 Task: Play online Dominion game.
Action: Mouse moved to (402, 440)
Screenshot: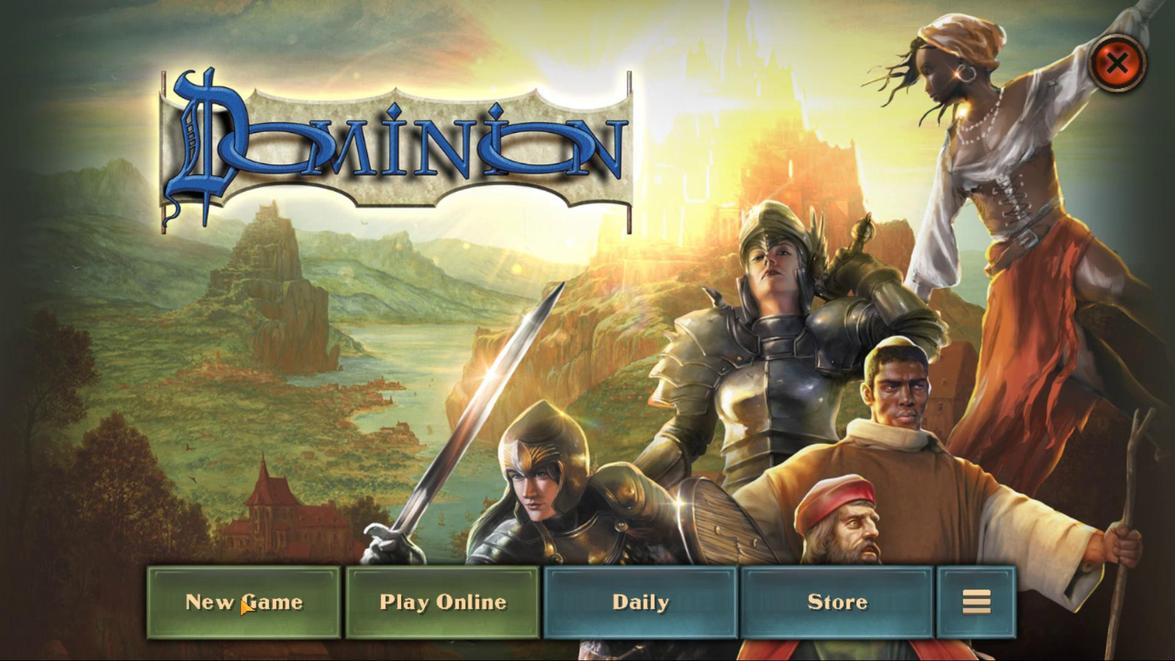 
Action: Mouse pressed left at (402, 440)
Screenshot: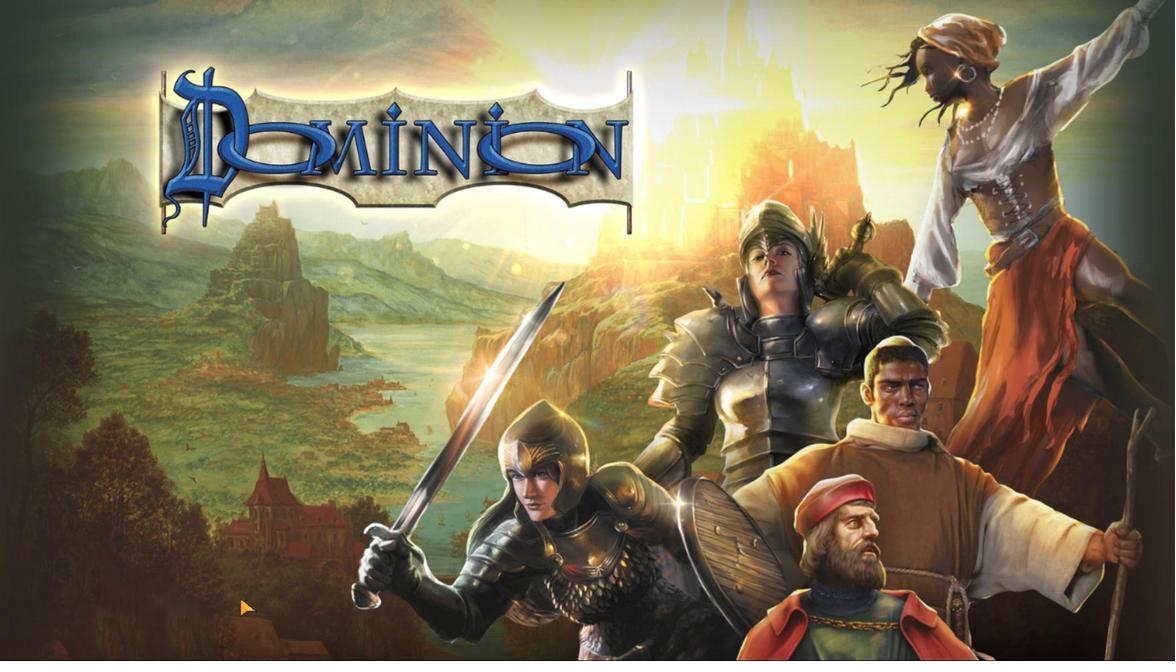 
Action: Mouse moved to (581, 431)
Screenshot: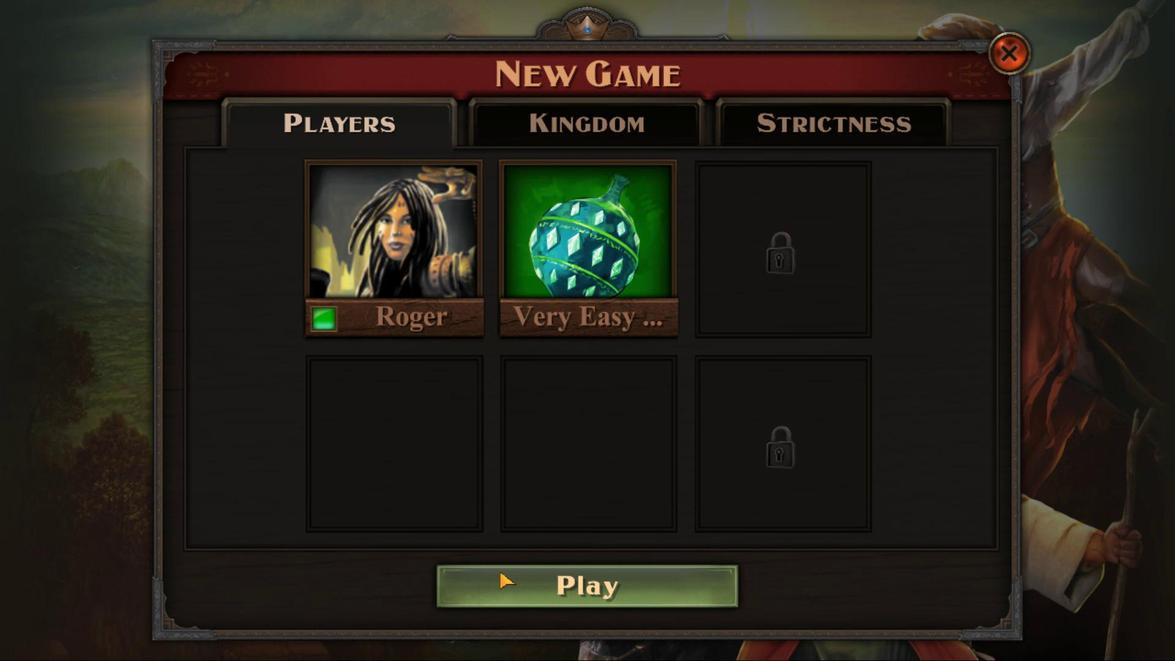 
Action: Mouse pressed left at (581, 431)
Screenshot: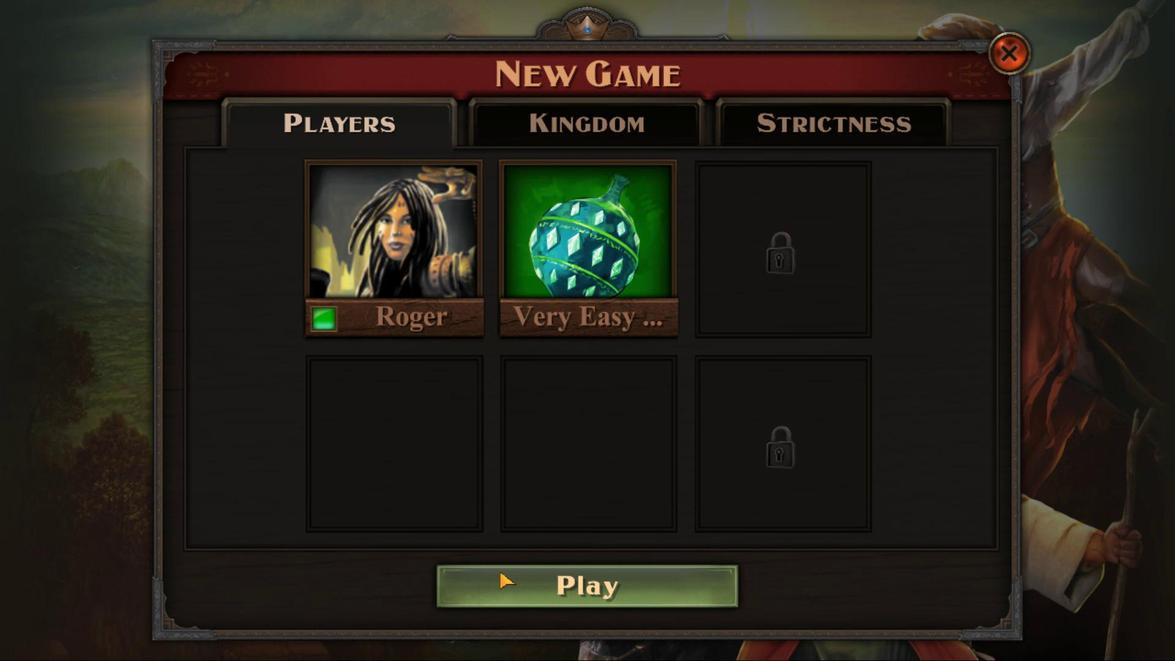 
Action: Mouse moved to (638, 418)
Screenshot: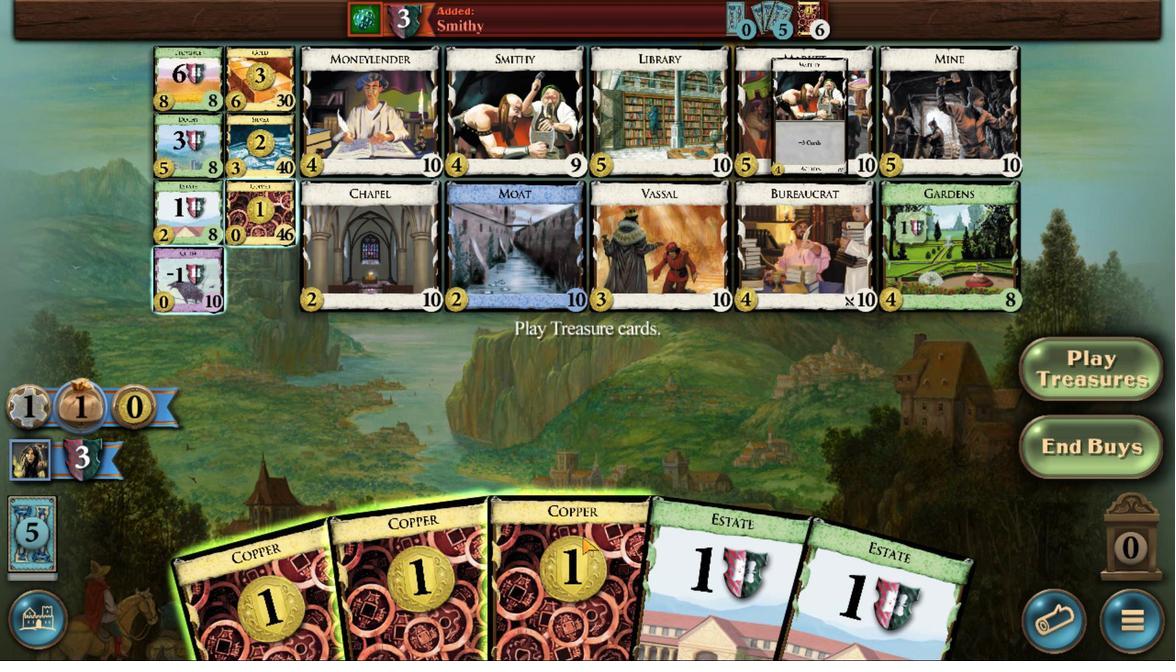 
Action: Mouse pressed left at (638, 418)
Screenshot: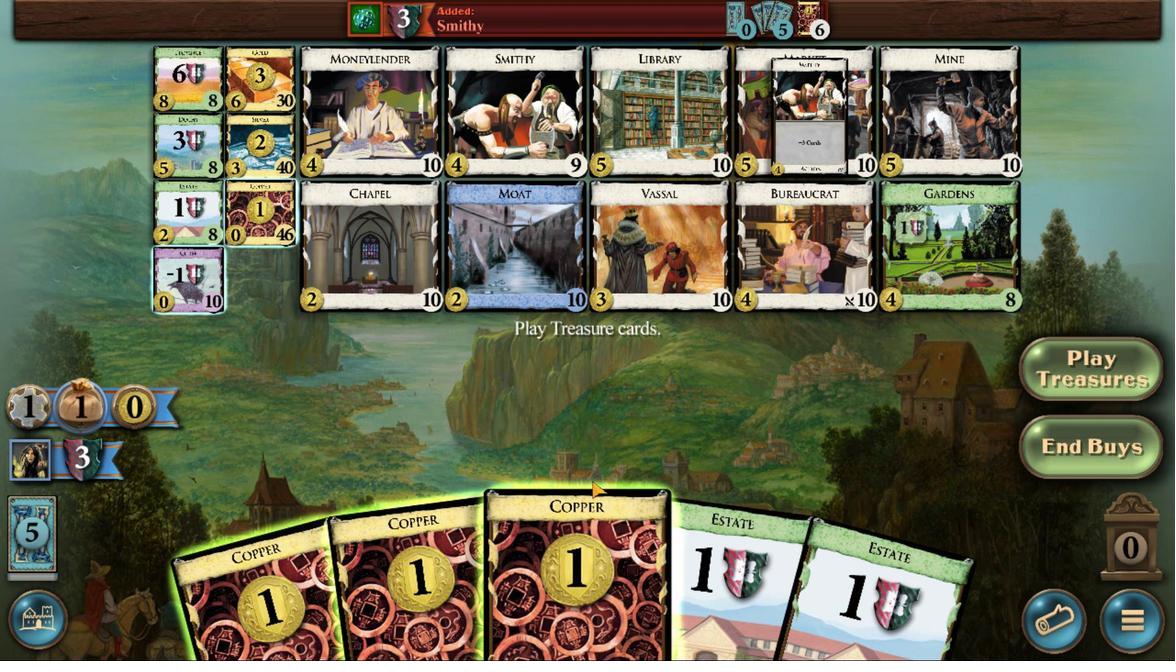 
Action: Mouse moved to (565, 424)
Screenshot: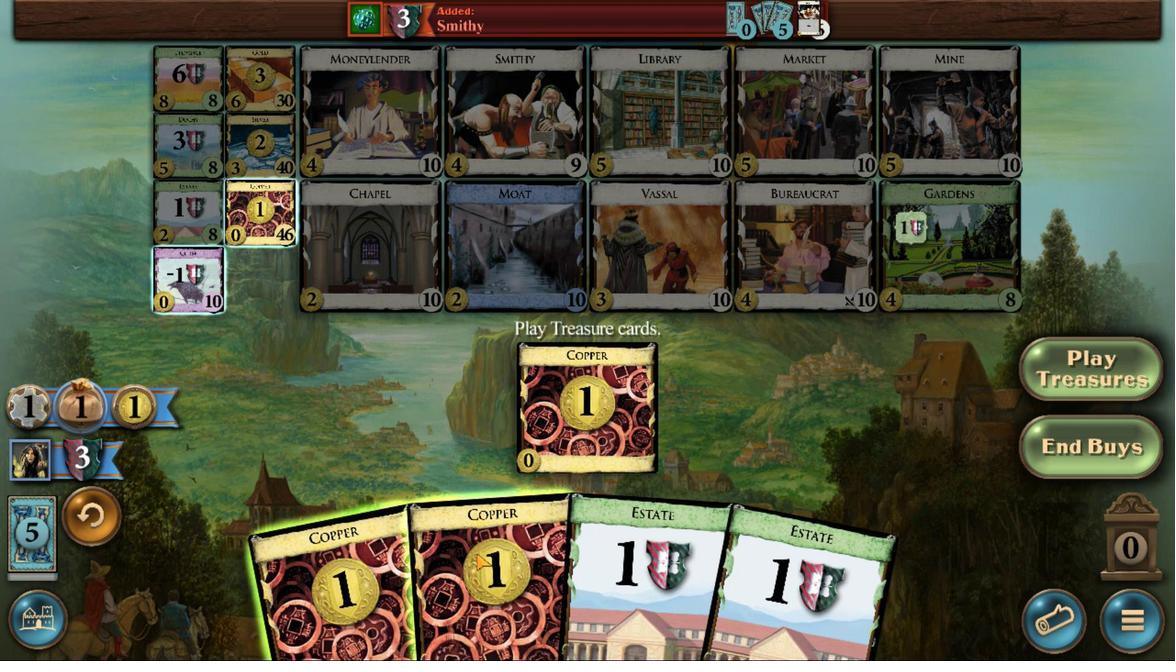 
Action: Mouse pressed left at (565, 424)
Screenshot: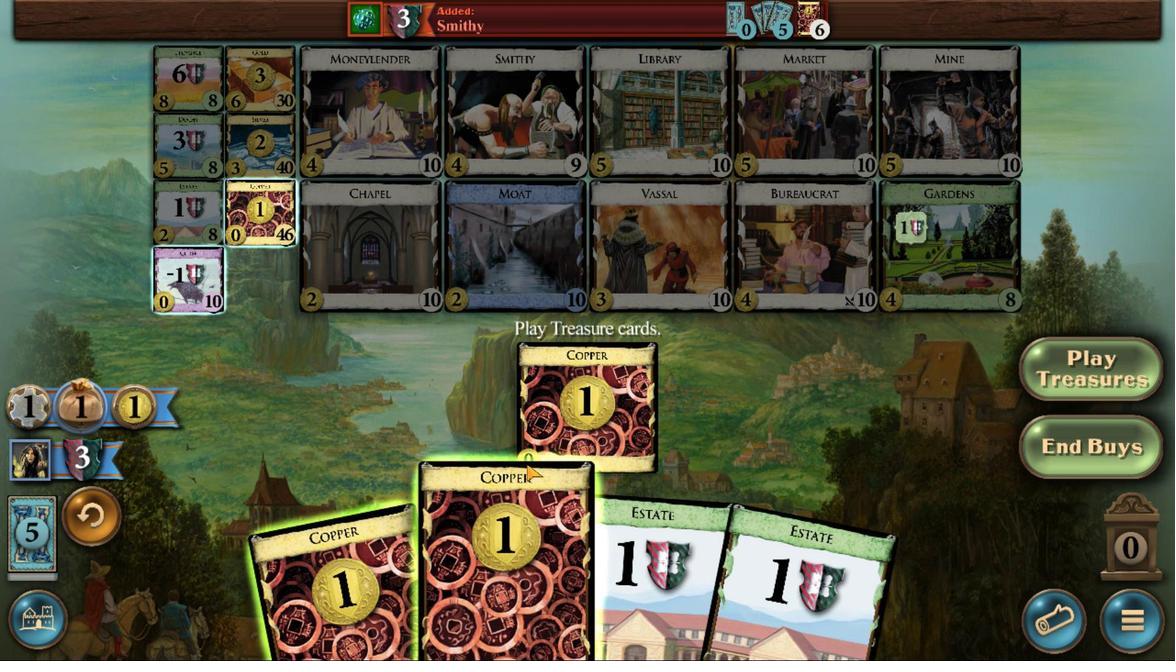 
Action: Mouse moved to (542, 429)
Screenshot: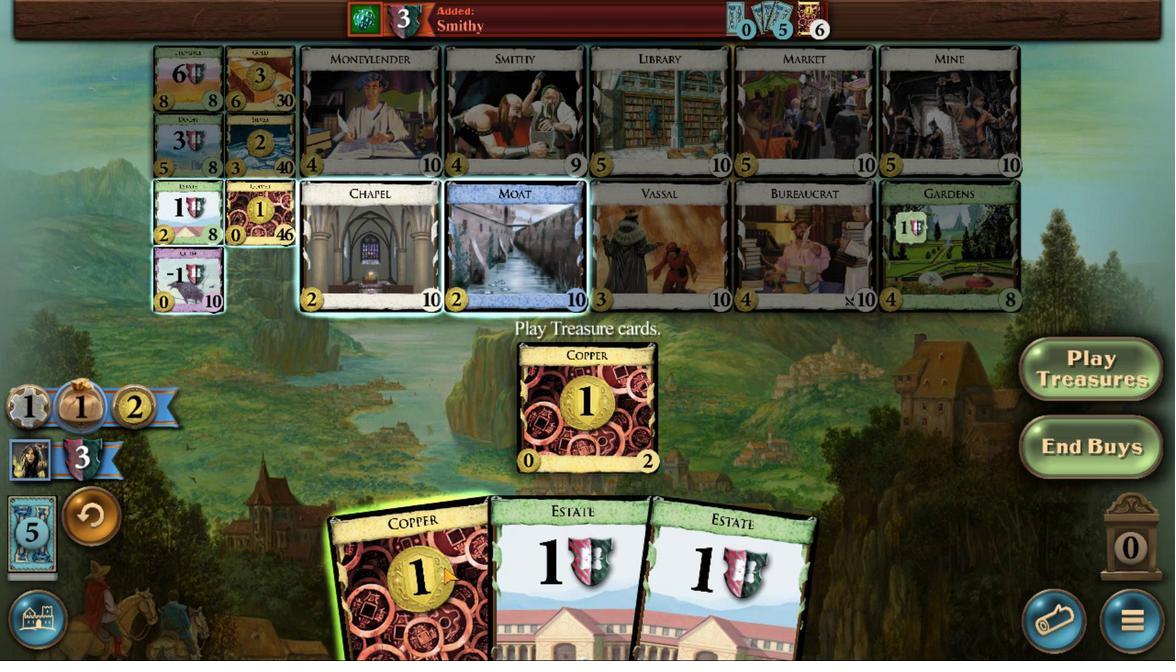 
Action: Mouse pressed left at (542, 429)
Screenshot: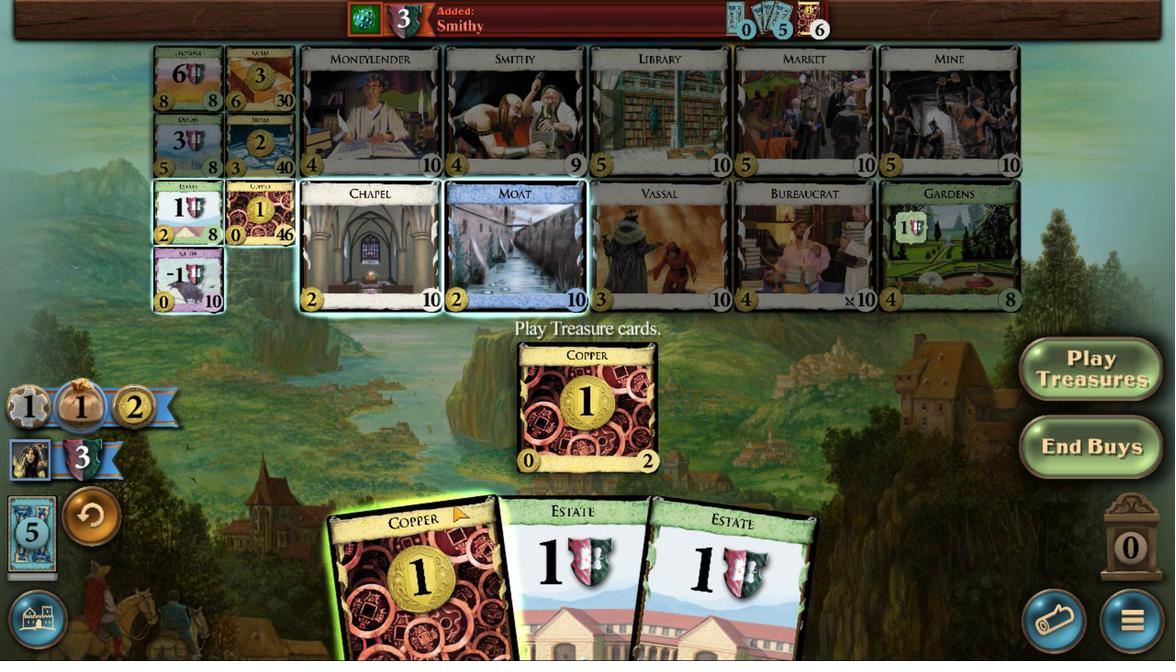 
Action: Mouse moved to (419, 274)
Screenshot: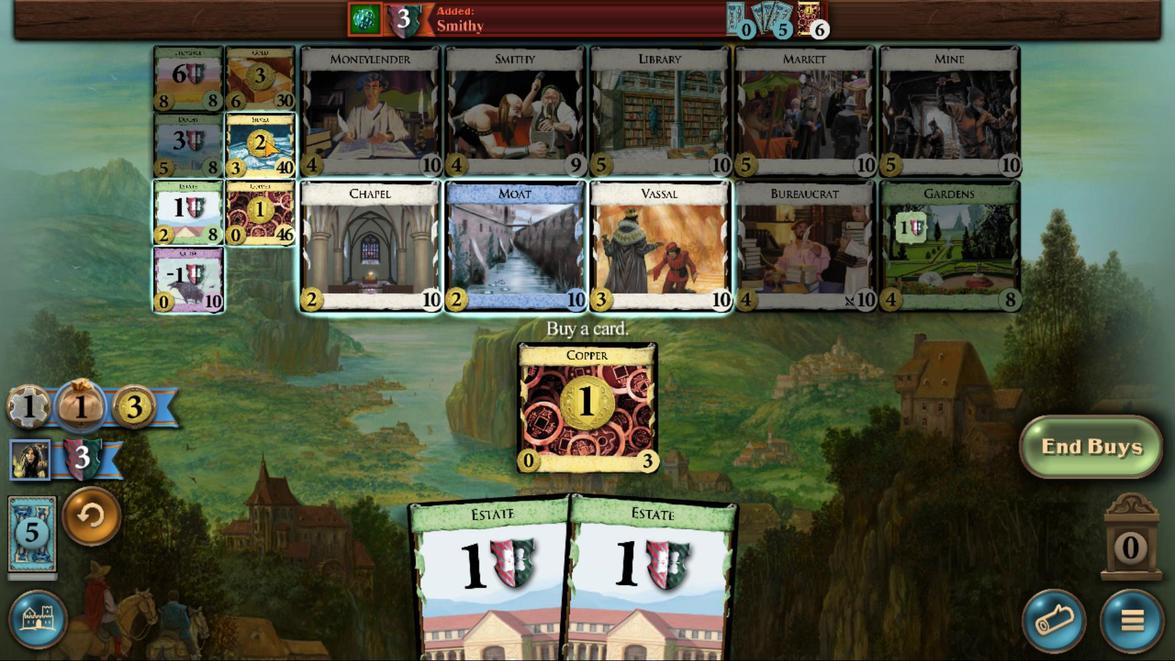 
Action: Mouse pressed left at (419, 274)
Screenshot: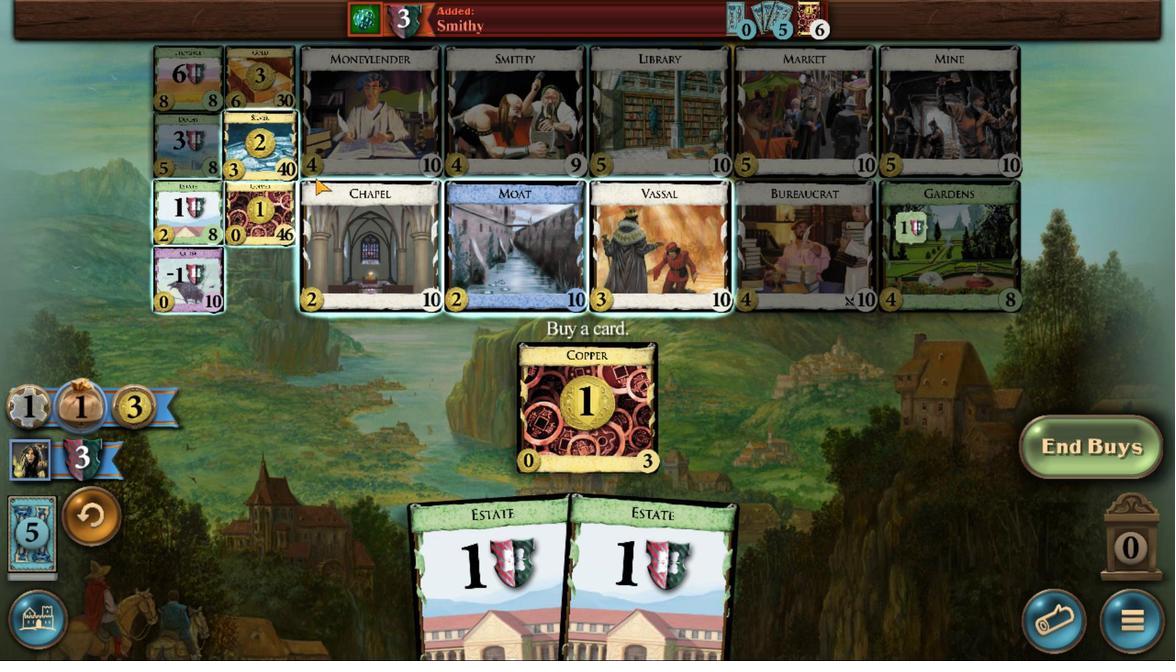 
Action: Mouse moved to (627, 424)
Screenshot: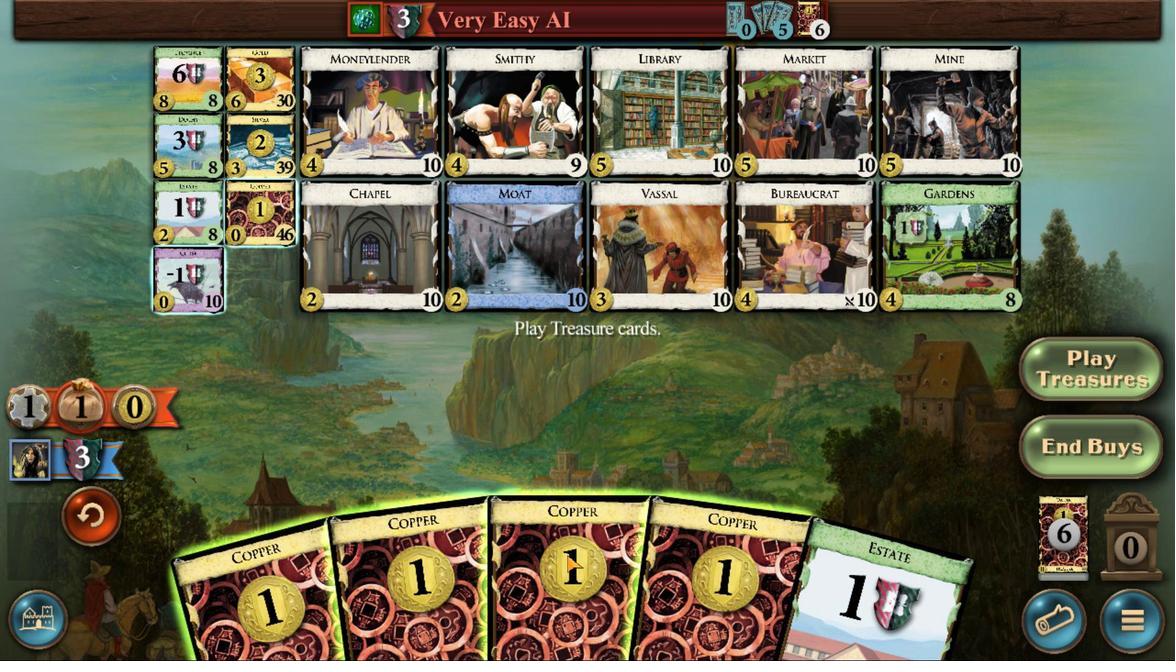 
Action: Mouse pressed left at (627, 424)
Screenshot: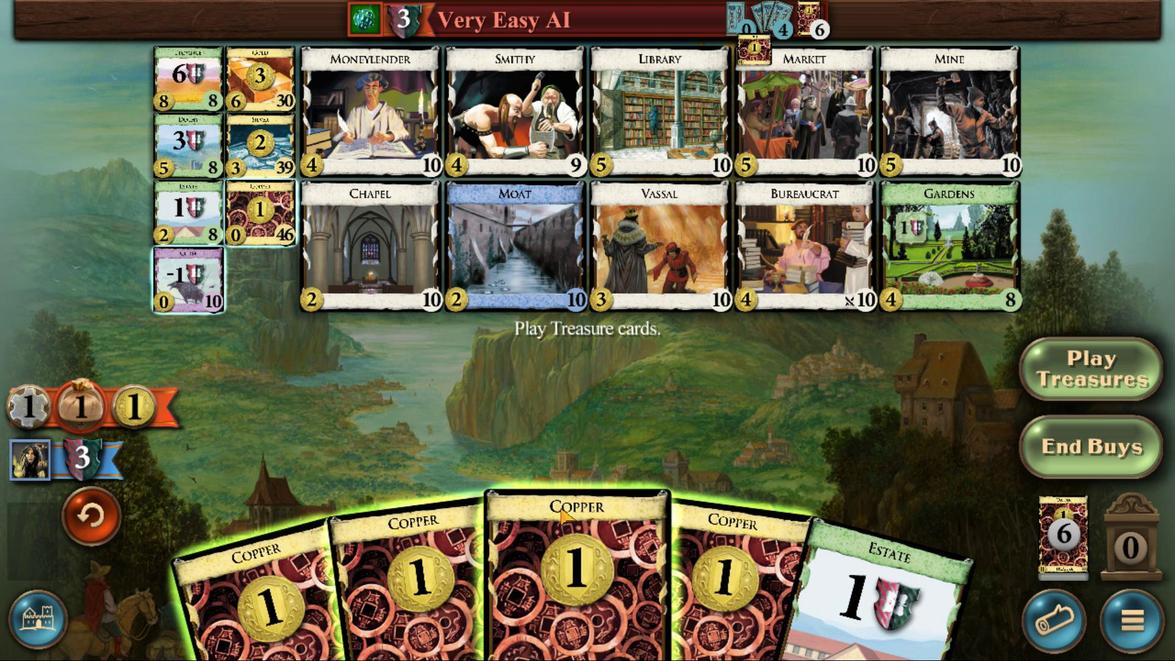 
Action: Mouse moved to (614, 367)
Screenshot: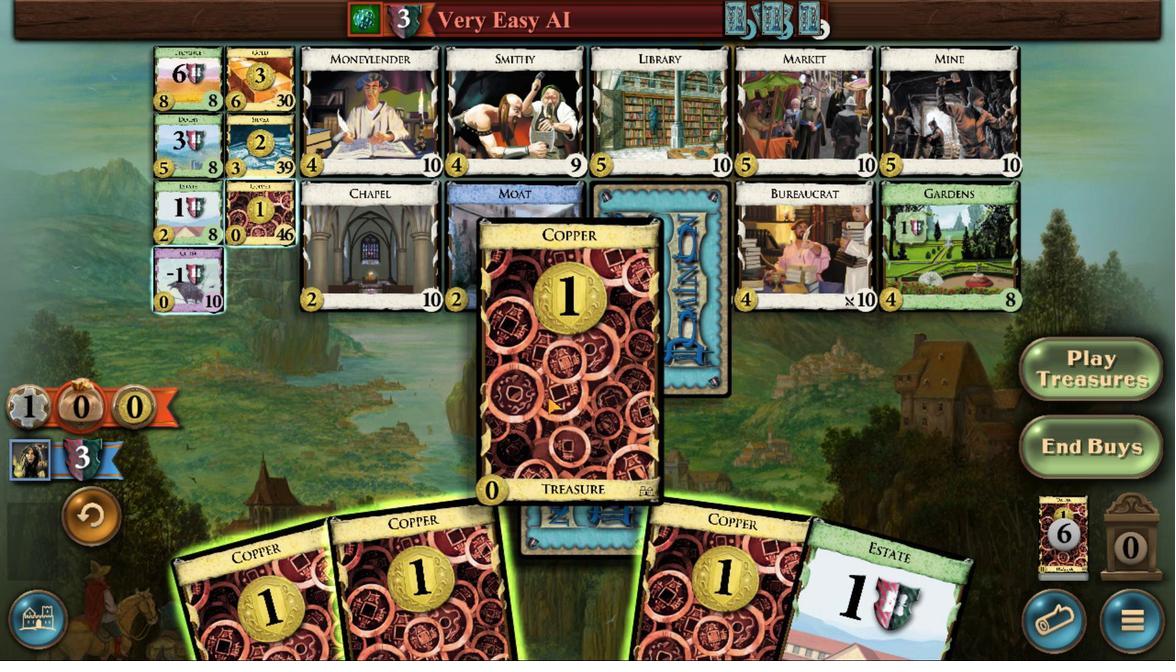
Action: Mouse pressed left at (614, 367)
Screenshot: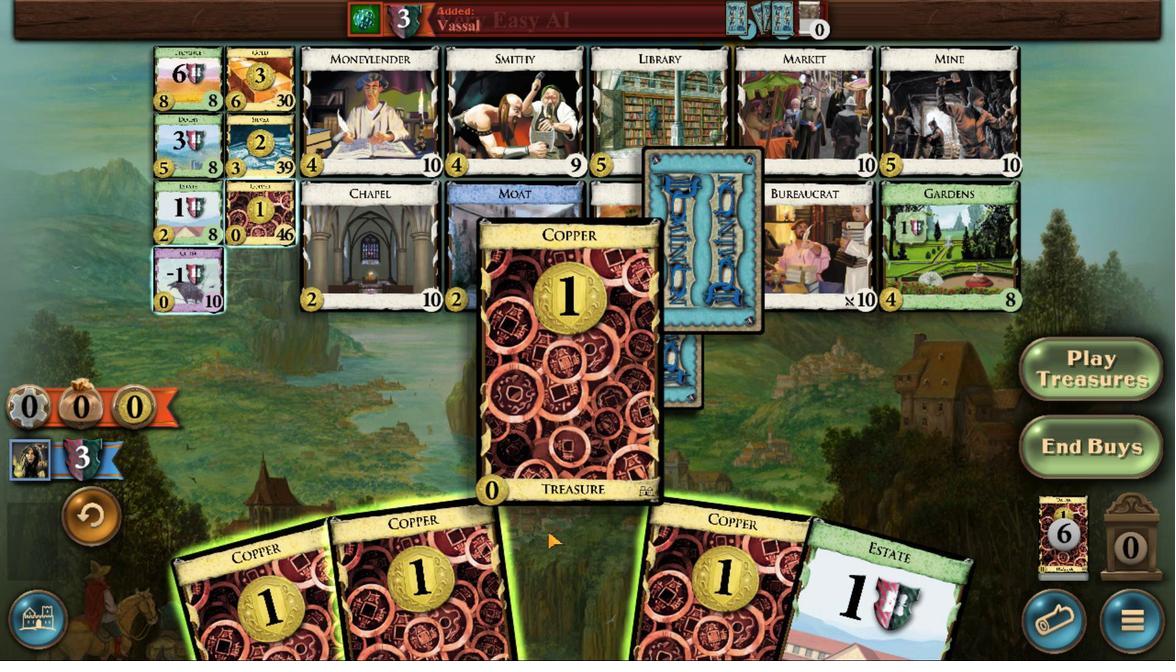 
Action: Mouse moved to (480, 353)
Screenshot: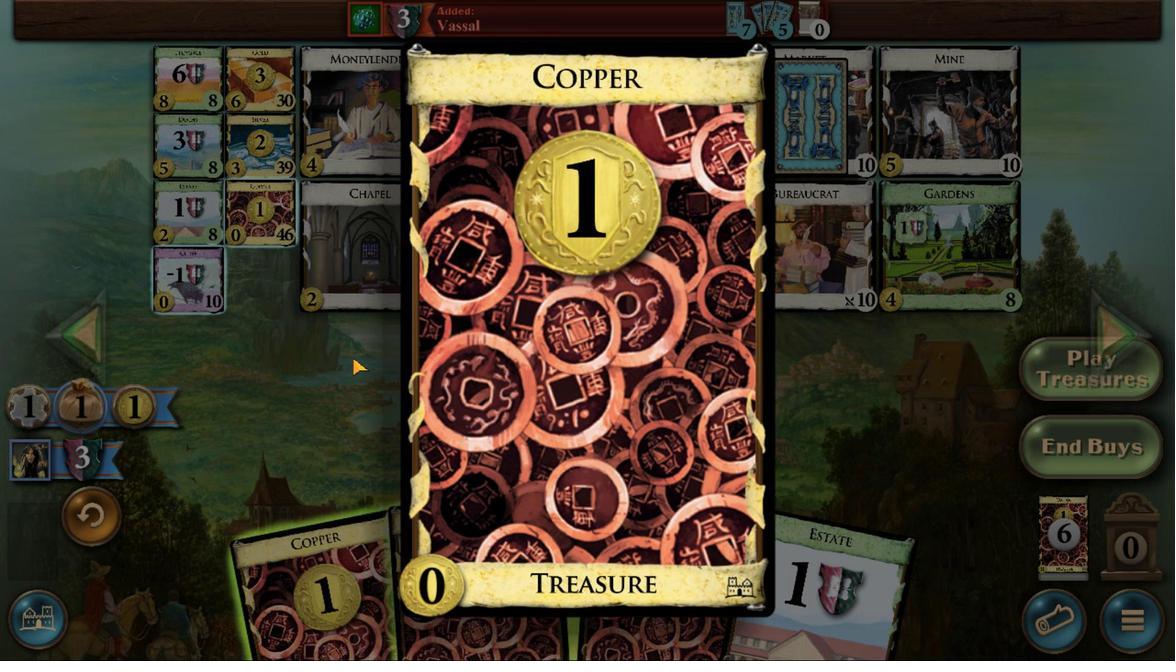 
Action: Mouse pressed left at (480, 353)
Screenshot: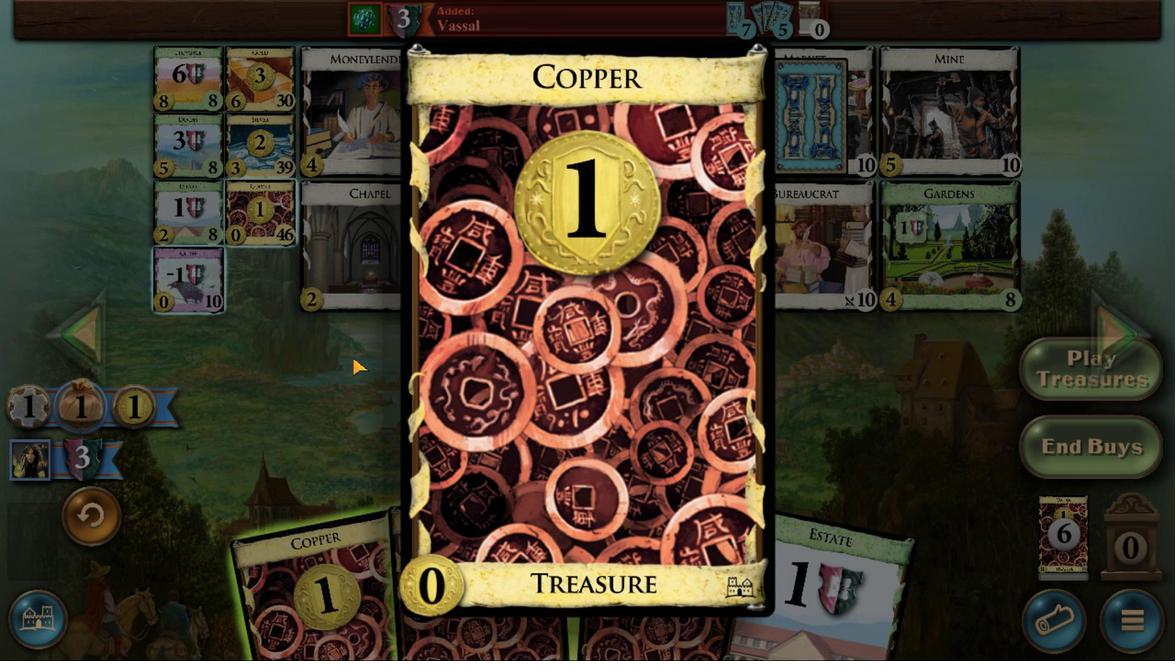 
Action: Mouse moved to (668, 421)
Screenshot: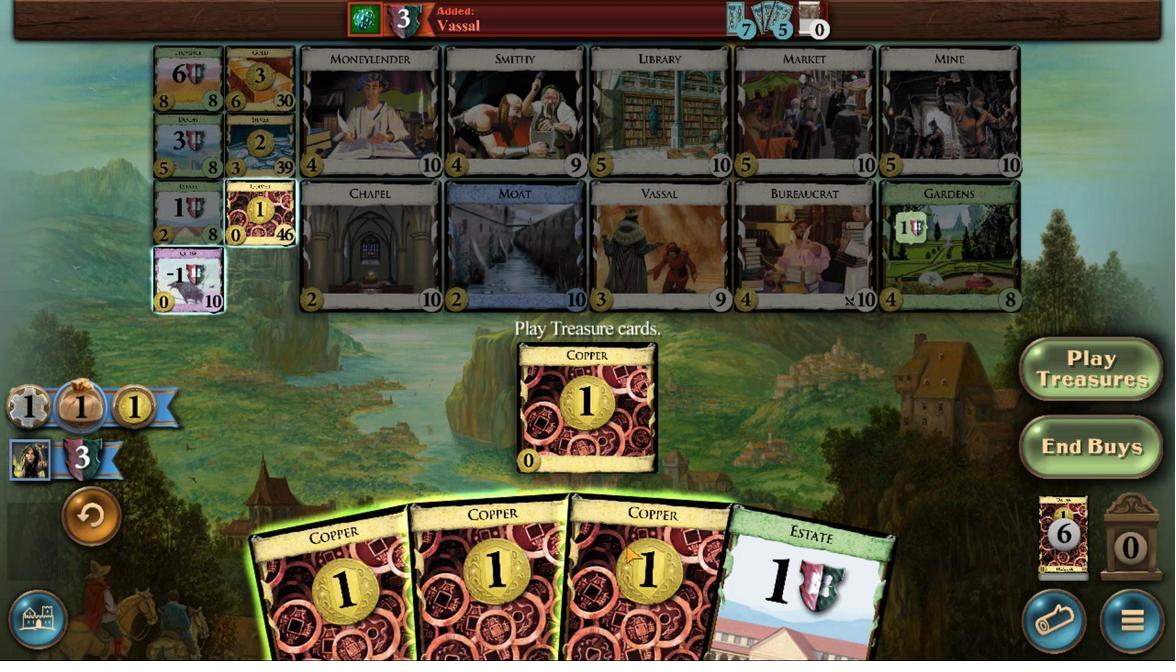 
Action: Mouse pressed left at (668, 421)
Screenshot: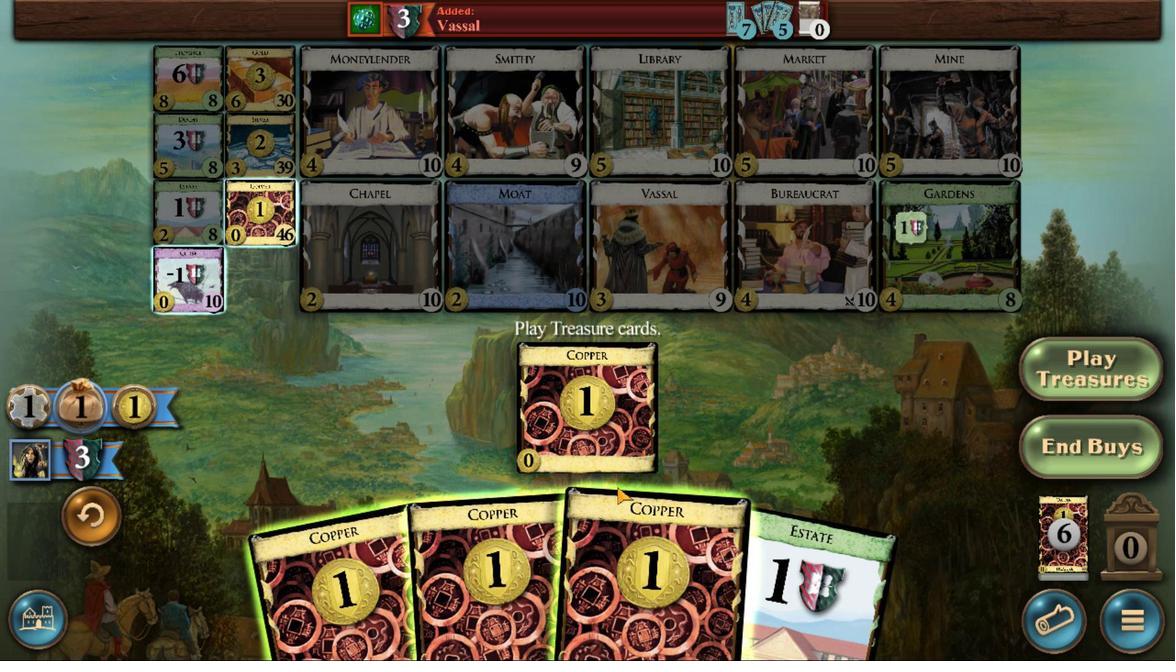 
Action: Mouse moved to (629, 421)
Screenshot: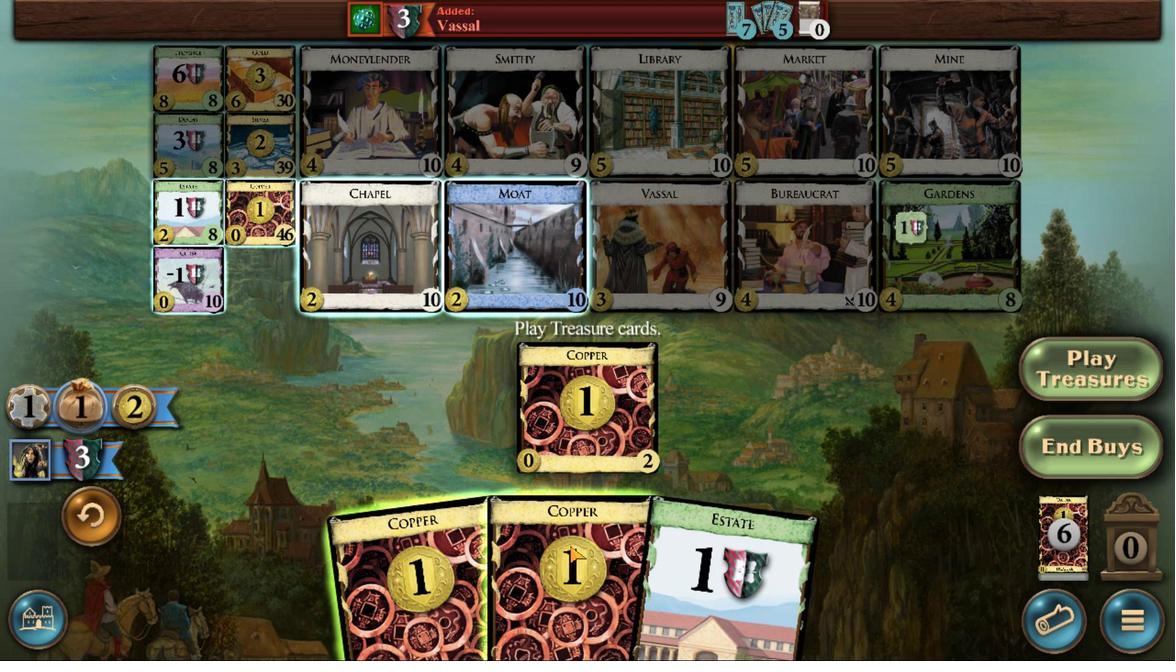 
Action: Mouse pressed left at (629, 421)
Screenshot: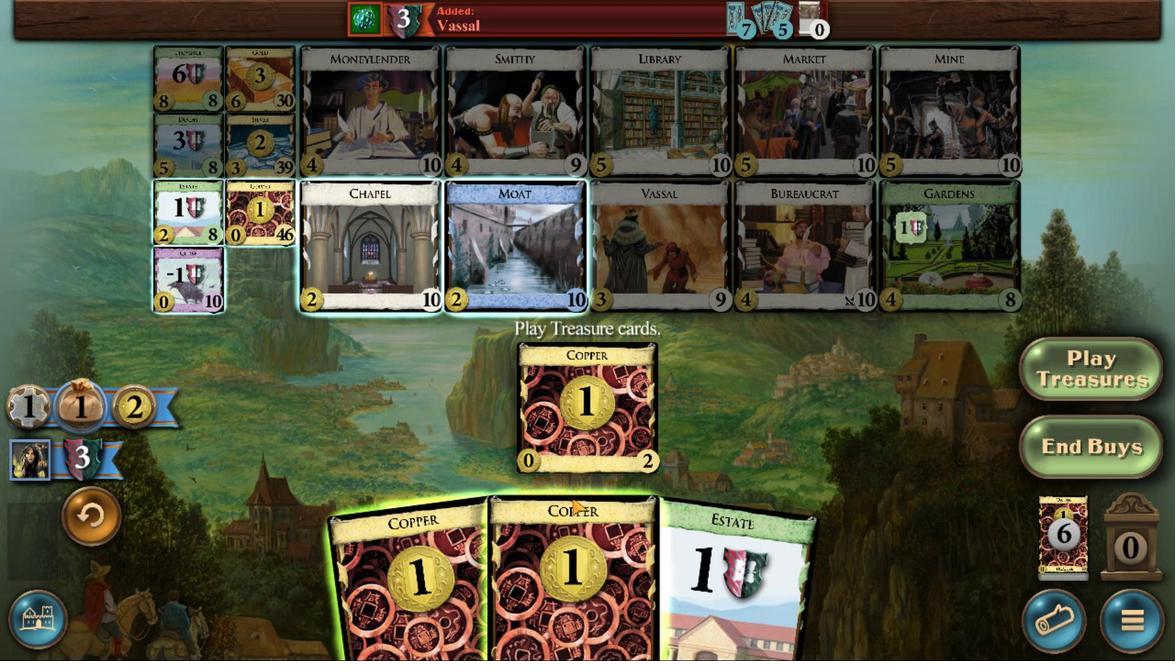 
Action: Mouse moved to (596, 434)
Screenshot: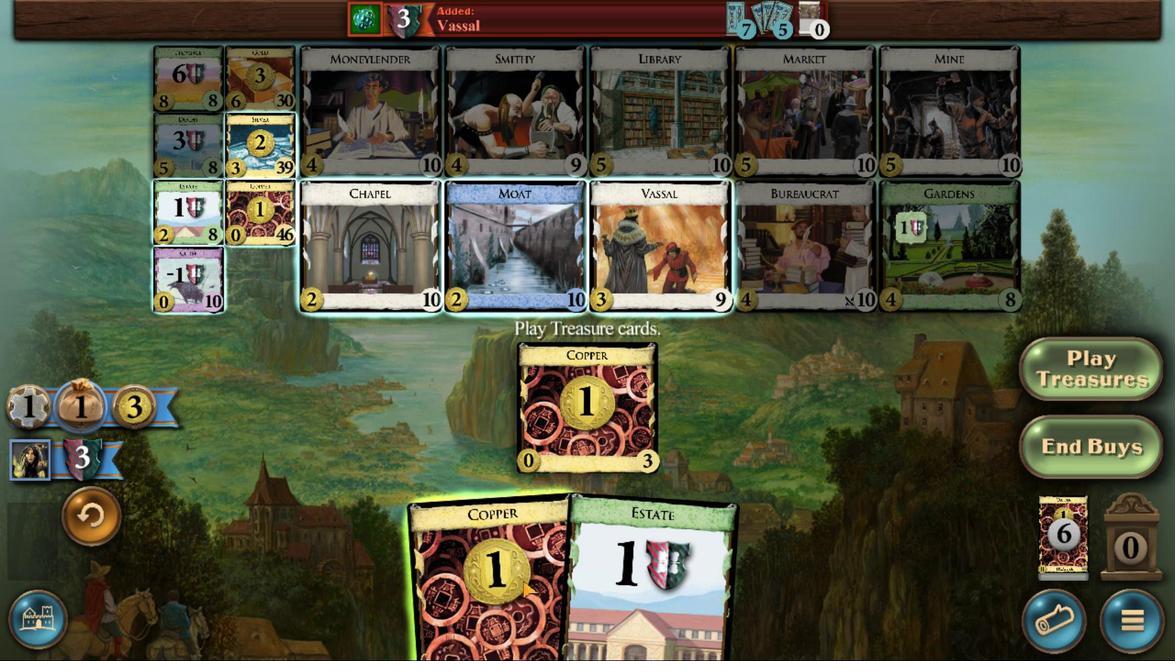 
Action: Mouse pressed left at (596, 434)
Screenshot: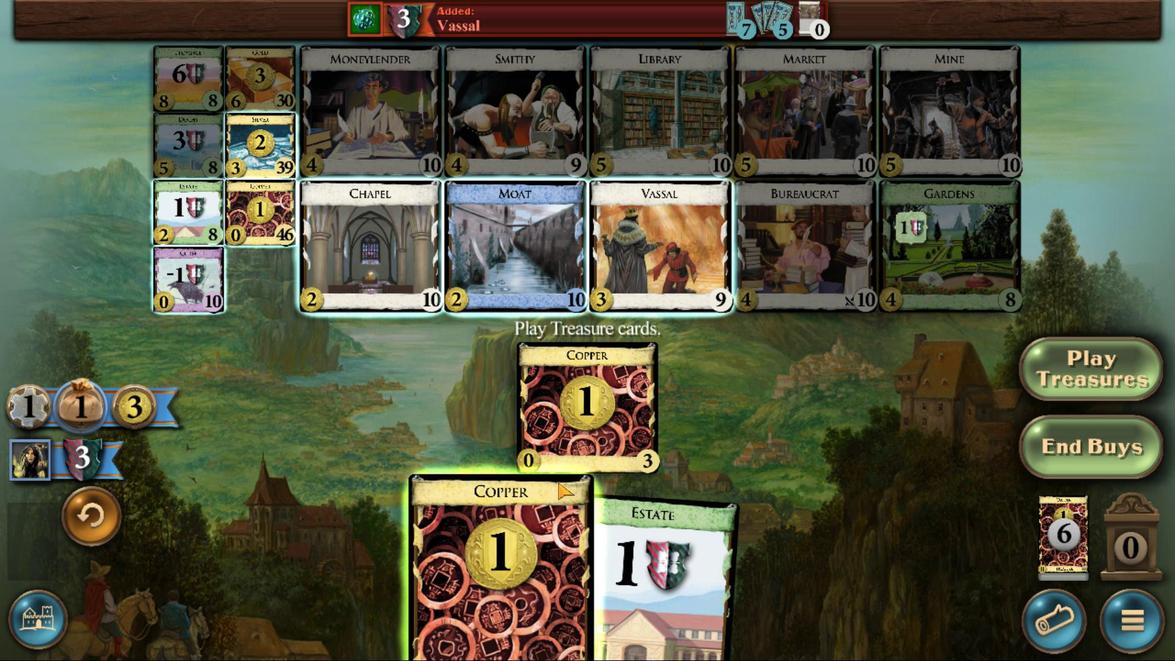 
Action: Mouse moved to (593, 273)
Screenshot: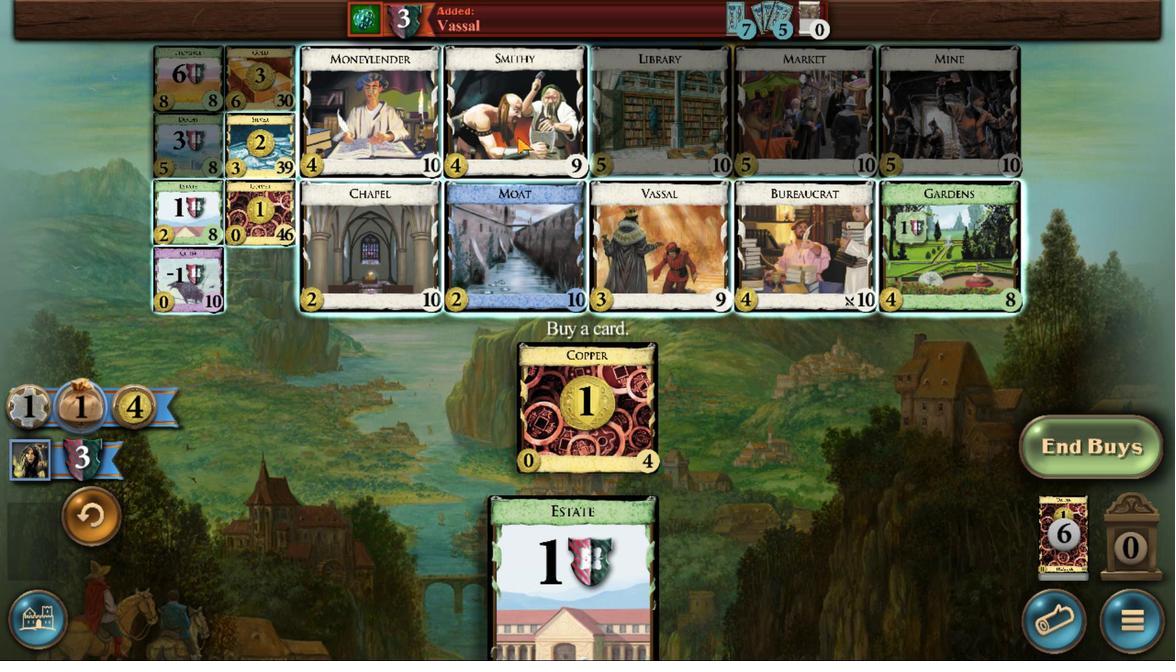 
Action: Mouse pressed left at (593, 273)
Screenshot: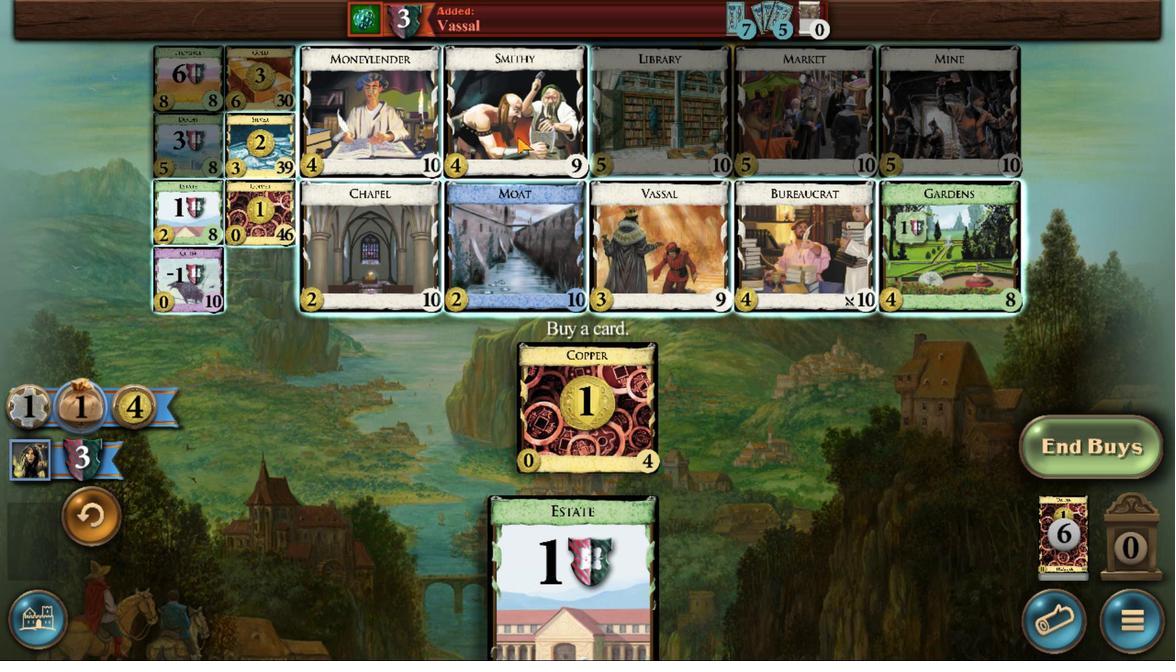 
Action: Mouse moved to (707, 421)
Screenshot: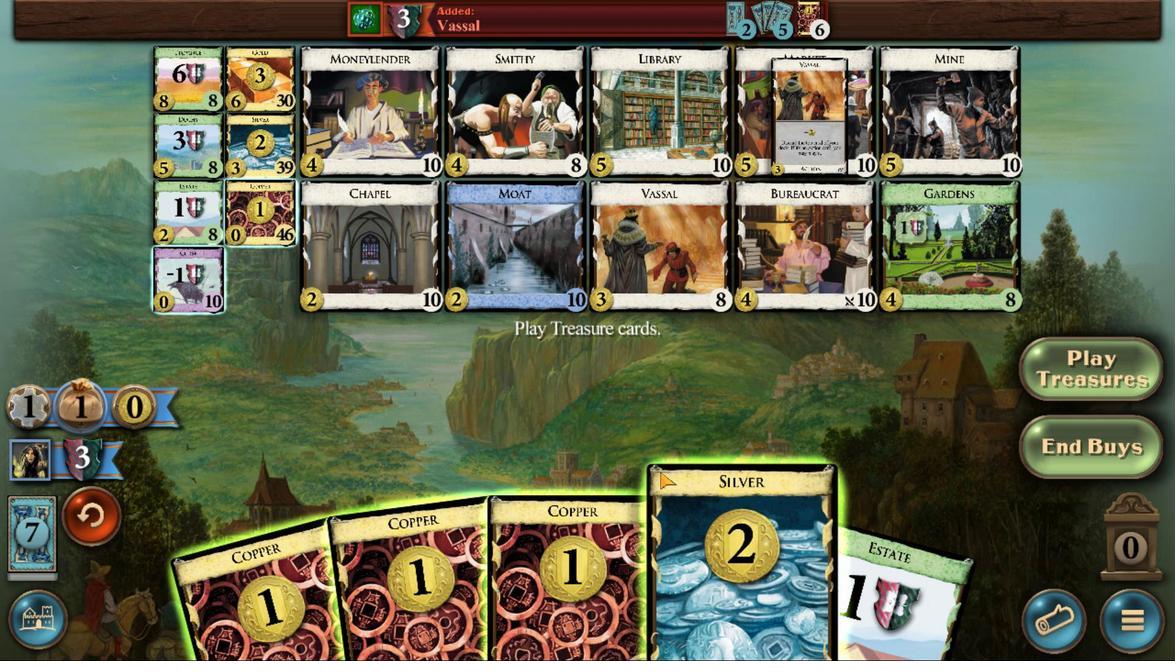 
Action: Mouse pressed left at (707, 421)
Screenshot: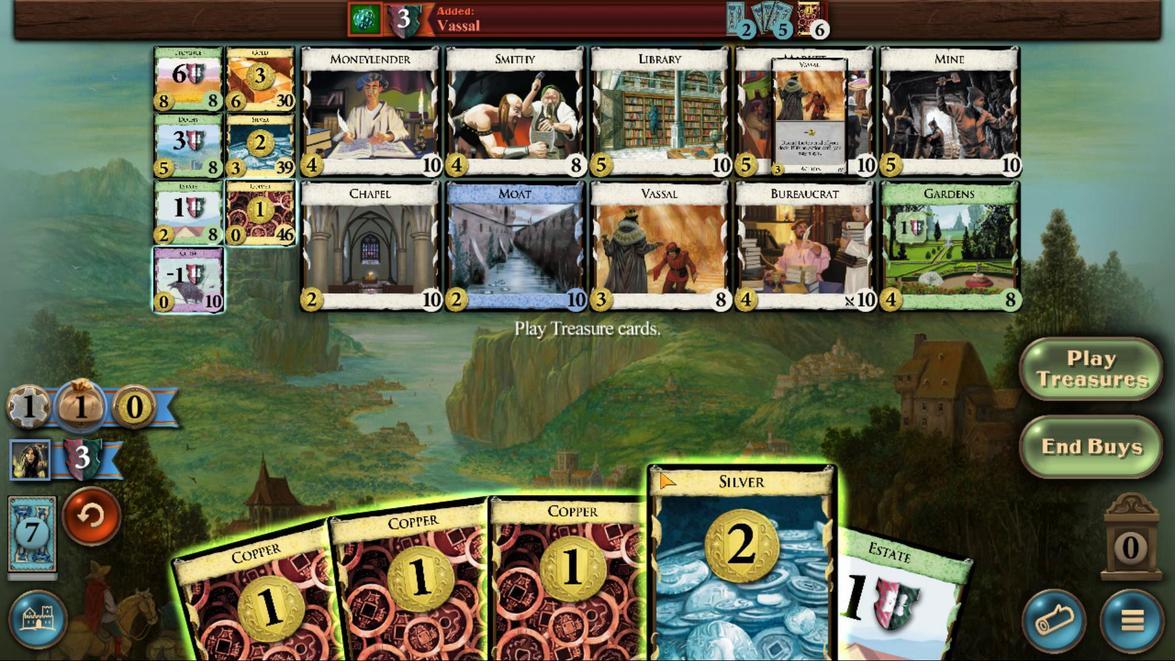 
Action: Mouse moved to (686, 424)
Screenshot: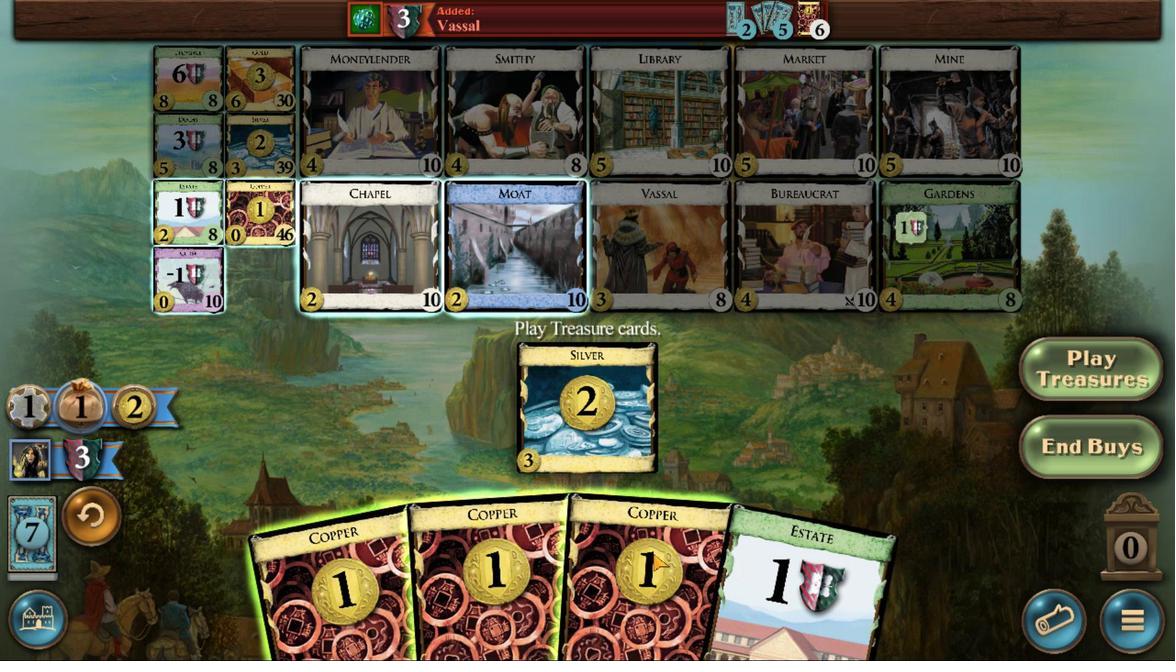 
Action: Mouse pressed left at (686, 424)
Screenshot: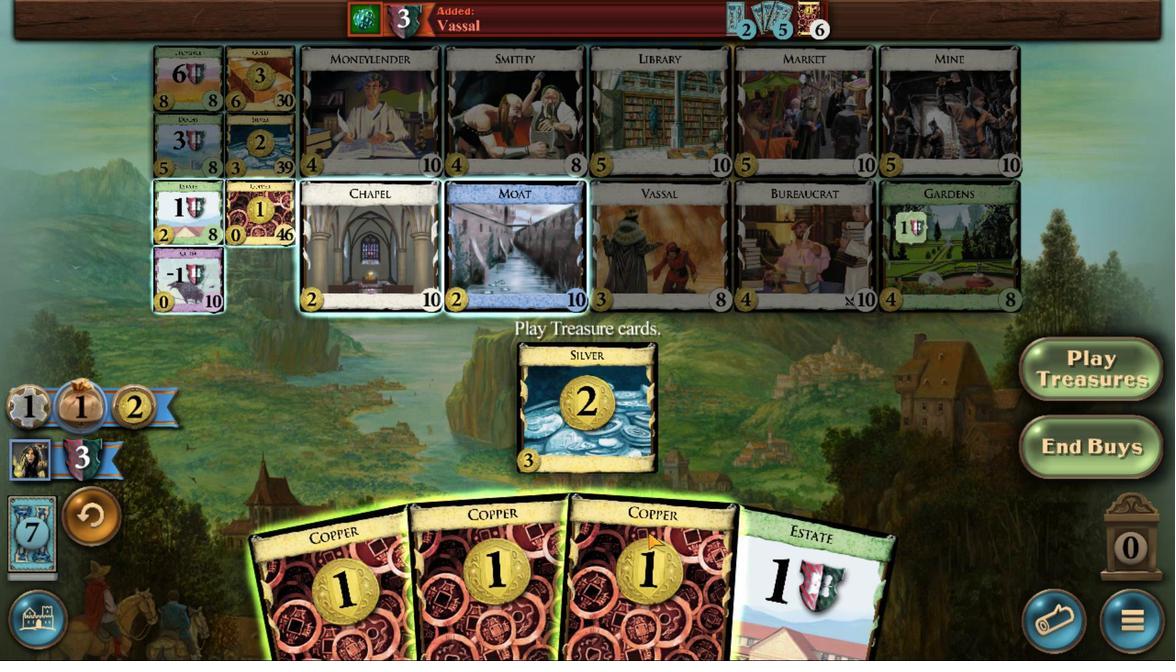 
Action: Mouse moved to (644, 423)
Screenshot: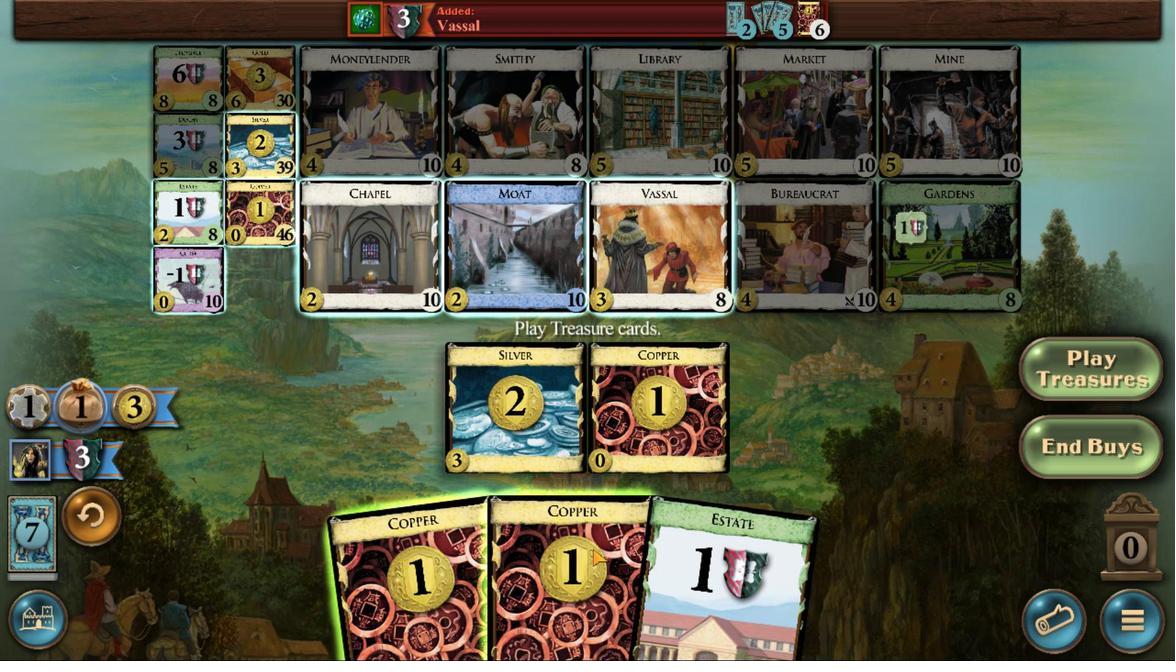 
Action: Mouse pressed left at (644, 423)
Screenshot: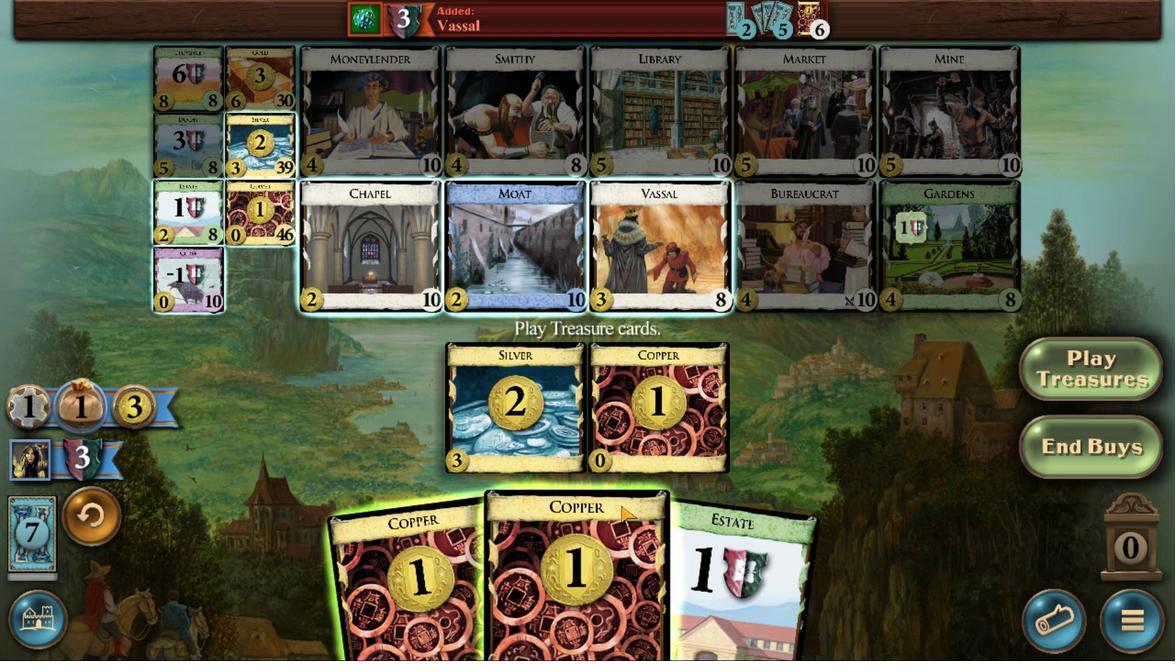
Action: Mouse moved to (608, 421)
Screenshot: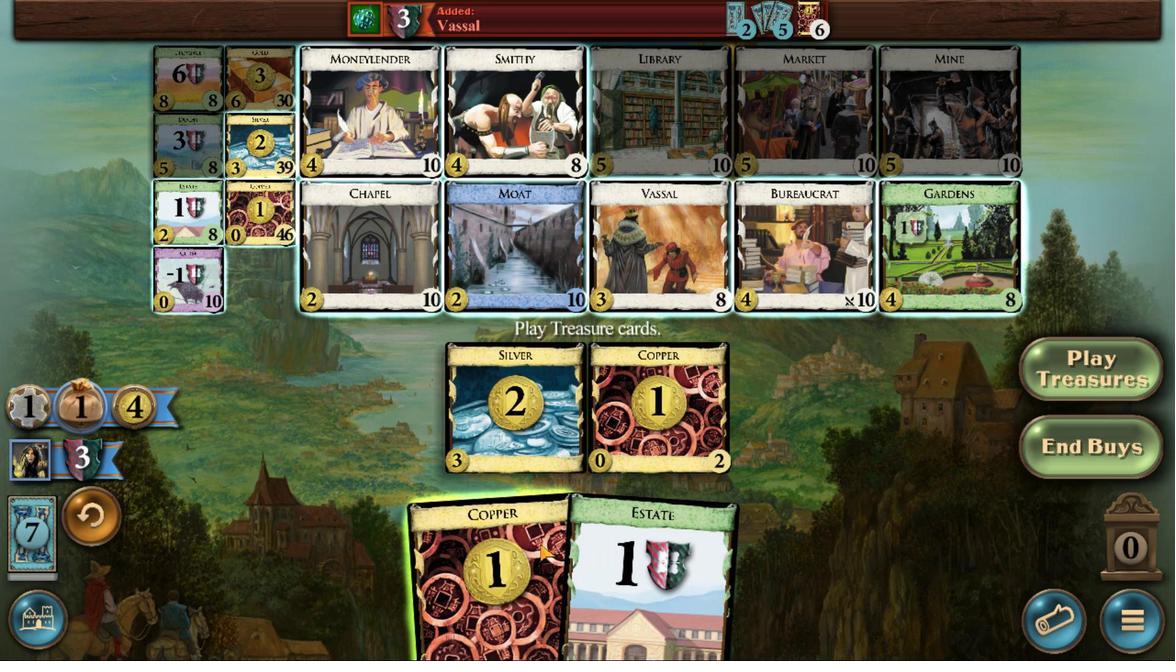 
Action: Mouse pressed left at (608, 421)
Screenshot: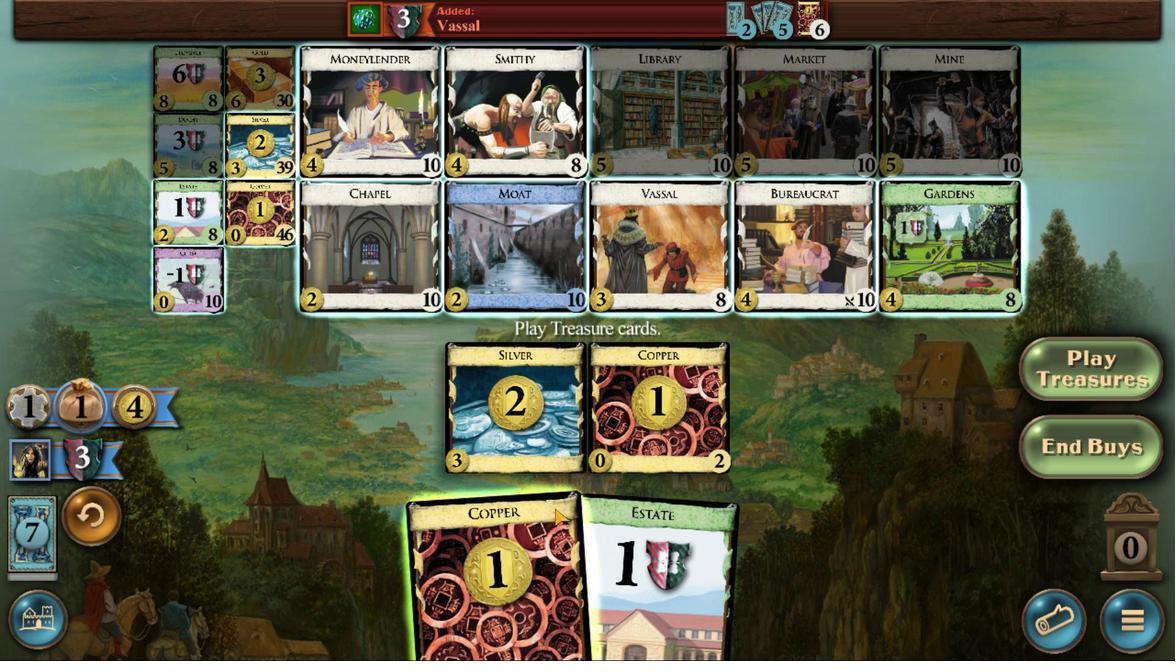 
Action: Mouse moved to (367, 271)
Screenshot: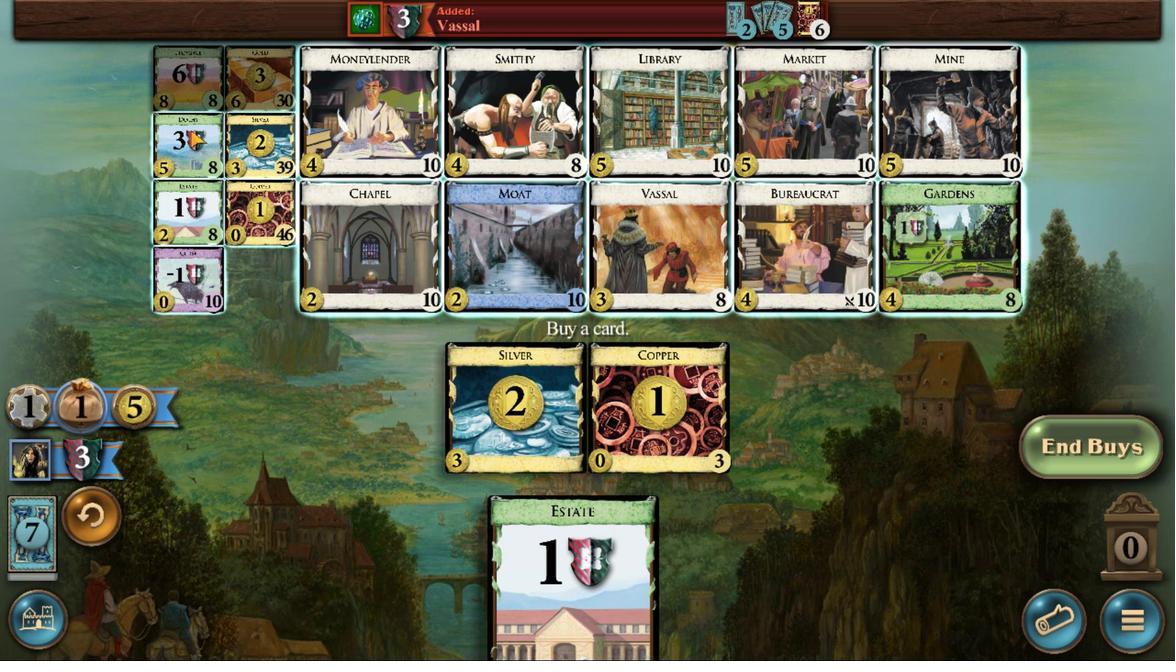 
Action: Mouse pressed left at (367, 271)
Screenshot: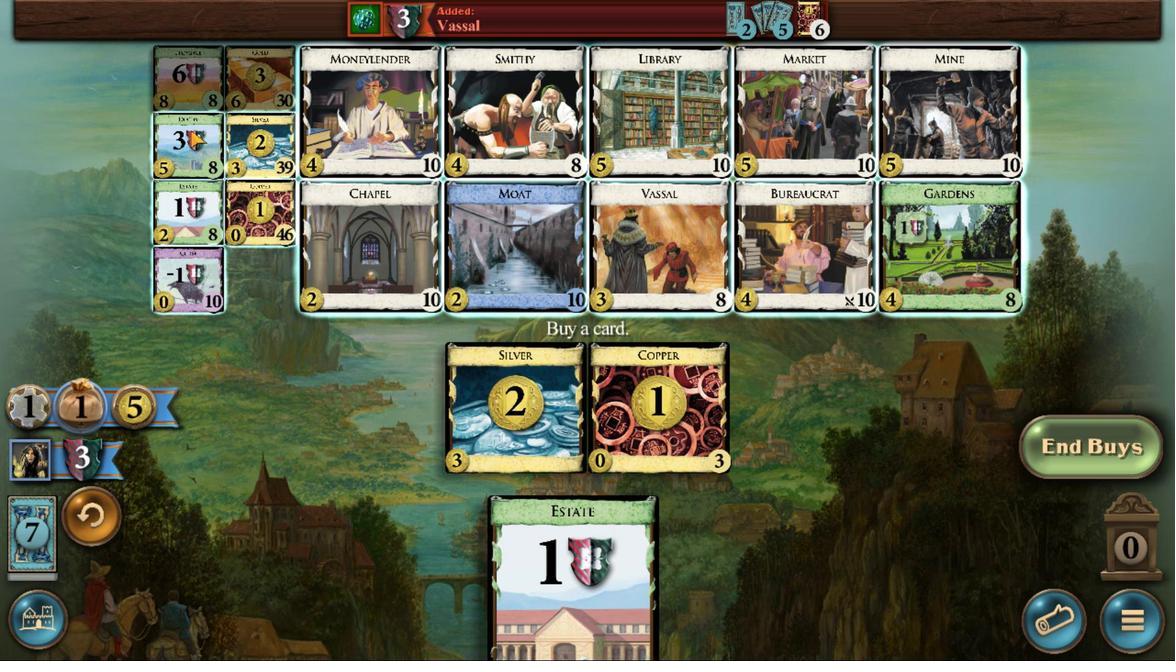
Action: Mouse moved to (401, 434)
Screenshot: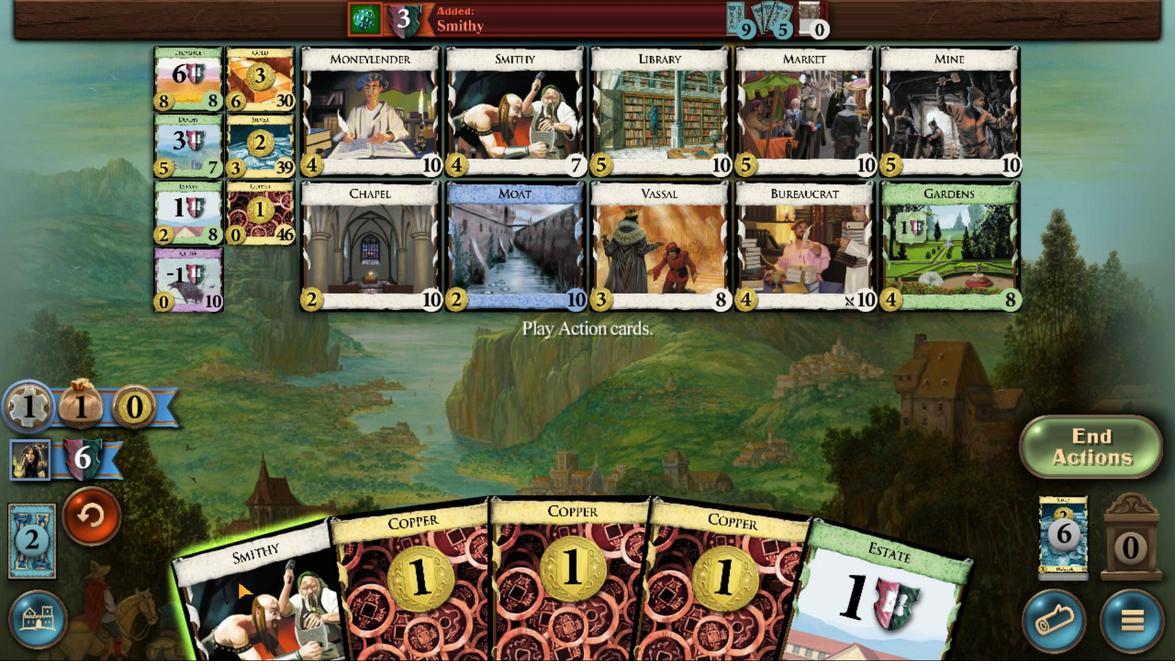 
Action: Mouse pressed left at (401, 434)
Screenshot: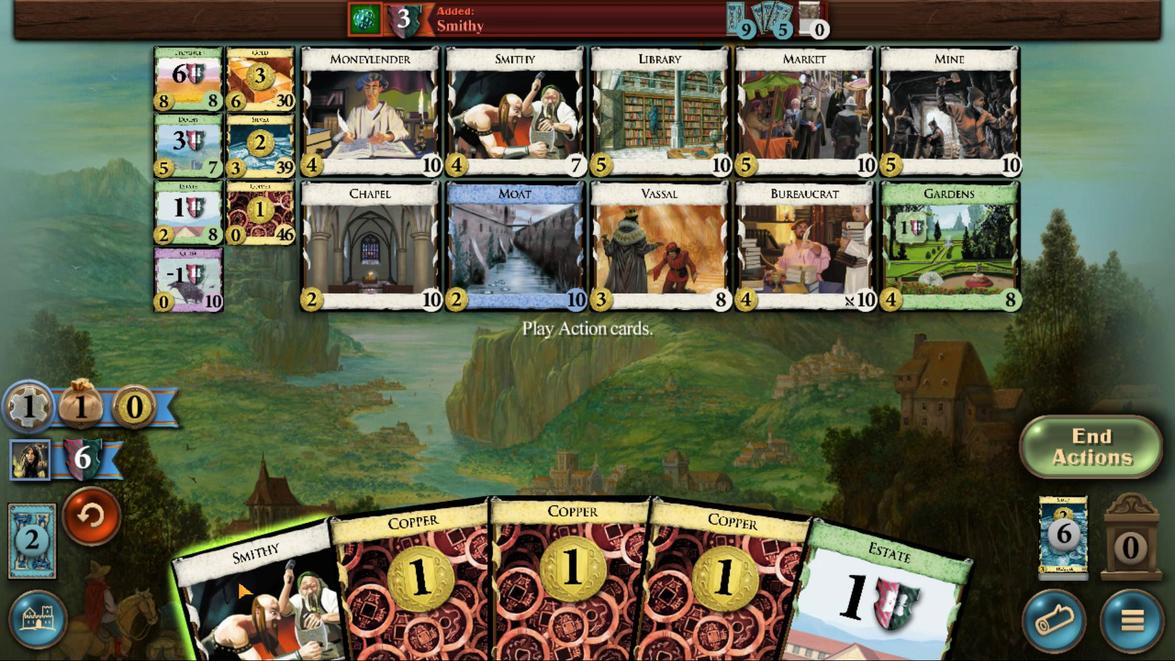 
Action: Mouse moved to (616, 359)
Screenshot: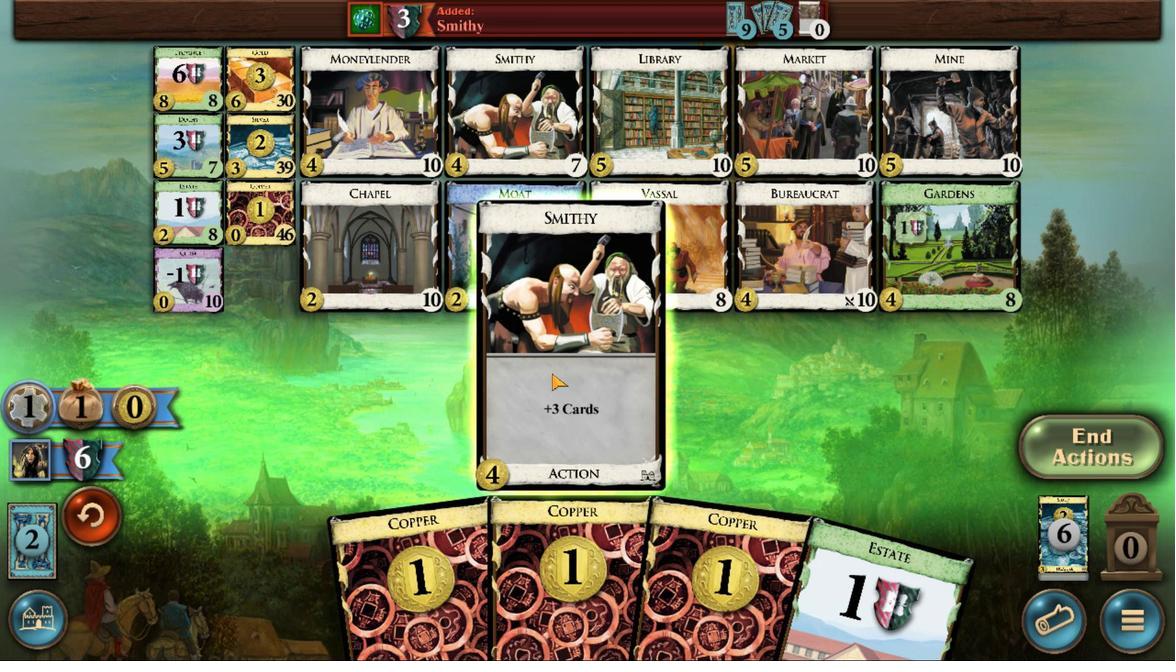 
Action: Mouse pressed left at (616, 359)
Screenshot: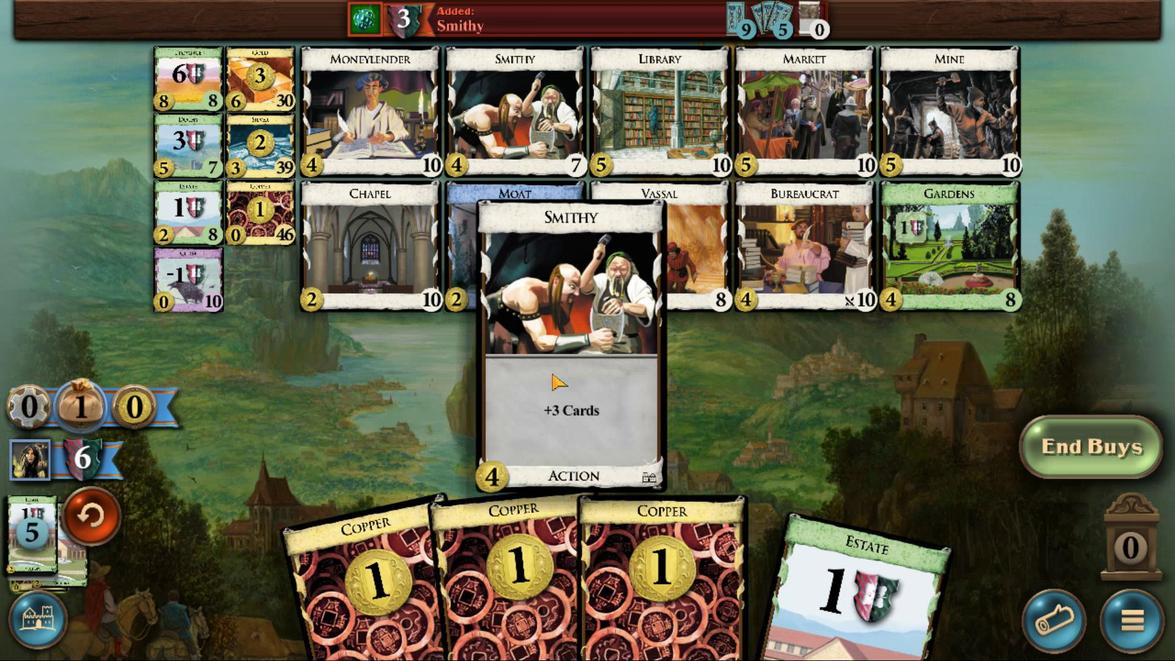 
Action: Mouse moved to (486, 376)
Screenshot: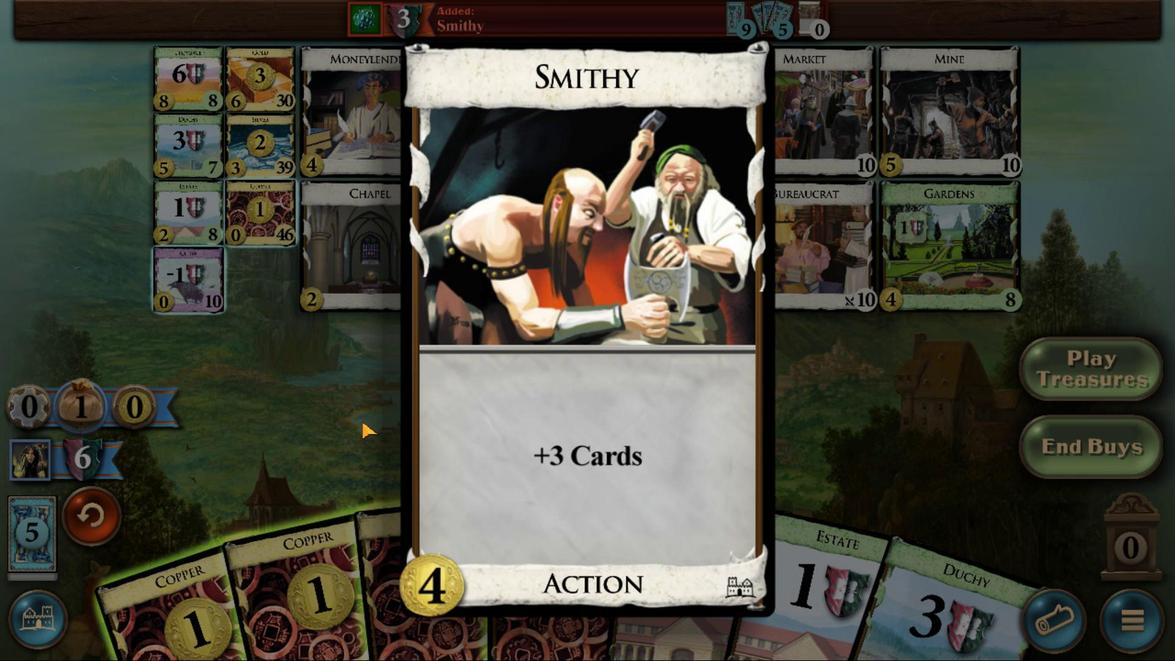 
Action: Mouse pressed left at (486, 376)
Screenshot: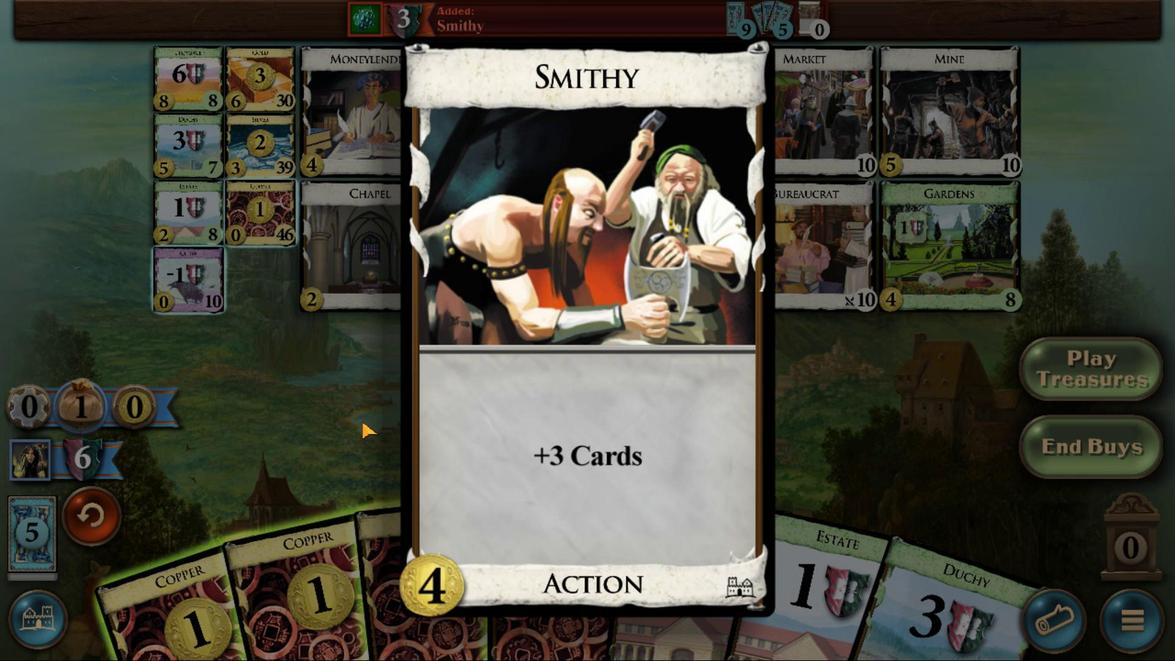 
Action: Mouse moved to (357, 431)
Screenshot: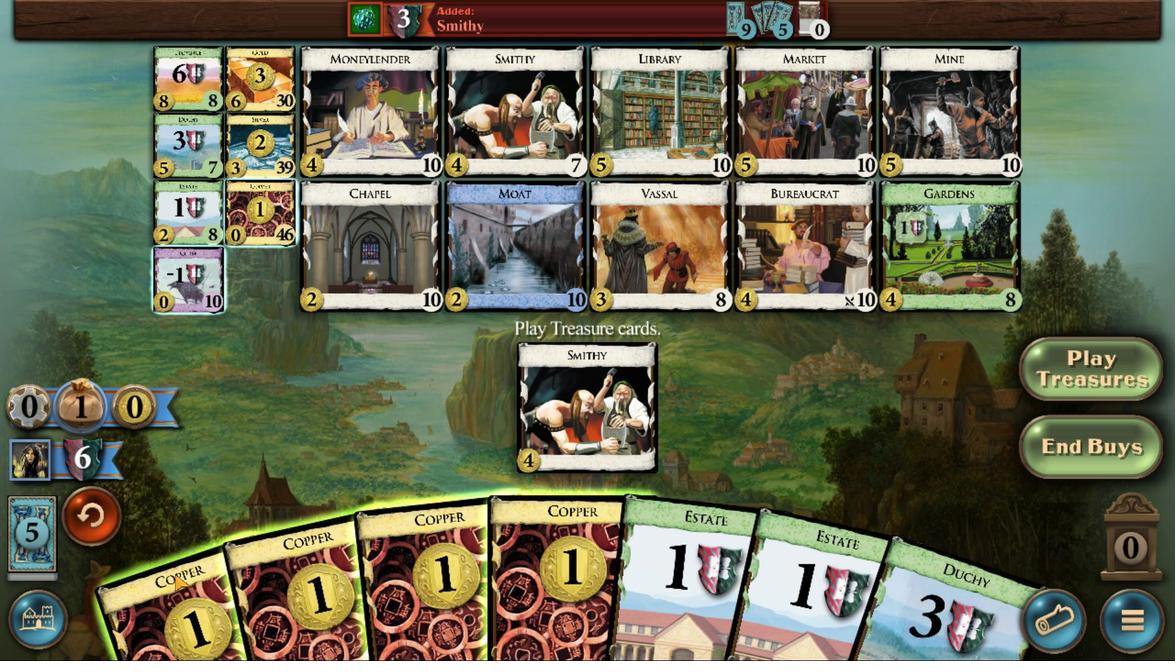 
Action: Mouse pressed left at (357, 431)
Screenshot: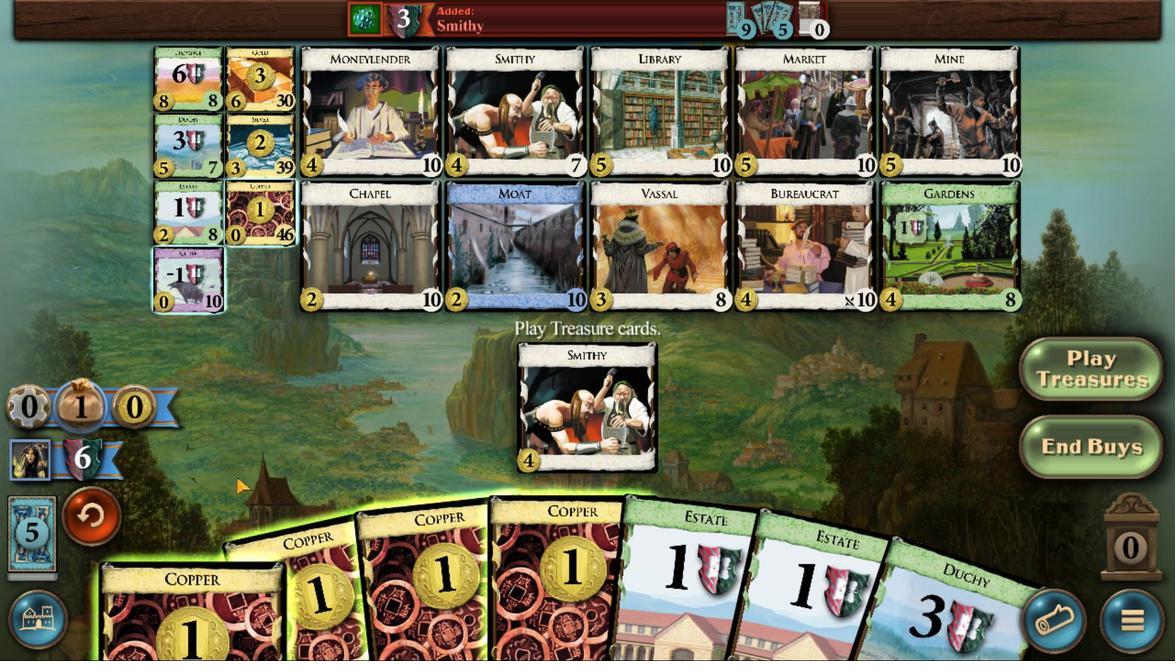 
Action: Mouse moved to (395, 428)
Screenshot: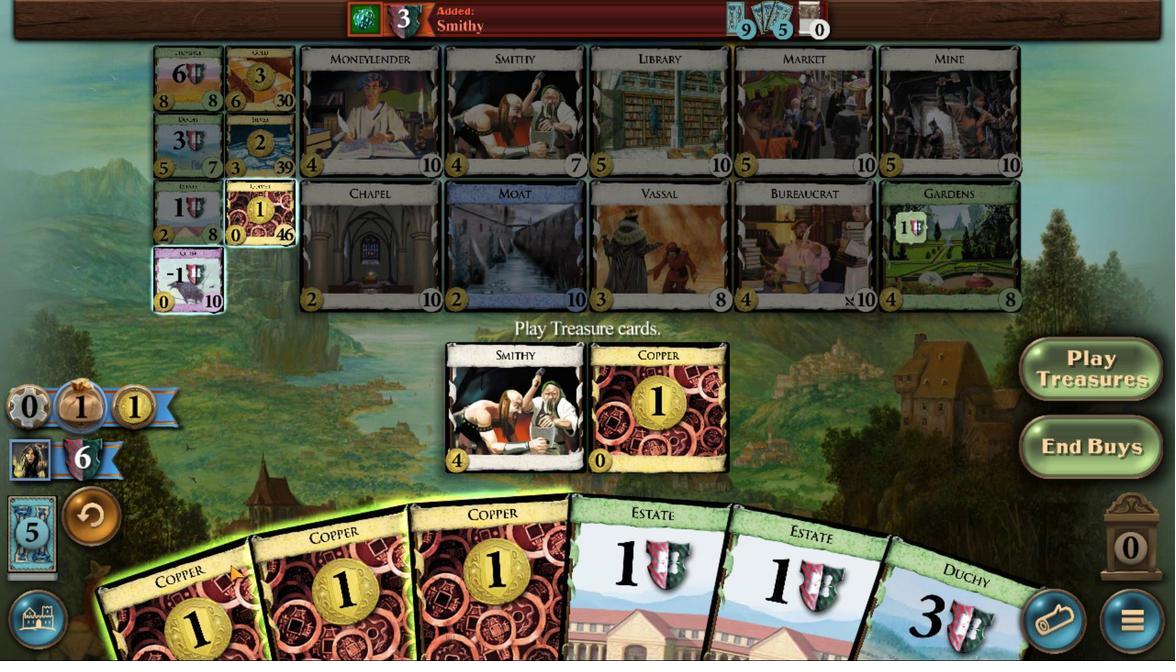 
Action: Mouse pressed left at (395, 428)
Screenshot: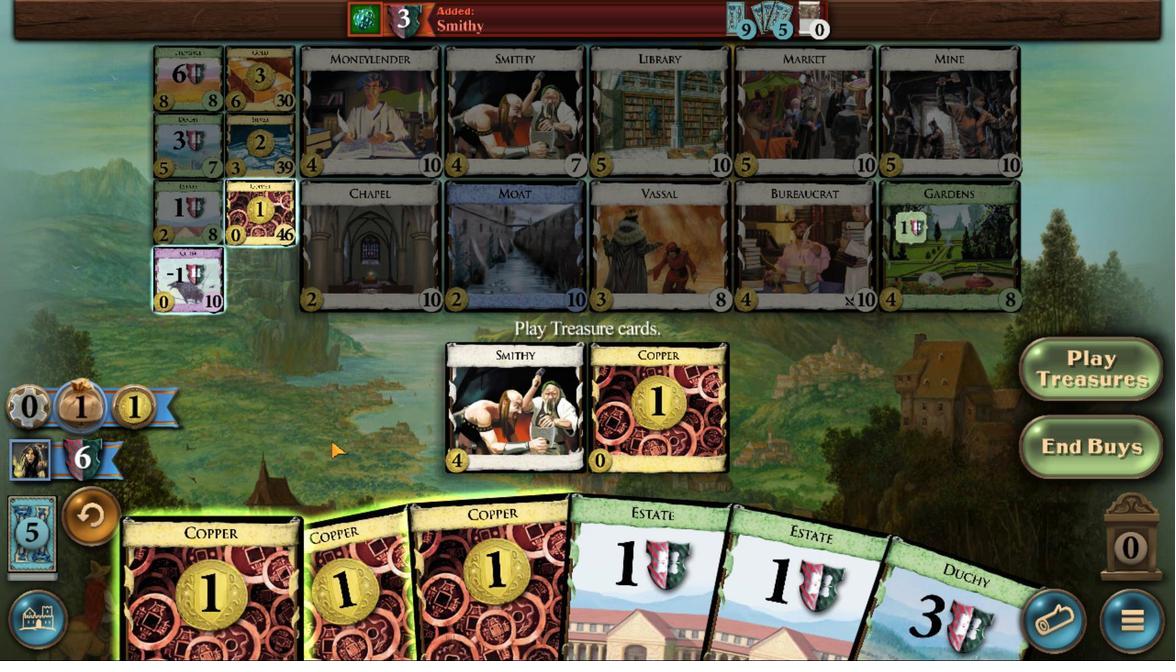 
Action: Mouse moved to (451, 429)
Screenshot: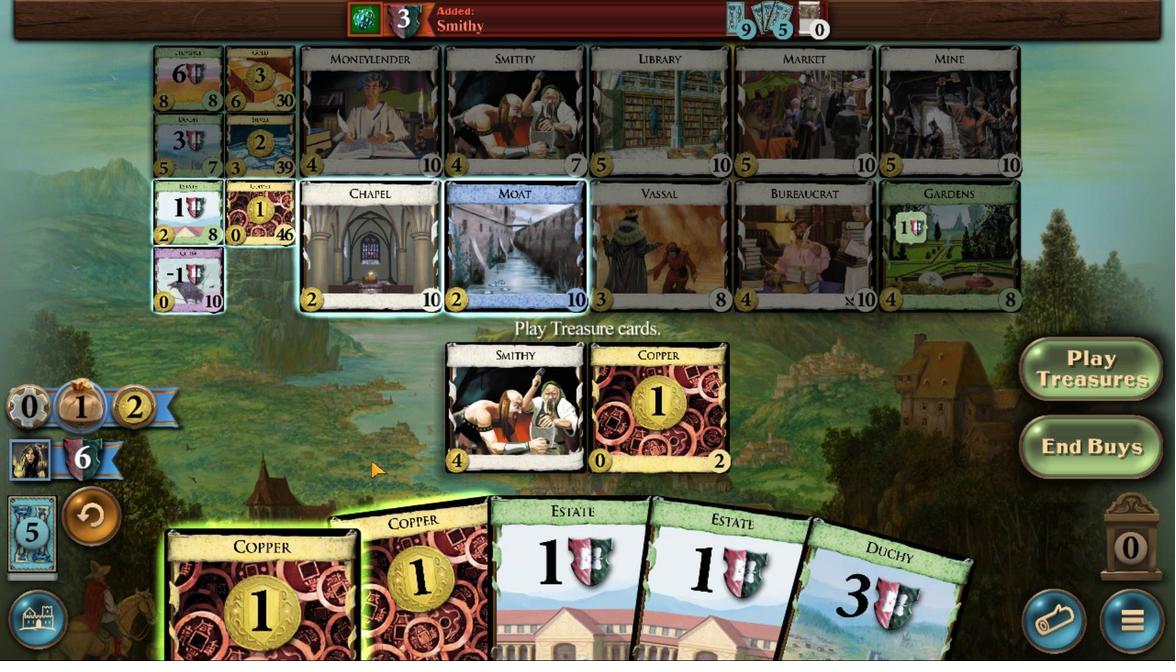 
Action: Mouse pressed left at (451, 429)
Screenshot: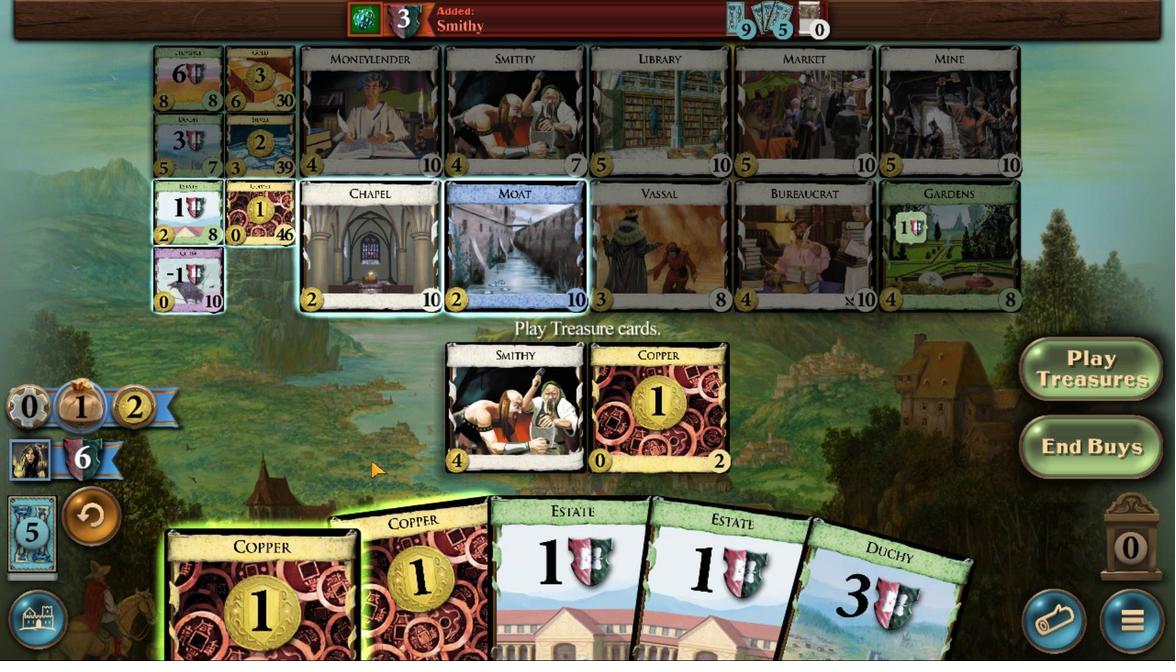 
Action: Mouse moved to (470, 423)
Screenshot: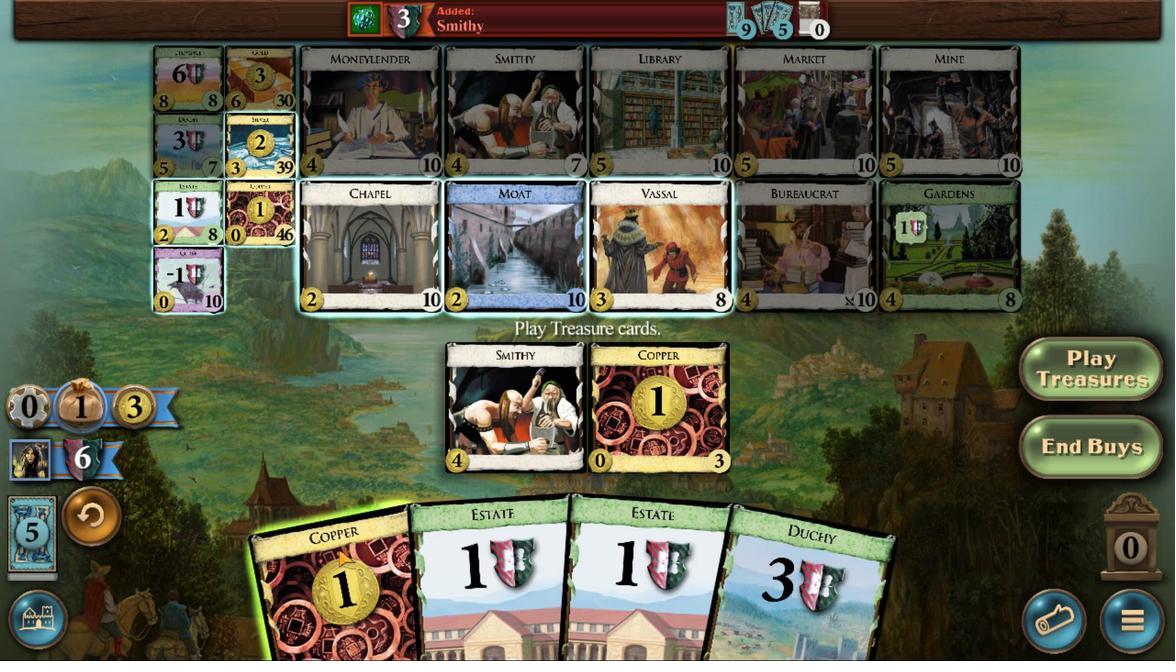 
Action: Mouse pressed left at (470, 423)
Screenshot: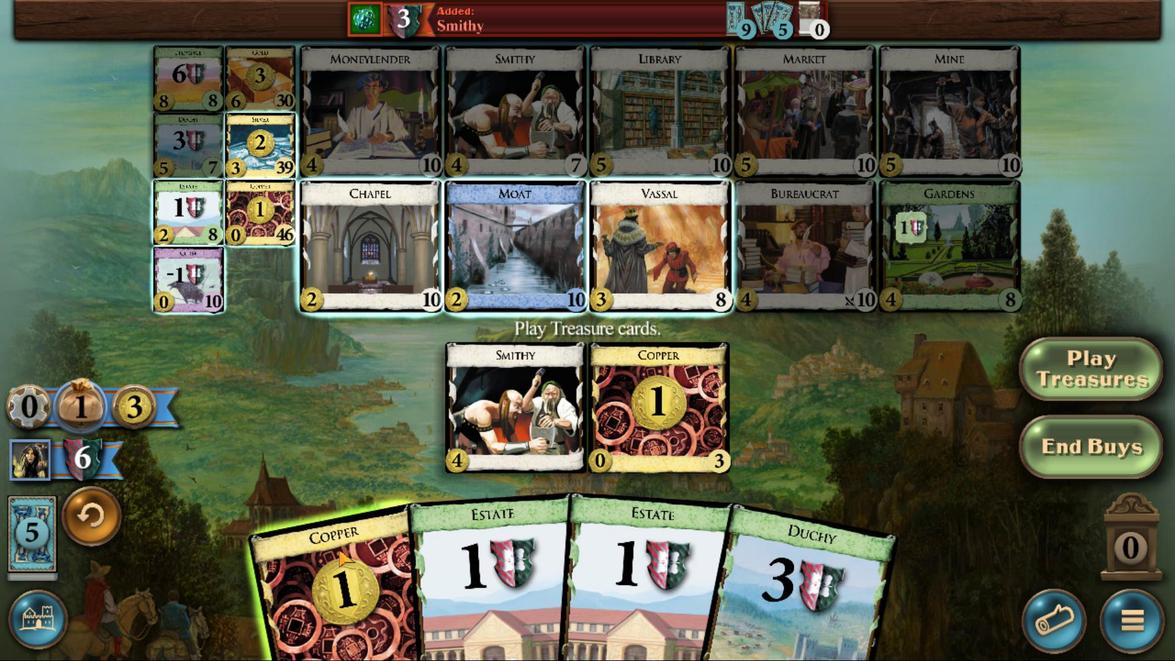 
Action: Mouse moved to (509, 262)
Screenshot: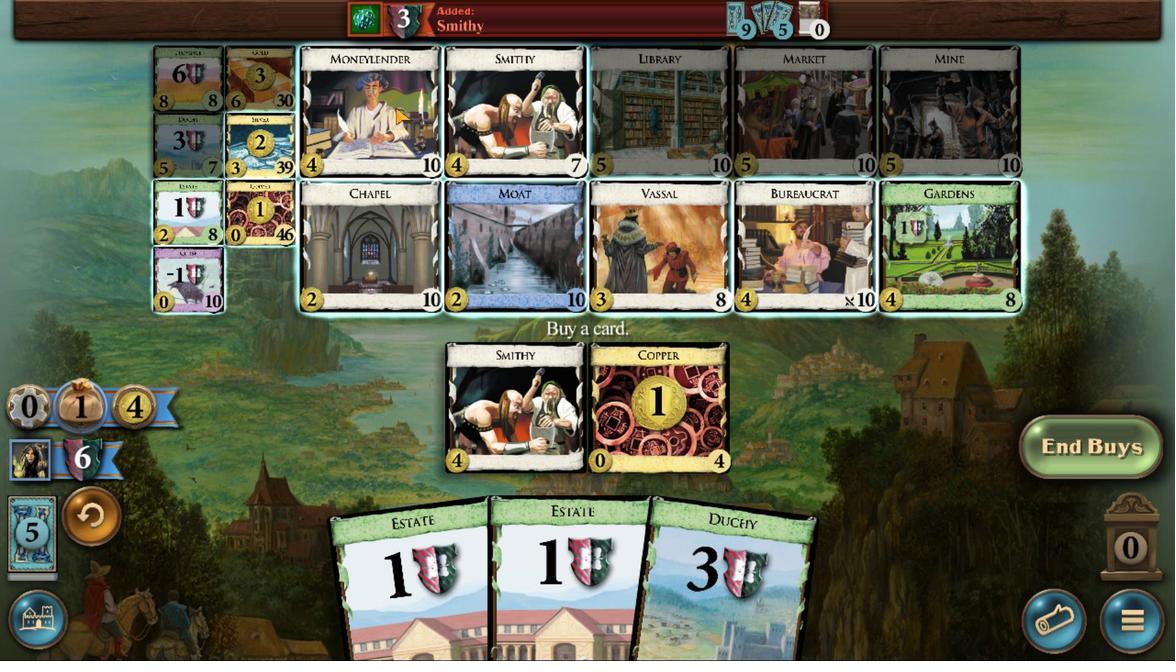 
Action: Mouse pressed left at (509, 262)
Screenshot: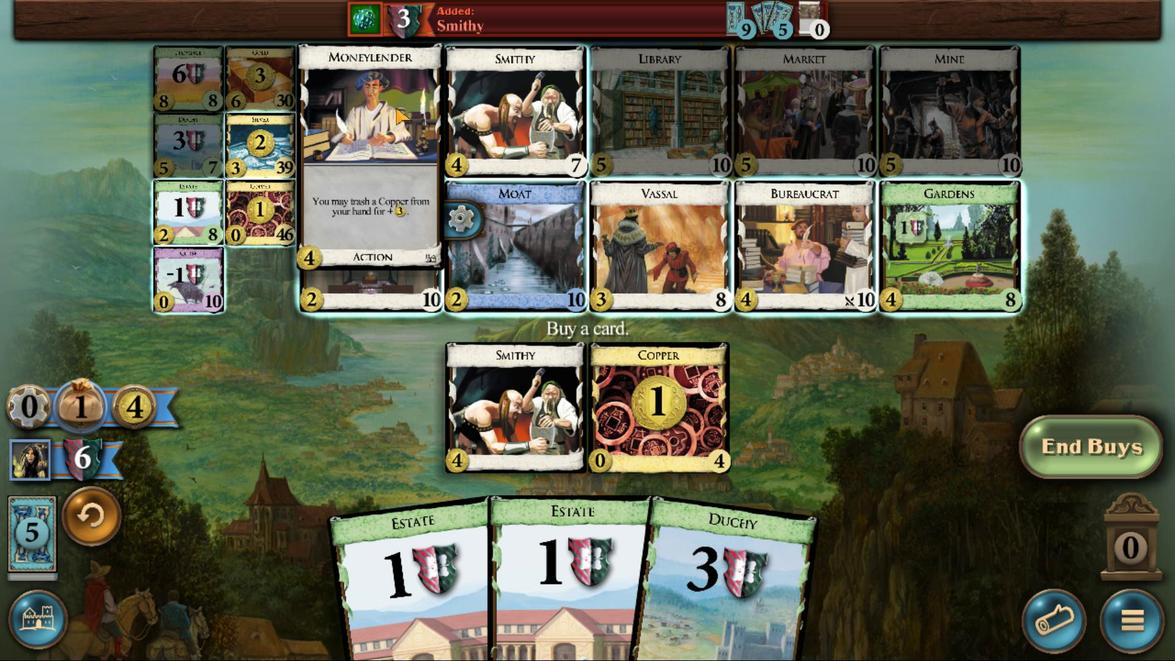 
Action: Mouse moved to (453, 383)
Screenshot: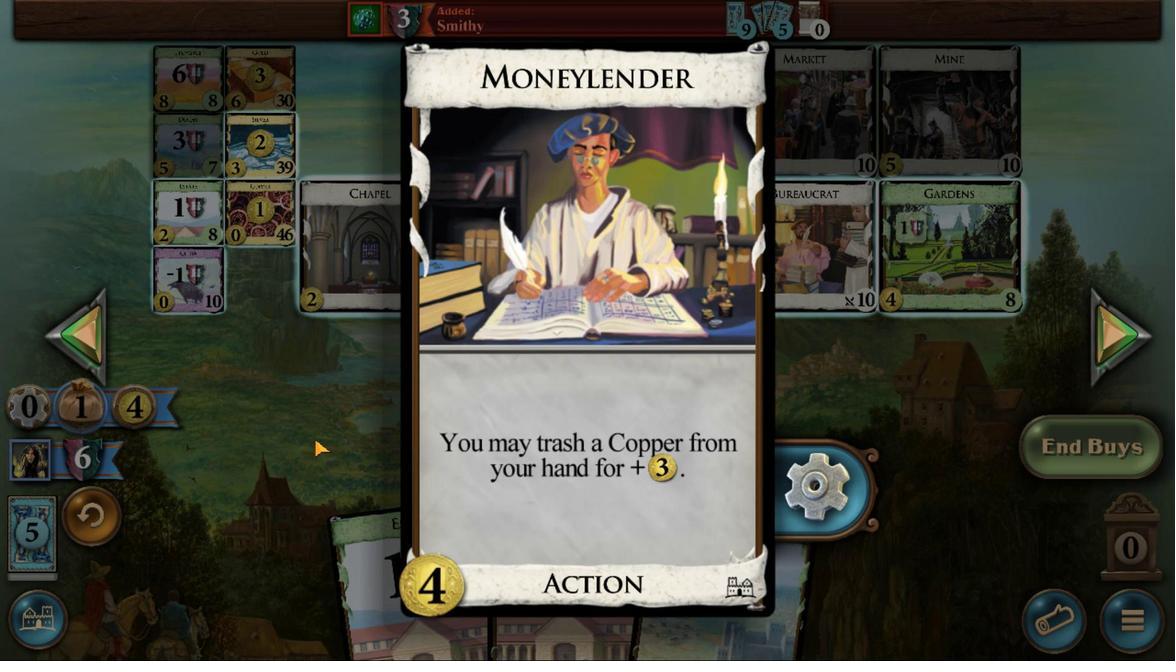 
Action: Mouse pressed left at (453, 383)
Screenshot: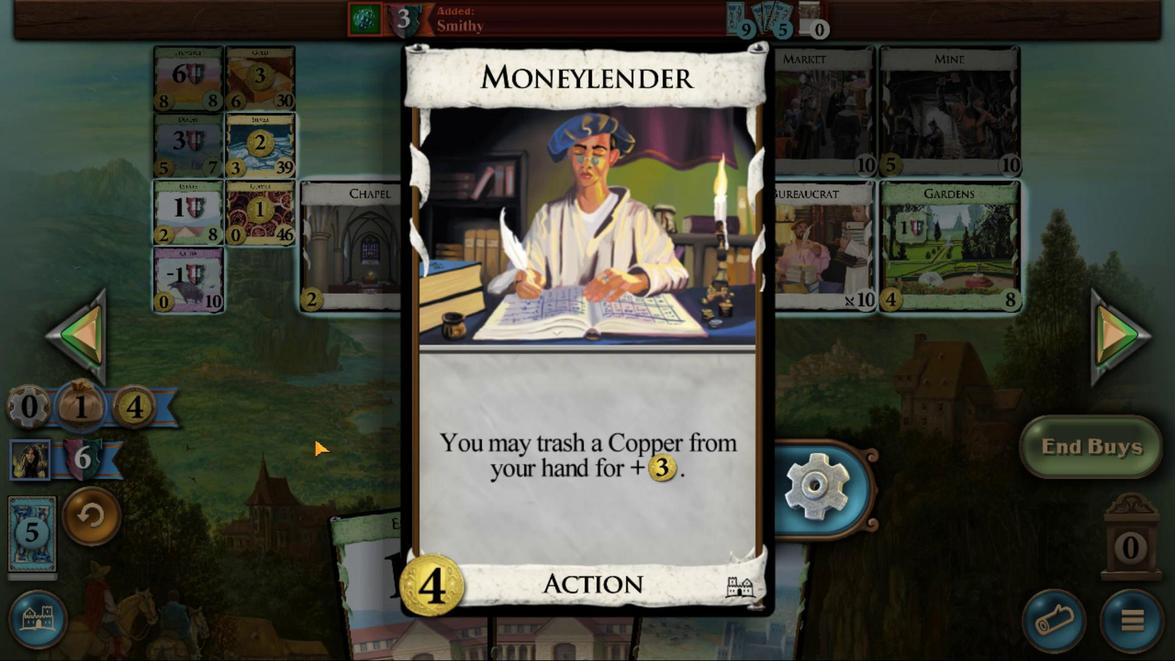 
Action: Mouse moved to (494, 265)
Screenshot: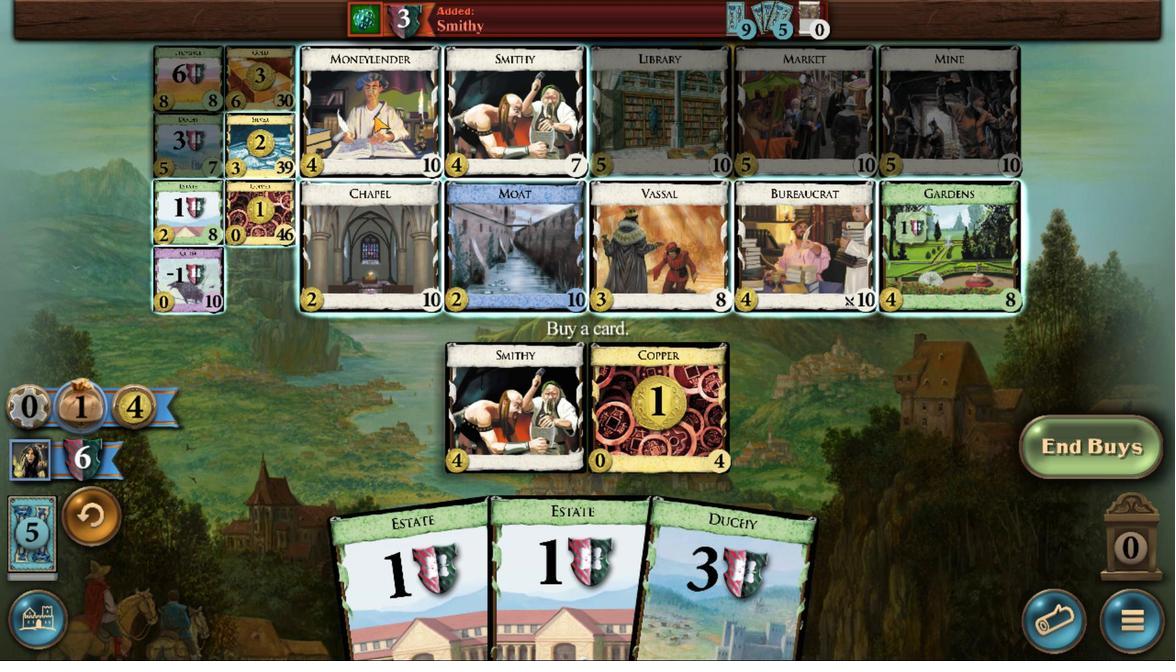
Action: Mouse pressed left at (494, 265)
Screenshot: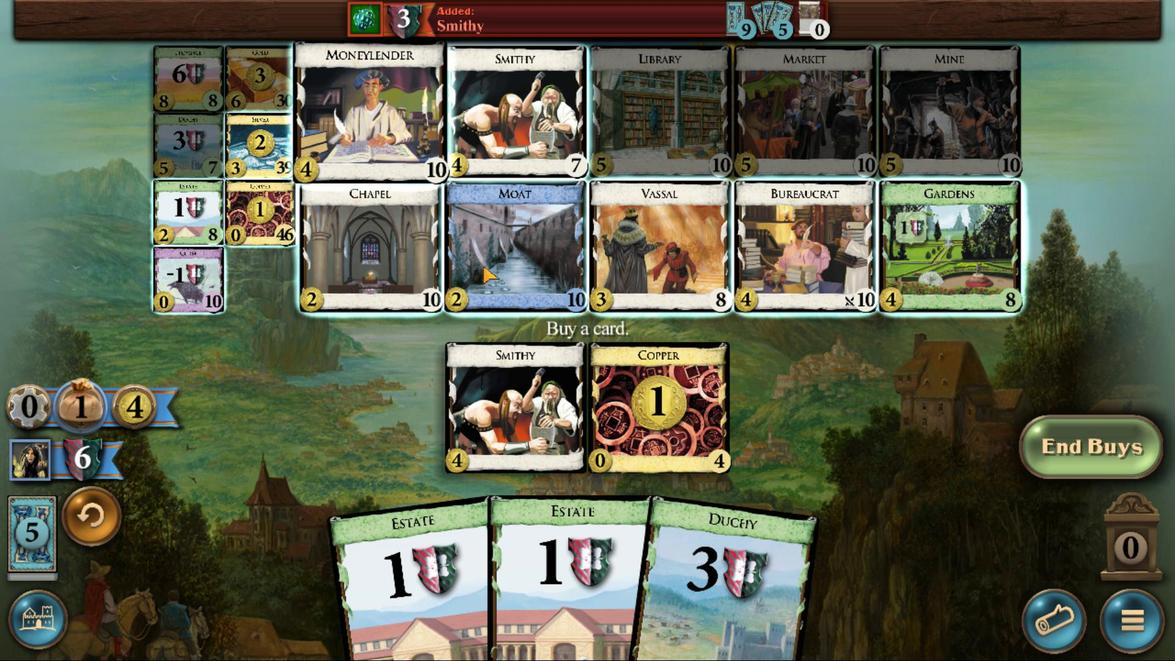 
Action: Mouse moved to (734, 439)
Screenshot: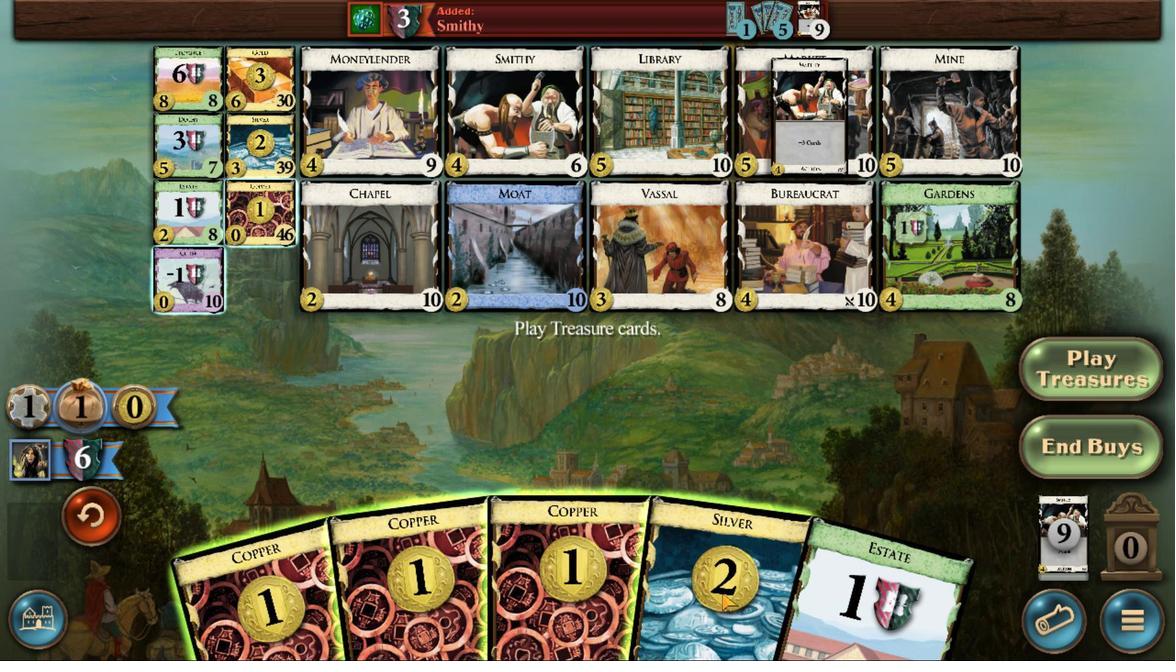 
Action: Mouse pressed left at (734, 439)
Screenshot: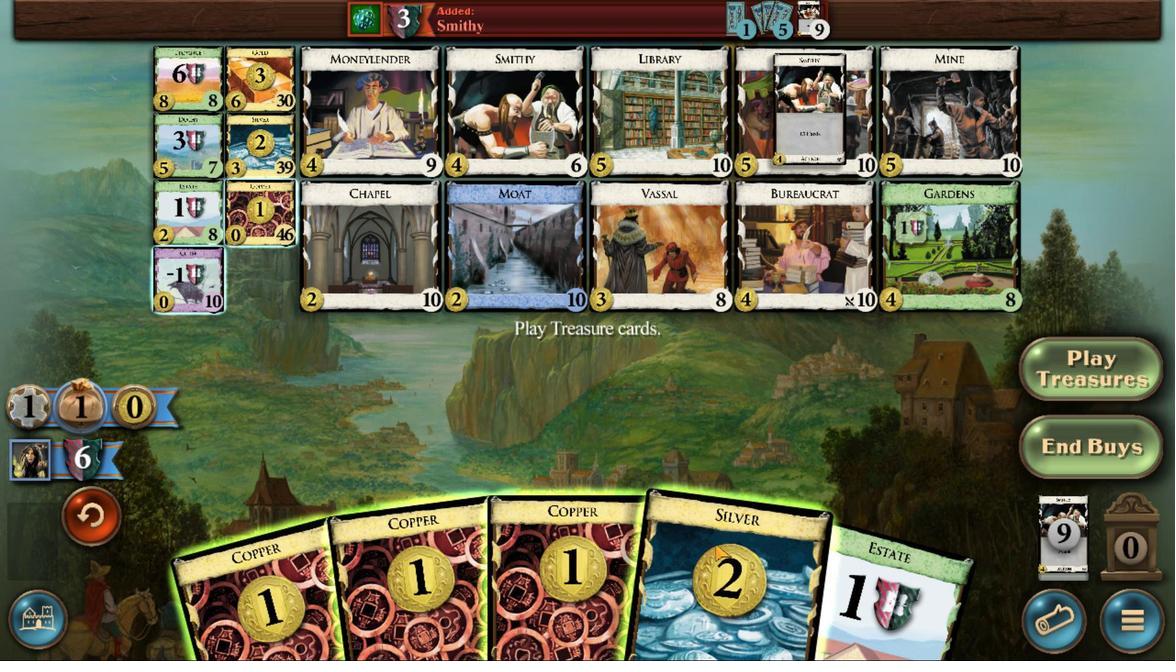 
Action: Mouse moved to (690, 424)
Screenshot: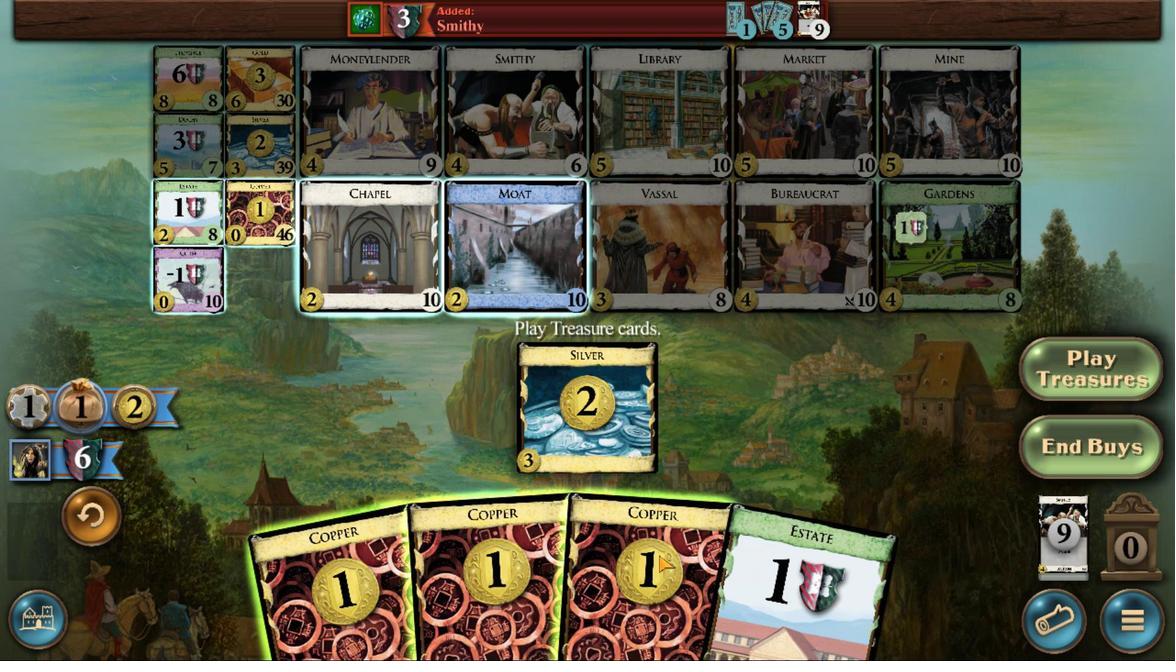 
Action: Mouse pressed left at (690, 424)
Screenshot: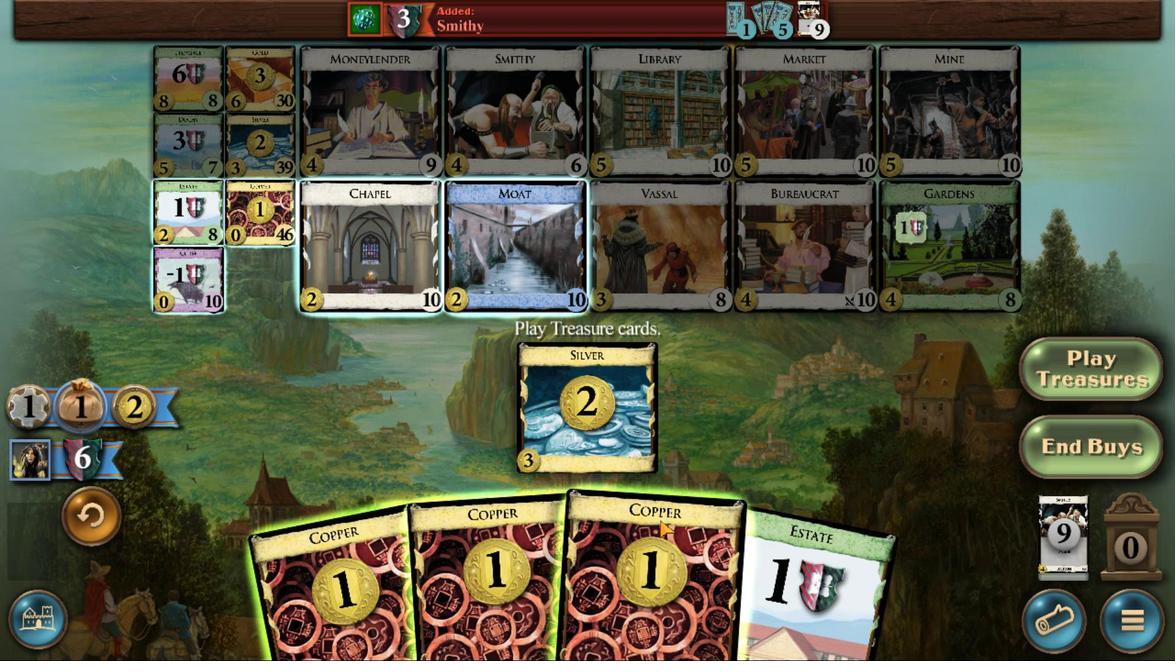 
Action: Mouse moved to (643, 417)
Screenshot: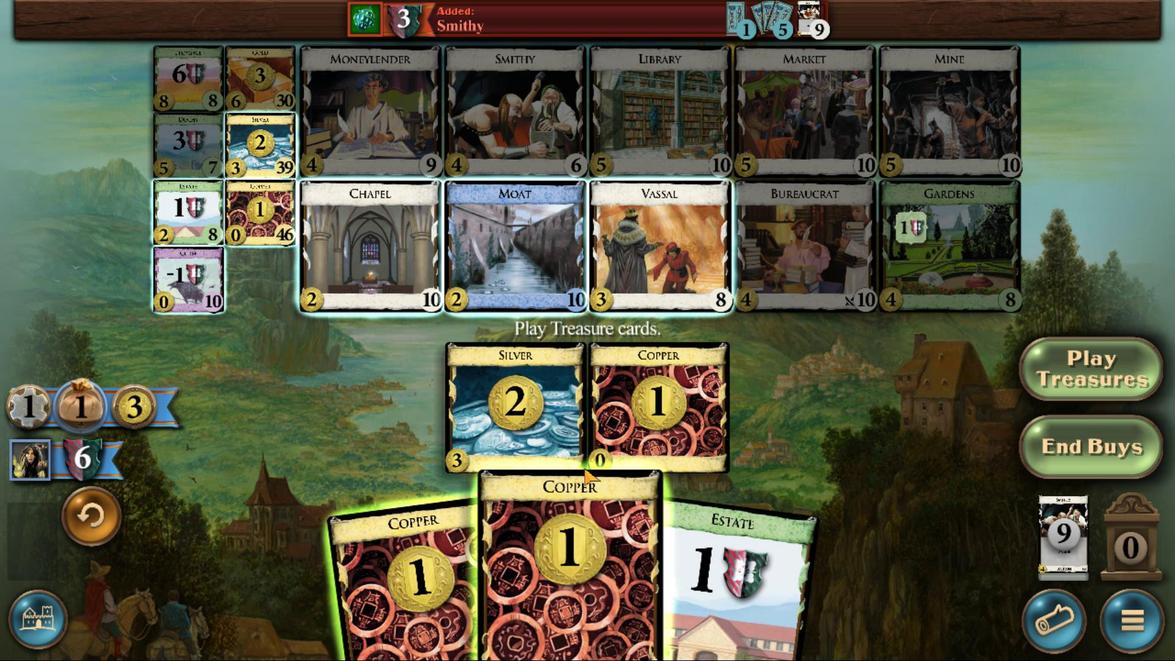 
Action: Mouse pressed left at (643, 417)
Screenshot: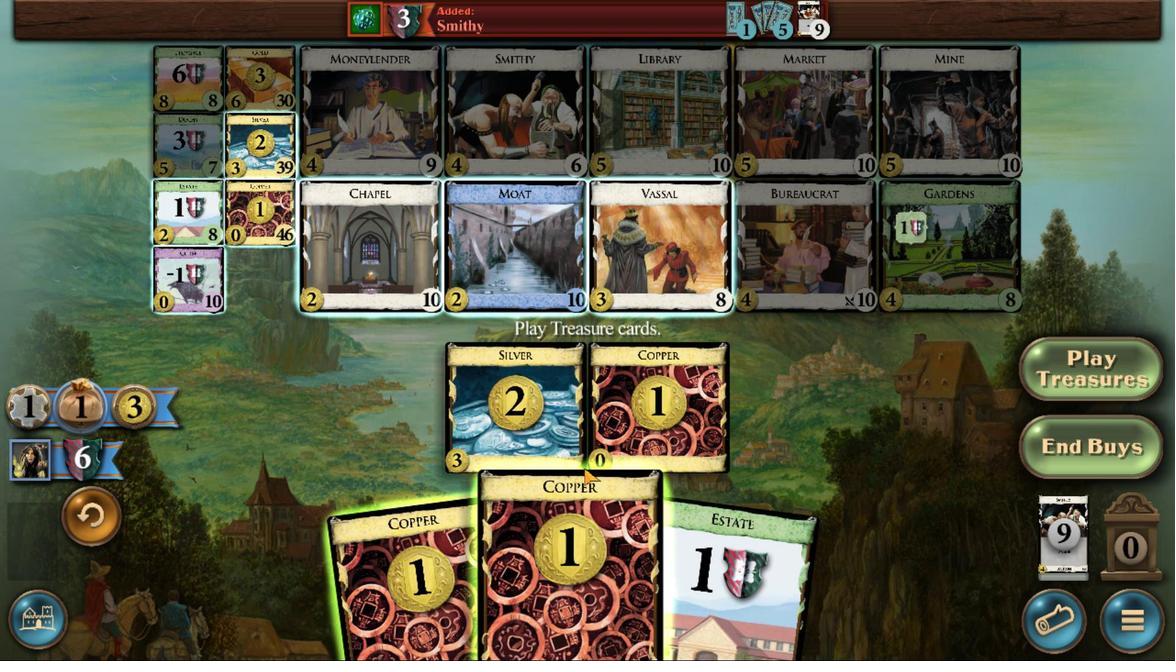 
Action: Mouse moved to (613, 408)
Screenshot: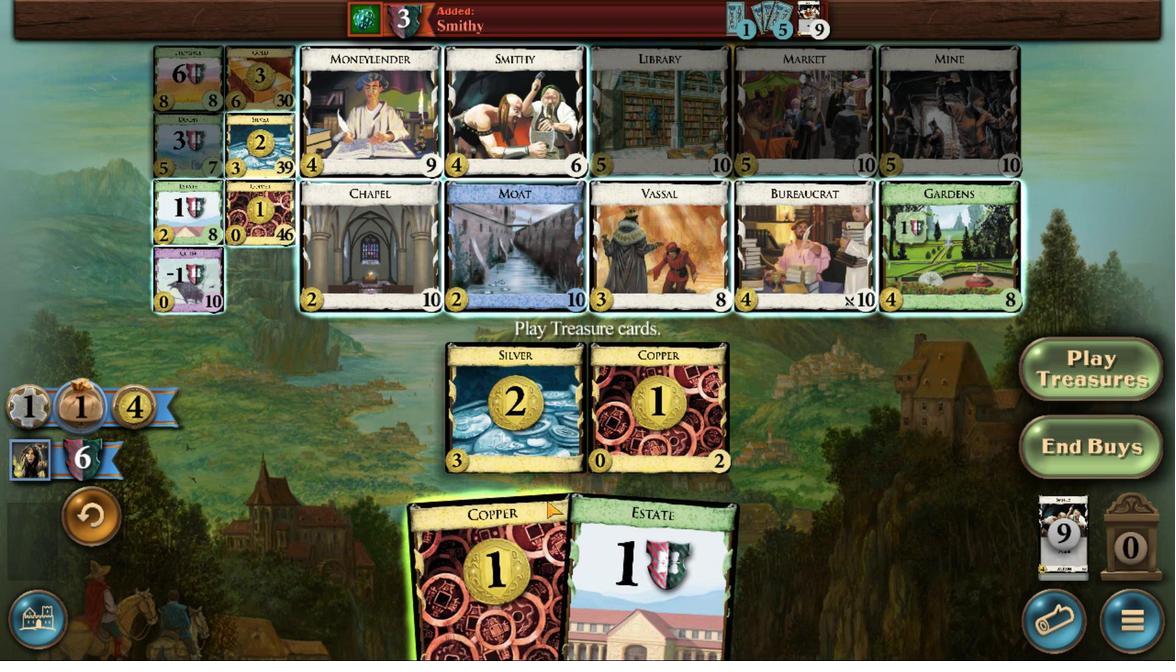 
Action: Mouse pressed left at (613, 408)
Screenshot: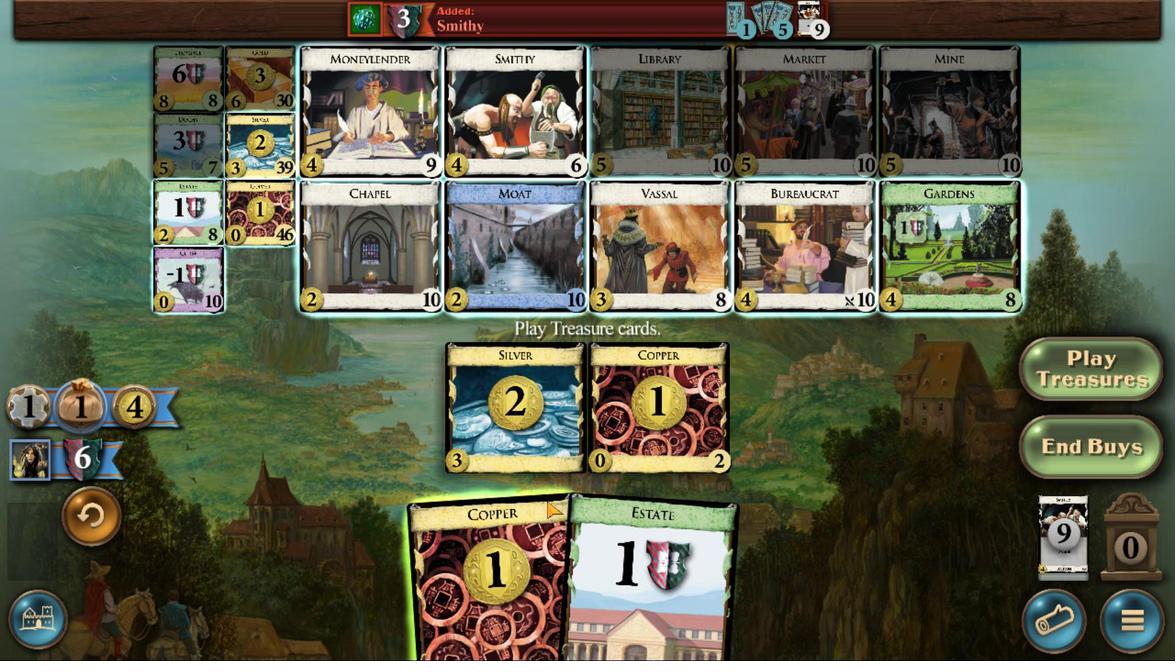 
Action: Mouse moved to (371, 272)
Screenshot: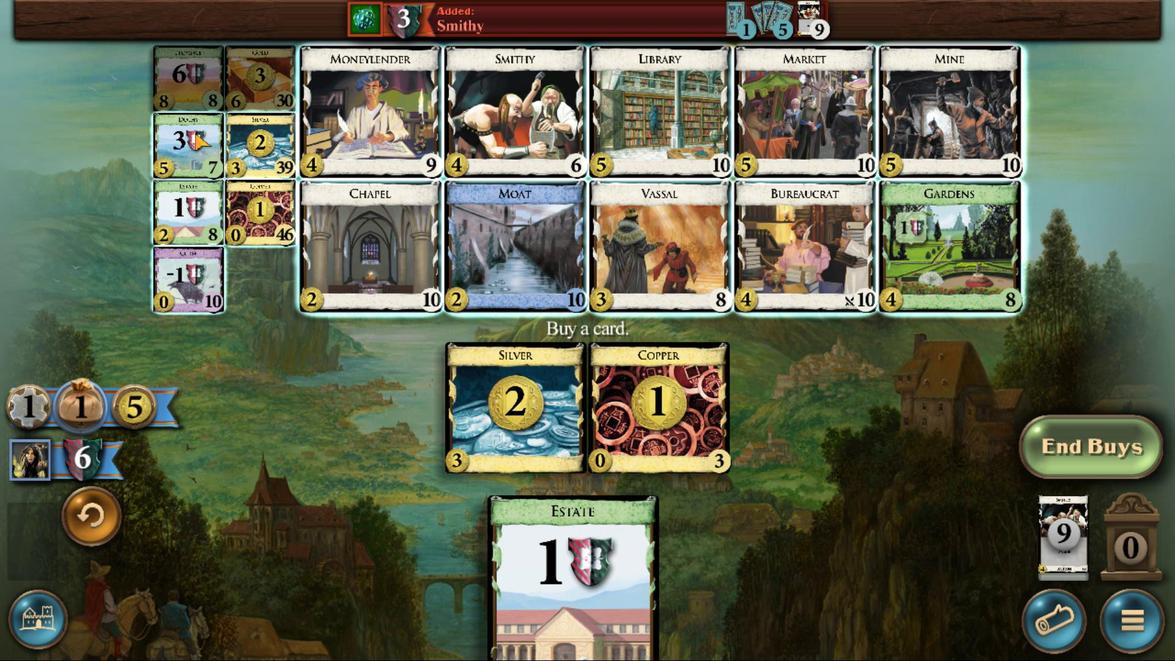 
Action: Mouse pressed left at (371, 272)
Screenshot: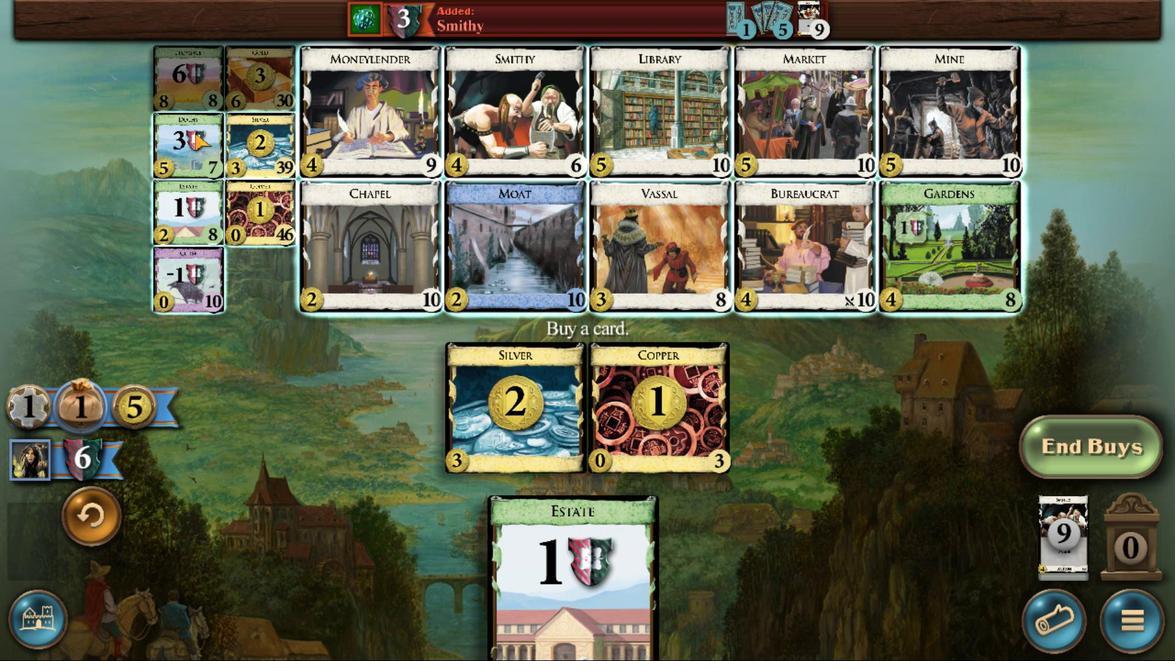 
Action: Mouse moved to (655, 426)
Screenshot: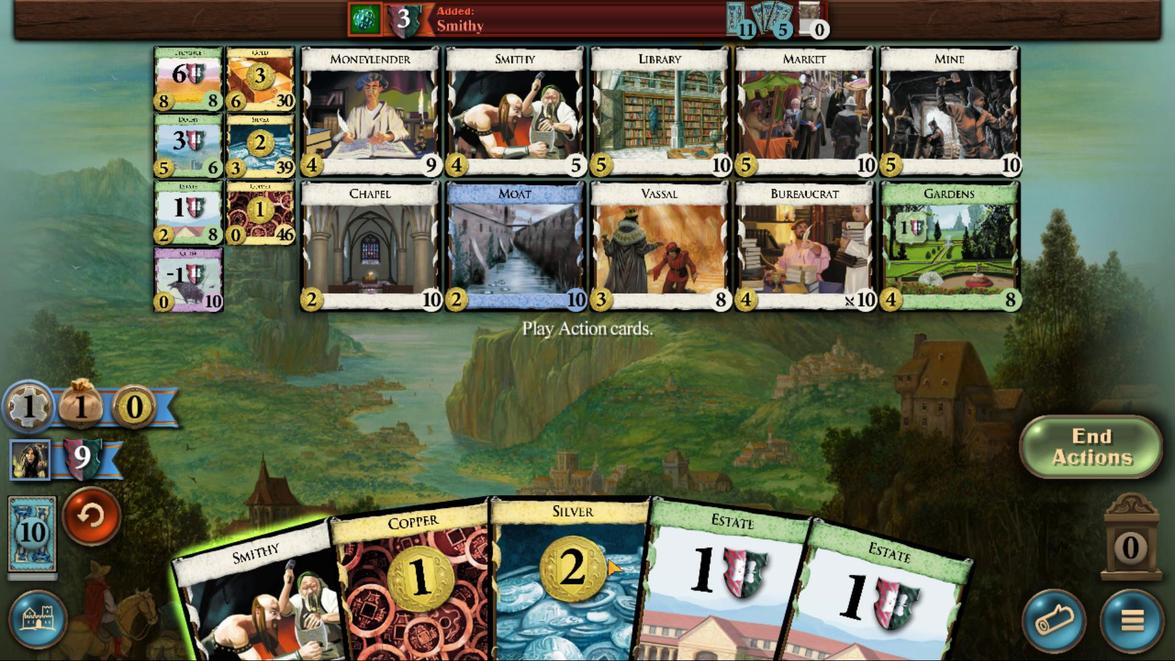 
Action: Mouse pressed left at (655, 426)
Screenshot: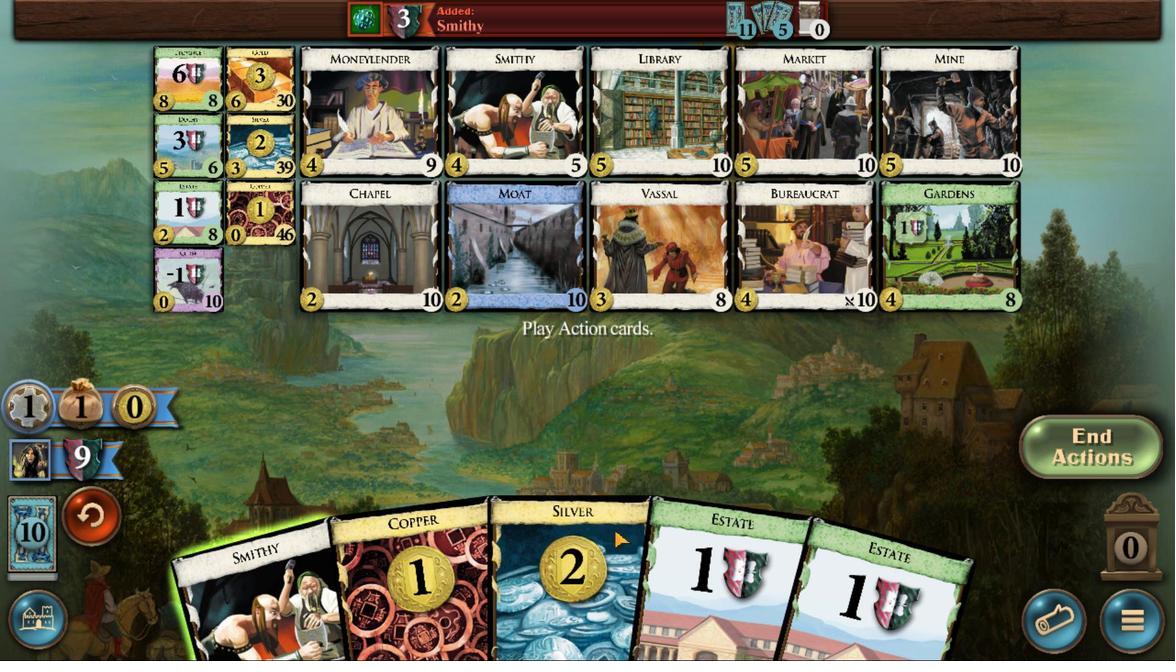 
Action: Mouse moved to (427, 423)
Screenshot: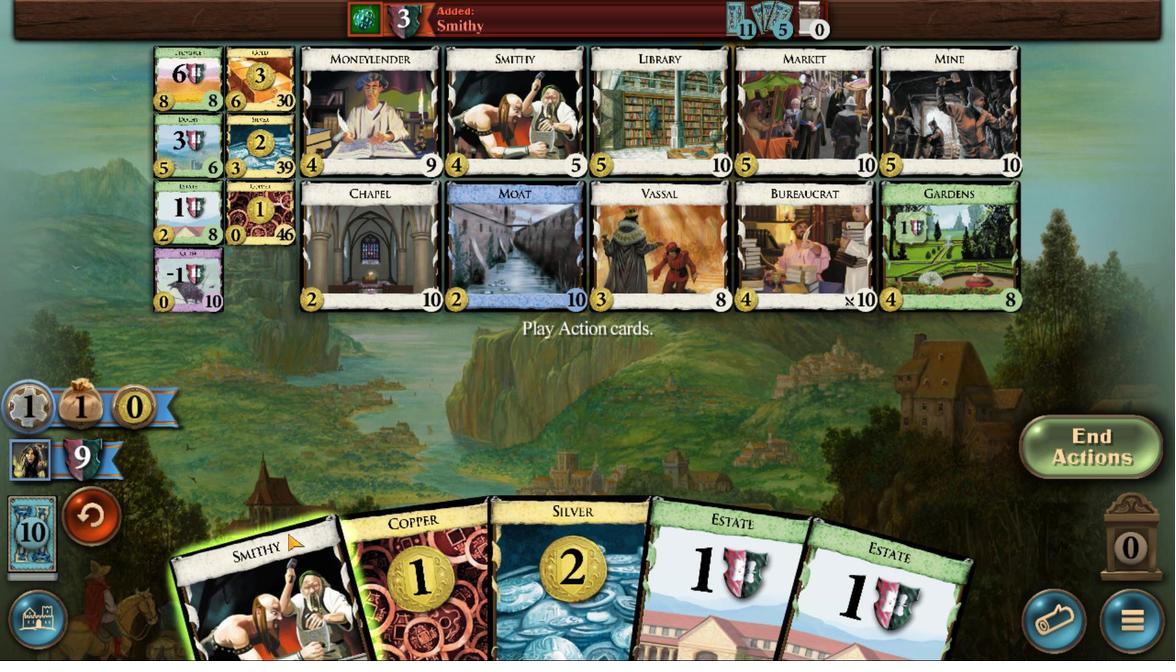 
Action: Mouse pressed left at (427, 423)
Screenshot: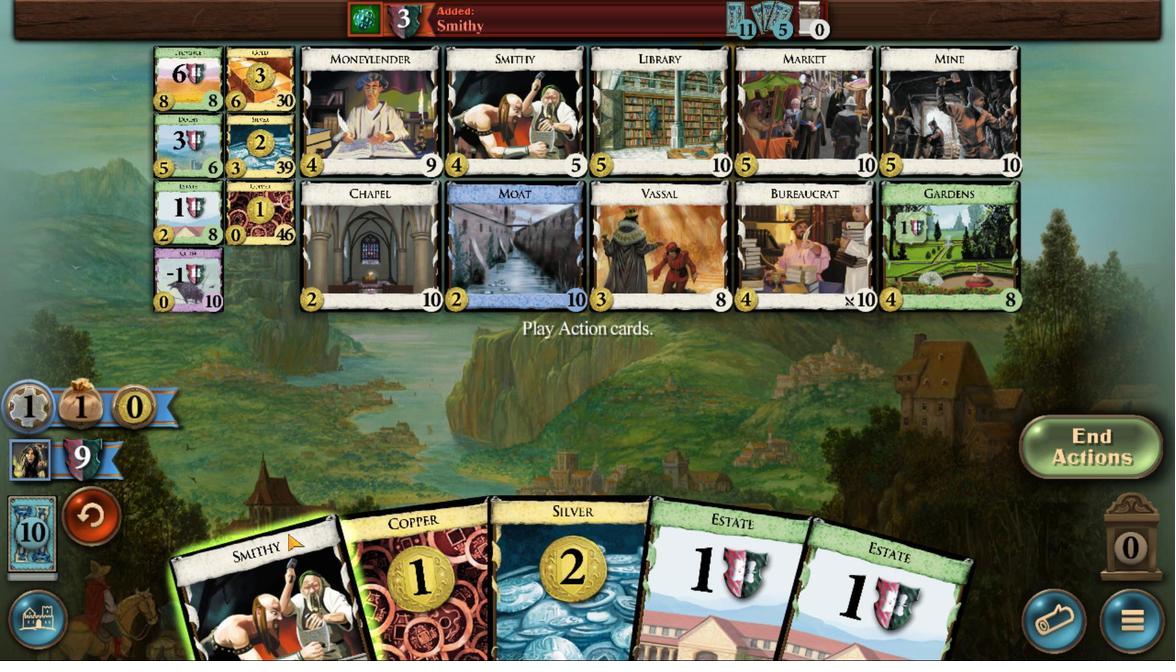 
Action: Mouse moved to (522, 426)
Screenshot: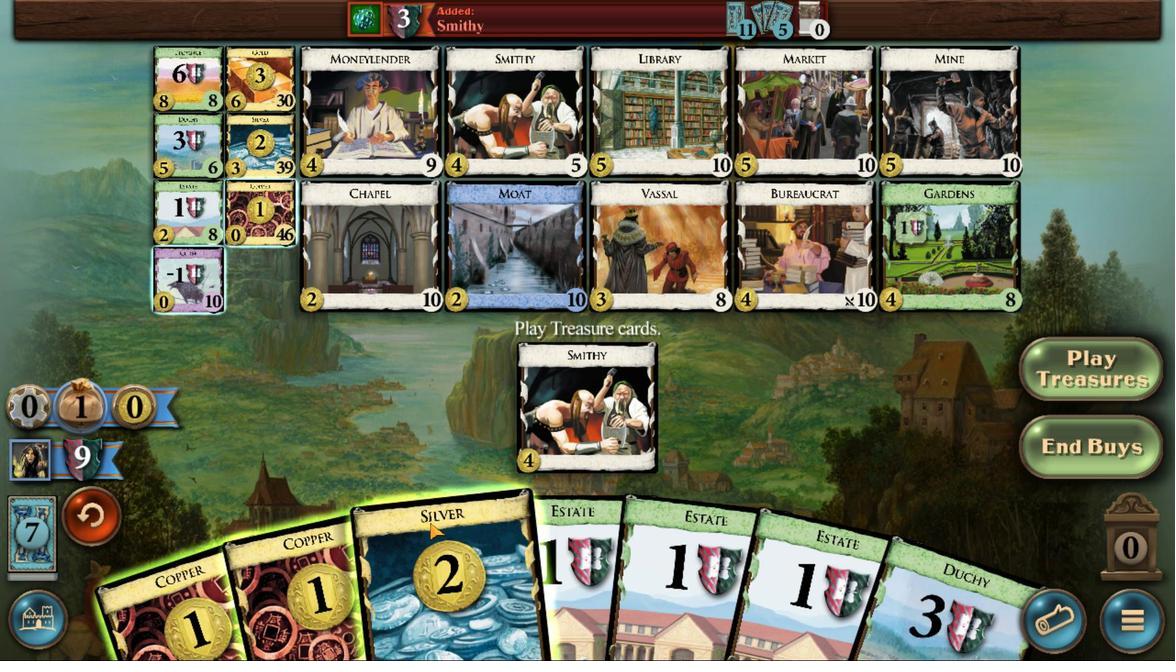 
Action: Mouse pressed left at (522, 426)
Screenshot: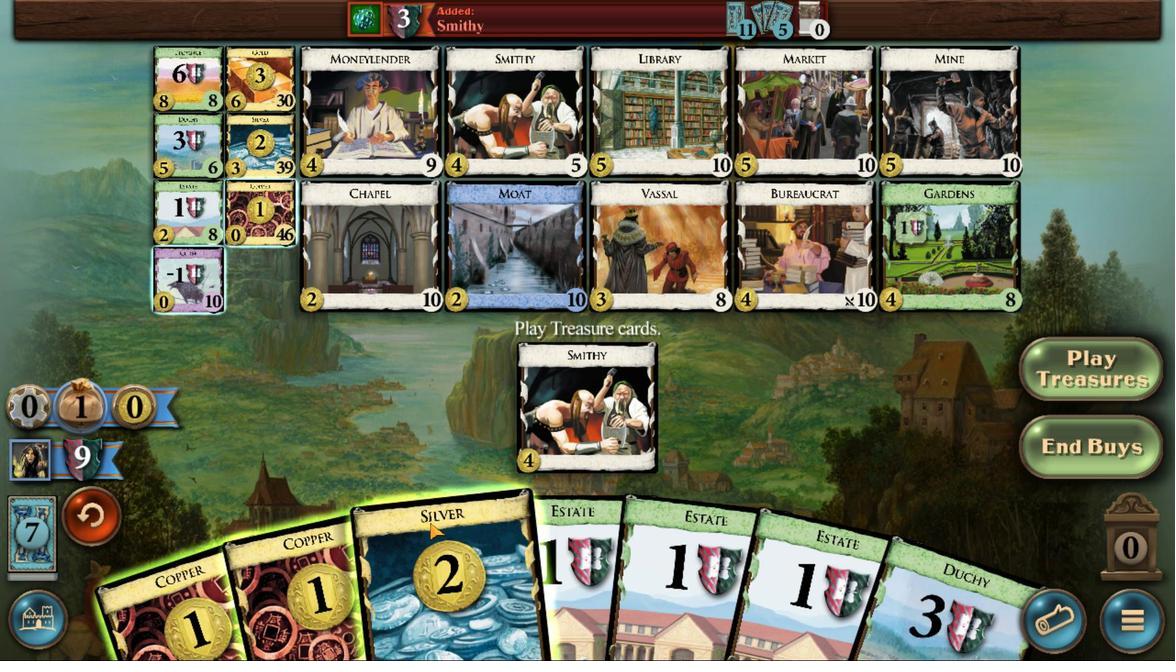 
Action: Mouse moved to (465, 418)
Screenshot: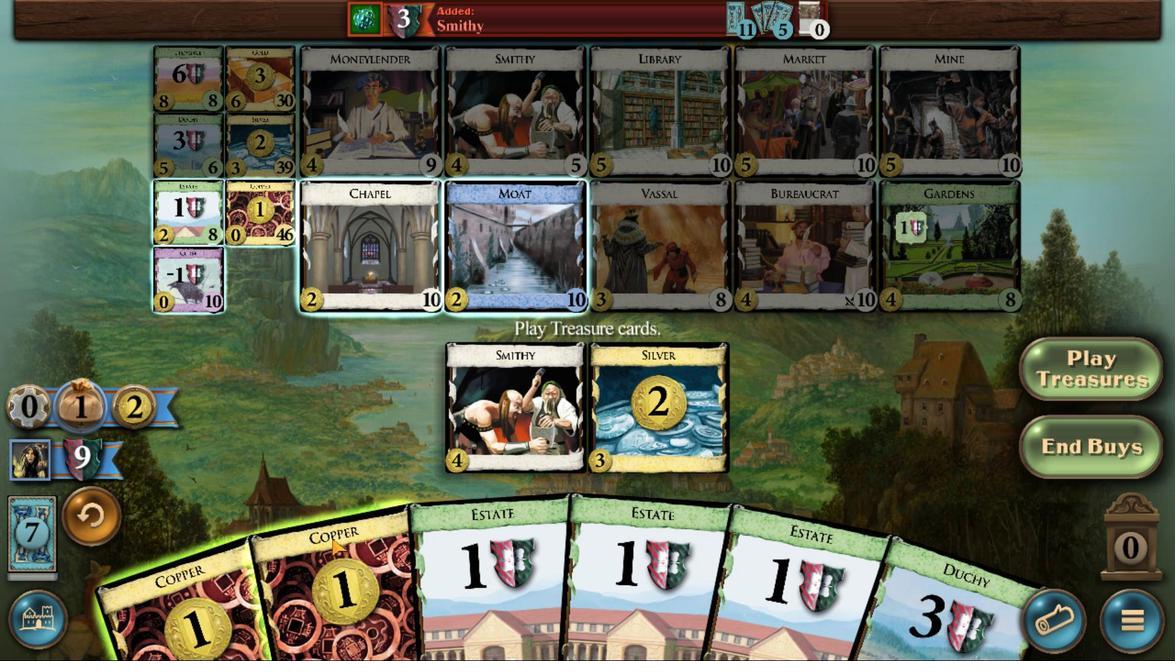 
Action: Mouse pressed left at (465, 418)
Screenshot: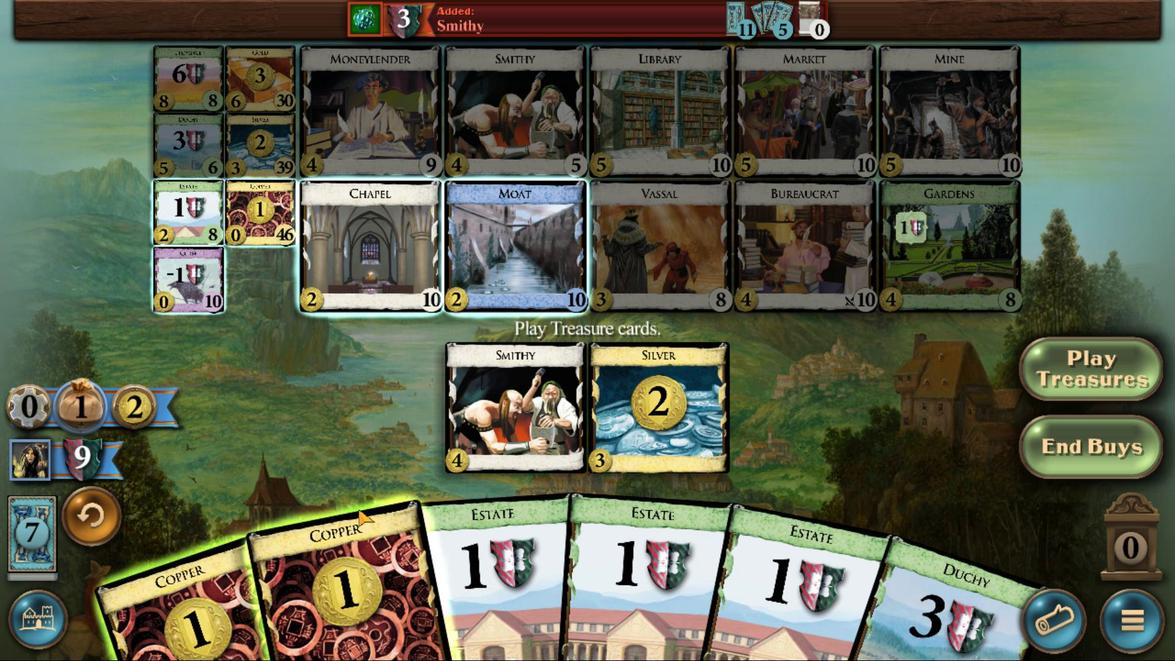 
Action: Mouse moved to (412, 267)
Screenshot: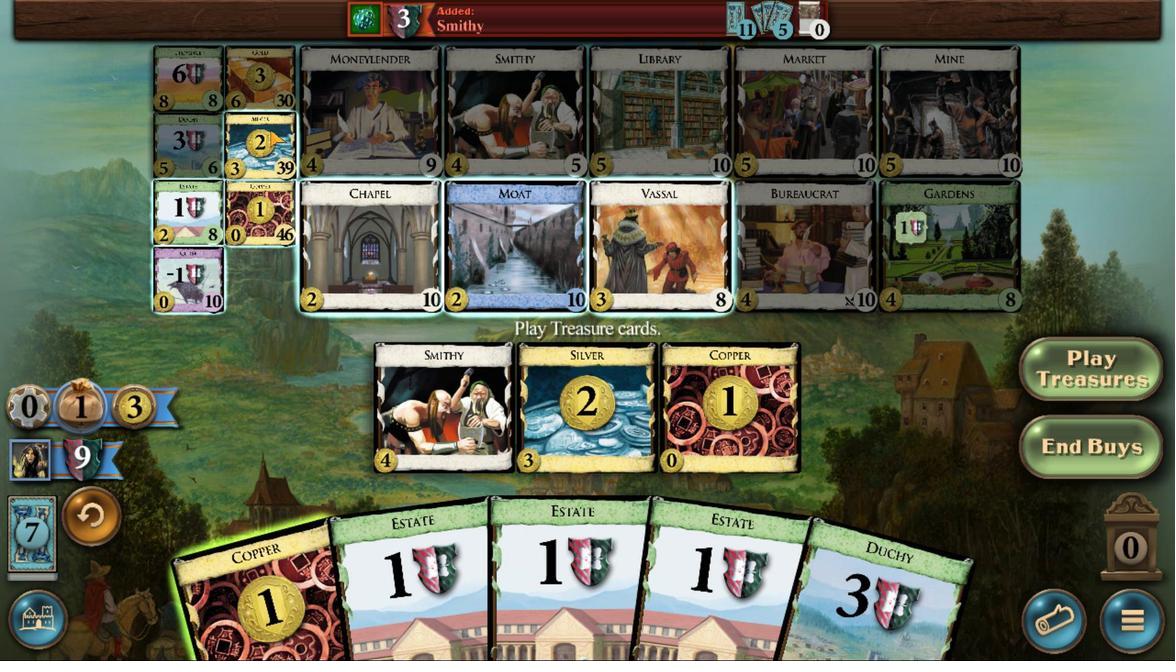 
Action: Mouse pressed left at (412, 267)
Screenshot: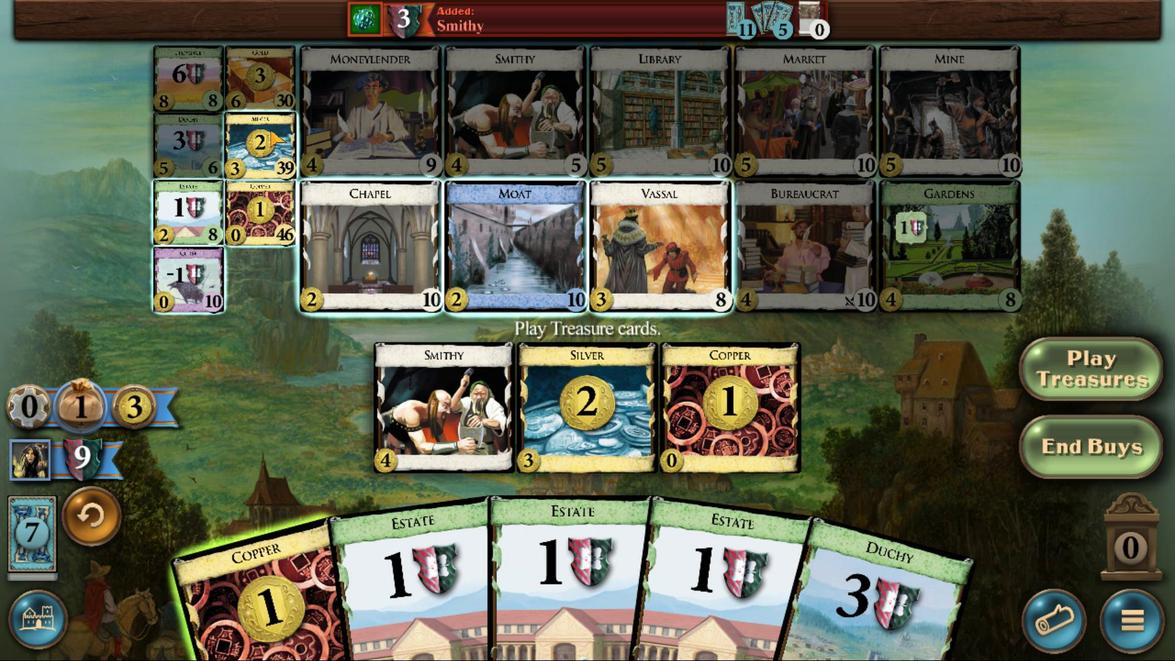
Action: Mouse moved to (424, 424)
Screenshot: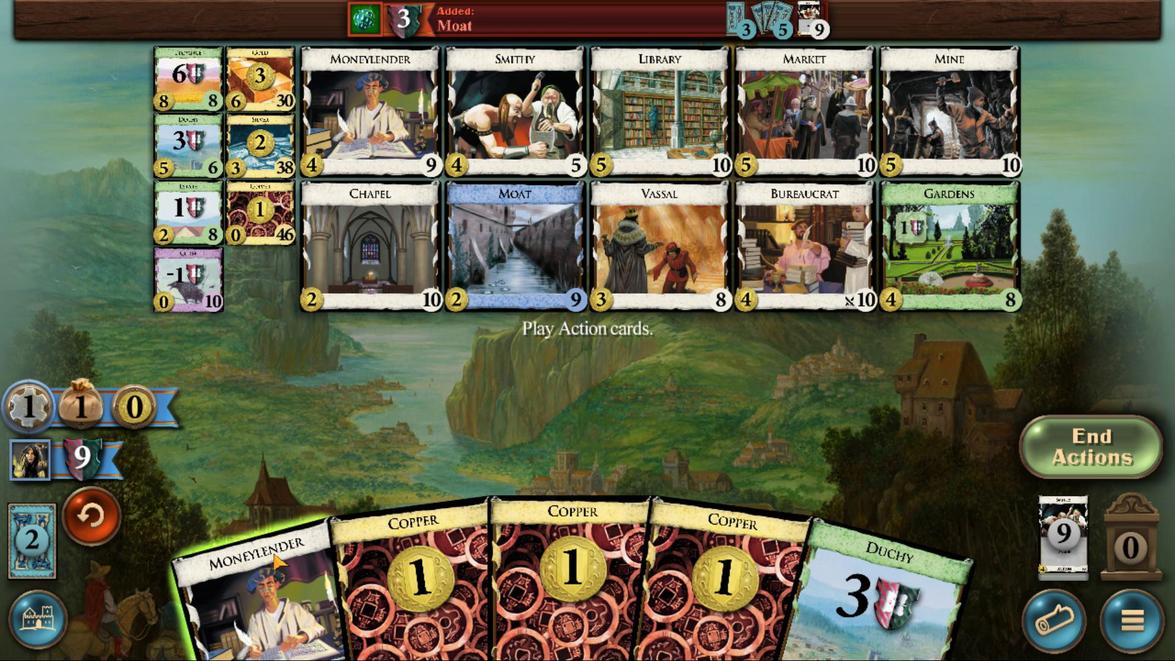 
Action: Mouse pressed left at (424, 424)
Screenshot: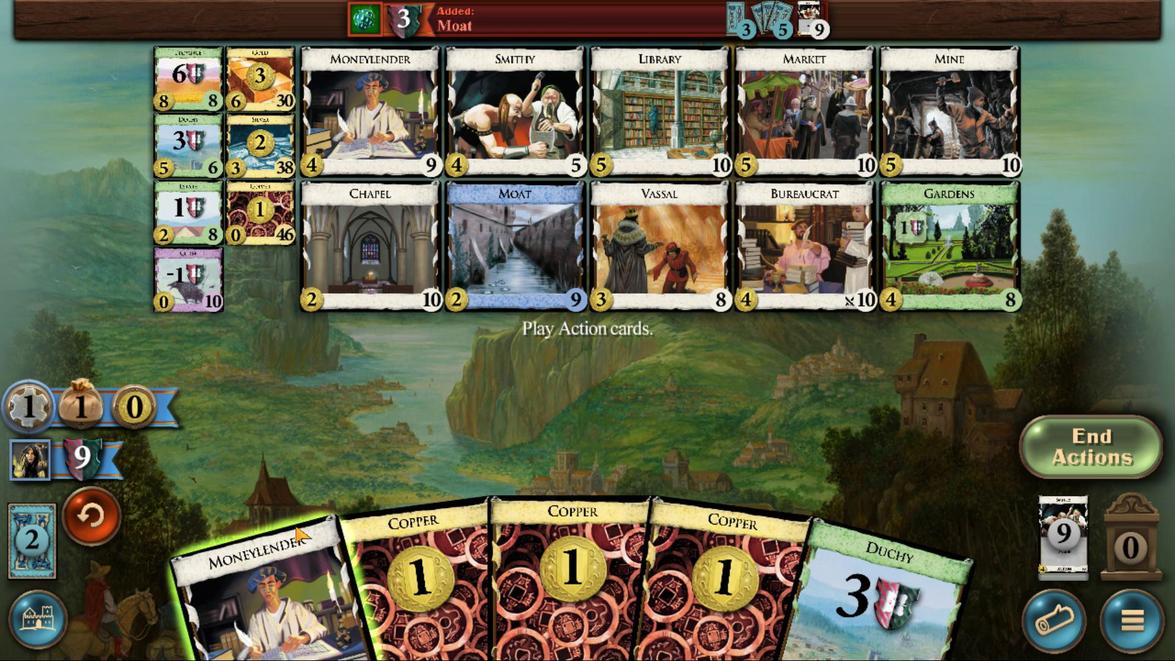 
Action: Mouse moved to (649, 412)
Screenshot: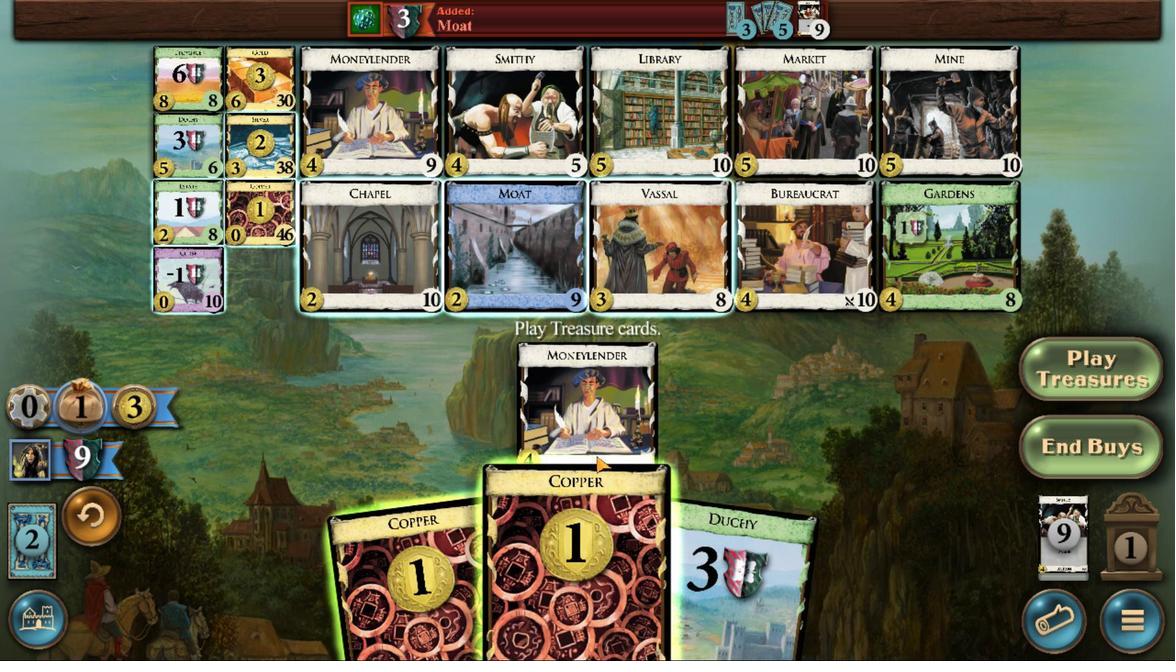 
Action: Mouse pressed left at (649, 412)
Screenshot: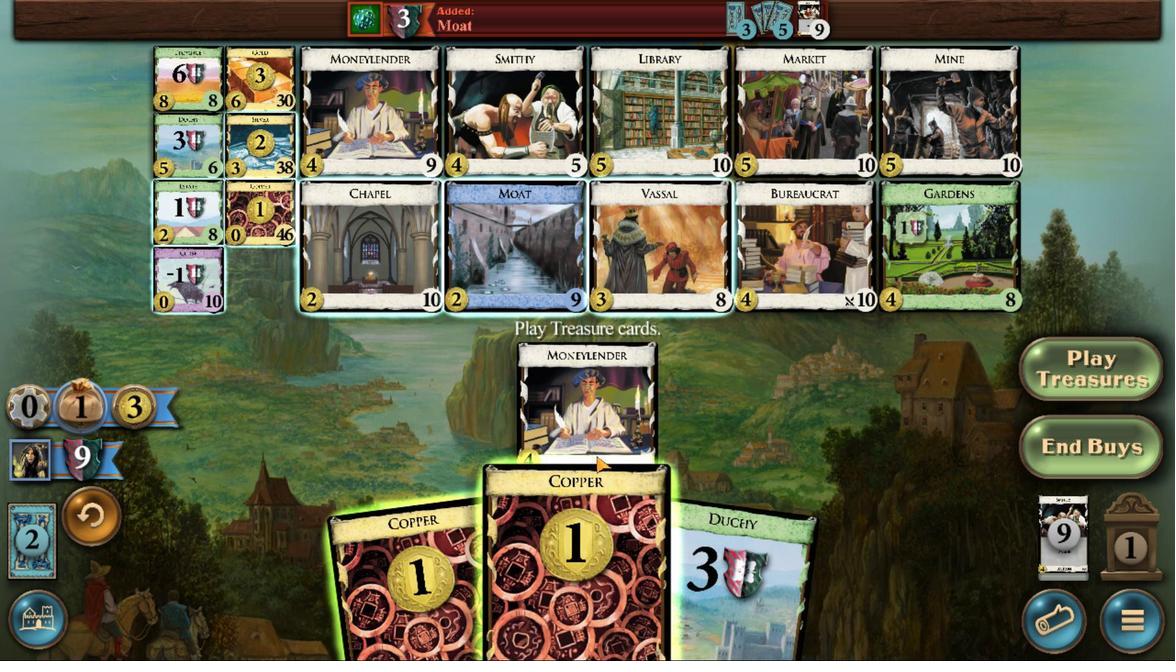 
Action: Mouse moved to (576, 413)
Screenshot: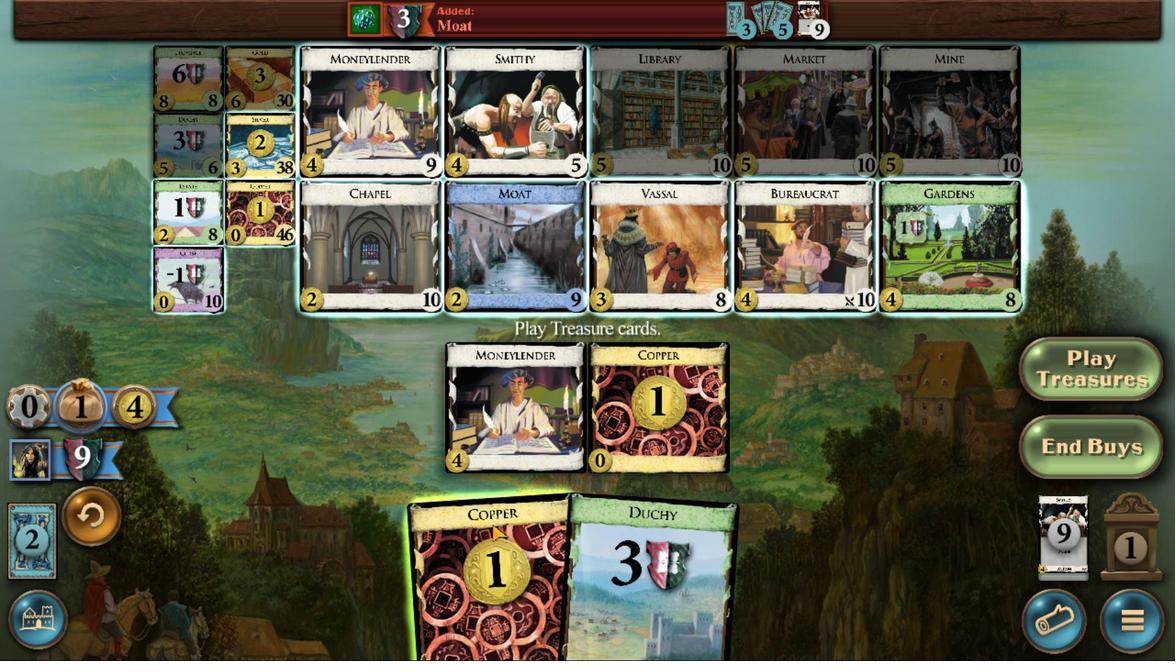 
Action: Mouse pressed left at (576, 413)
Screenshot: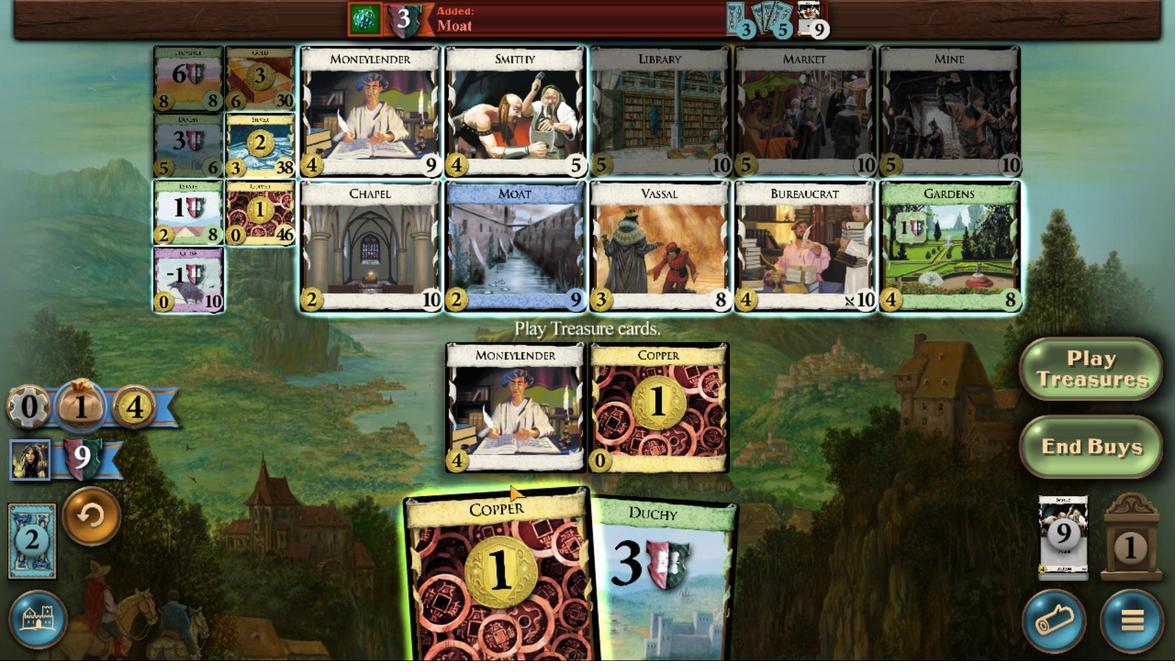 
Action: Mouse moved to (369, 270)
Screenshot: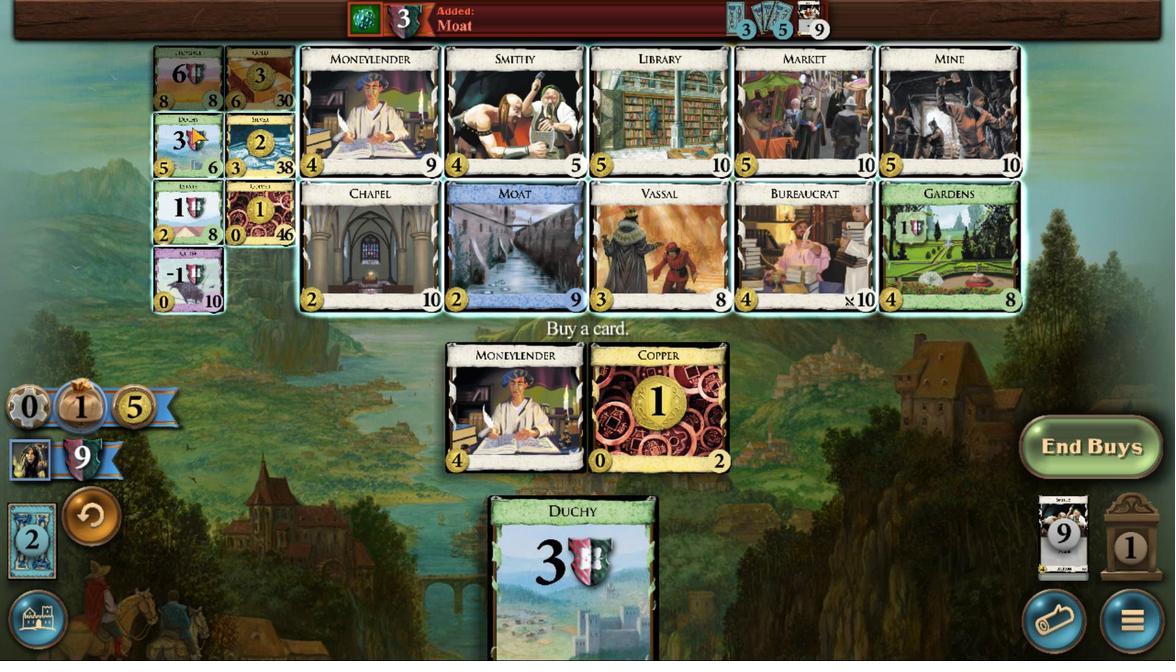 
Action: Mouse pressed left at (369, 270)
Screenshot: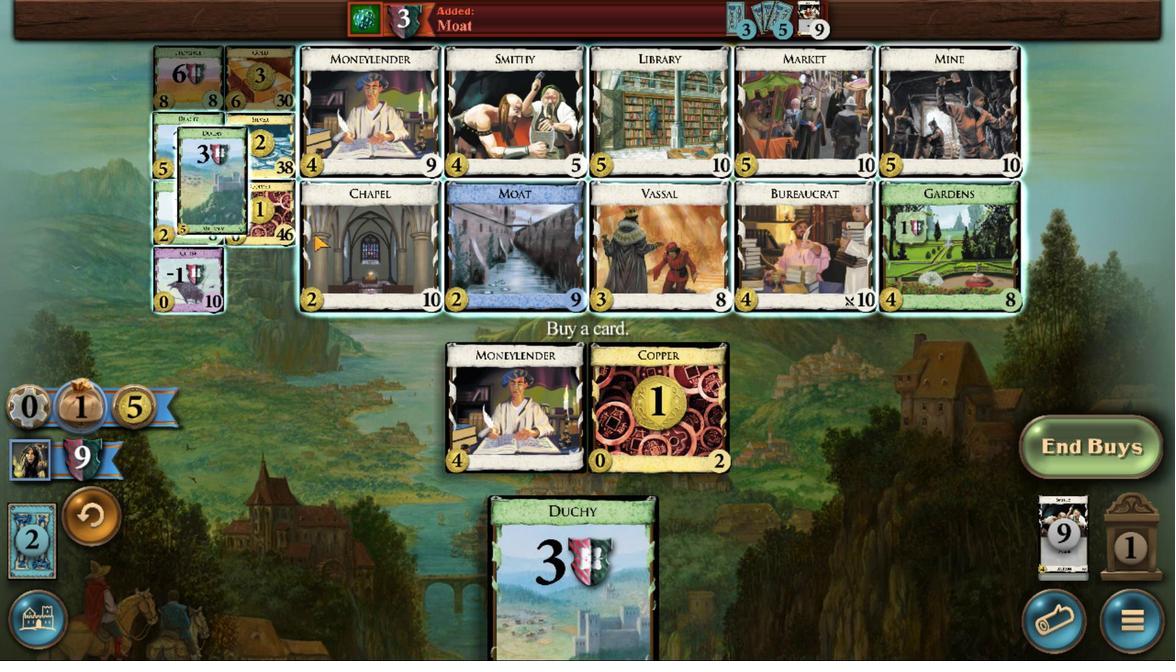 
Action: Mouse moved to (415, 424)
Screenshot: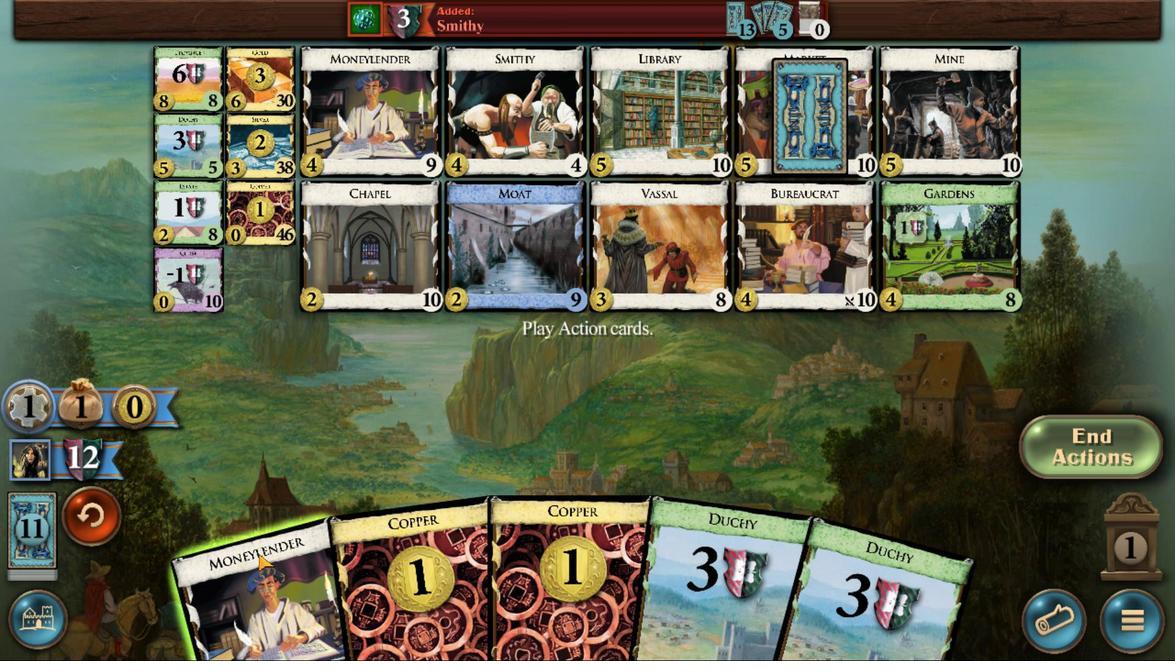 
Action: Mouse pressed left at (415, 424)
Screenshot: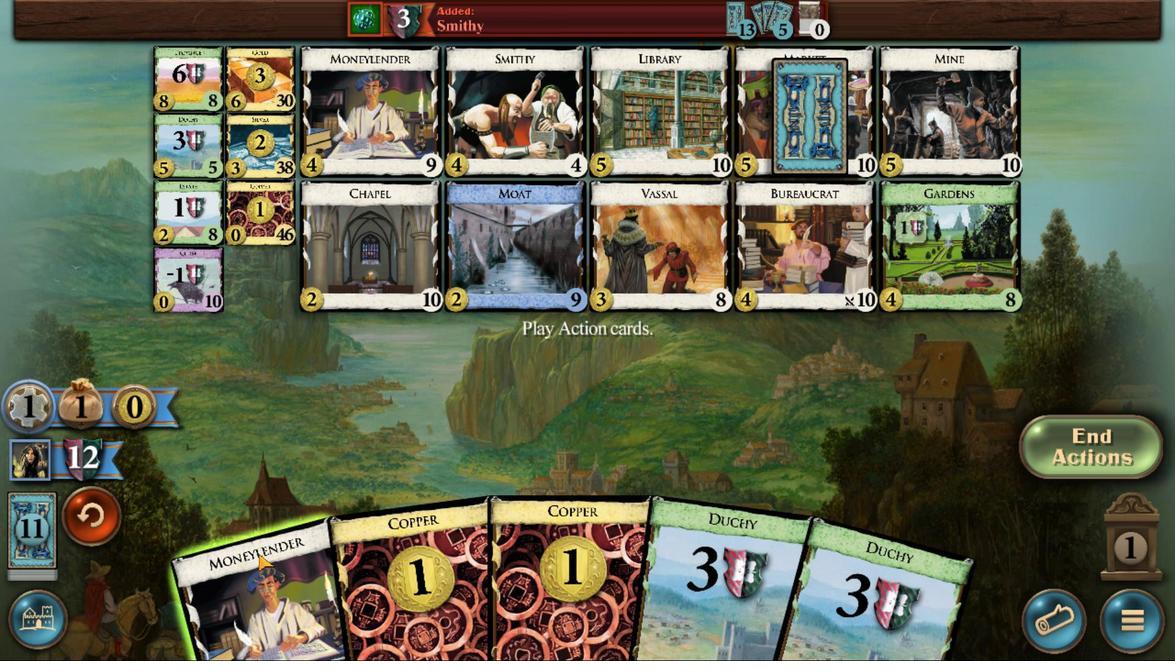 
Action: Mouse moved to (516, 410)
Screenshot: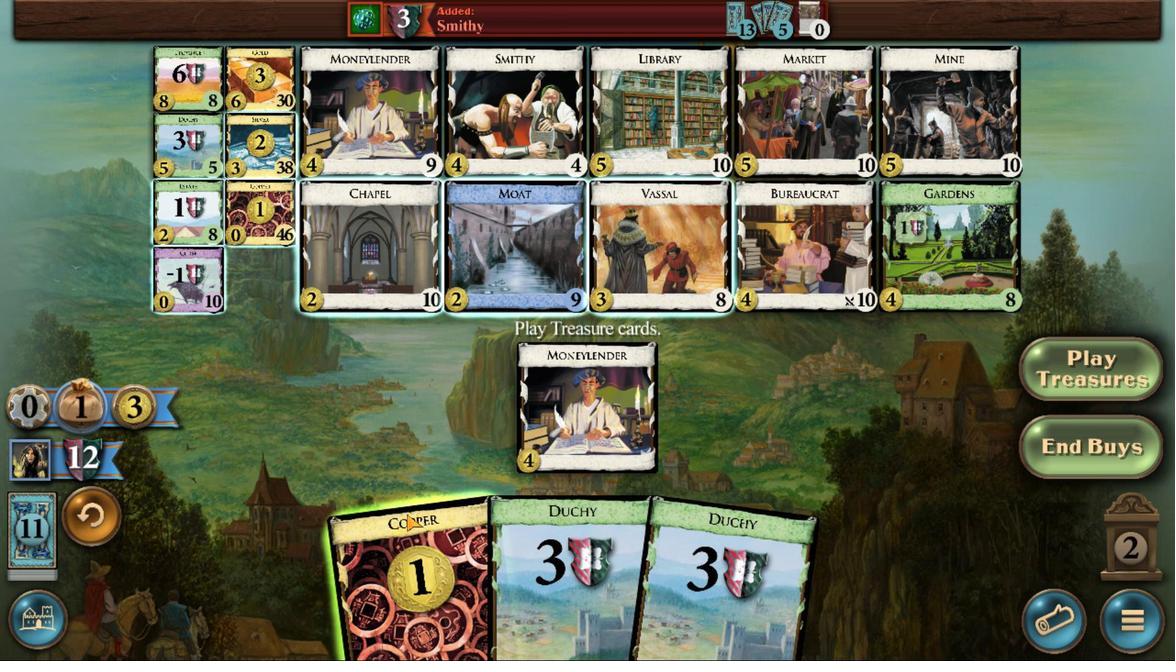 
Action: Mouse pressed left at (516, 410)
Screenshot: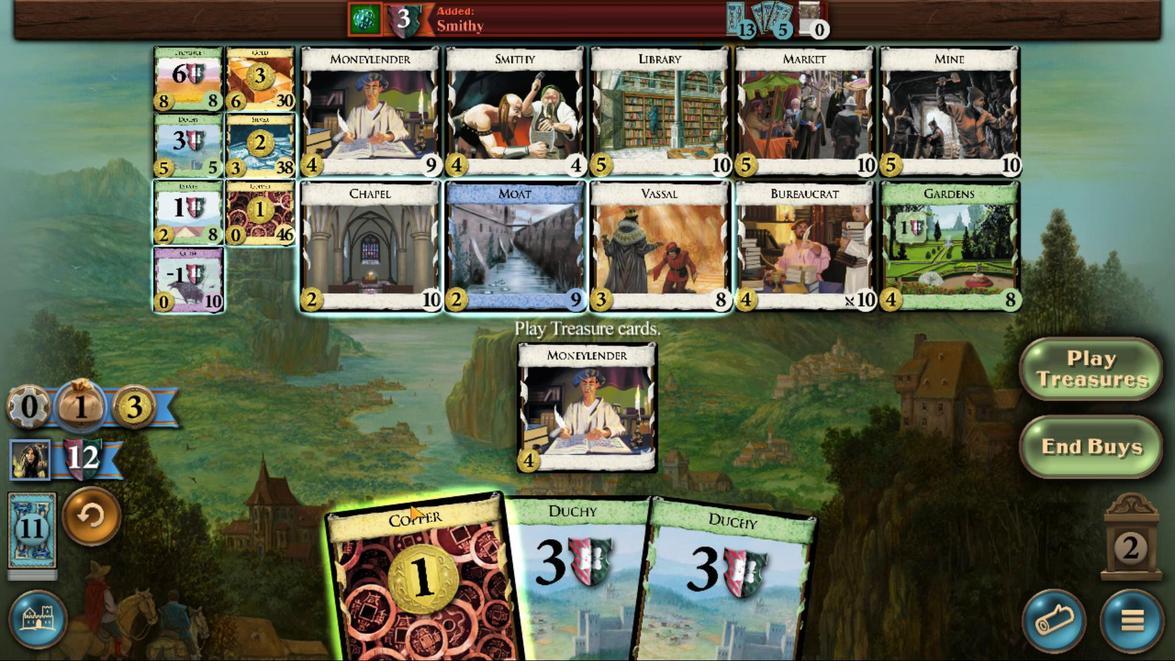 
Action: Mouse moved to (486, 247)
Screenshot: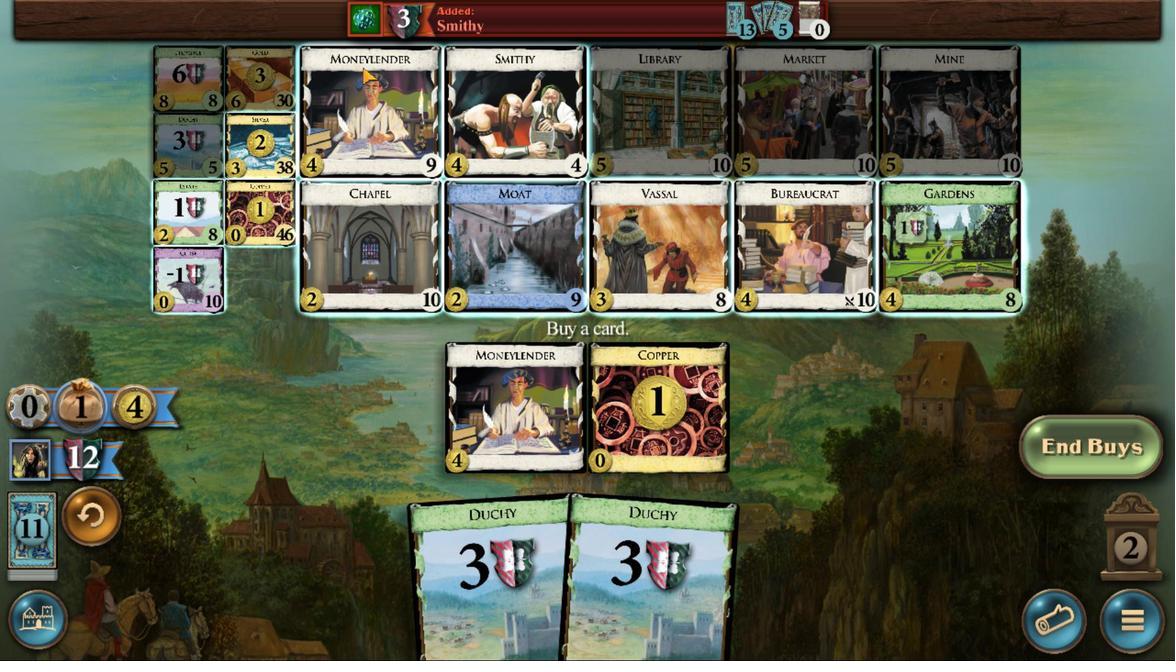 
Action: Mouse pressed left at (486, 247)
Screenshot: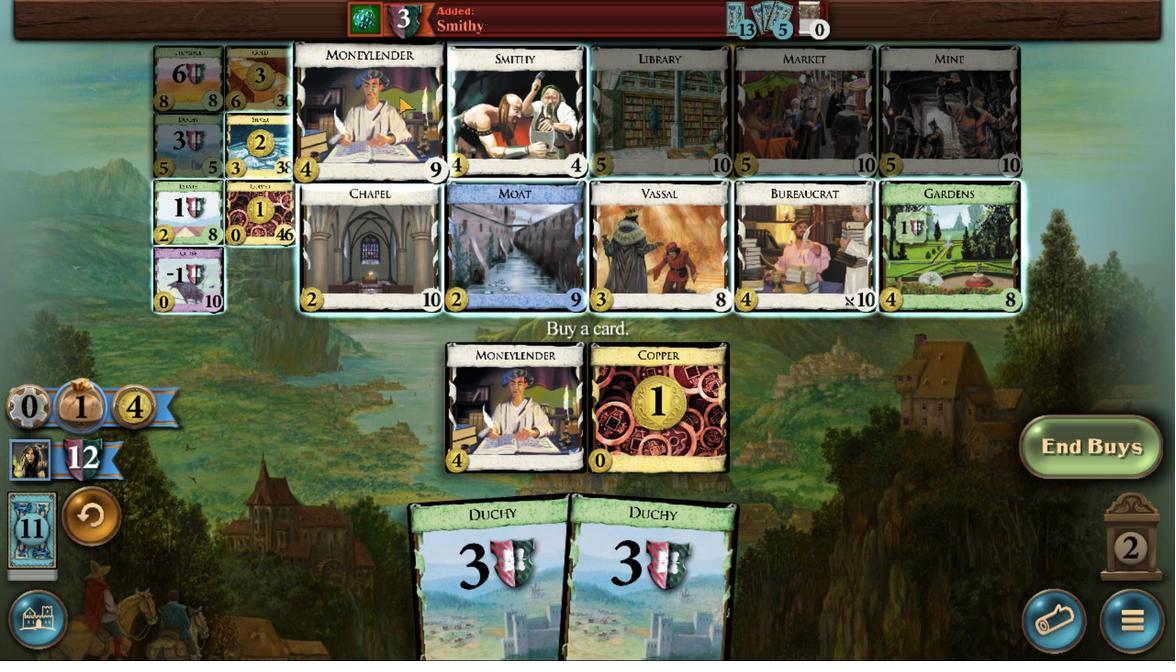 
Action: Mouse moved to (627, 408)
Screenshot: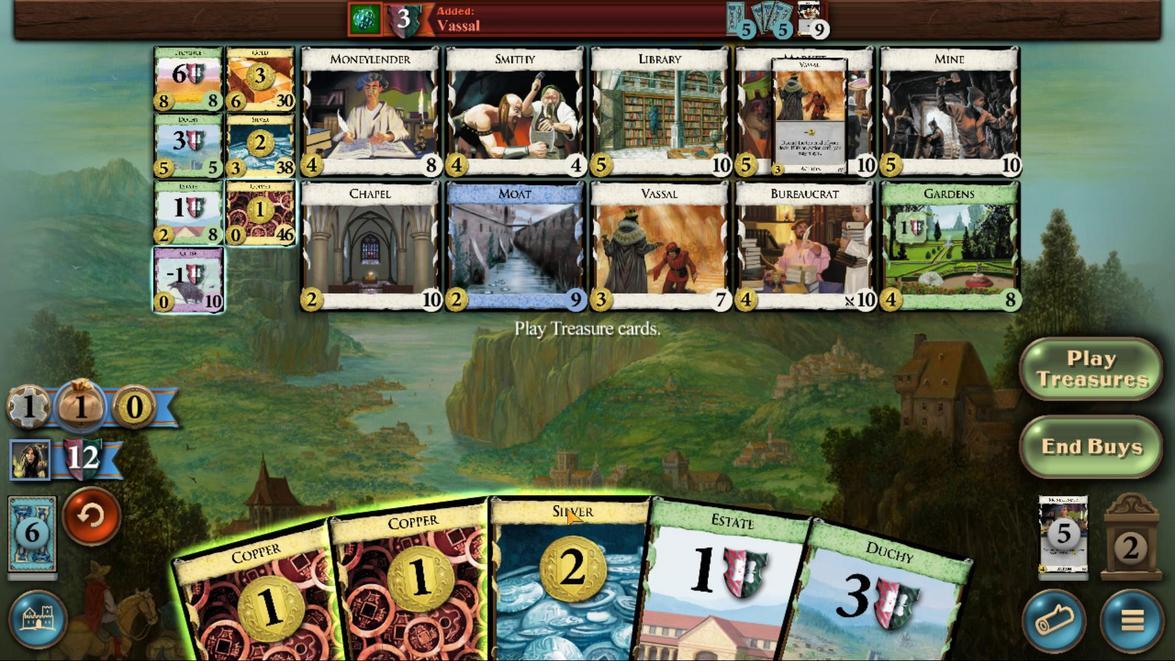 
Action: Mouse pressed left at (627, 408)
Screenshot: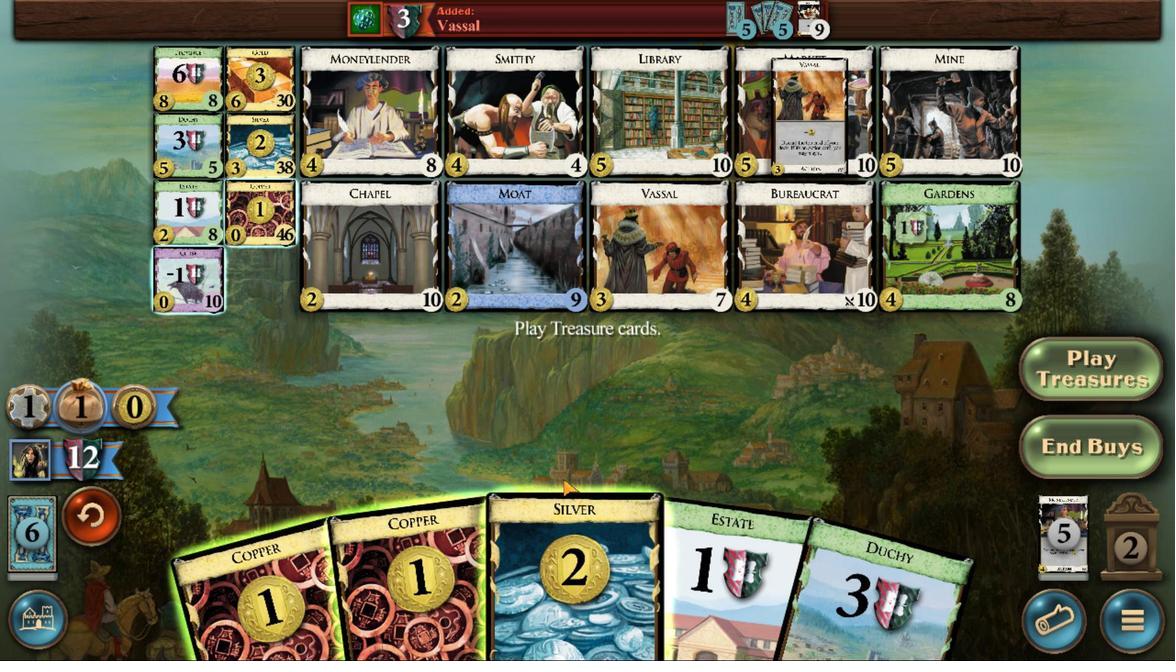 
Action: Mouse moved to (566, 408)
Screenshot: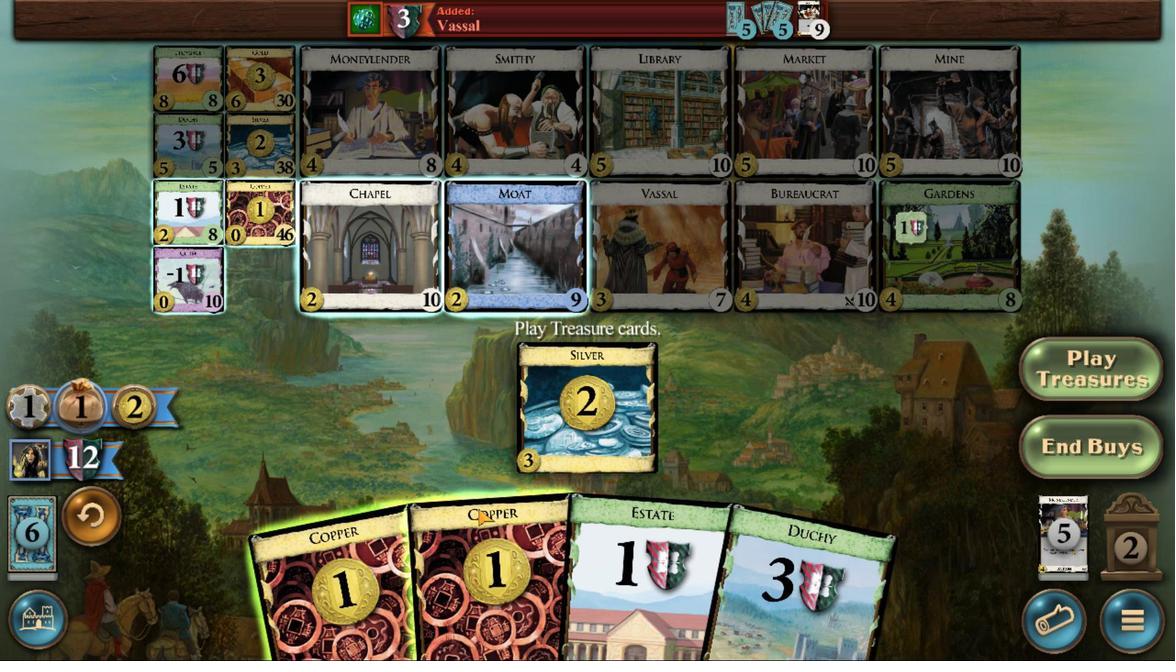 
Action: Mouse pressed left at (566, 408)
Screenshot: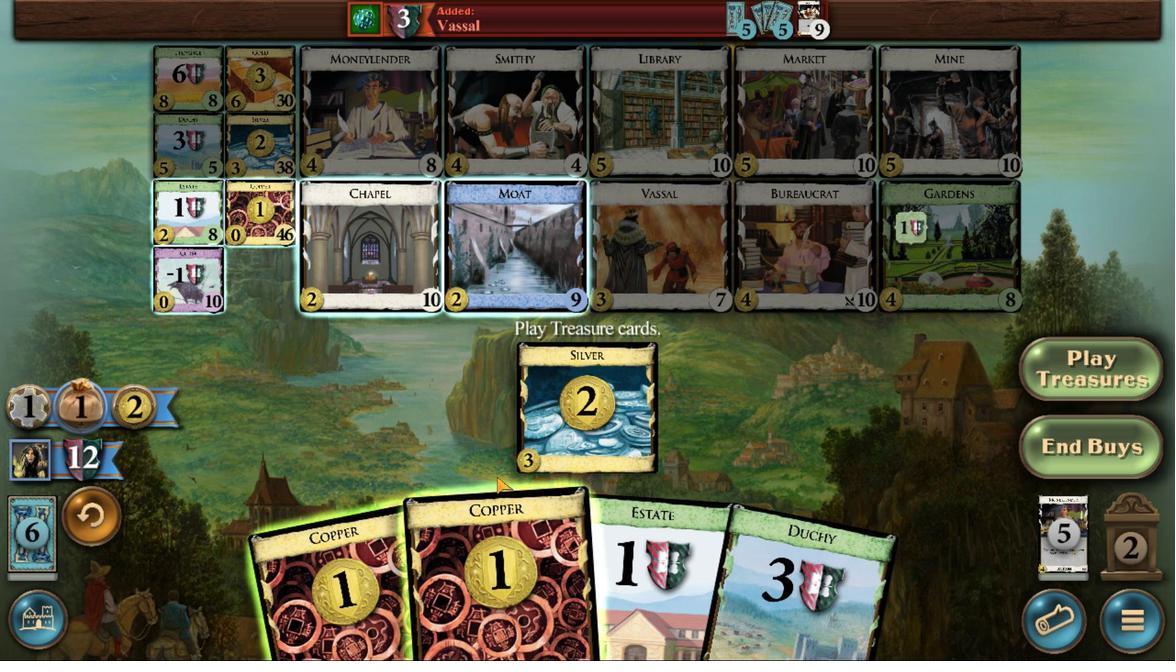 
Action: Mouse moved to (517, 411)
Screenshot: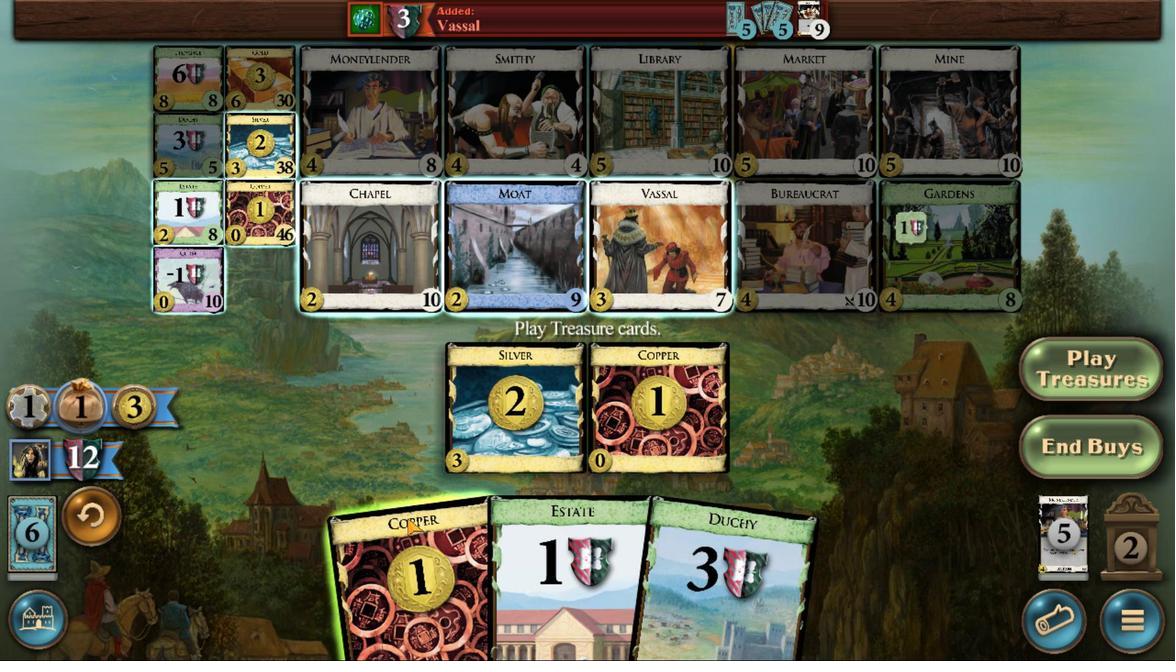 
Action: Mouse pressed left at (517, 411)
Screenshot: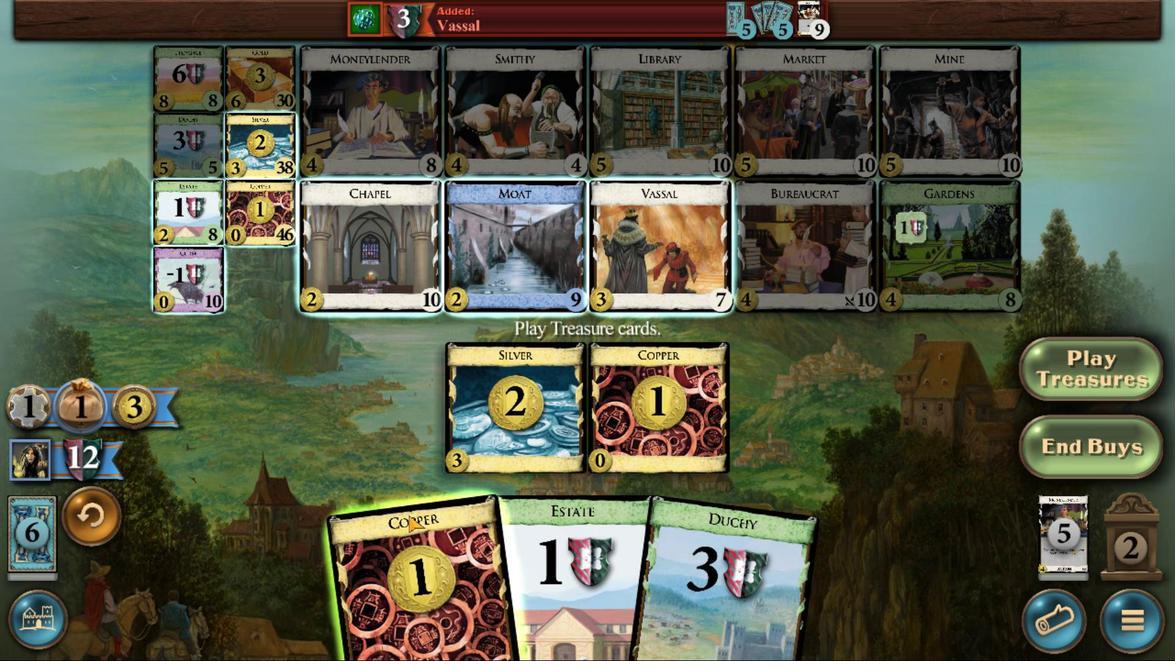 
Action: Mouse moved to (491, 241)
Screenshot: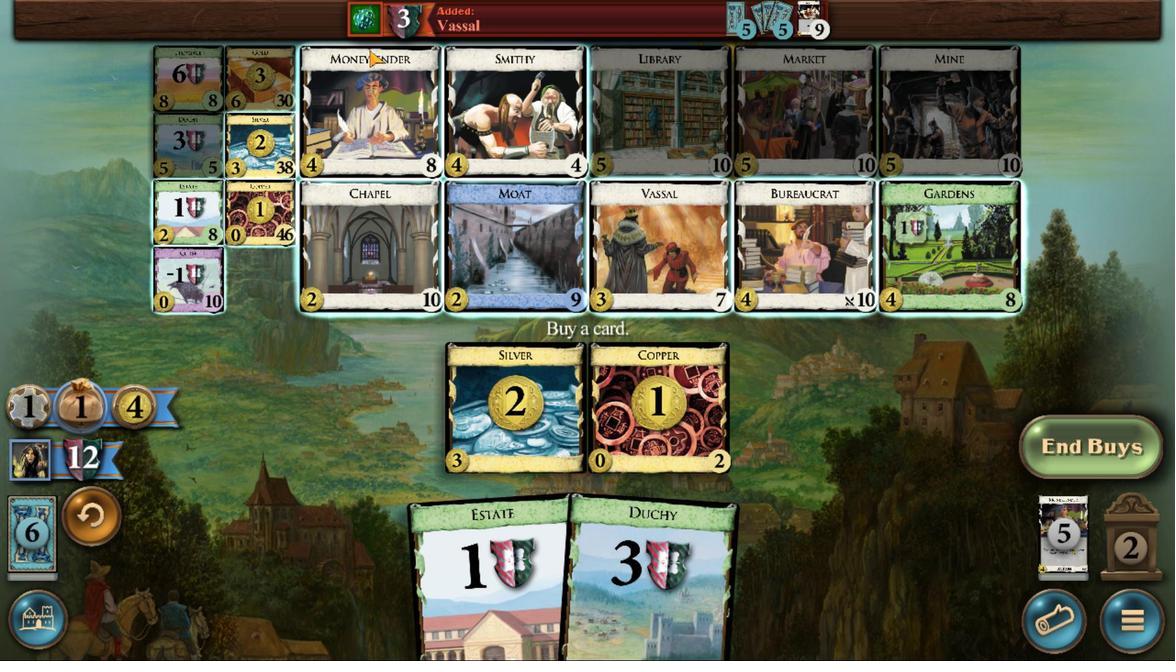 
Action: Mouse pressed left at (491, 241)
Screenshot: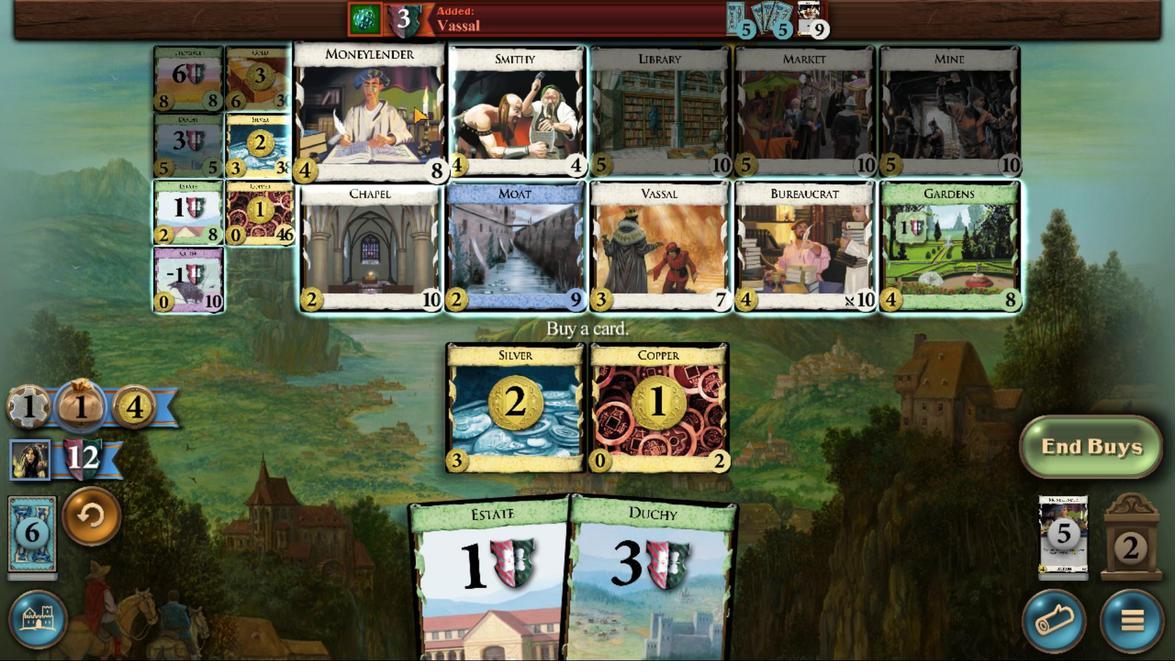 
Action: Mouse moved to (402, 424)
Screenshot: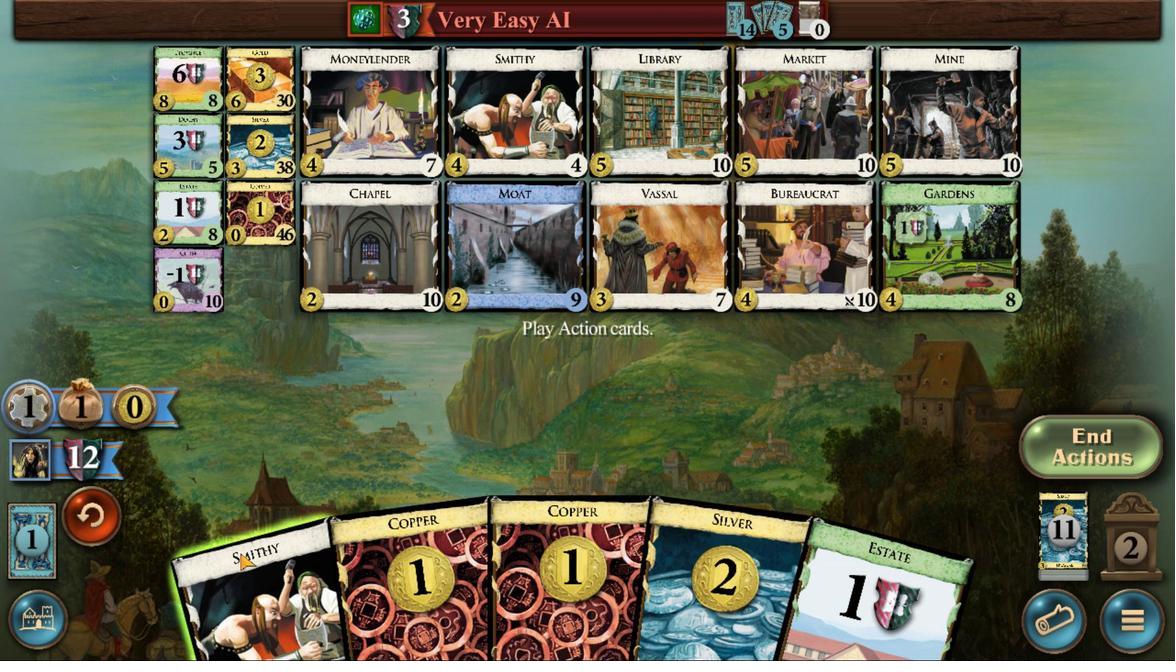 
Action: Mouse pressed left at (402, 424)
Screenshot: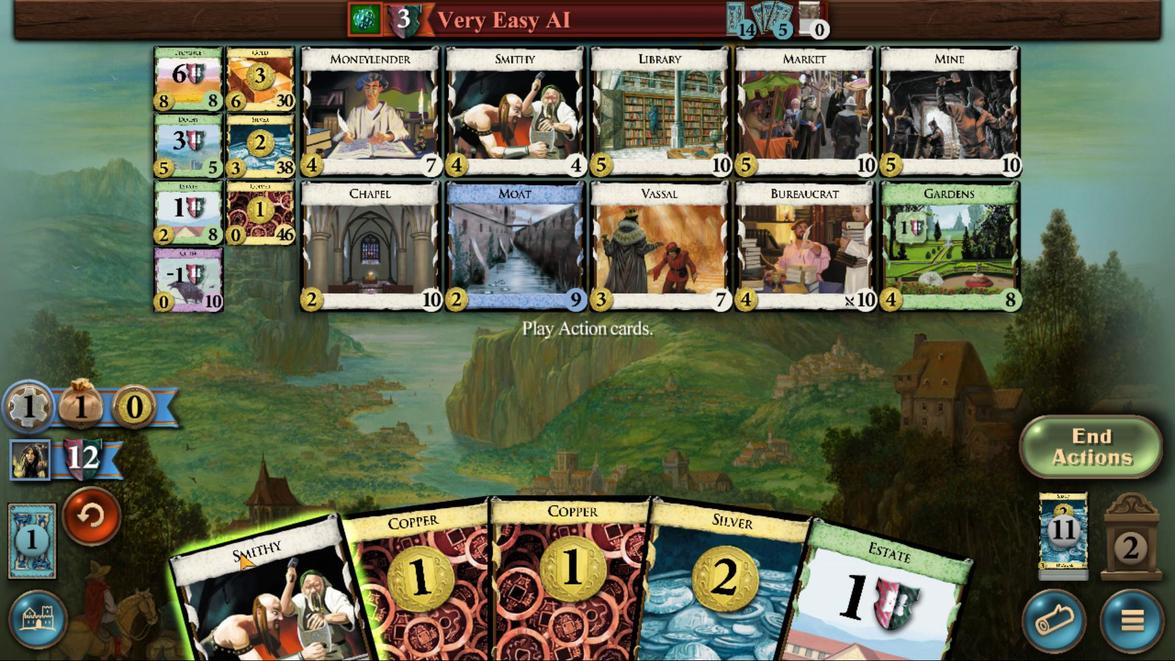 
Action: Mouse moved to (592, 408)
Screenshot: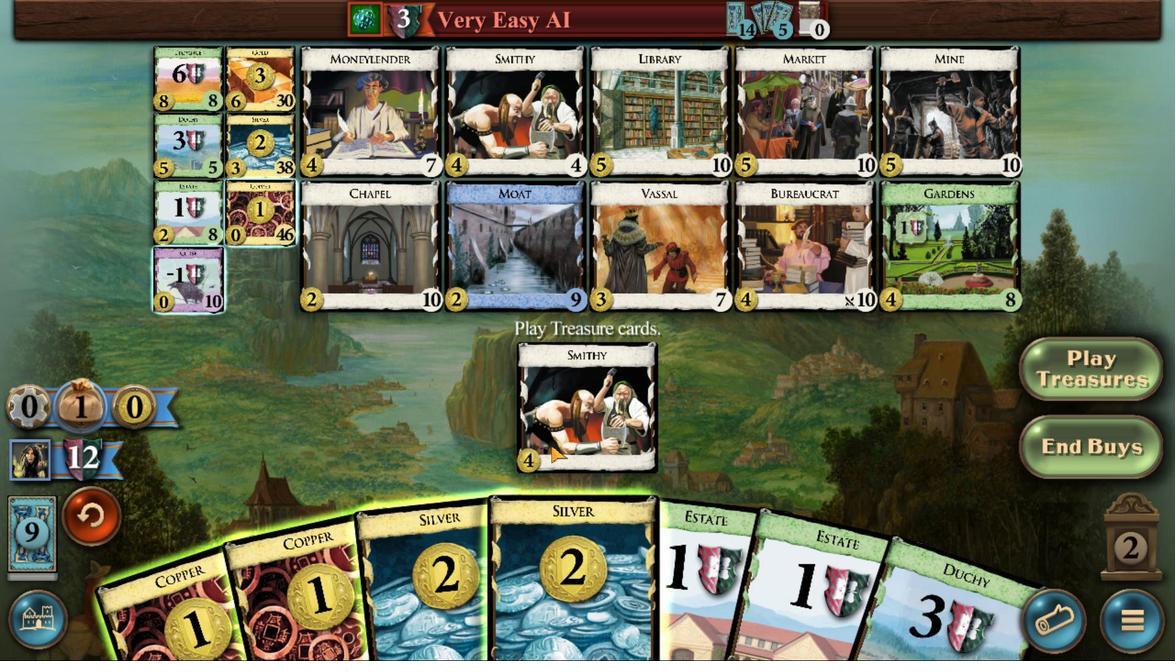 
Action: Mouse pressed left at (592, 408)
Screenshot: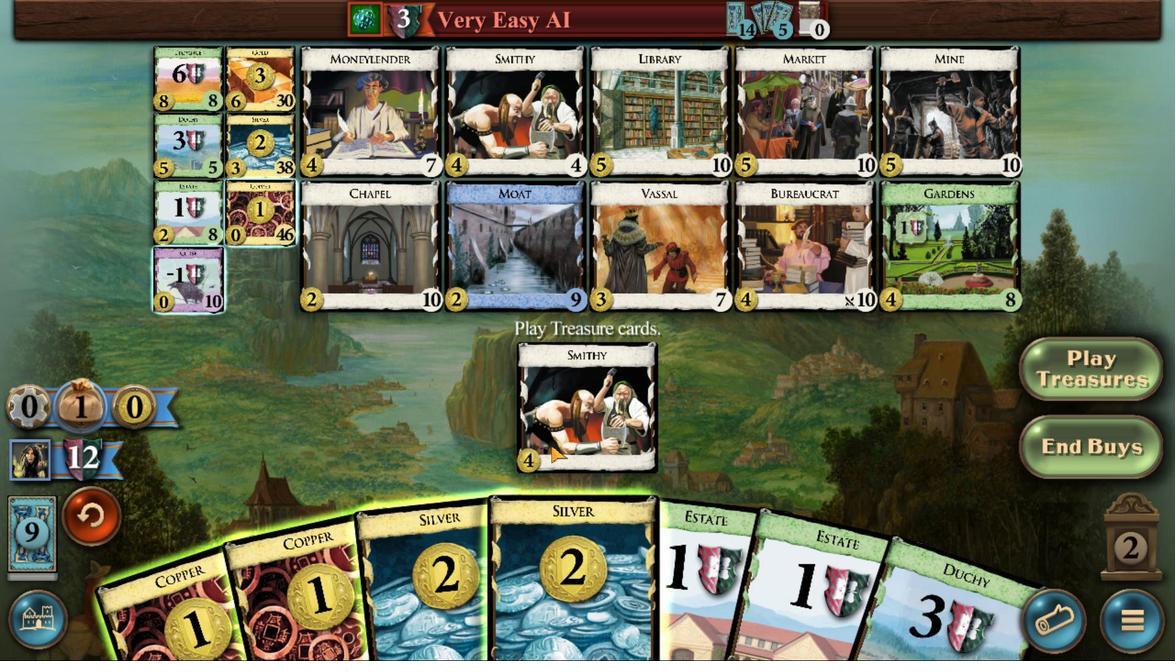 
Action: Mouse moved to (565, 418)
Screenshot: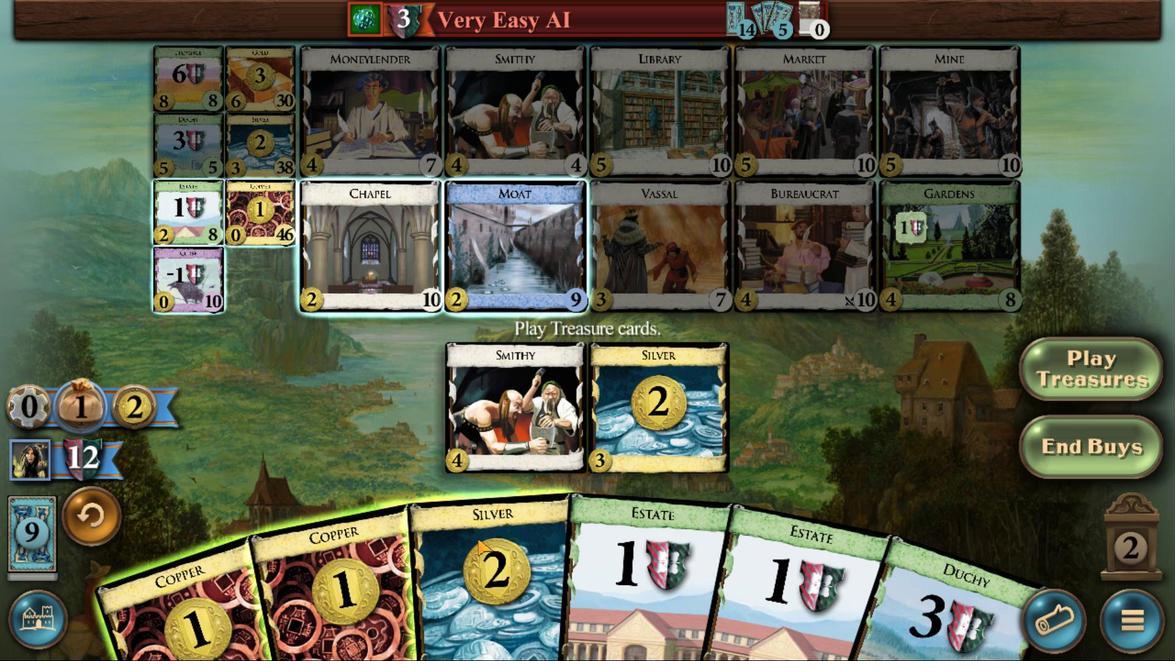 
Action: Mouse pressed left at (565, 418)
Screenshot: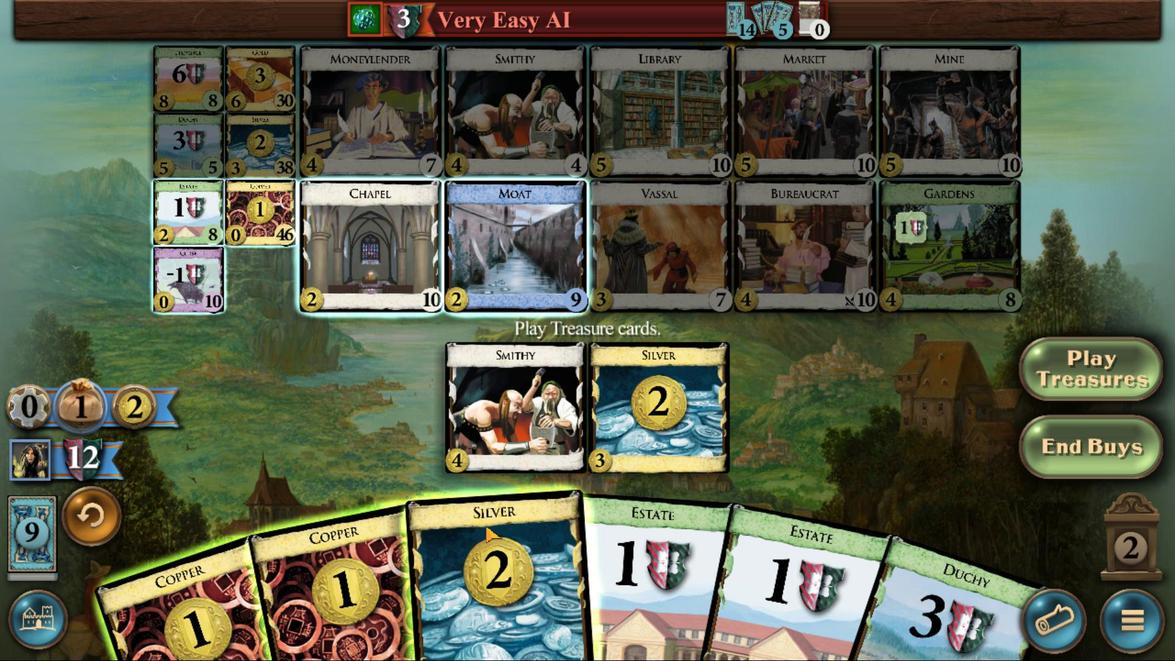 
Action: Mouse moved to (534, 415)
Screenshot: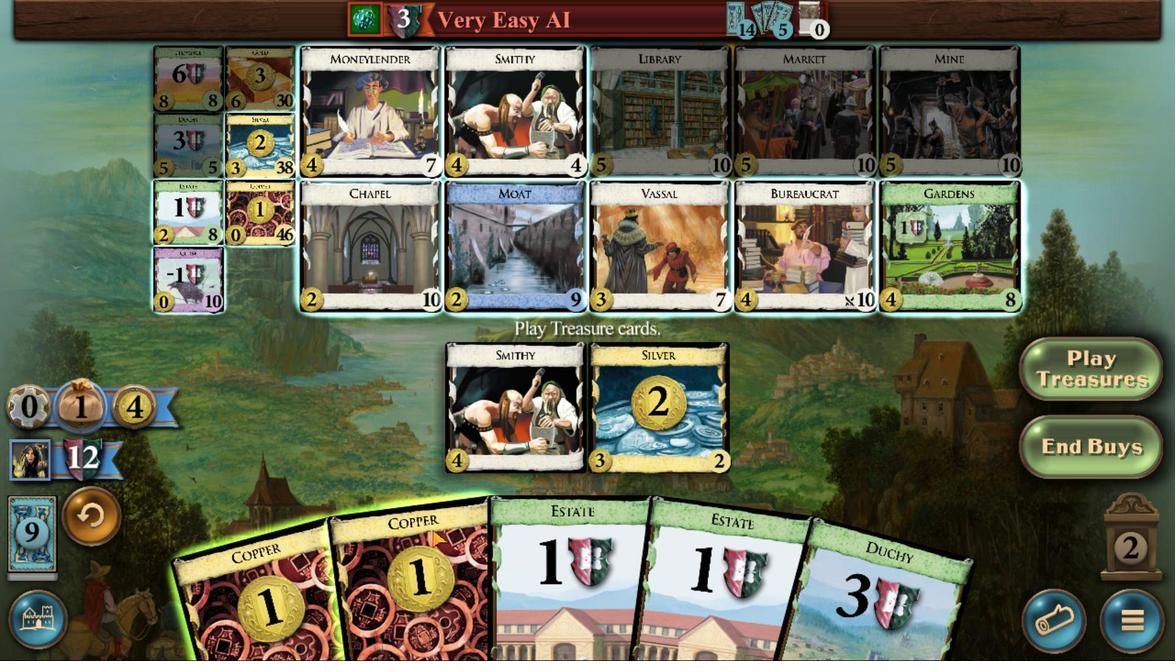 
Action: Mouse pressed left at (534, 415)
Screenshot: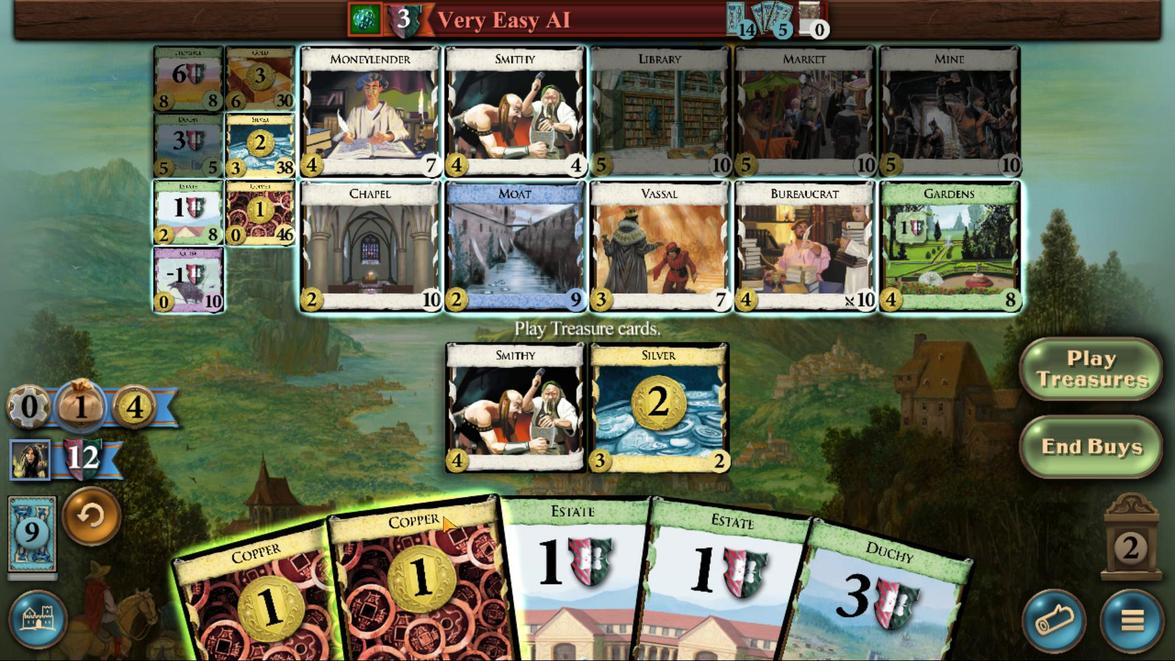 
Action: Mouse moved to (494, 416)
Screenshot: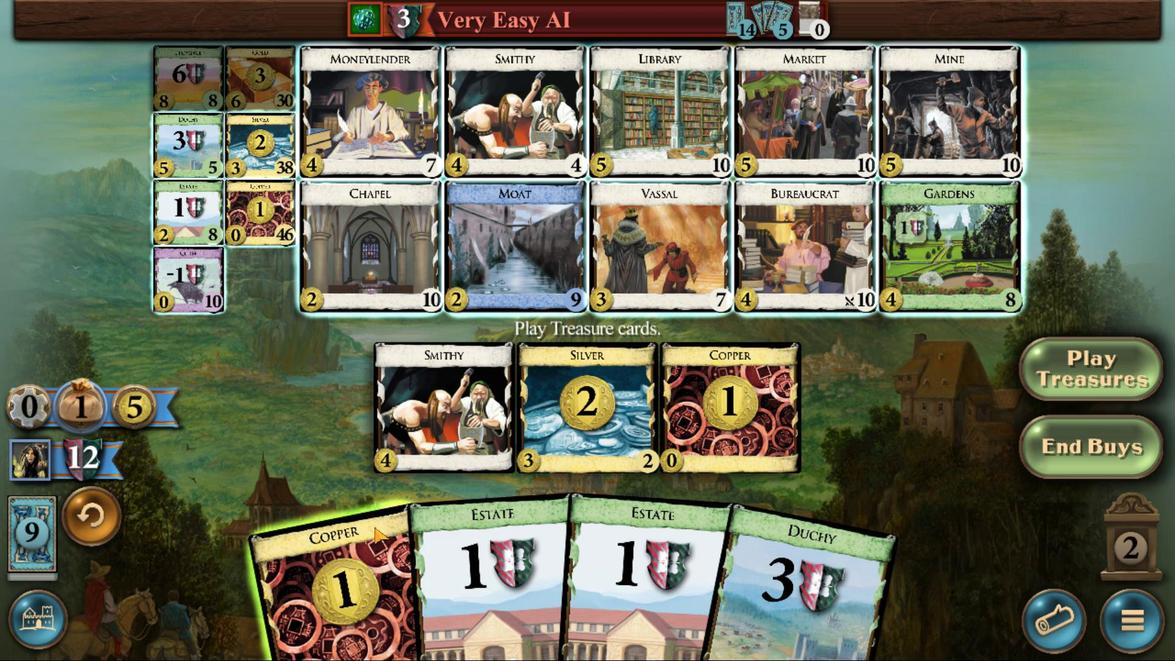 
Action: Mouse pressed left at (494, 416)
Screenshot: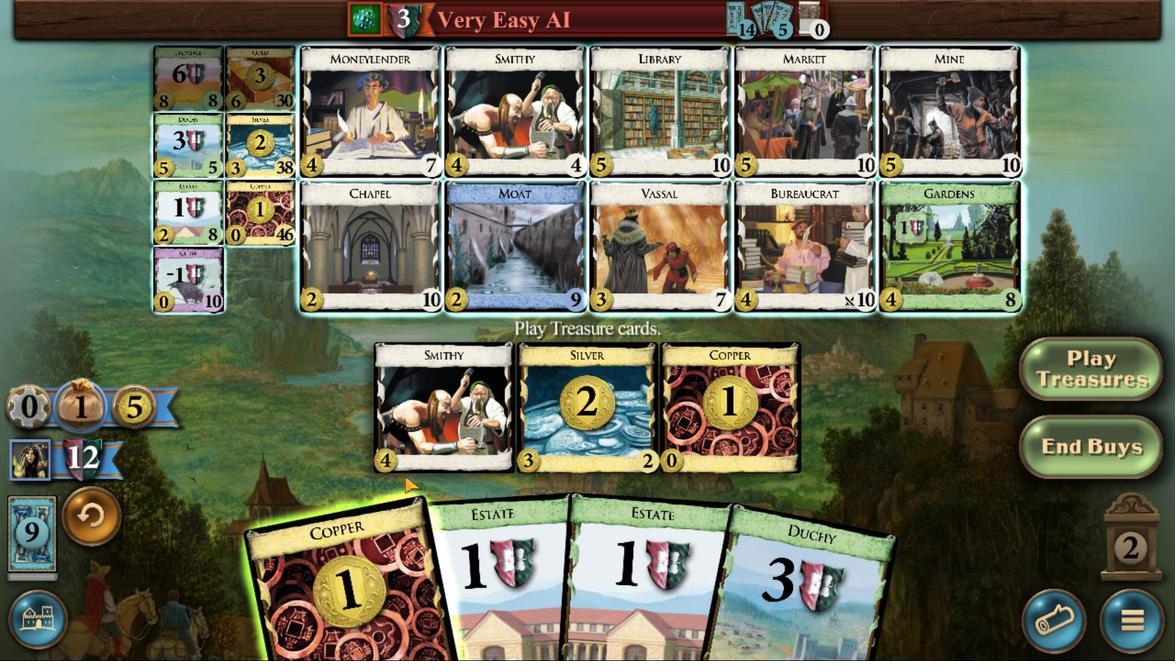 
Action: Mouse moved to (421, 250)
Screenshot: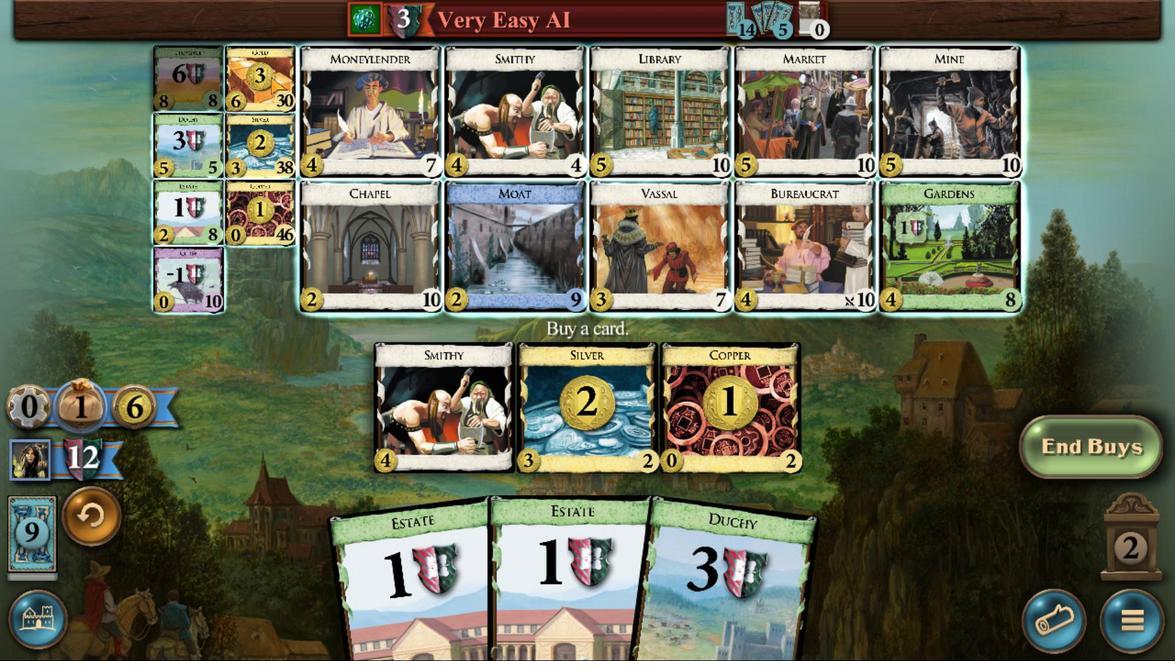 
Action: Mouse pressed left at (421, 250)
Screenshot: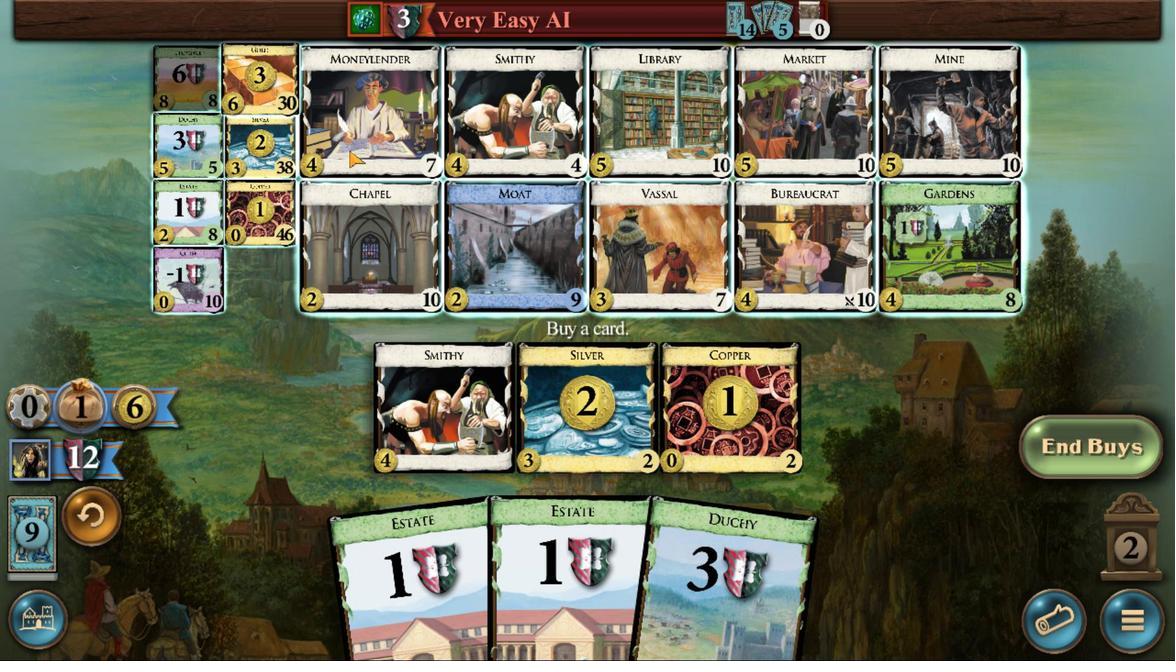 
Action: Mouse moved to (604, 407)
Screenshot: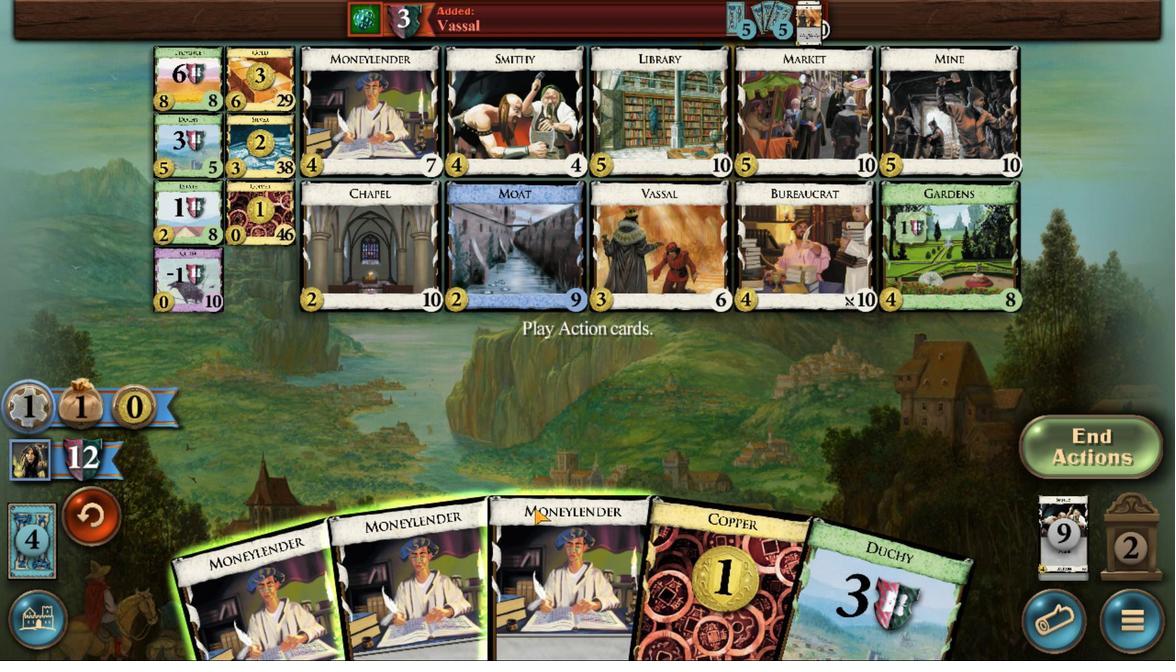 
Action: Mouse pressed left at (604, 407)
Screenshot: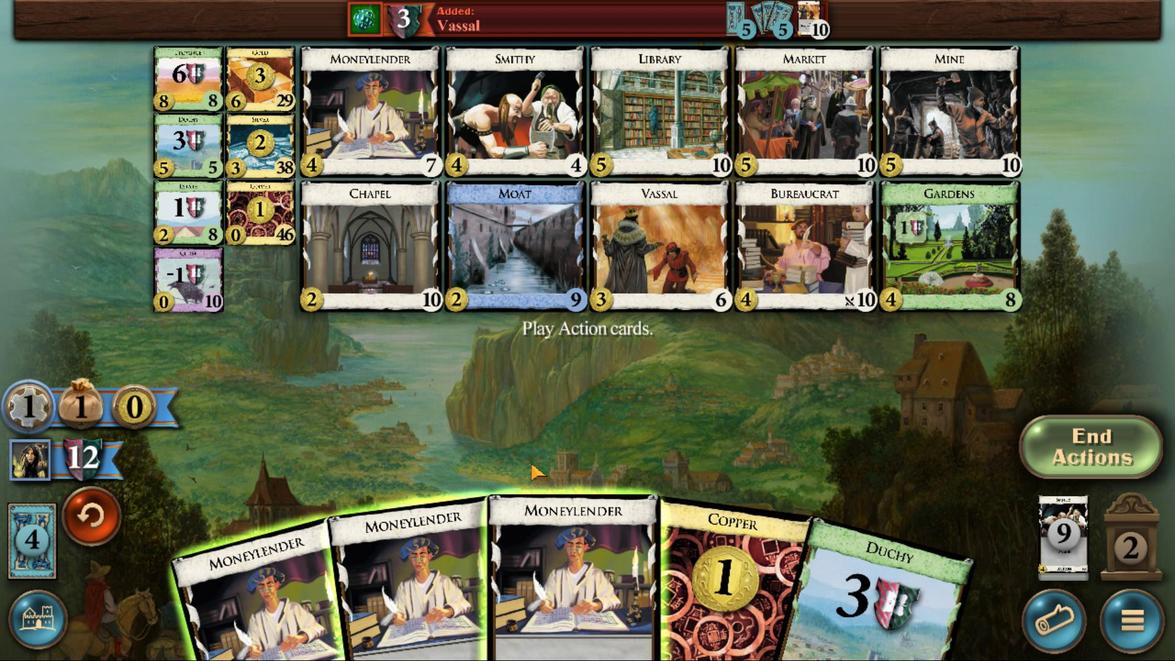 
Action: Mouse moved to (423, 276)
Screenshot: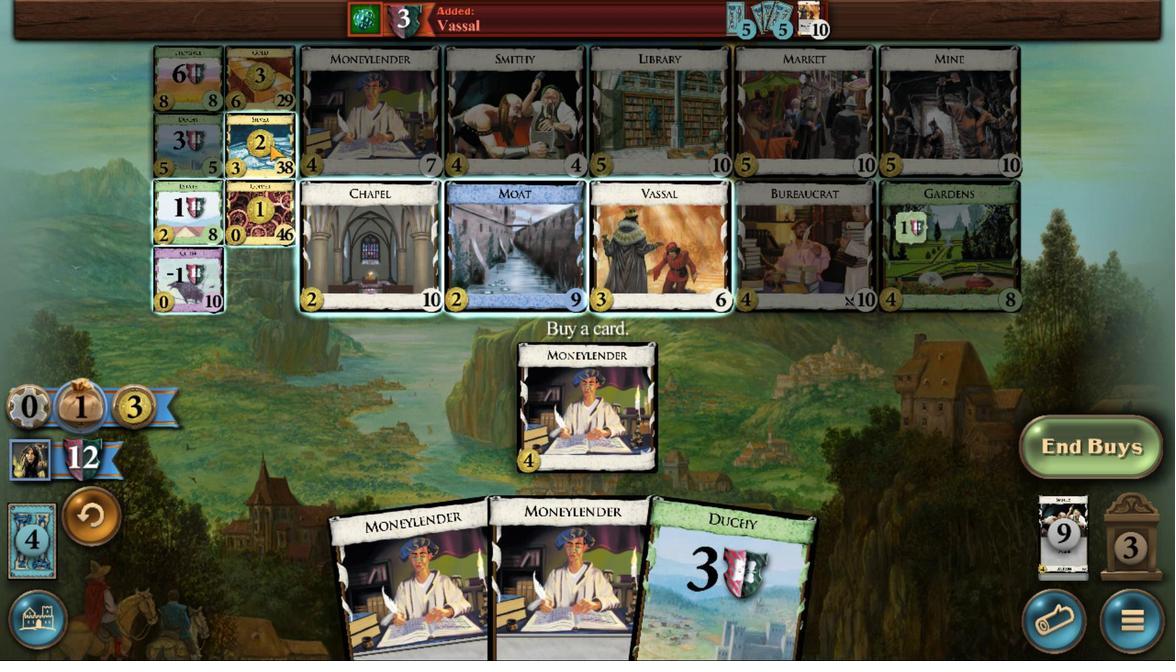 
Action: Mouse pressed left at (423, 276)
Screenshot: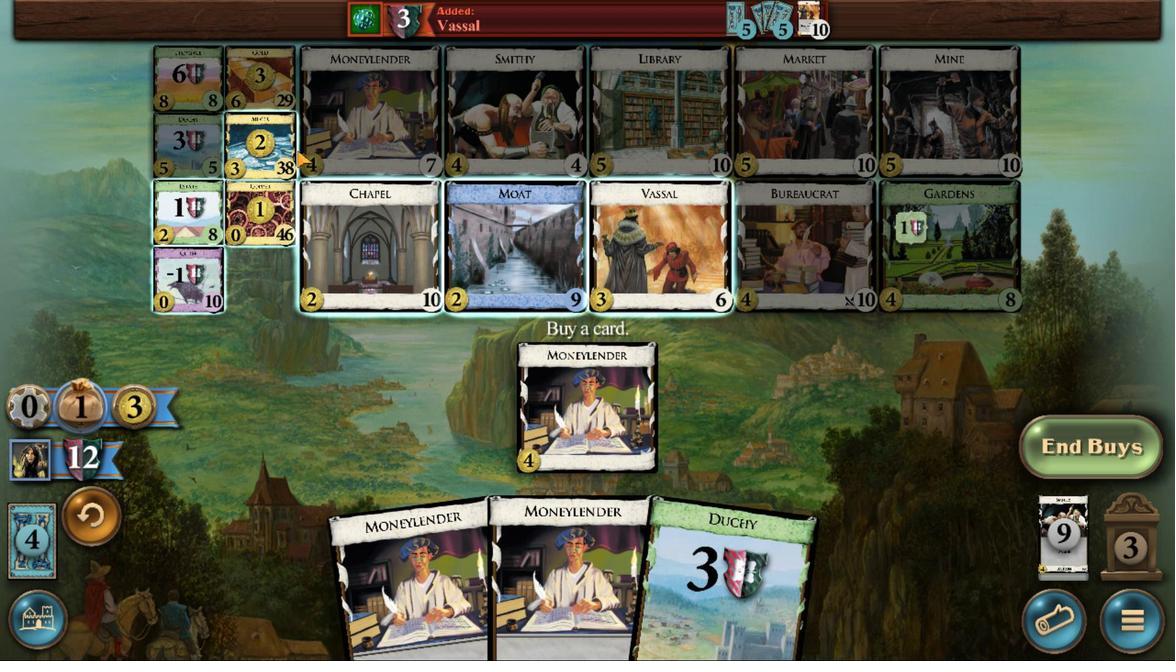 
Action: Mouse moved to (623, 407)
Screenshot: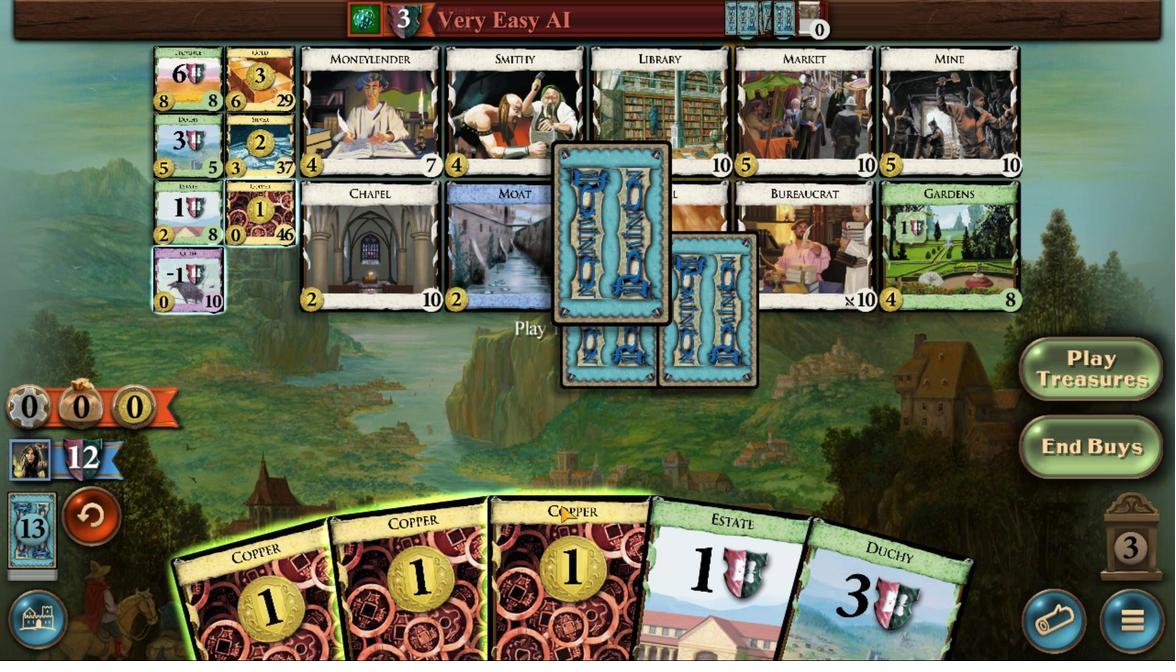 
Action: Mouse pressed left at (623, 407)
Screenshot: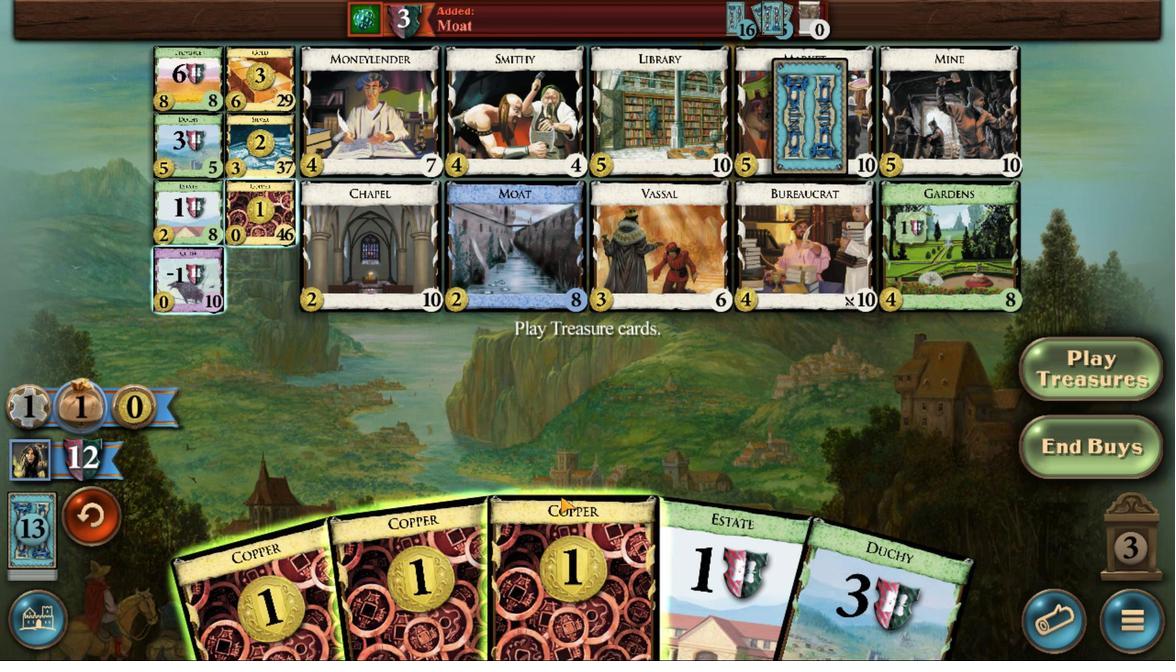 
Action: Mouse moved to (589, 413)
Screenshot: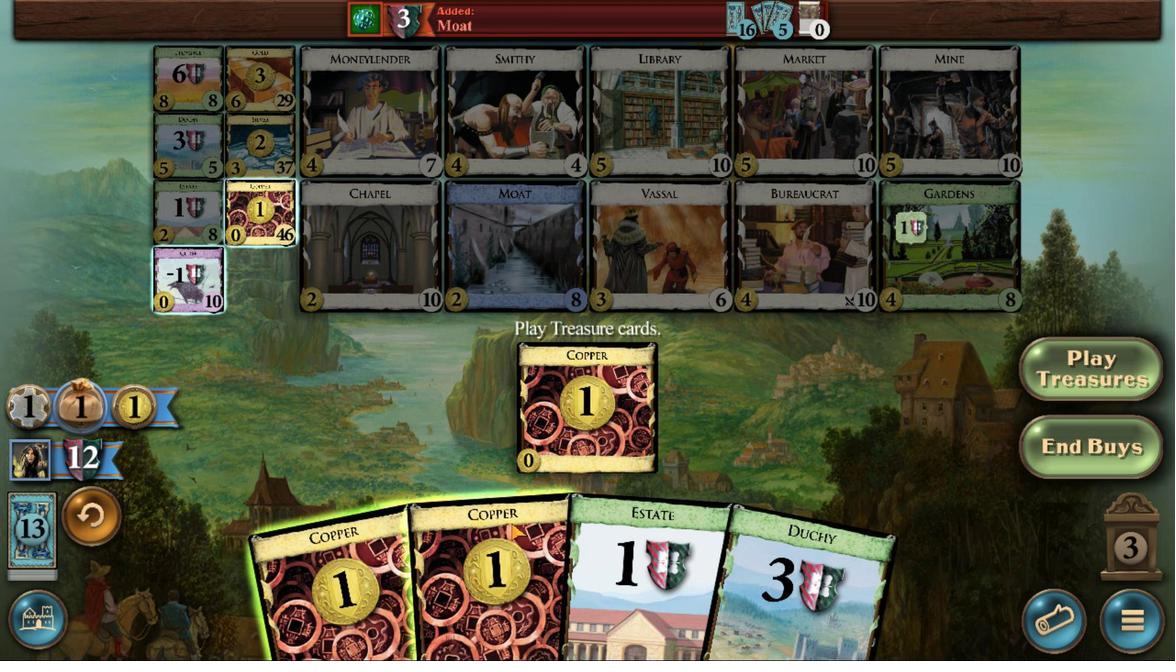 
Action: Mouse pressed left at (589, 413)
Screenshot: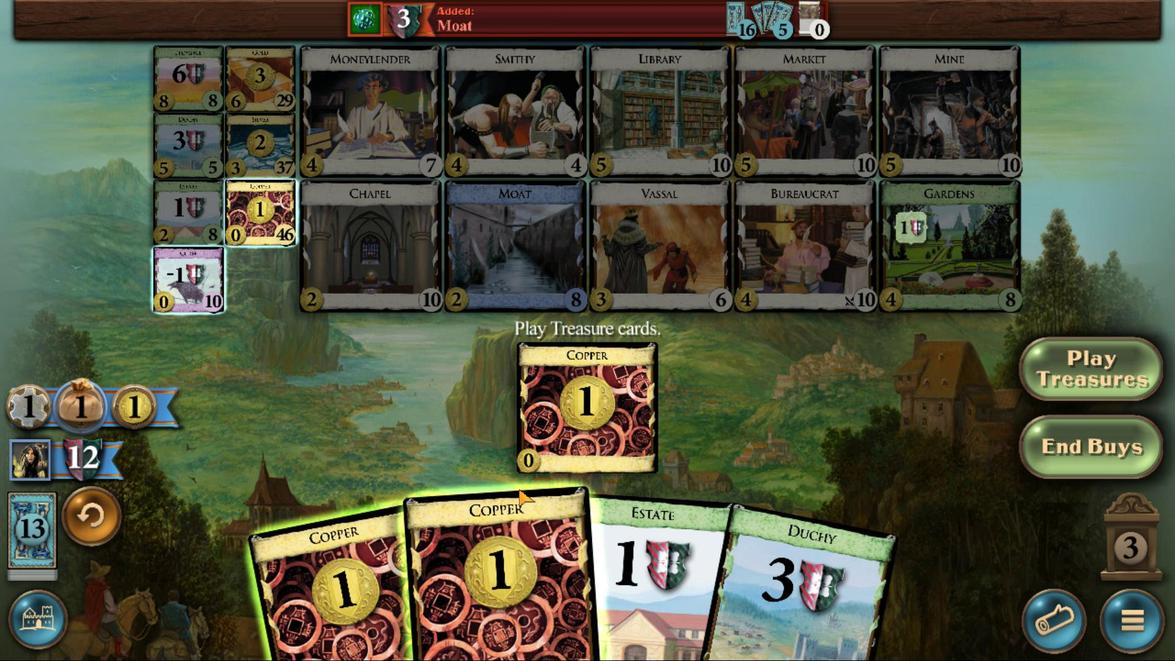 
Action: Mouse moved to (638, 367)
Screenshot: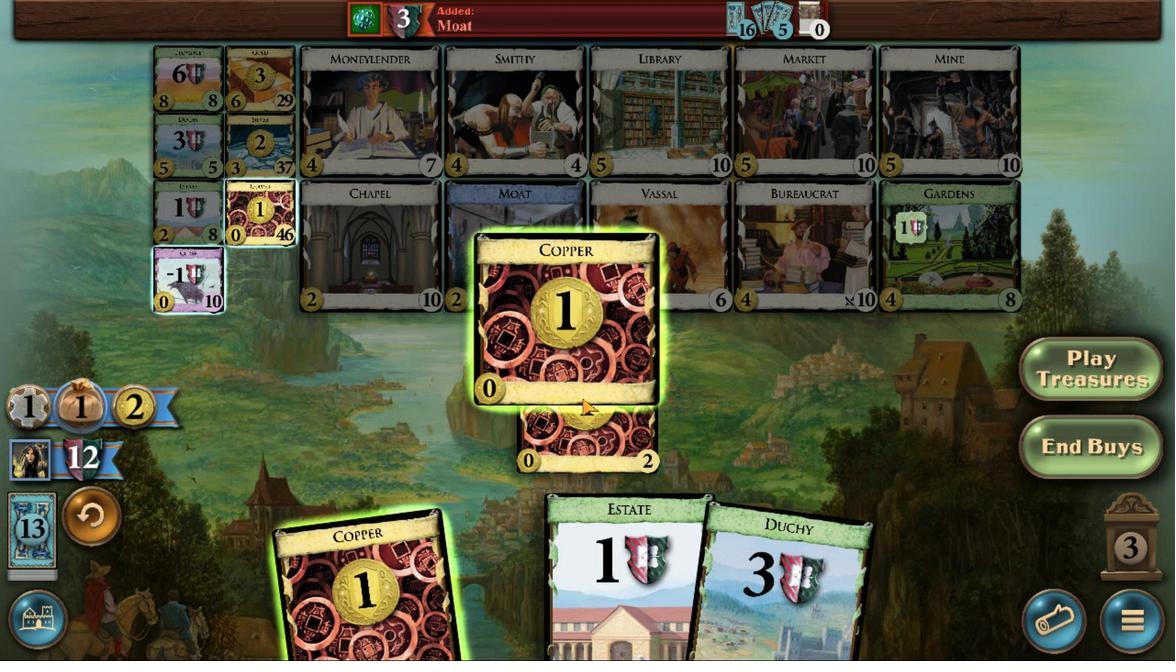 
Action: Mouse pressed left at (638, 367)
Screenshot: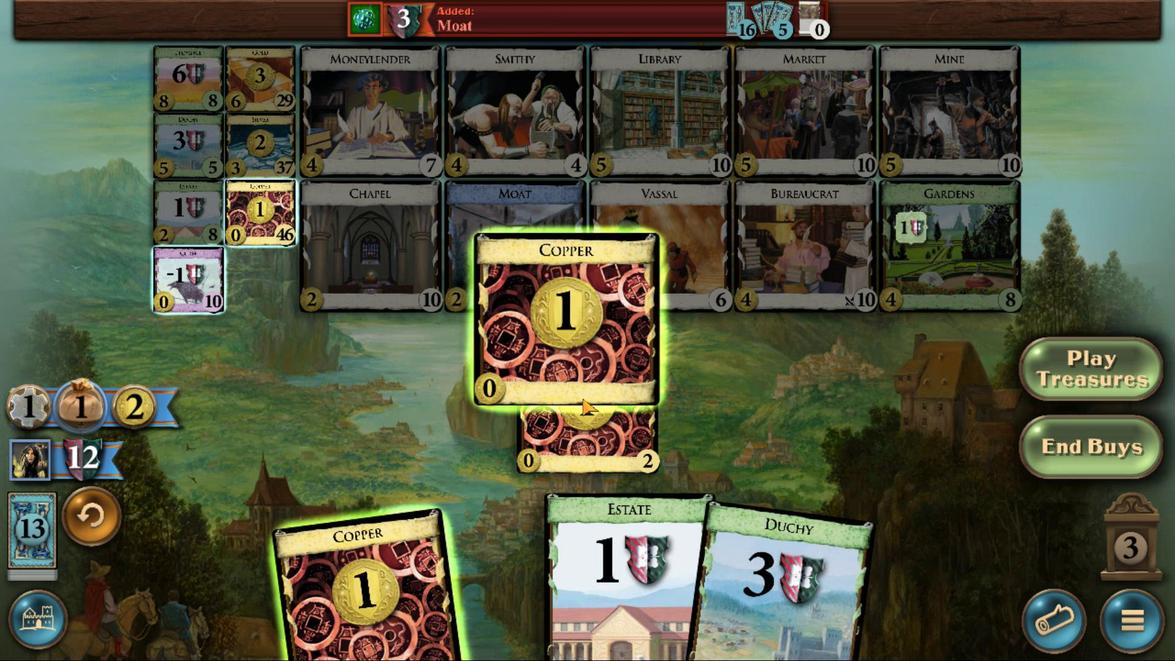 
Action: Mouse moved to (511, 412)
Screenshot: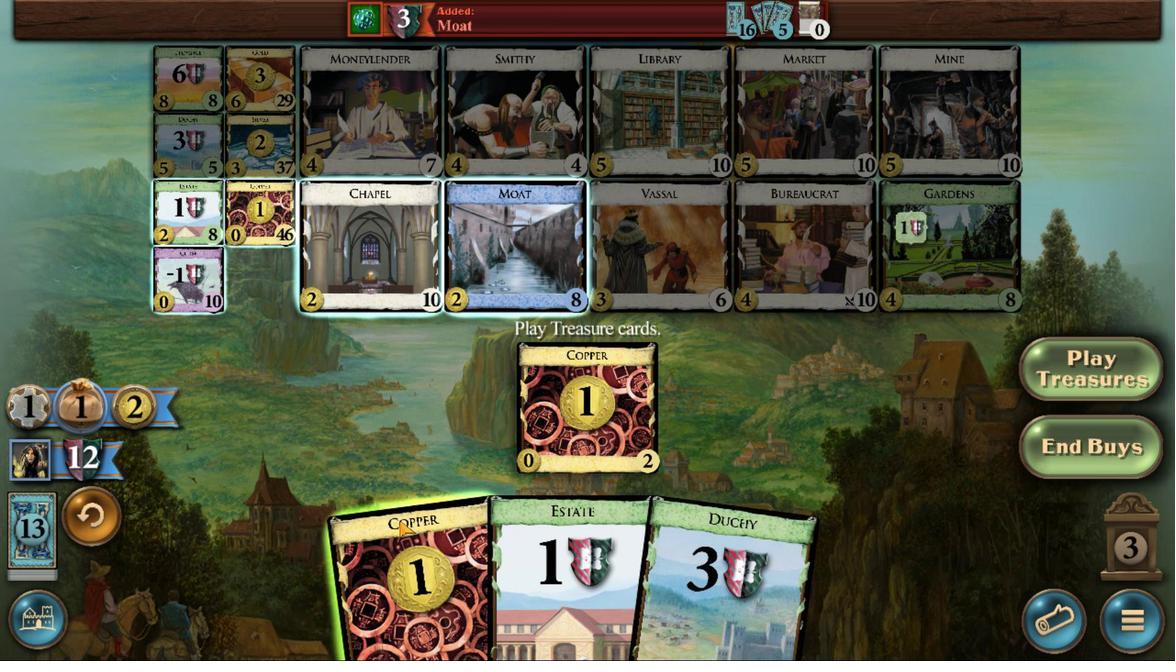 
Action: Mouse pressed left at (511, 412)
Screenshot: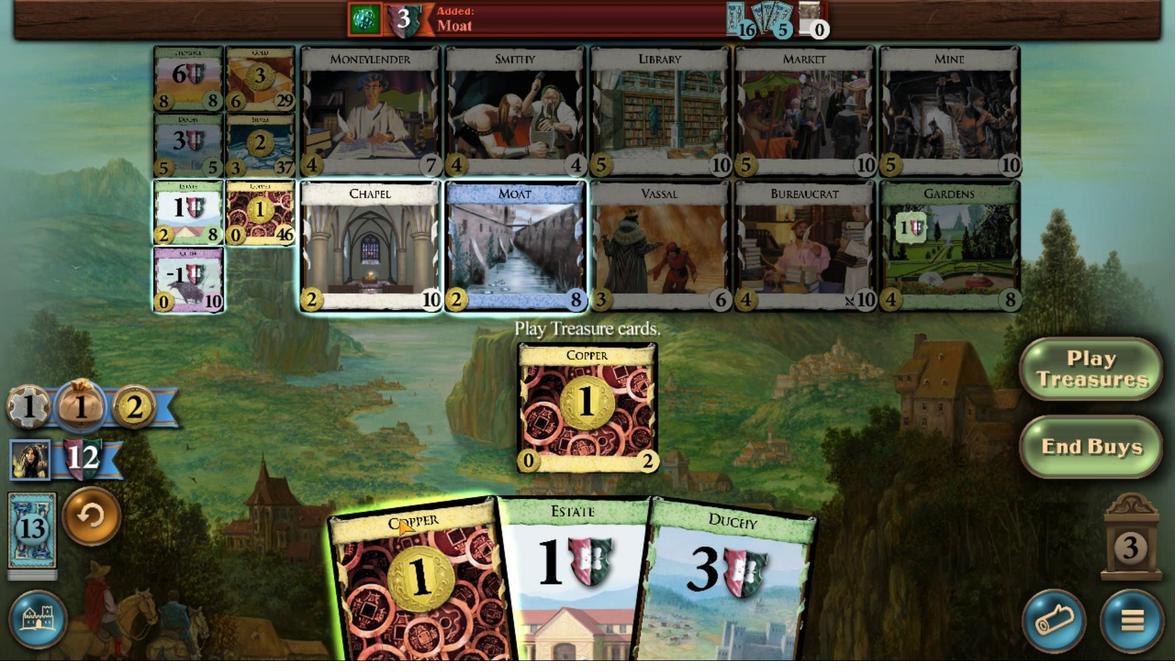 
Action: Mouse moved to (418, 263)
Screenshot: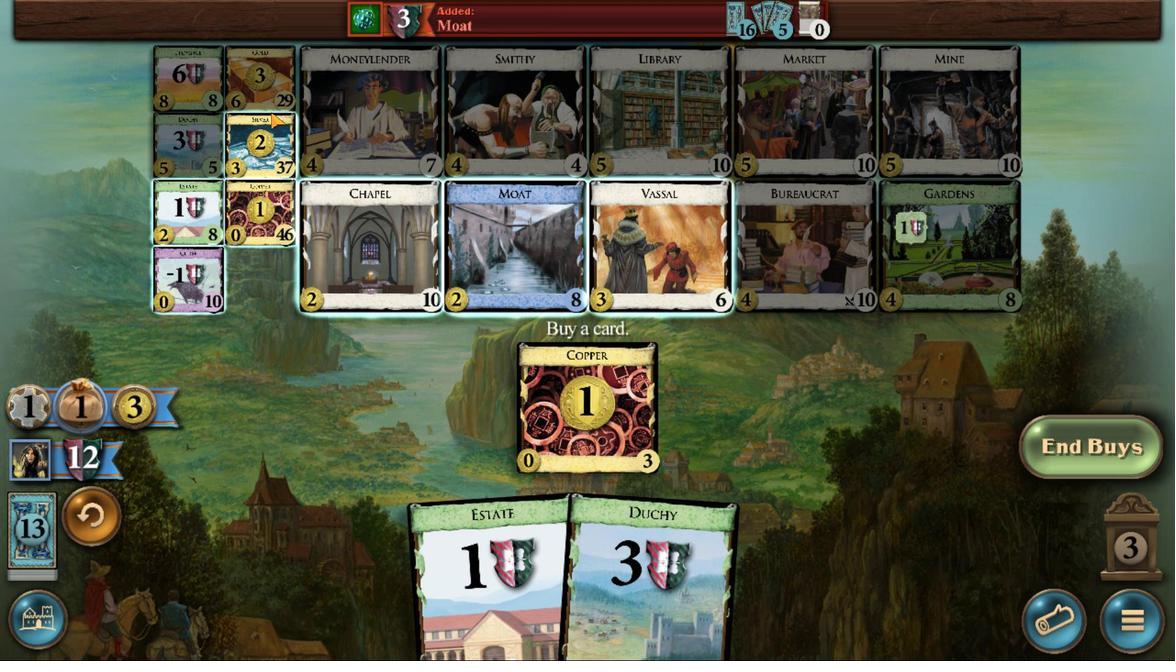 
Action: Mouse pressed left at (418, 263)
Screenshot: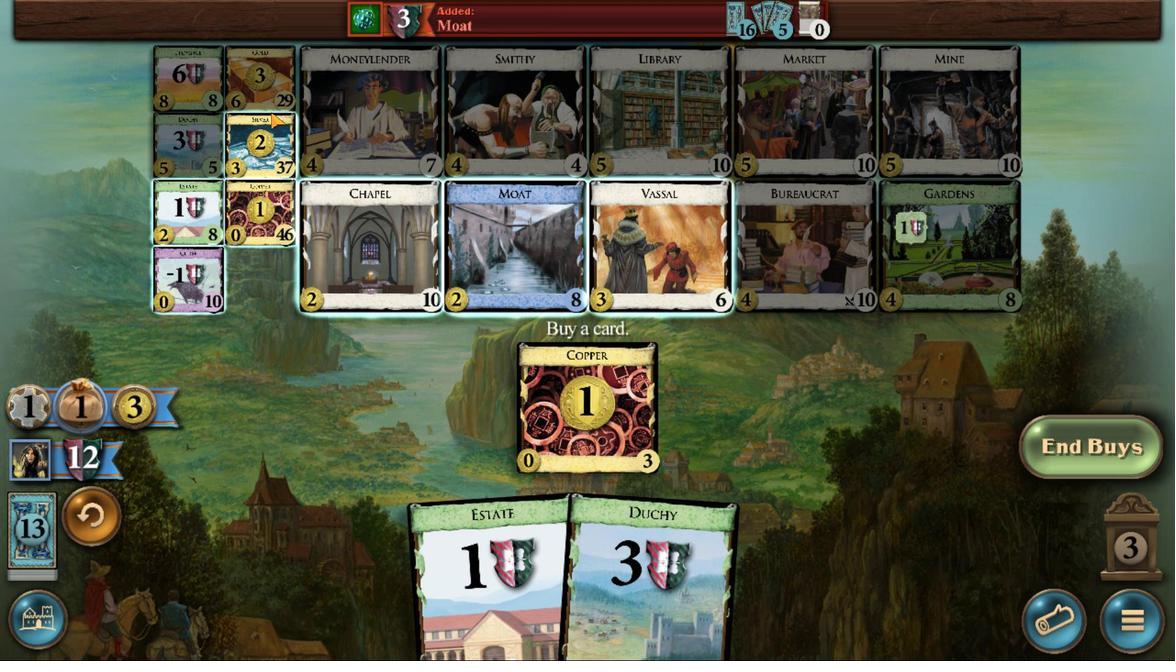 
Action: Mouse moved to (400, 270)
Screenshot: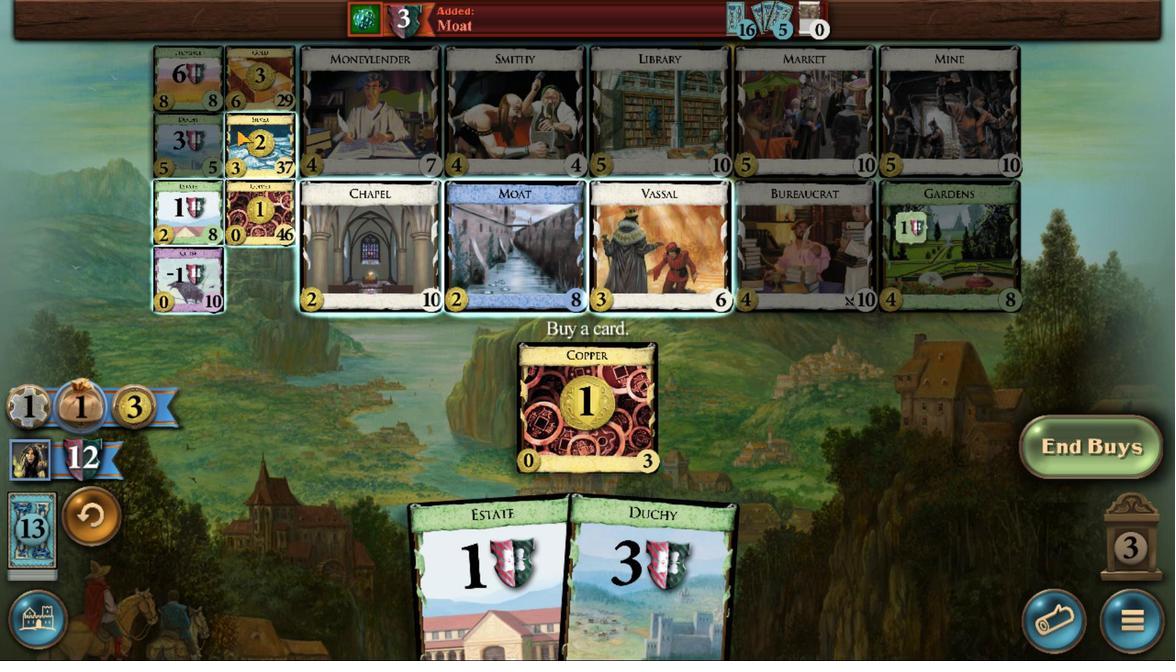 
Action: Mouse pressed left at (400, 270)
Screenshot: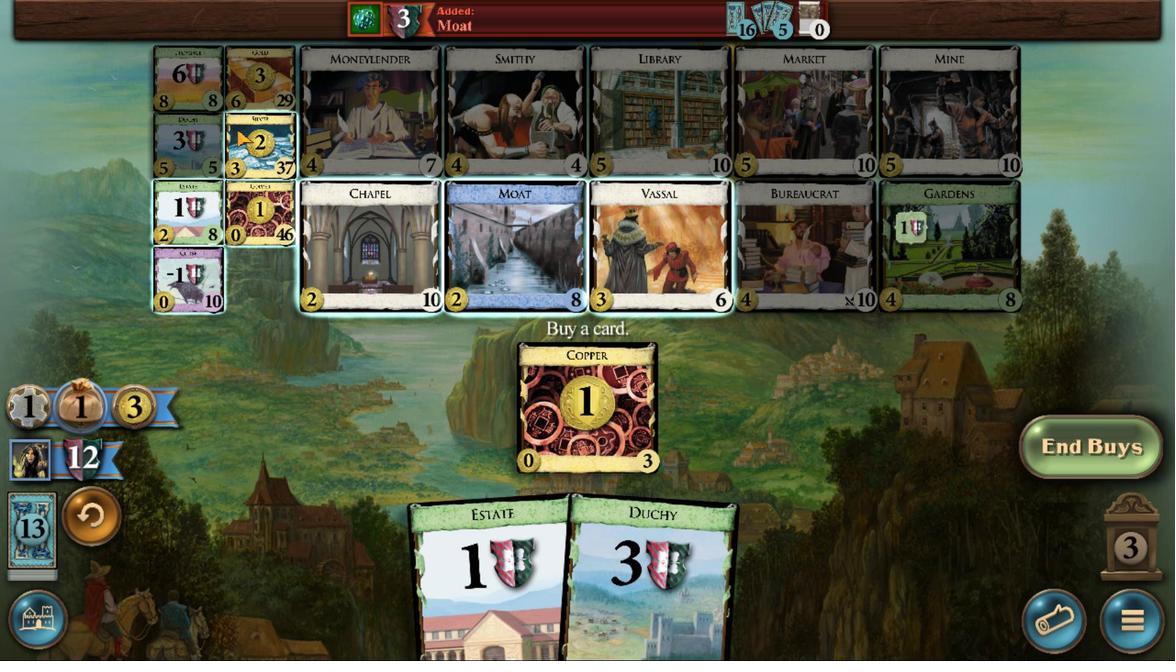 
Action: Mouse moved to (539, 412)
Screenshot: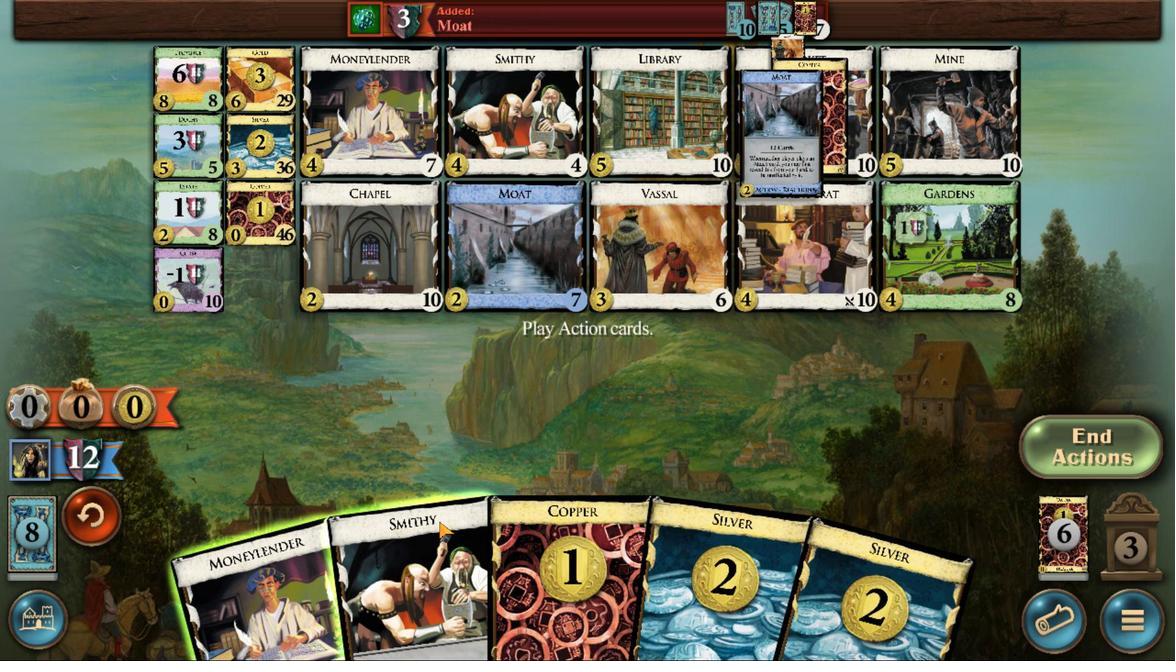 
Action: Mouse pressed left at (539, 412)
Screenshot: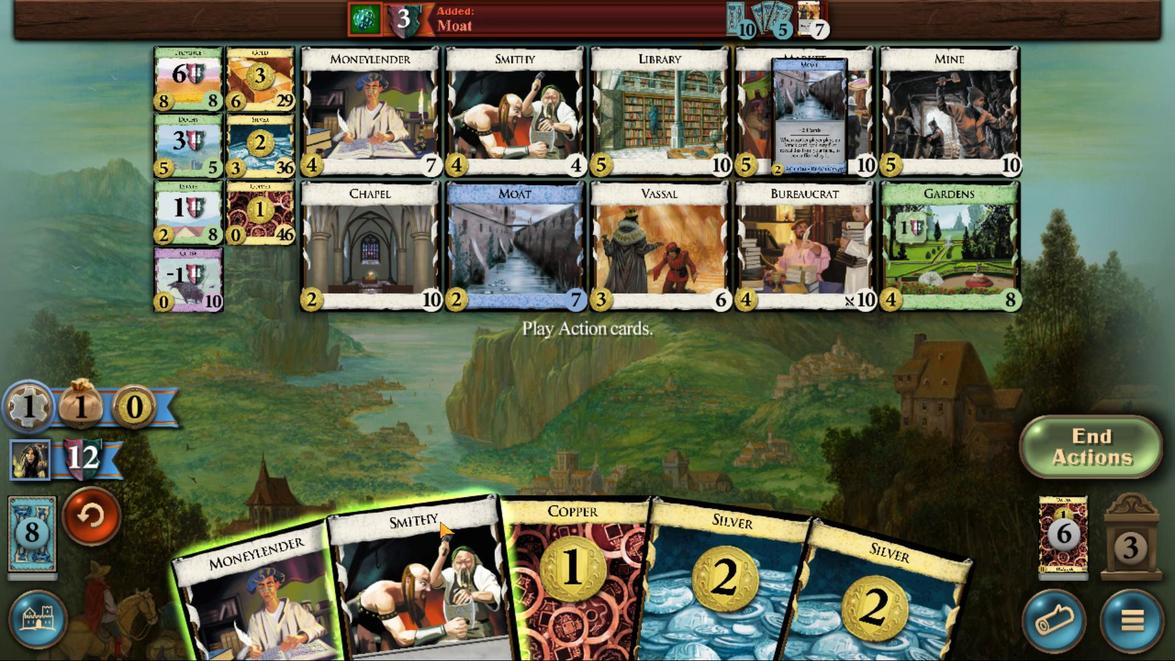 
Action: Mouse moved to (778, 428)
Screenshot: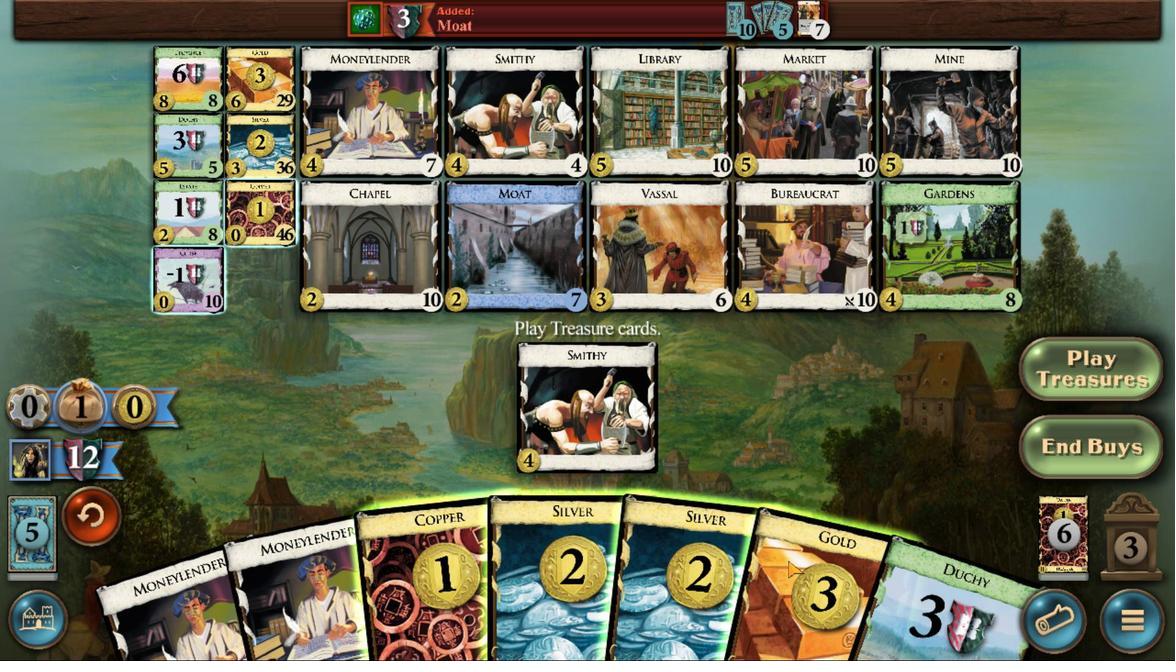 
Action: Mouse pressed left at (778, 428)
Screenshot: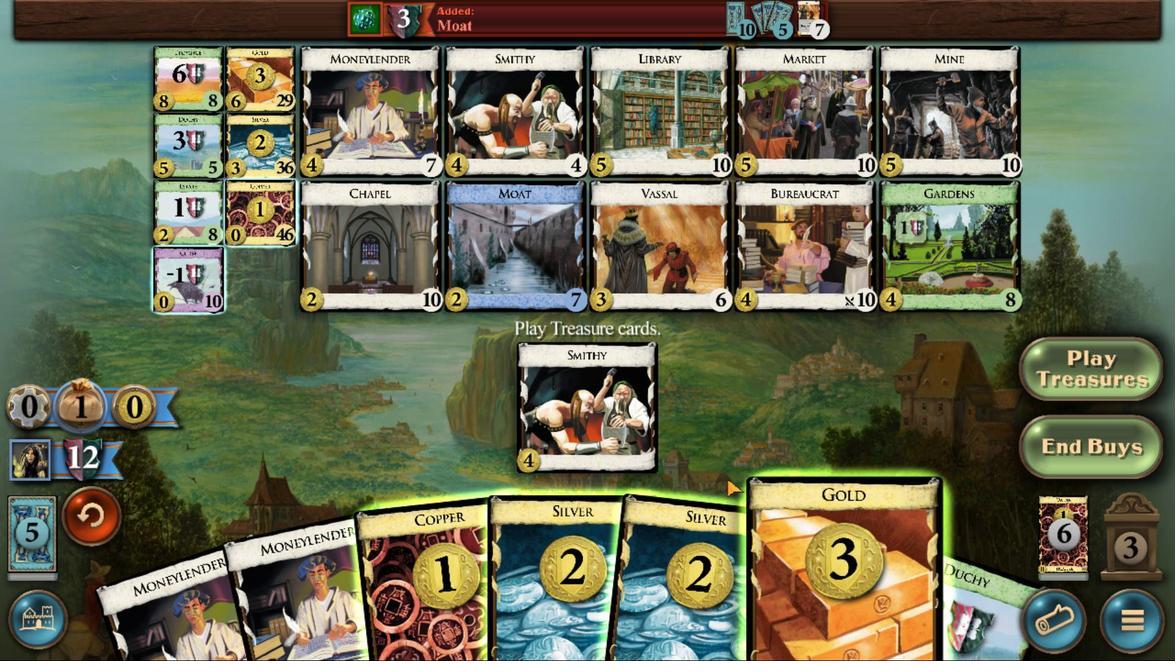 
Action: Mouse moved to (663, 416)
Screenshot: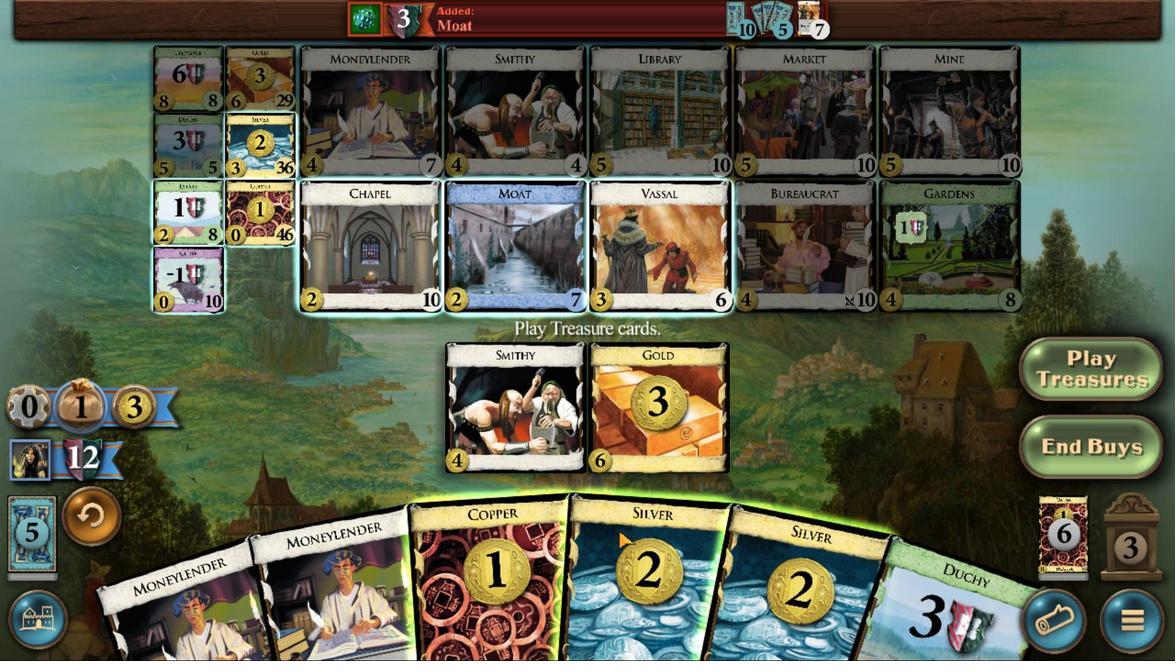 
Action: Mouse pressed left at (663, 416)
Screenshot: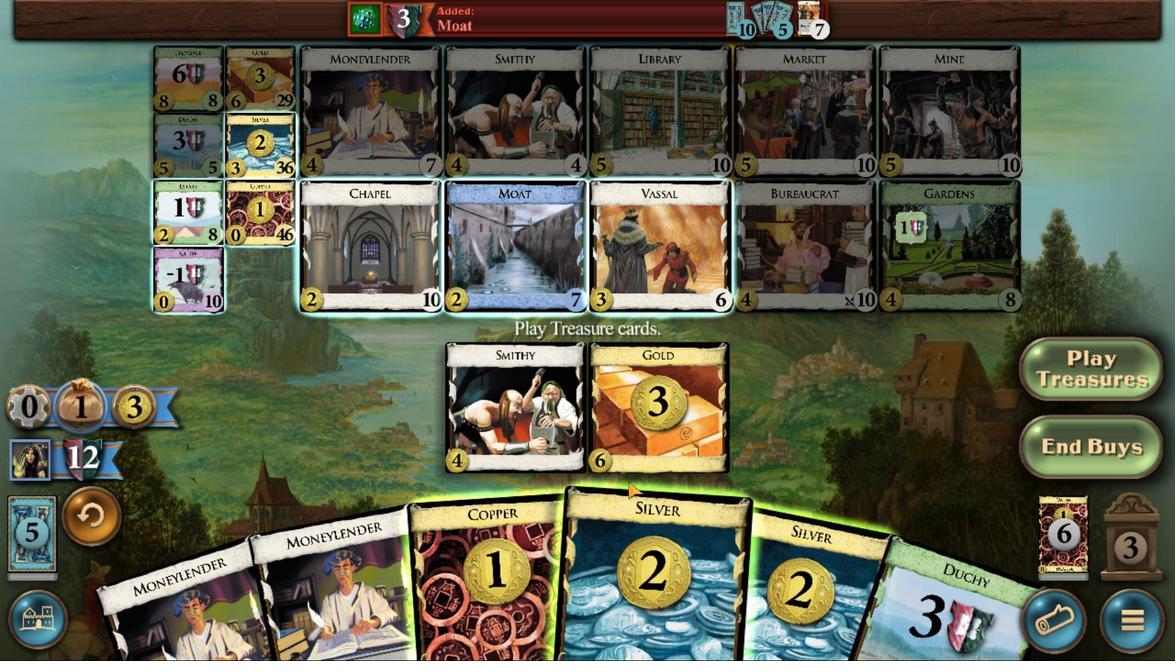 
Action: Mouse moved to (712, 420)
Screenshot: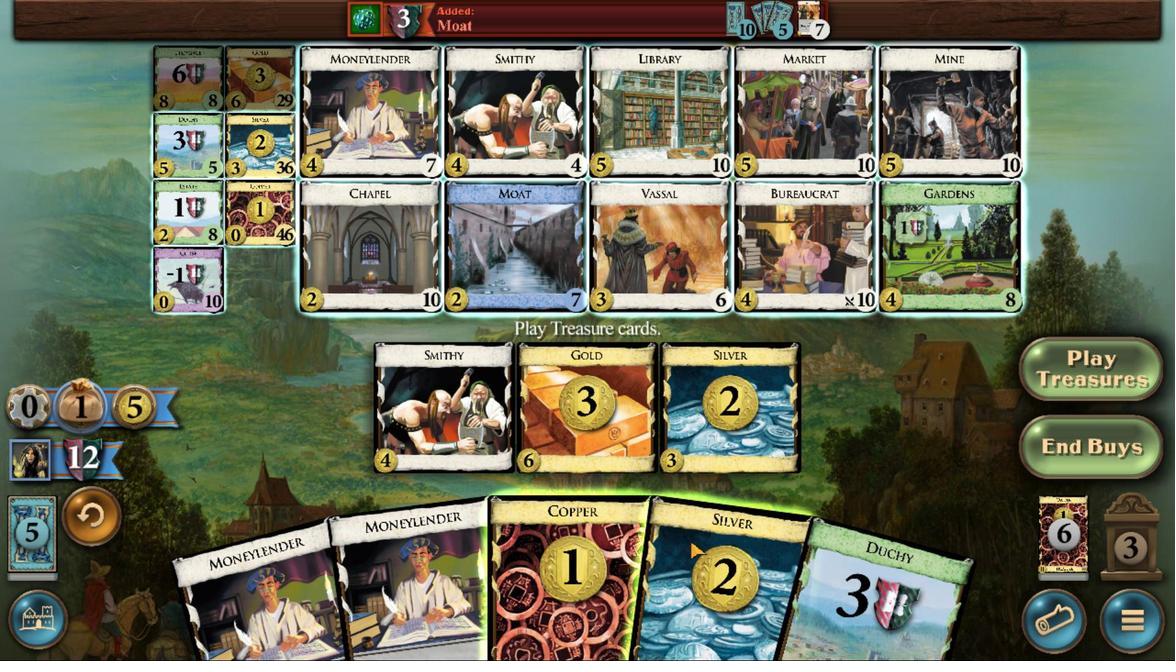 
Action: Mouse pressed left at (712, 420)
Screenshot: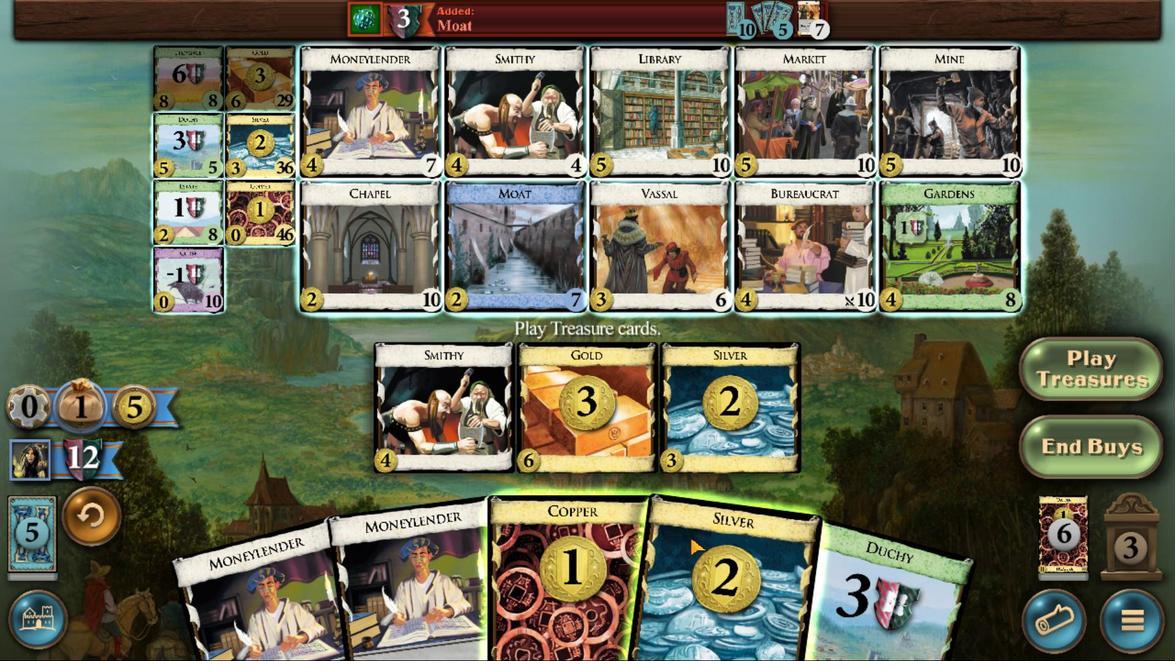 
Action: Mouse moved to (687, 414)
Screenshot: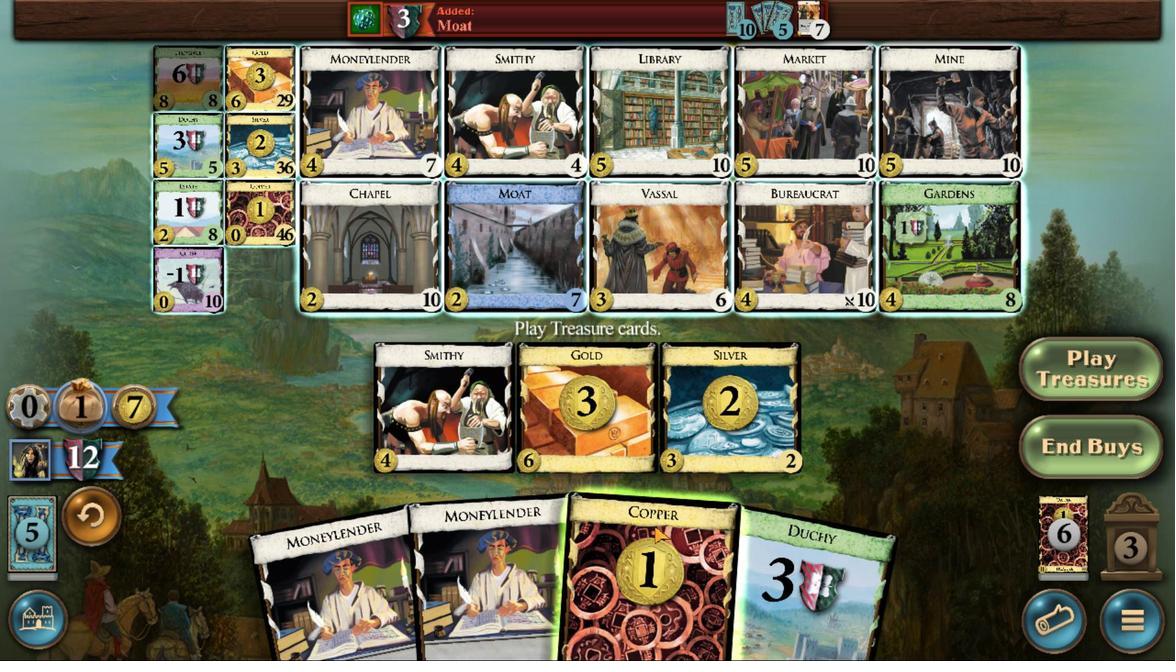 
Action: Mouse pressed left at (687, 414)
Screenshot: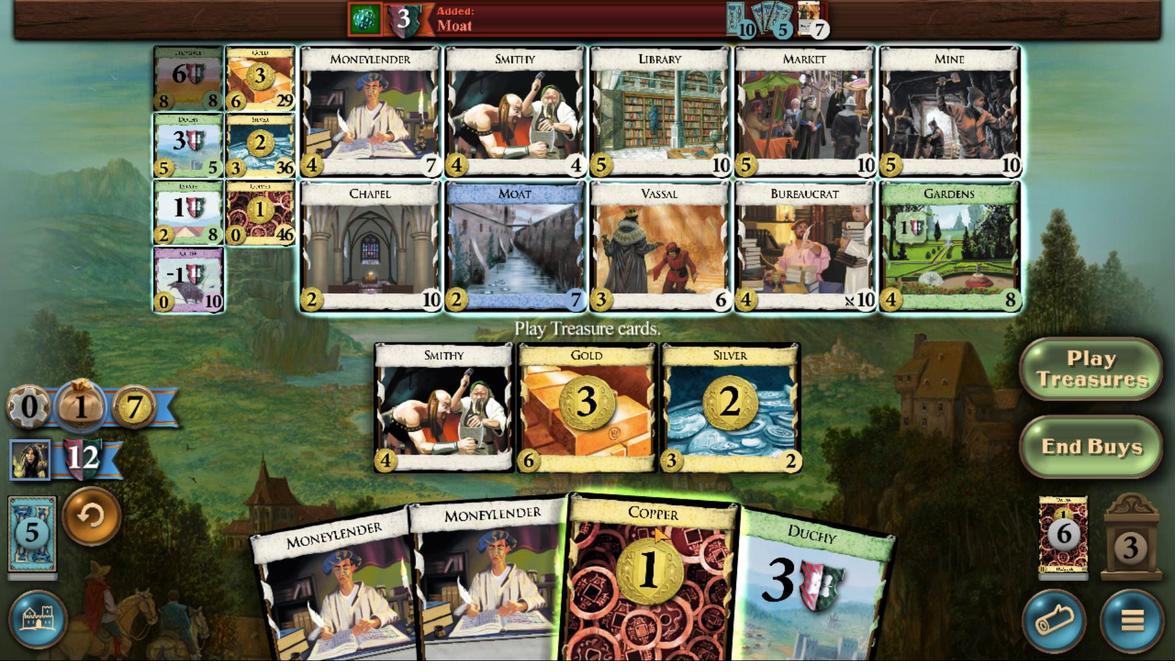 
Action: Mouse moved to (347, 247)
Screenshot: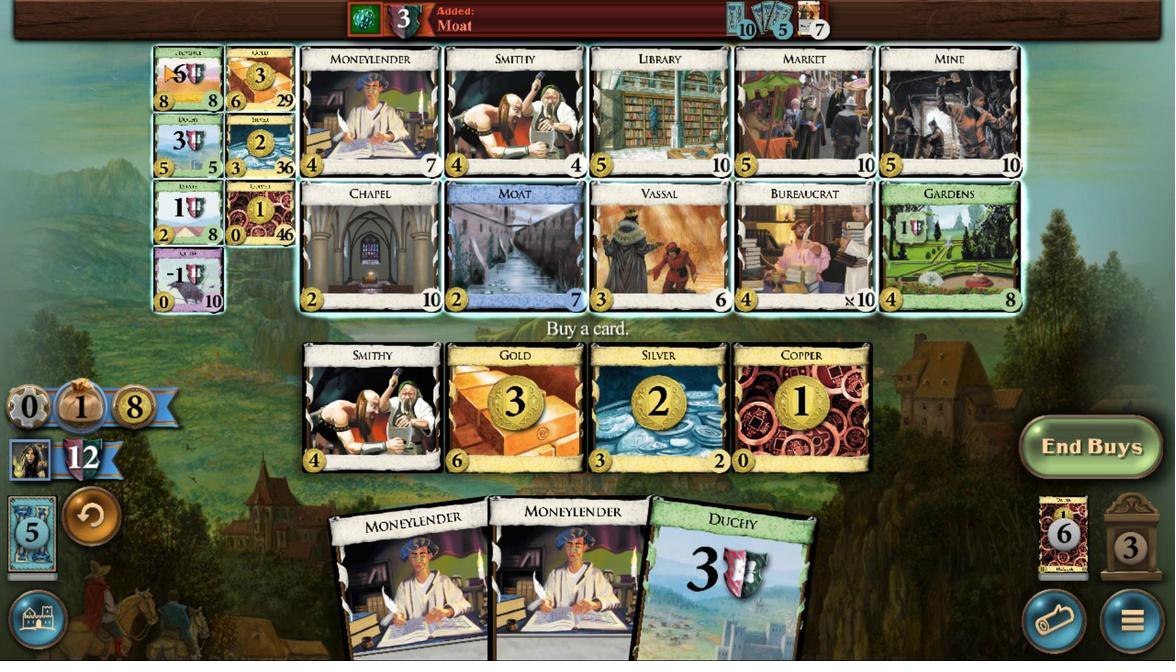 
Action: Mouse pressed left at (347, 247)
Screenshot: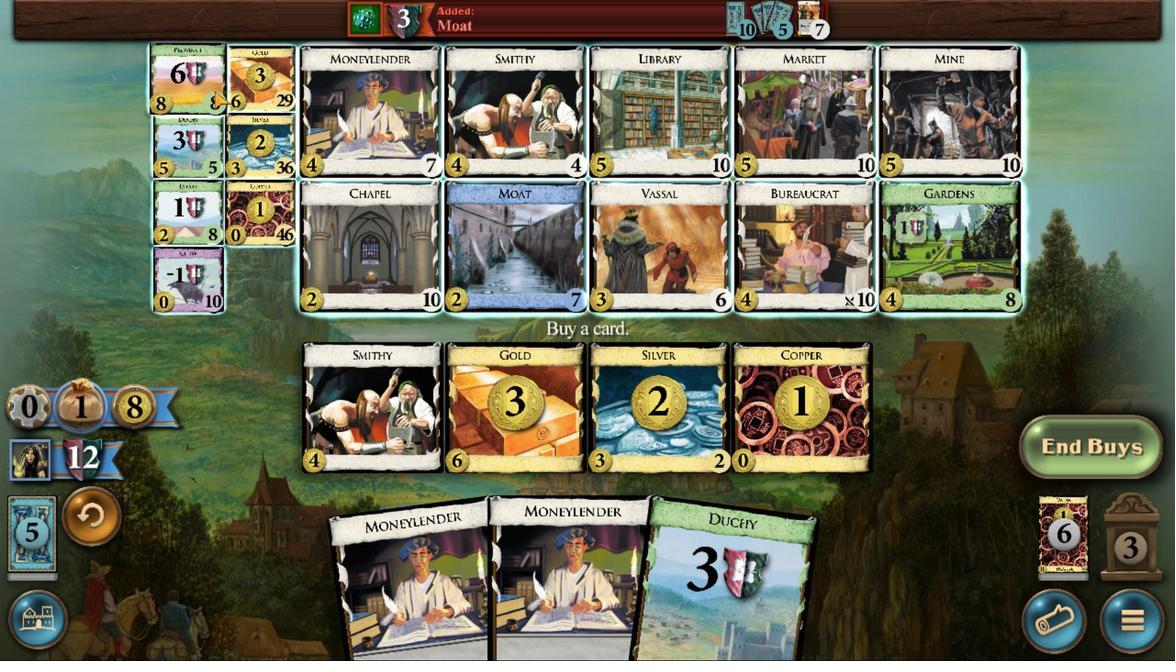 
Action: Mouse moved to (431, 426)
Screenshot: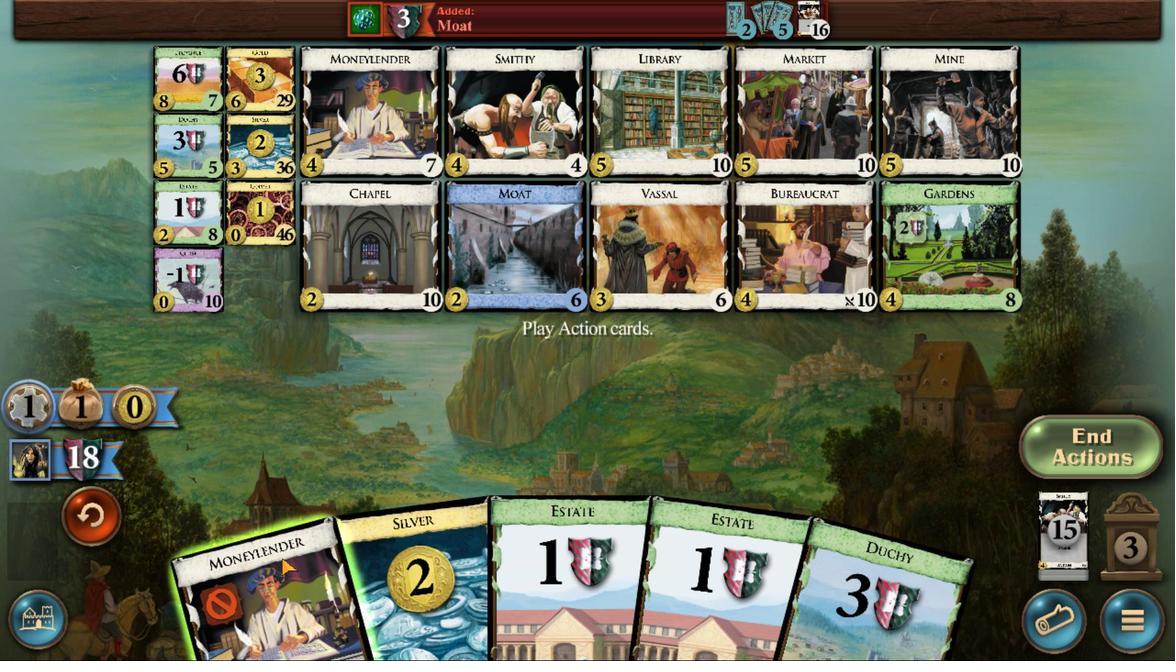 
Action: Mouse pressed left at (431, 426)
Screenshot: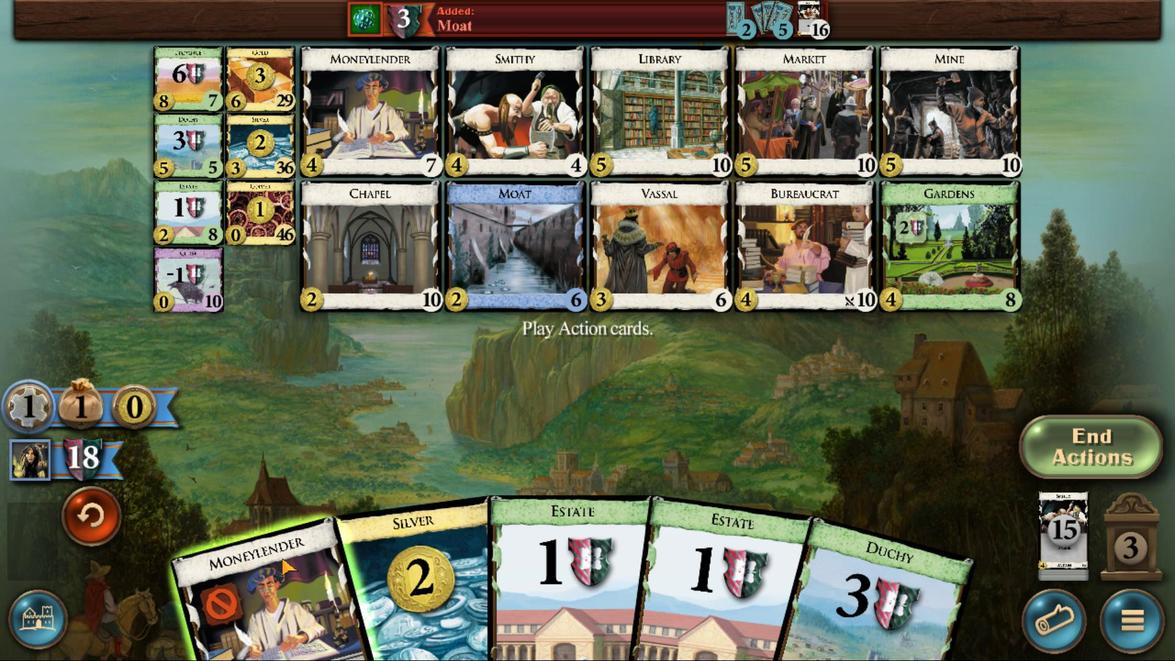 
Action: Mouse moved to (462, 416)
Screenshot: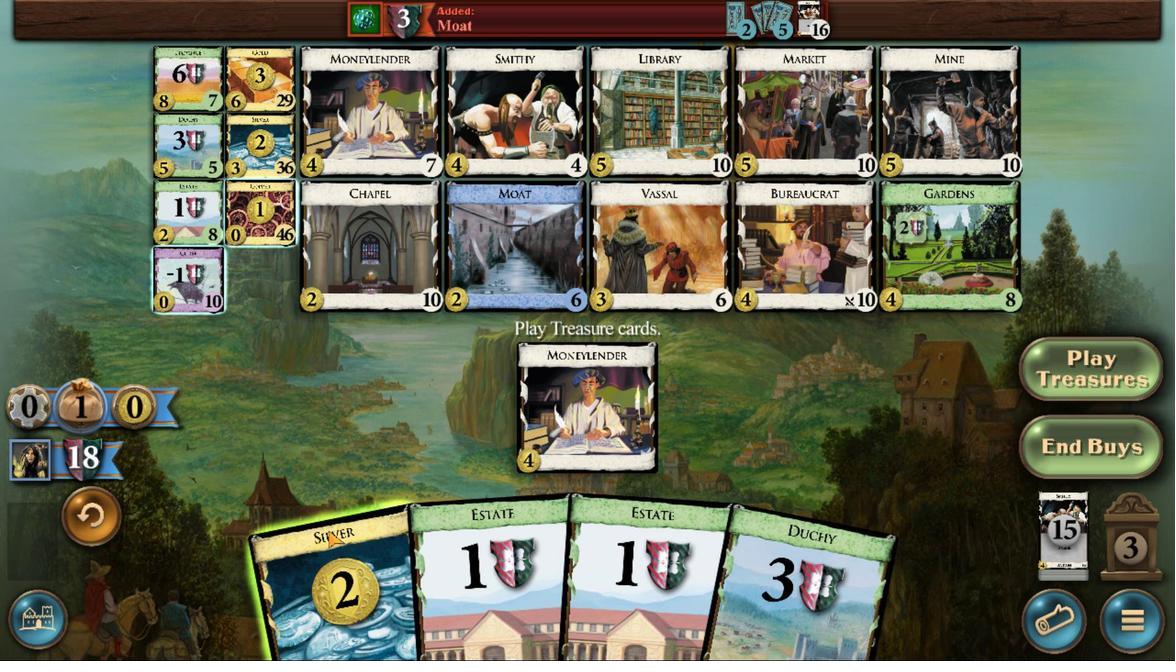 
Action: Mouse pressed left at (462, 416)
Screenshot: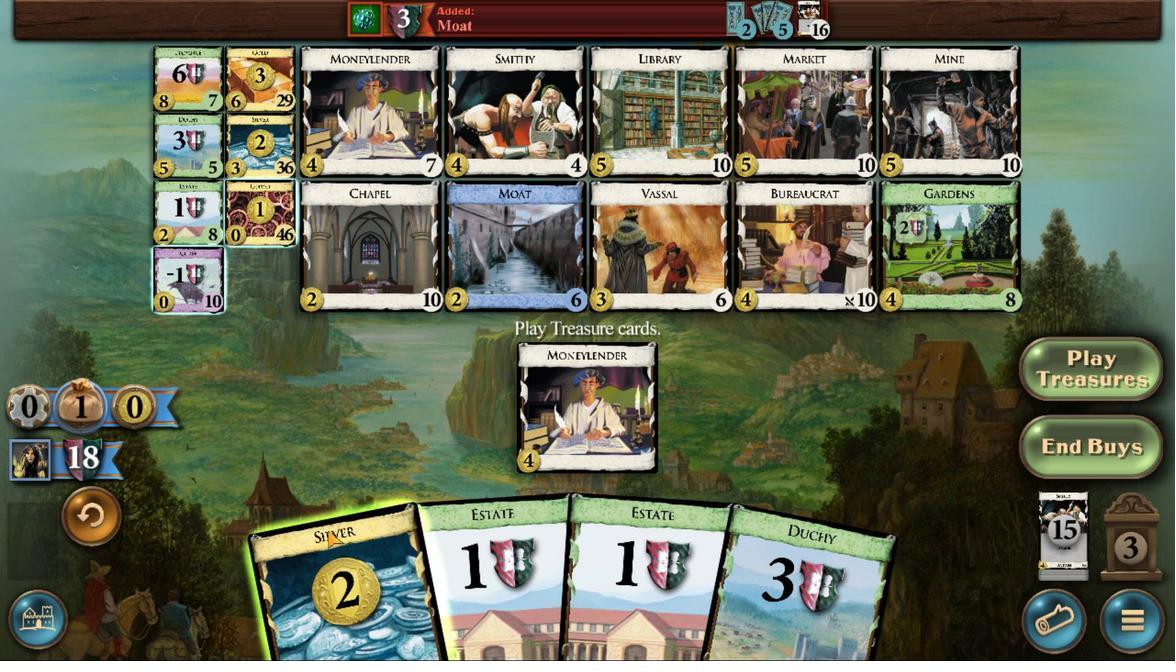 
Action: Mouse moved to (374, 299)
Screenshot: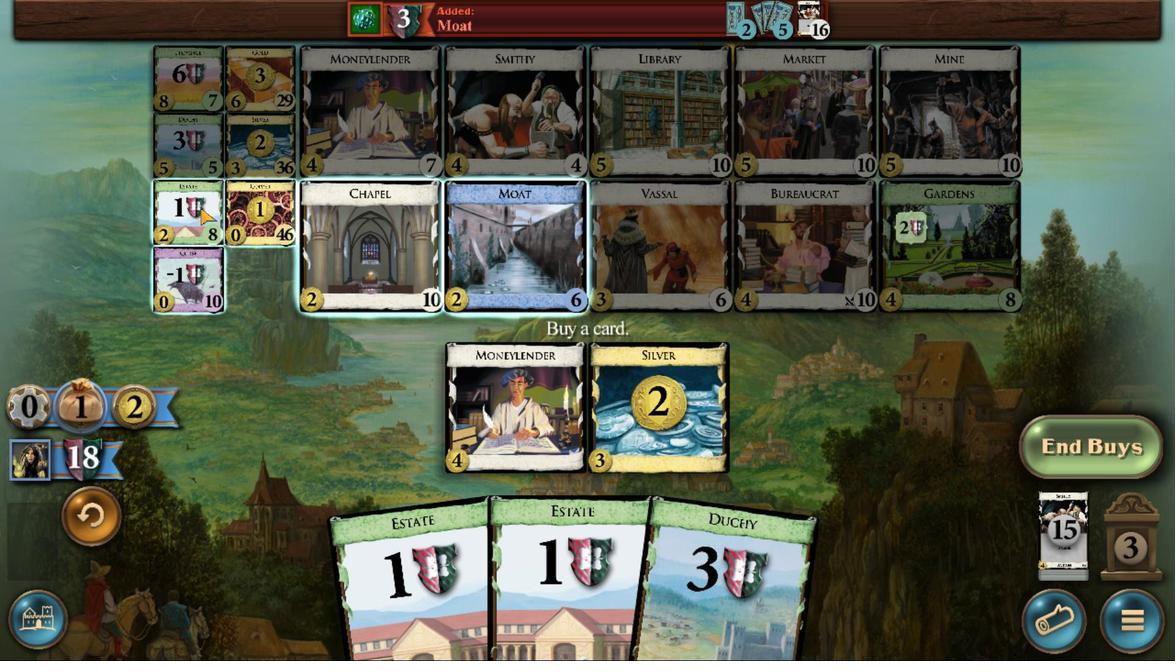 
Action: Mouse pressed left at (374, 299)
Screenshot: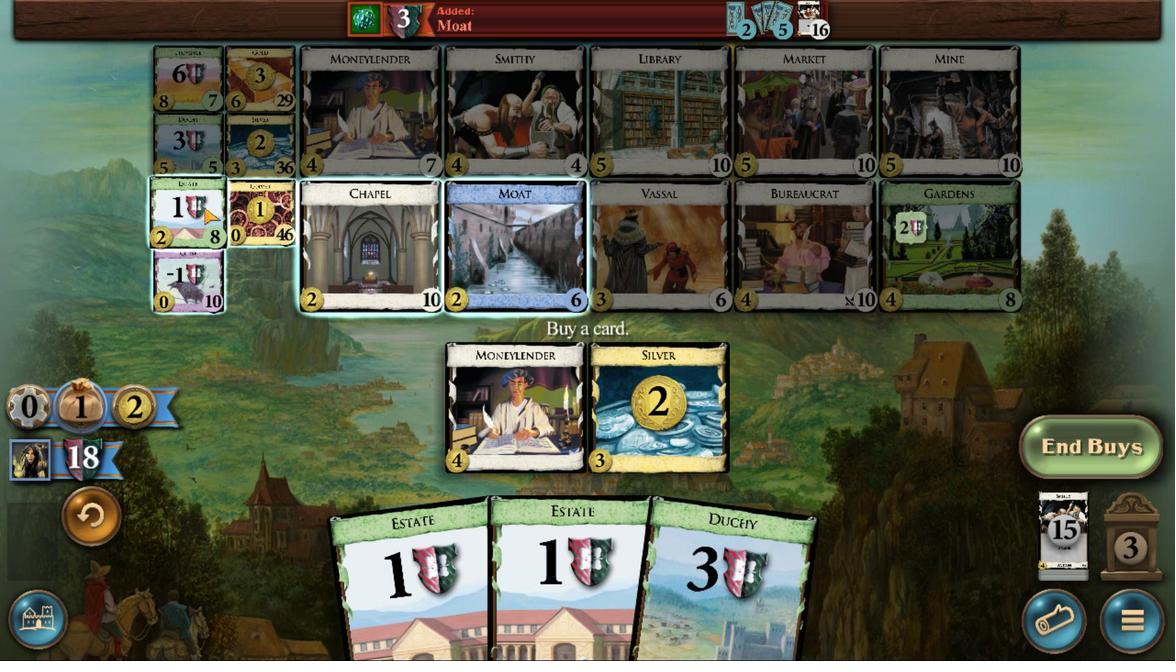
Action: Mouse moved to (619, 412)
Screenshot: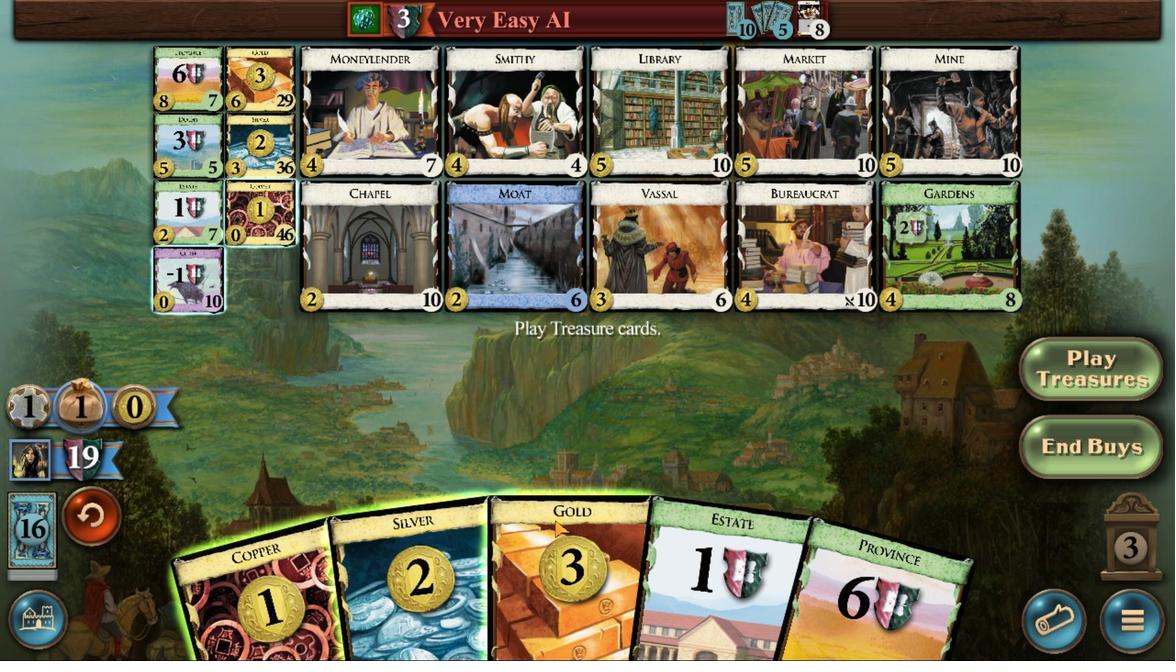 
Action: Mouse pressed left at (619, 412)
Screenshot: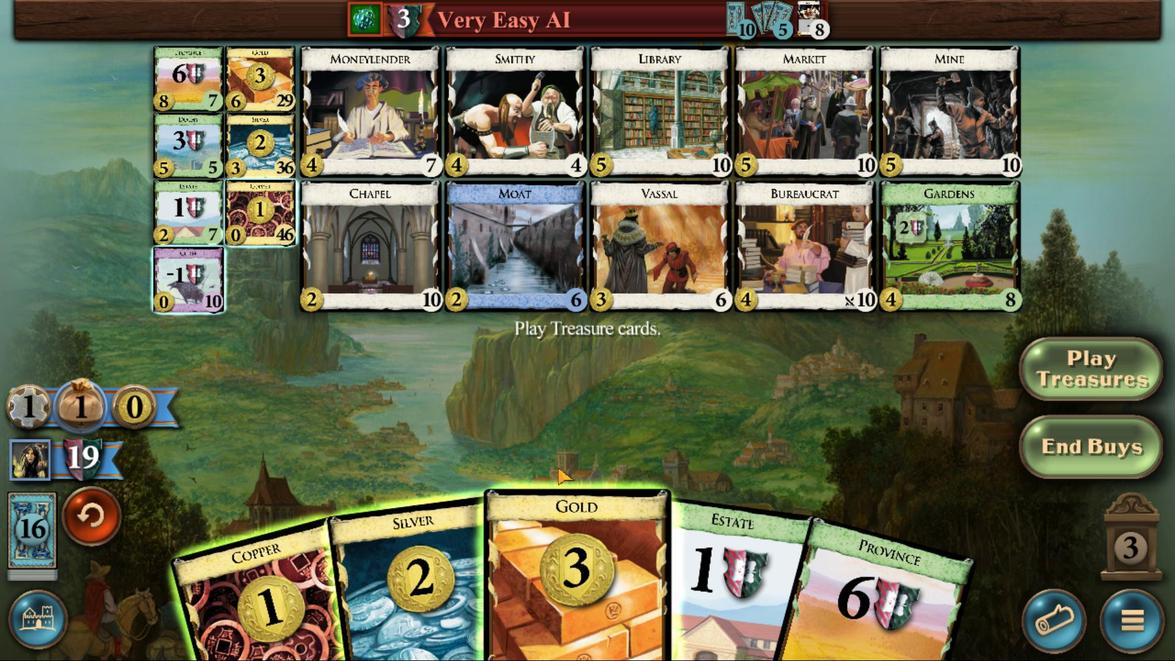 
Action: Mouse moved to (584, 415)
Screenshot: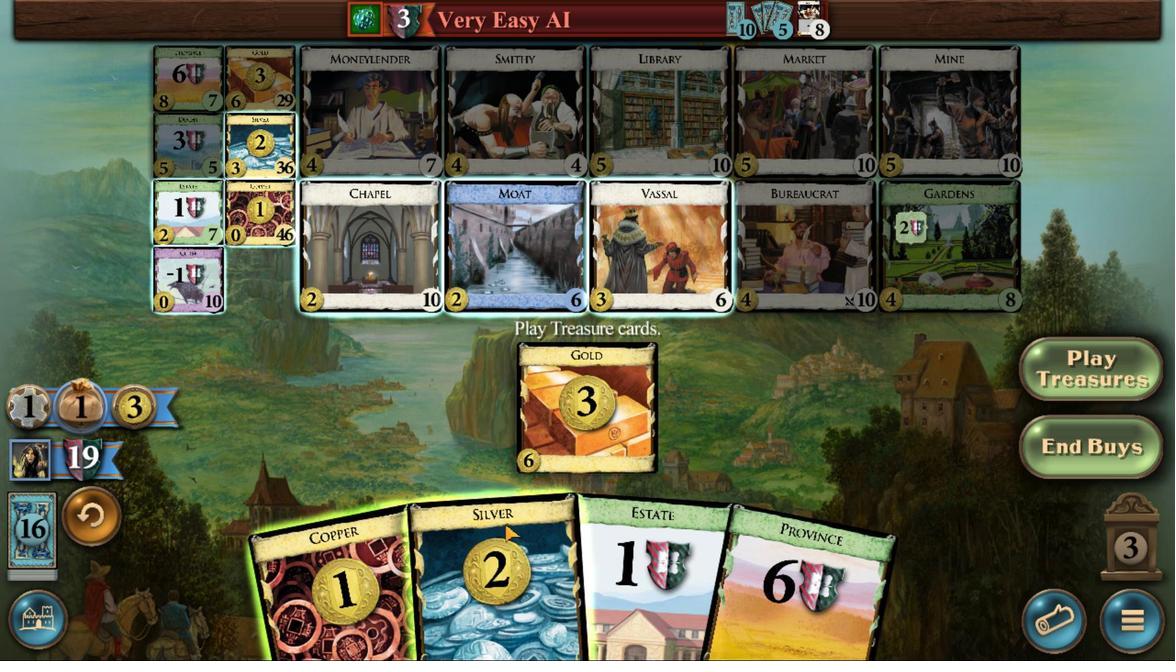 
Action: Mouse pressed left at (584, 415)
Screenshot: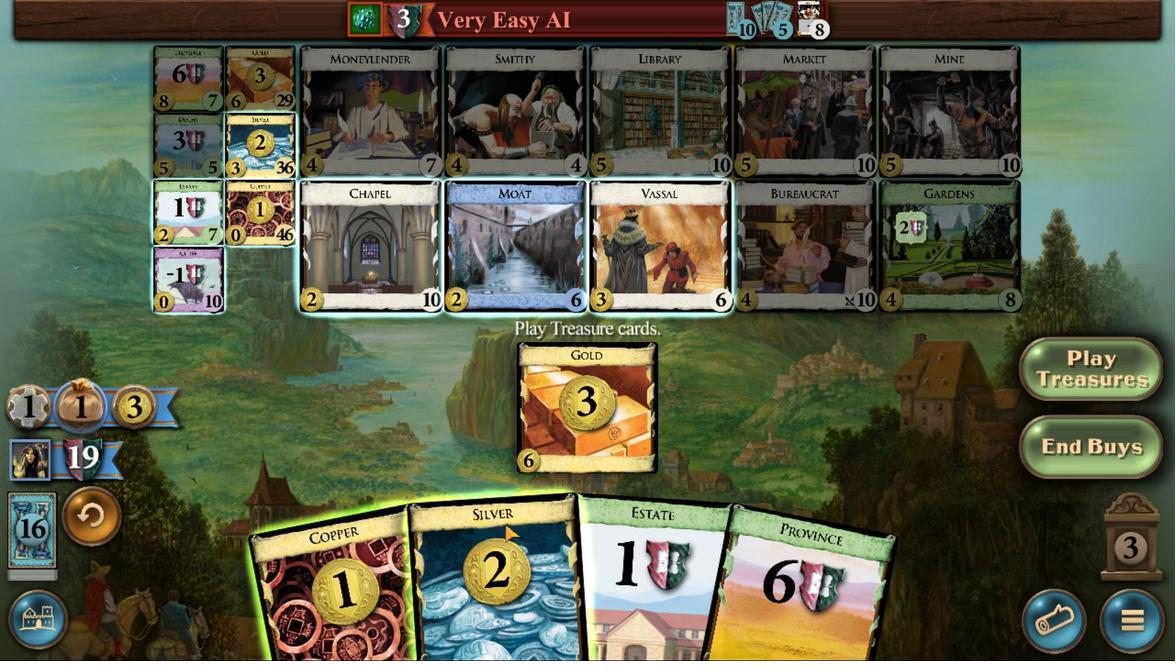 
Action: Mouse moved to (548, 413)
Screenshot: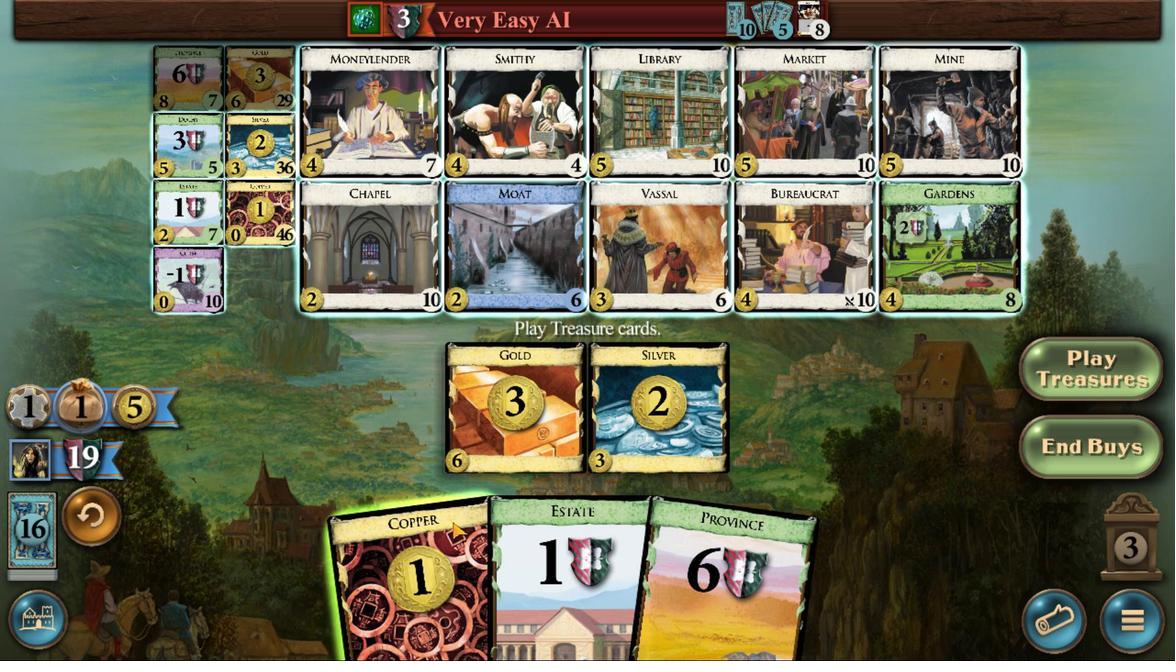 
Action: Mouse pressed left at (548, 413)
Screenshot: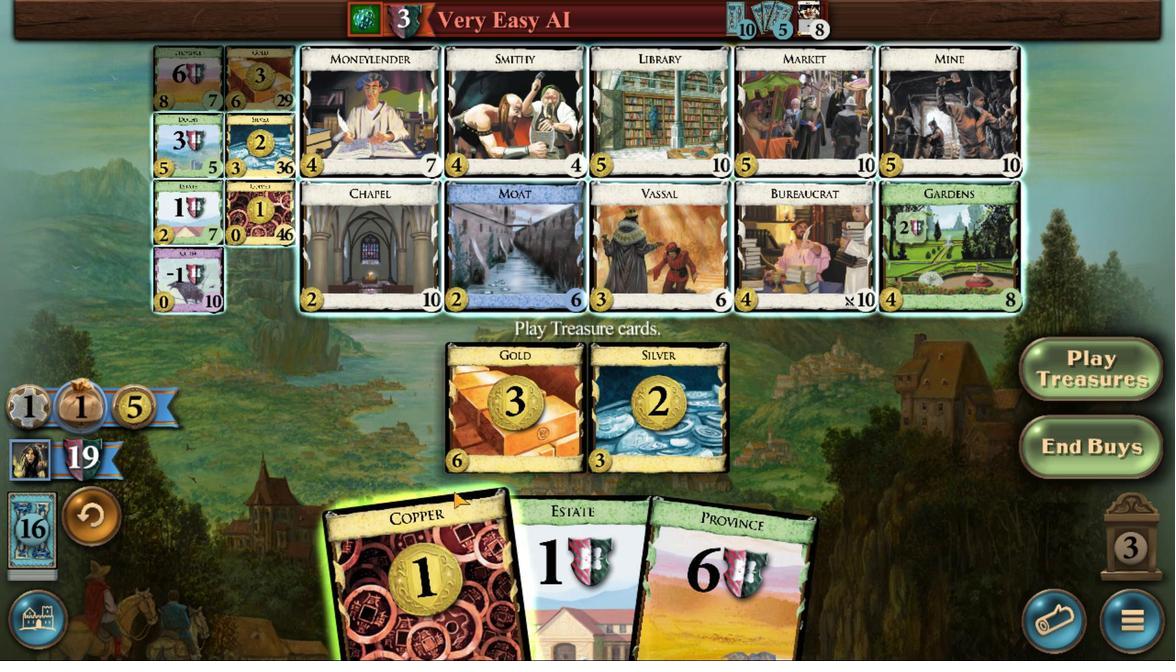 
Action: Mouse moved to (412, 252)
Screenshot: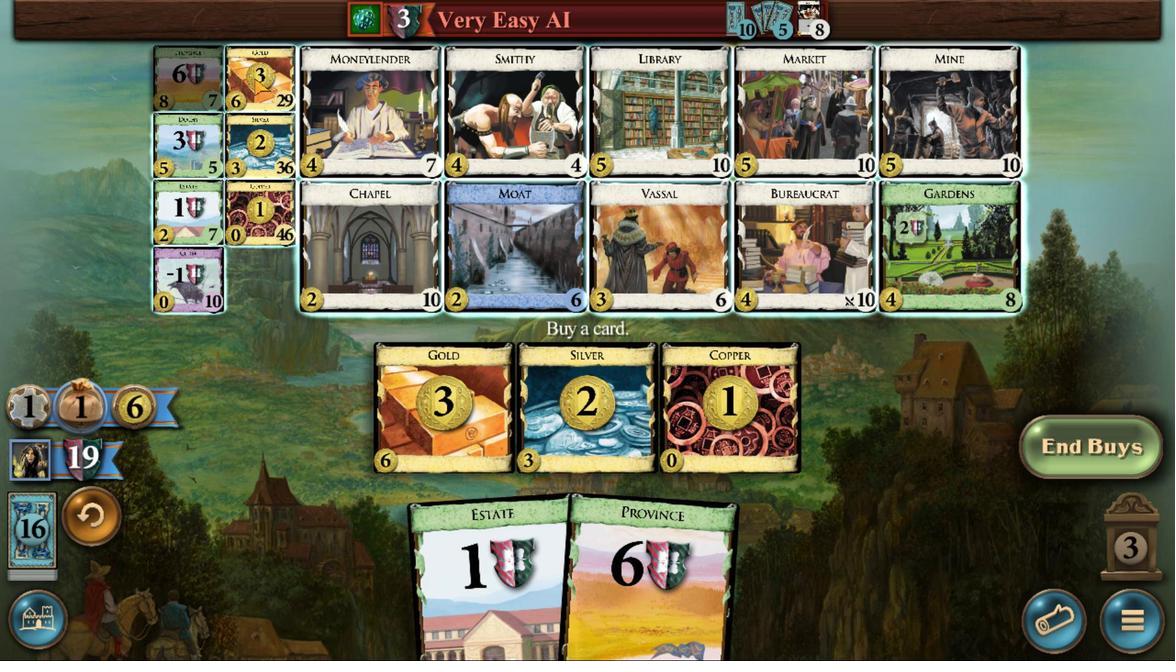 
Action: Mouse pressed left at (412, 252)
Screenshot: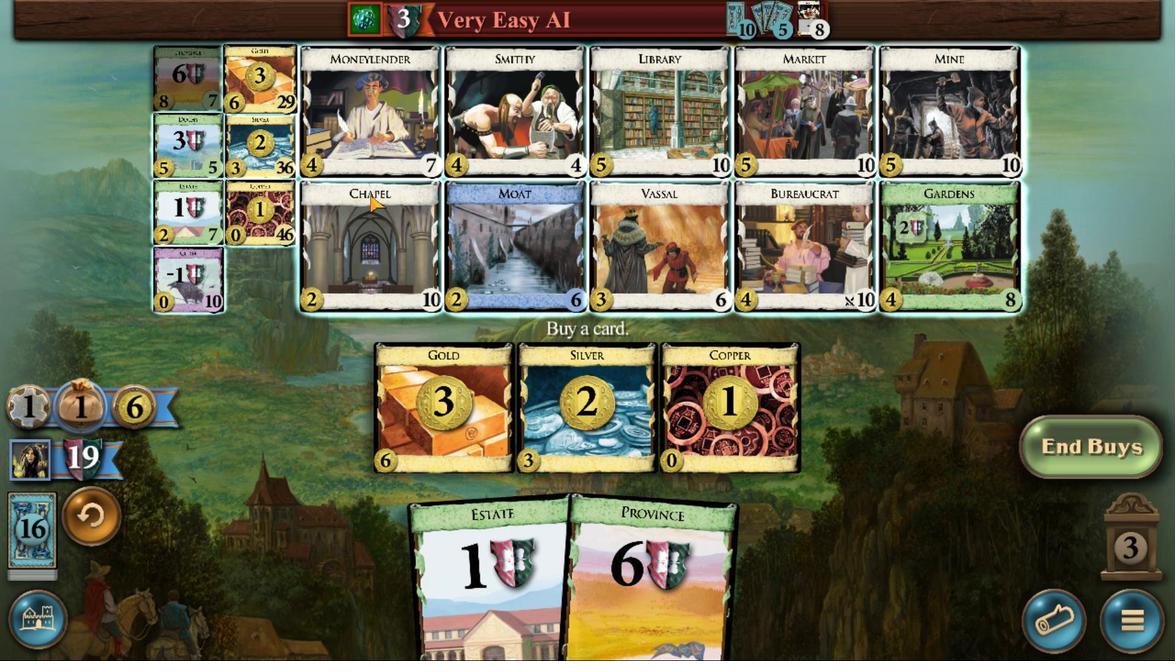 
Action: Mouse moved to (406, 422)
Screenshot: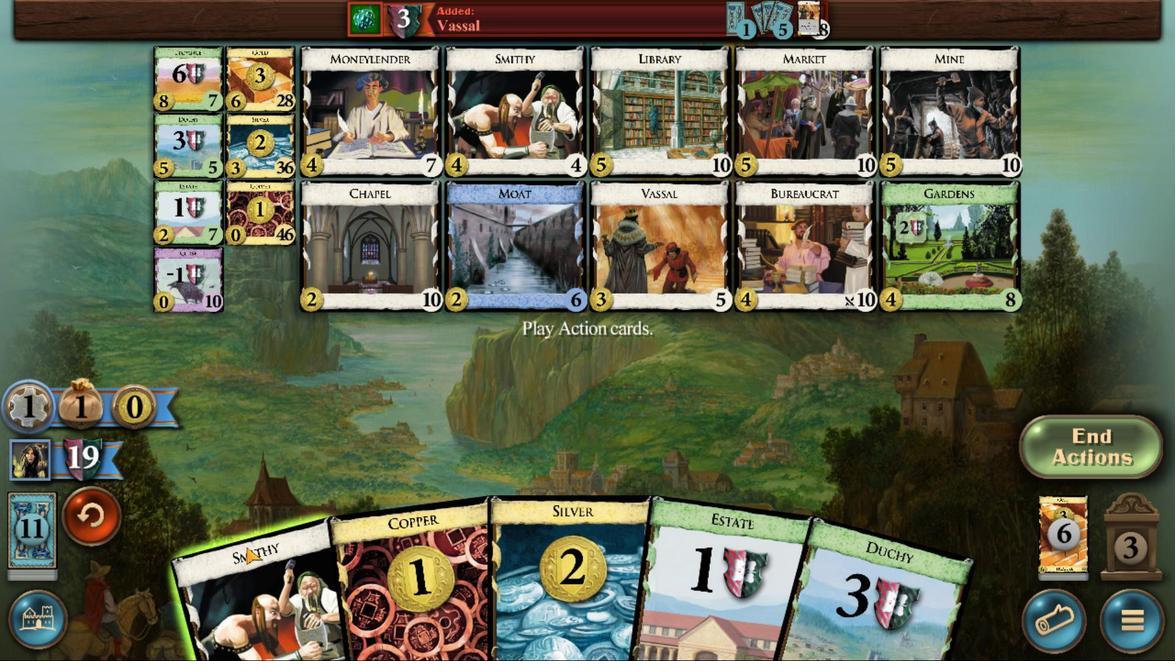 
Action: Mouse pressed left at (406, 422)
Screenshot: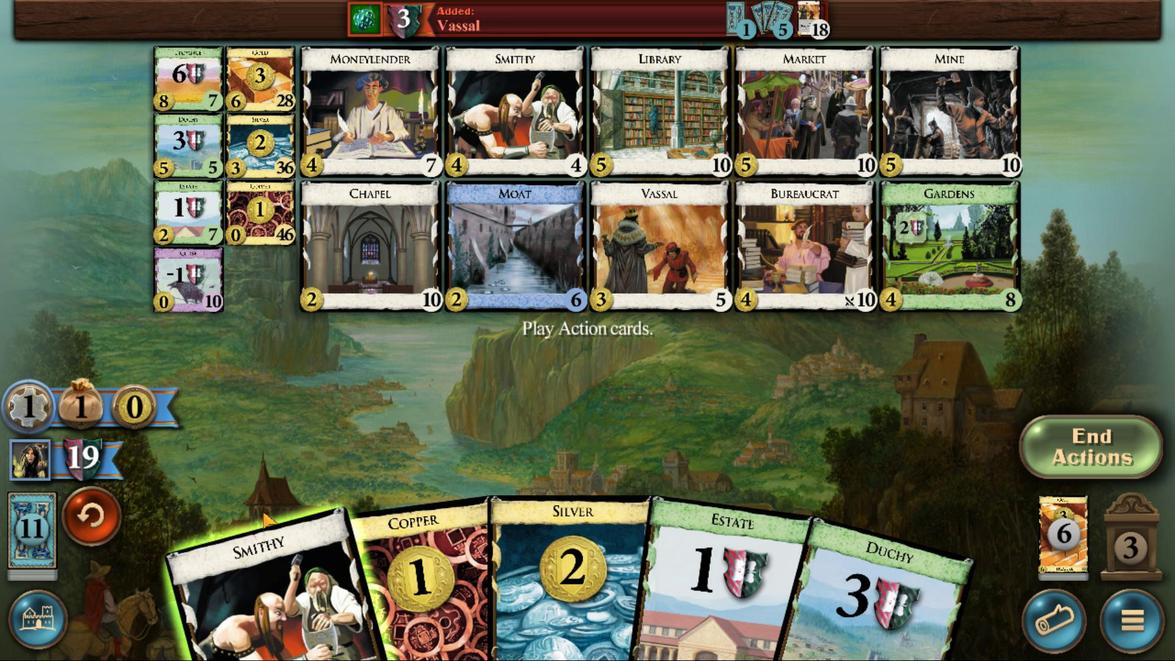 
Action: Mouse moved to (594, 409)
Screenshot: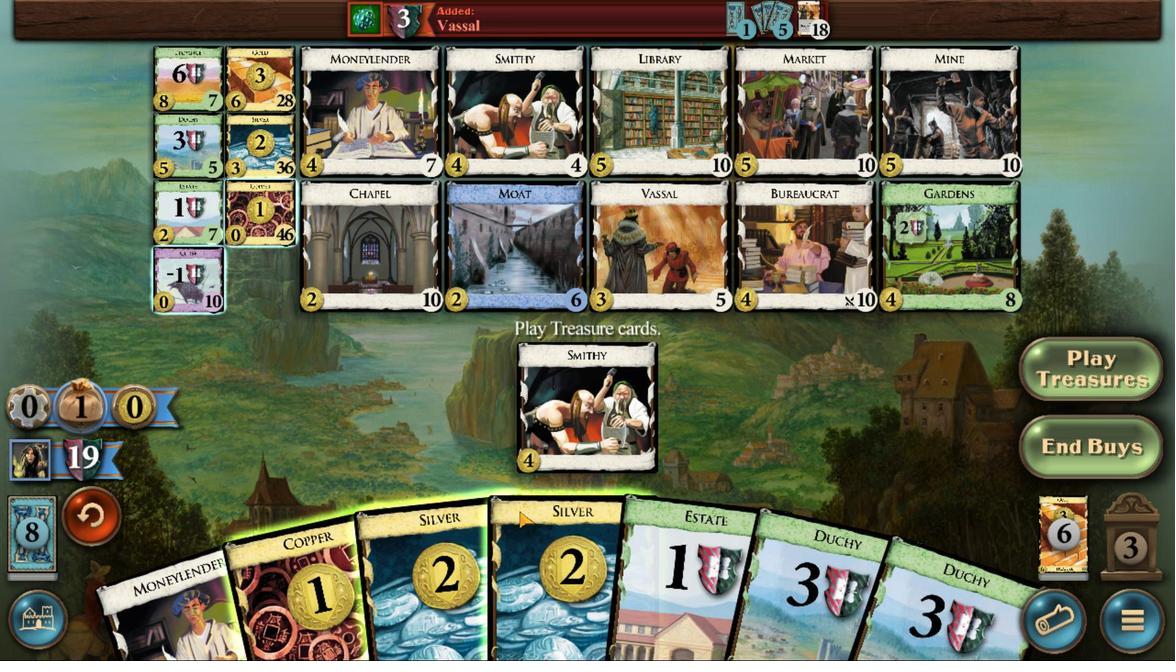 
Action: Mouse pressed left at (594, 409)
Screenshot: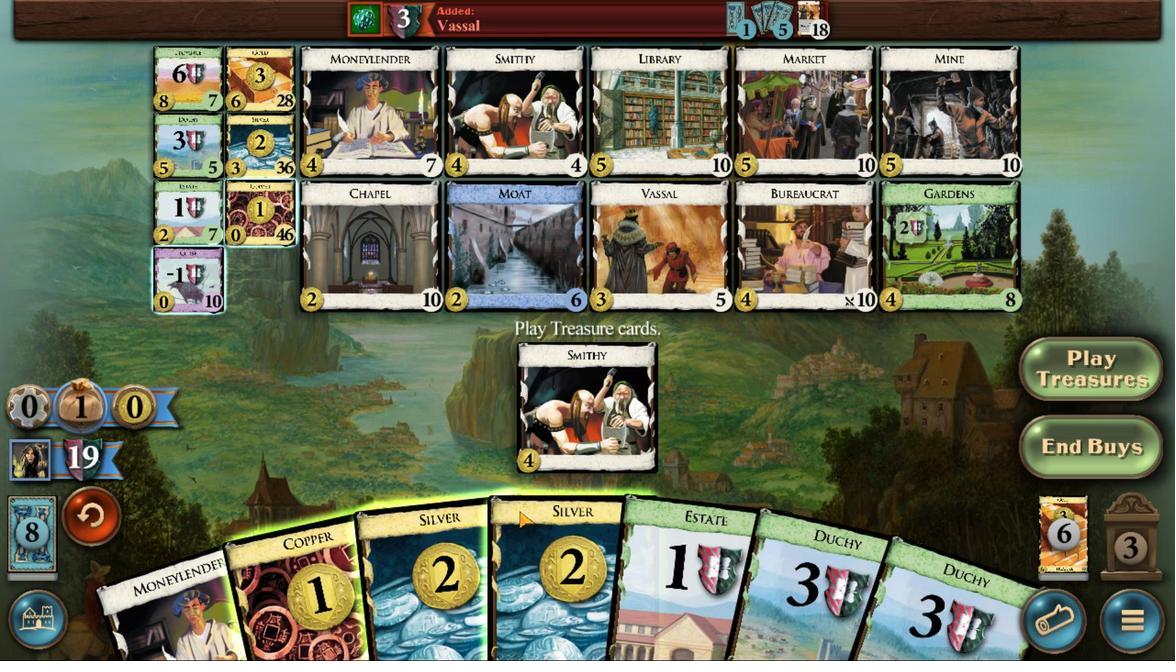 
Action: Mouse moved to (572, 407)
Screenshot: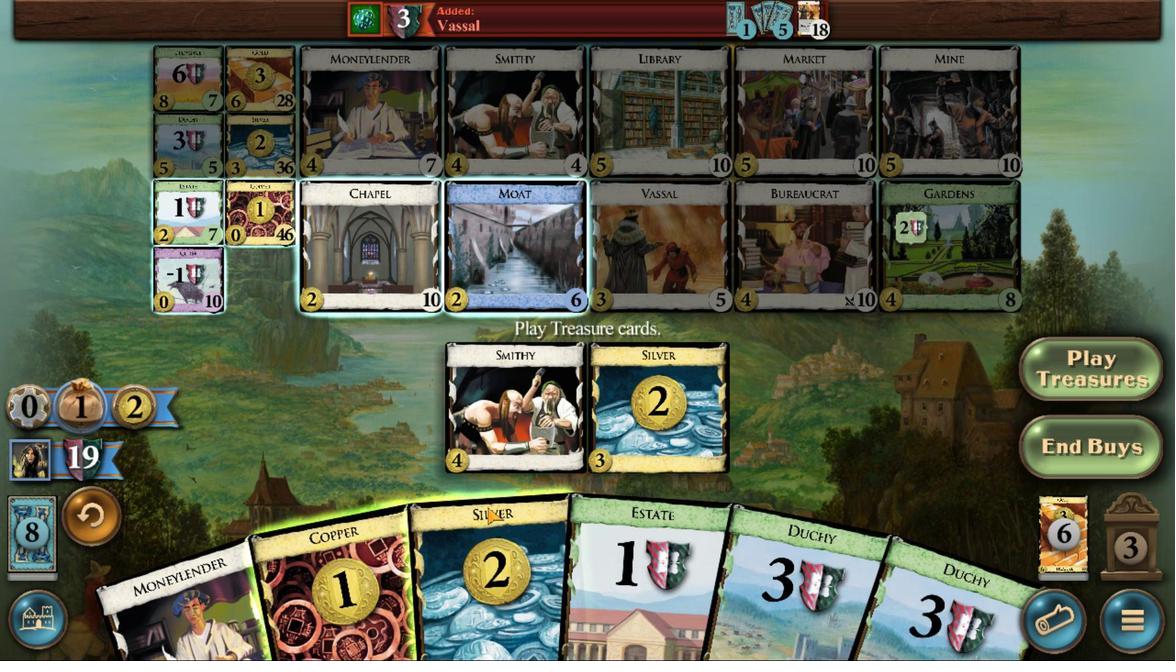 
Action: Mouse pressed left at (572, 407)
Screenshot: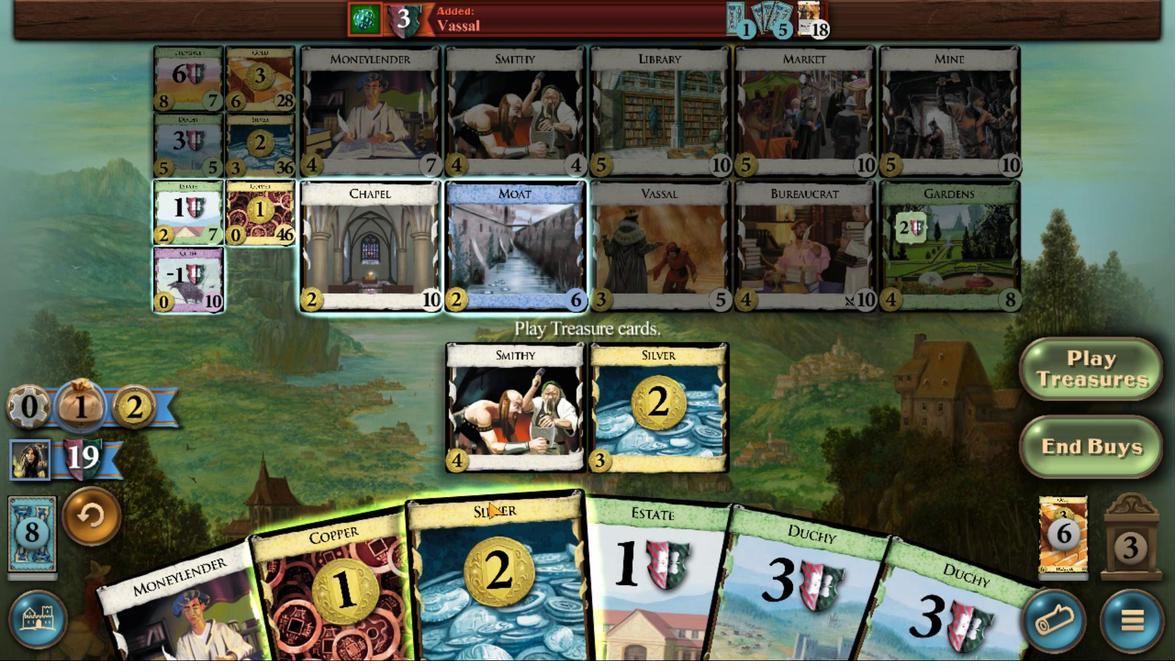 
Action: Mouse moved to (508, 420)
Screenshot: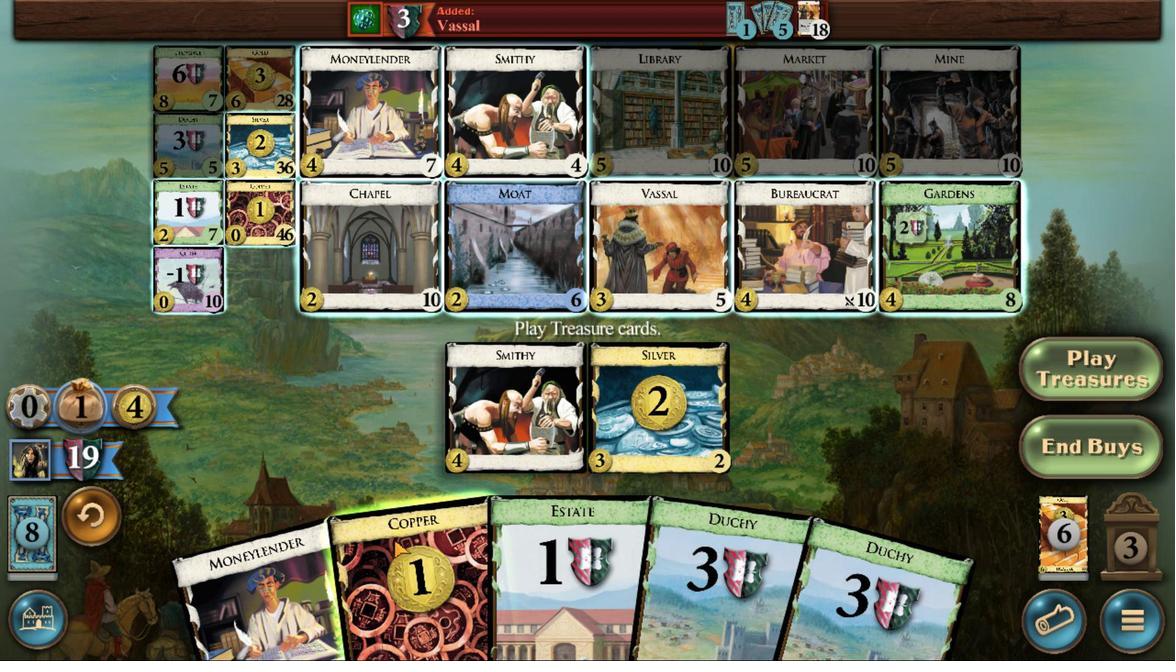 
Action: Mouse pressed left at (508, 420)
Screenshot: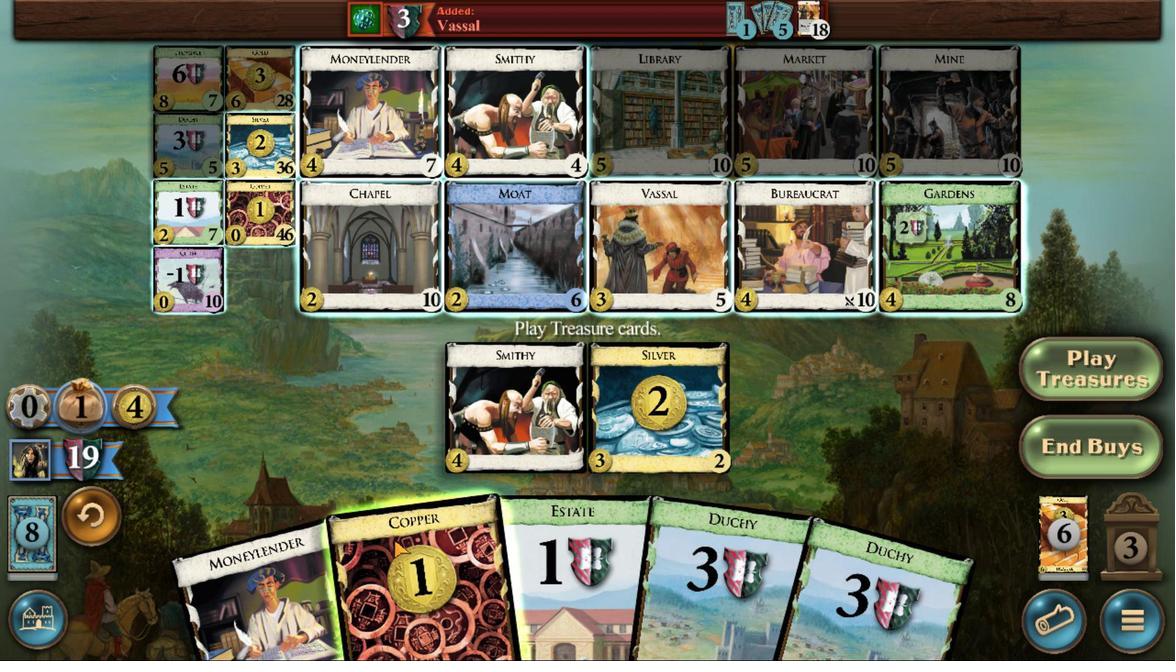 
Action: Mouse moved to (367, 273)
Screenshot: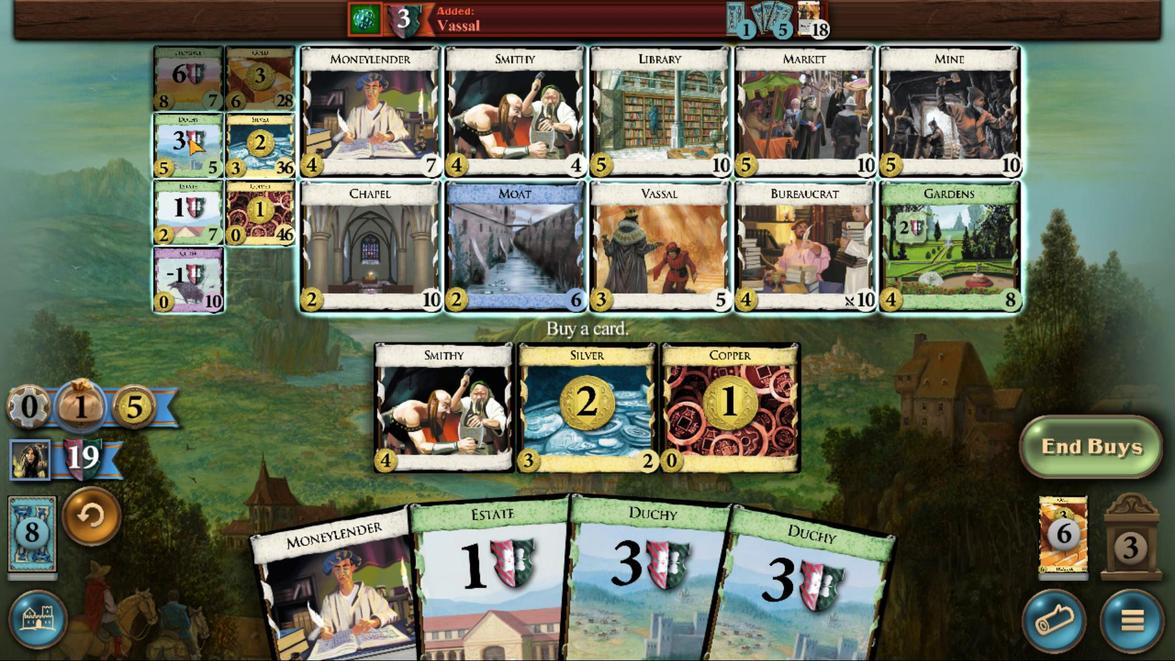 
Action: Mouse pressed left at (367, 273)
Screenshot: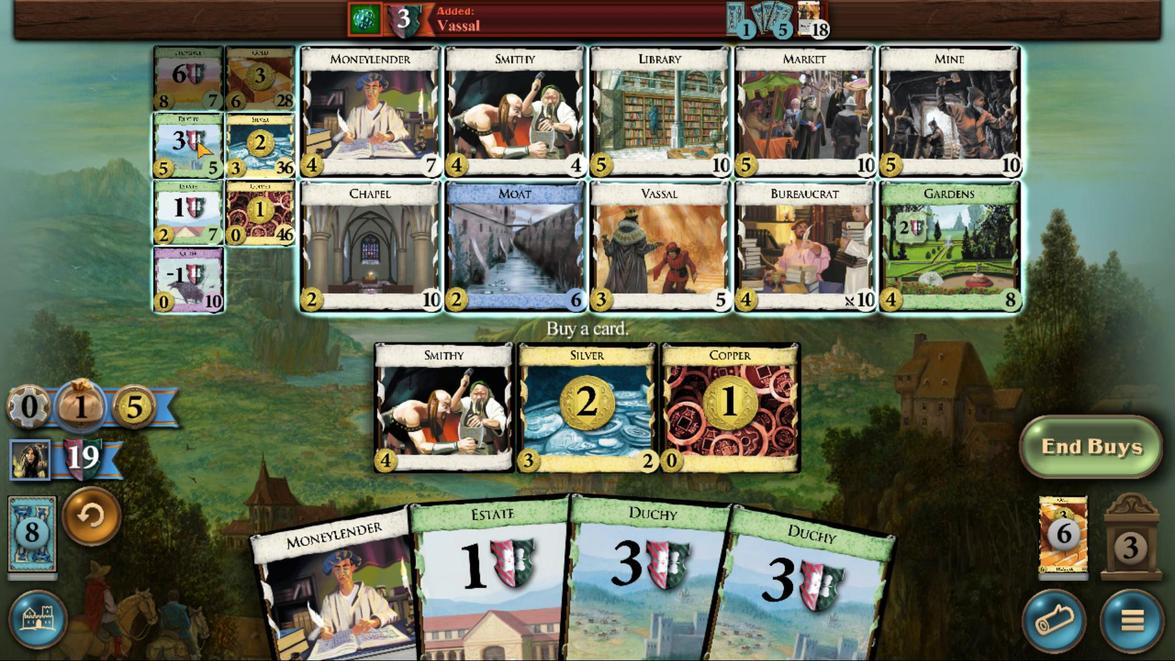 
Action: Mouse moved to (406, 420)
Screenshot: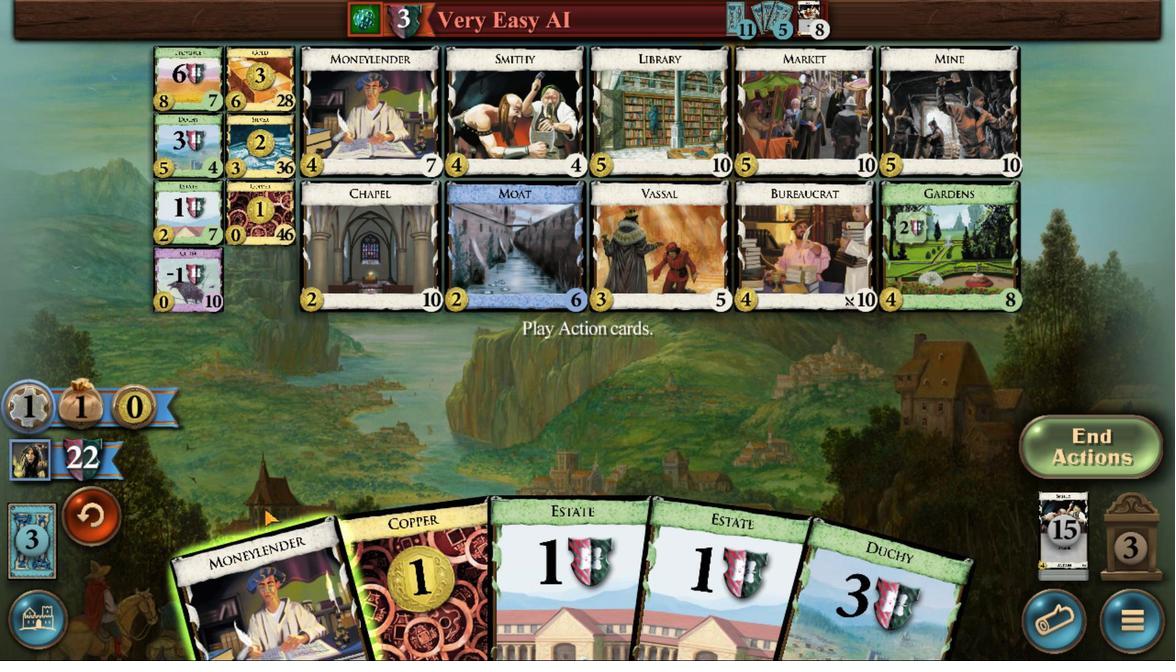 
Action: Mouse pressed left at (406, 420)
Screenshot: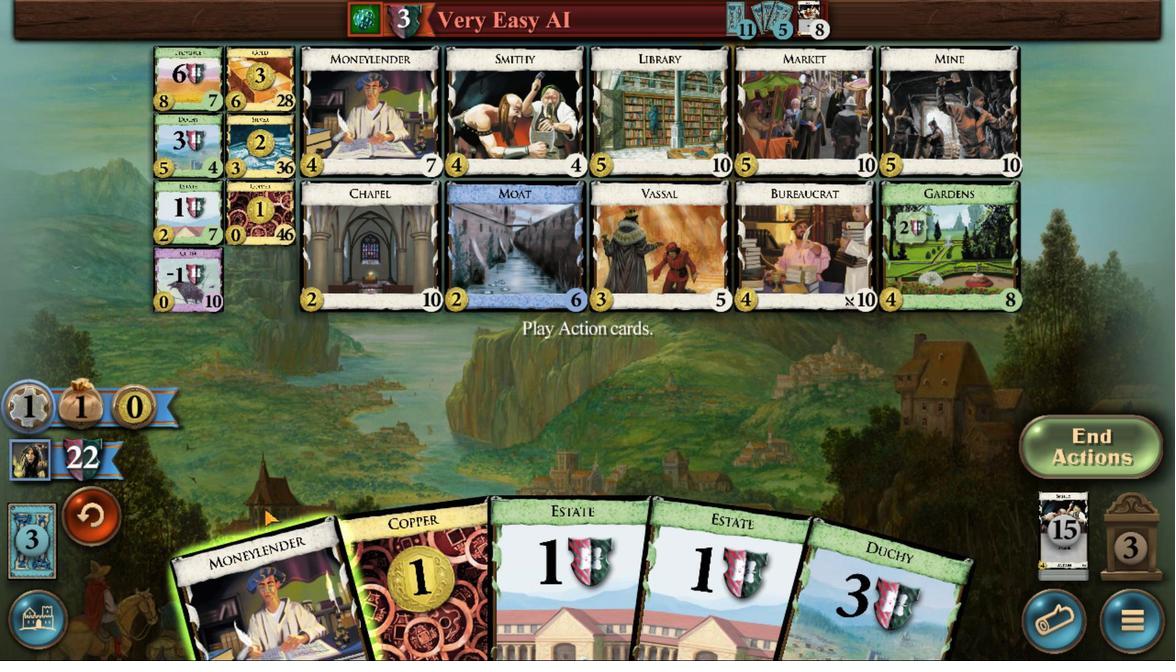 
Action: Mouse moved to (411, 265)
Screenshot: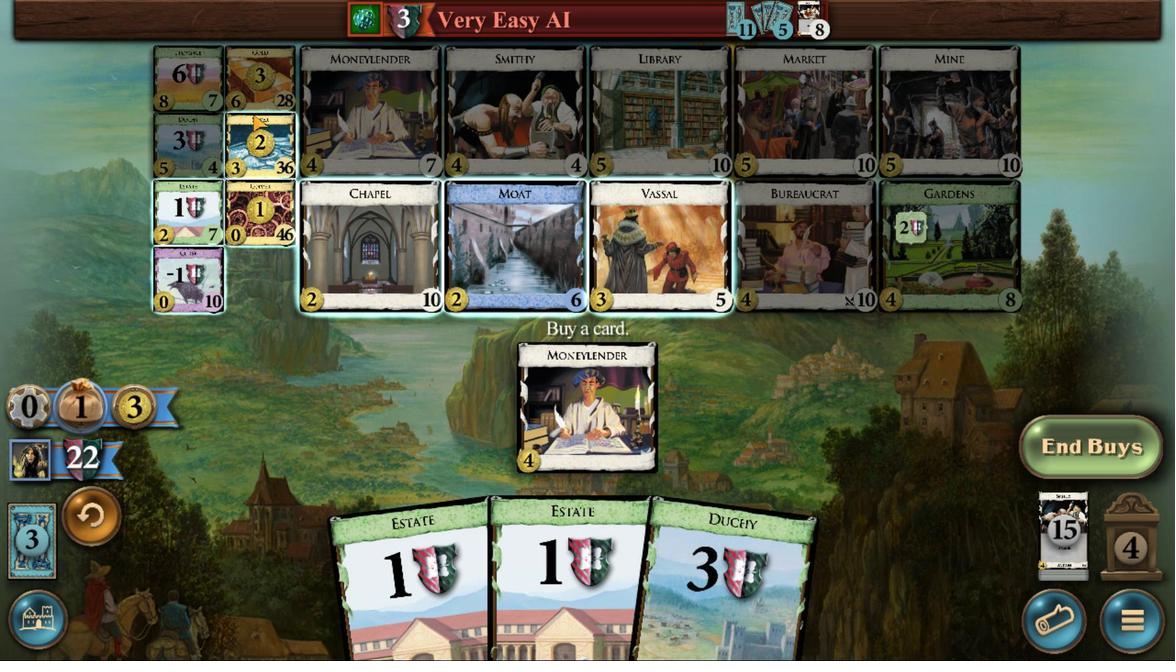 
Action: Mouse pressed left at (411, 265)
Screenshot: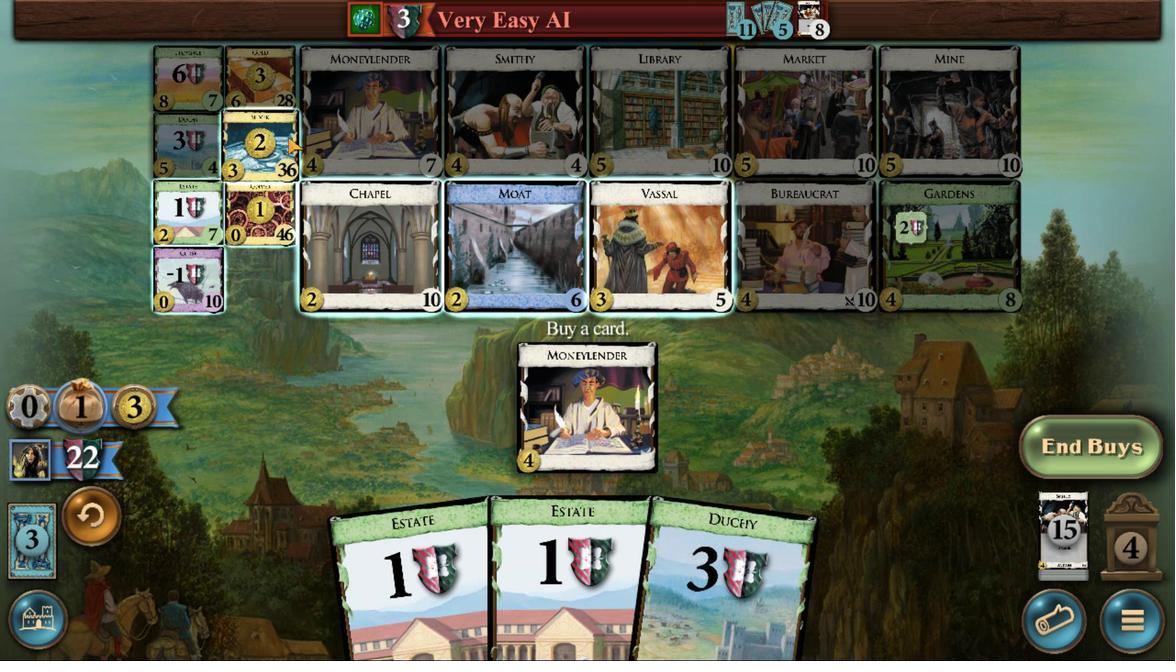 
Action: Mouse moved to (508, 415)
Screenshot: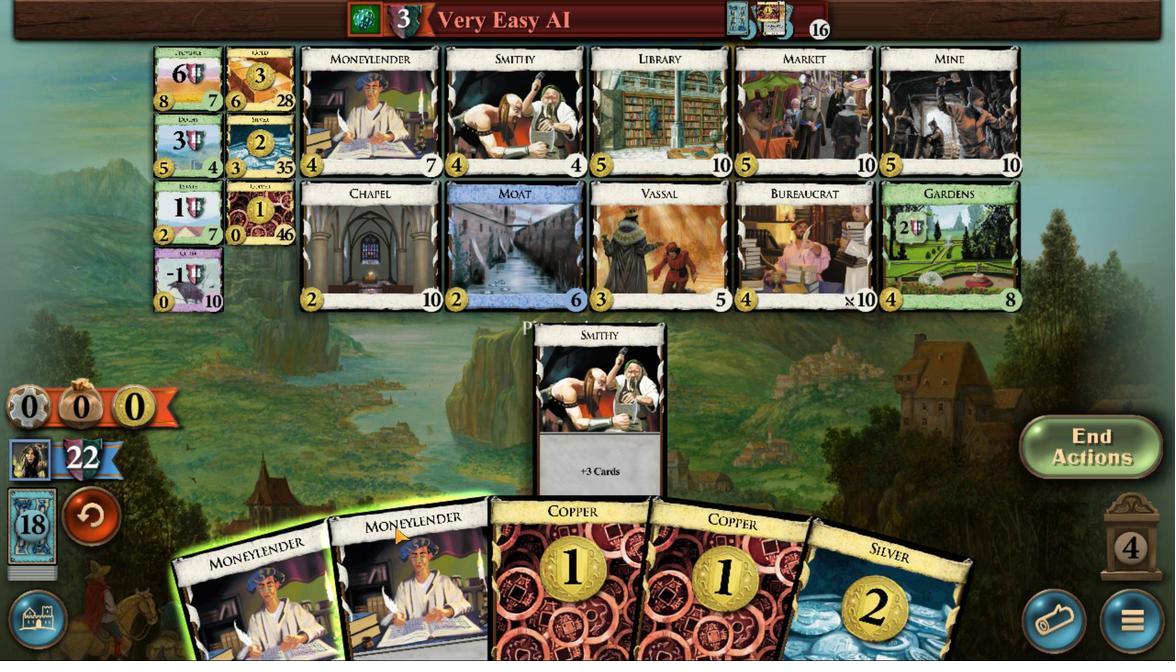 
Action: Mouse pressed left at (508, 415)
Screenshot: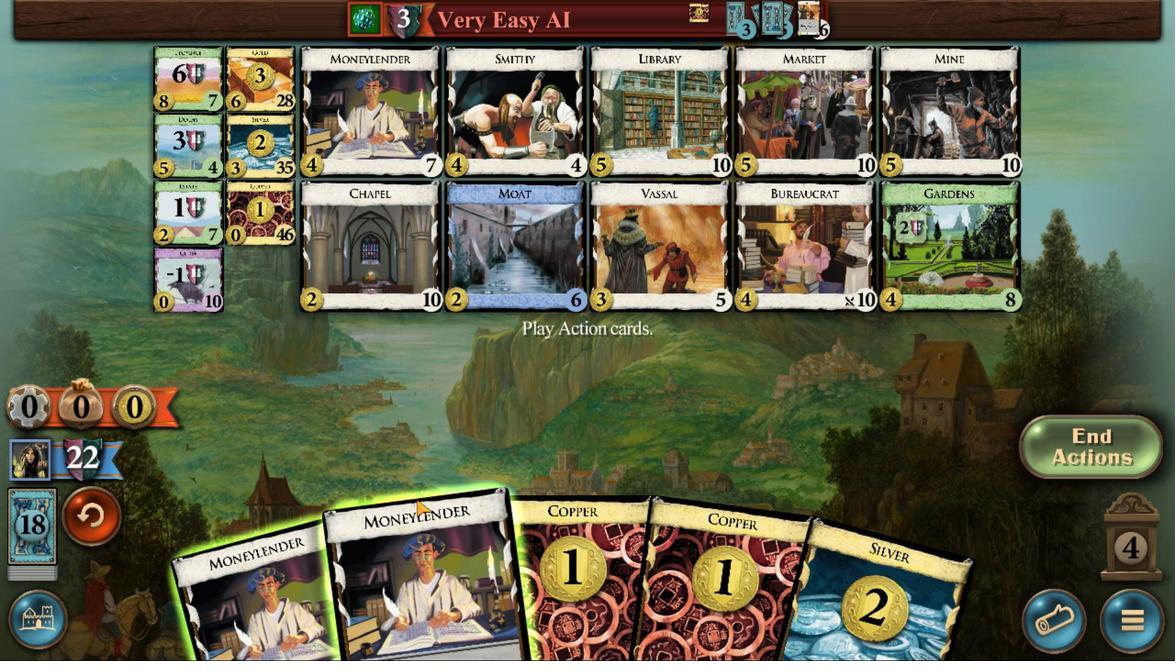 
Action: Mouse moved to (508, 415)
Screenshot: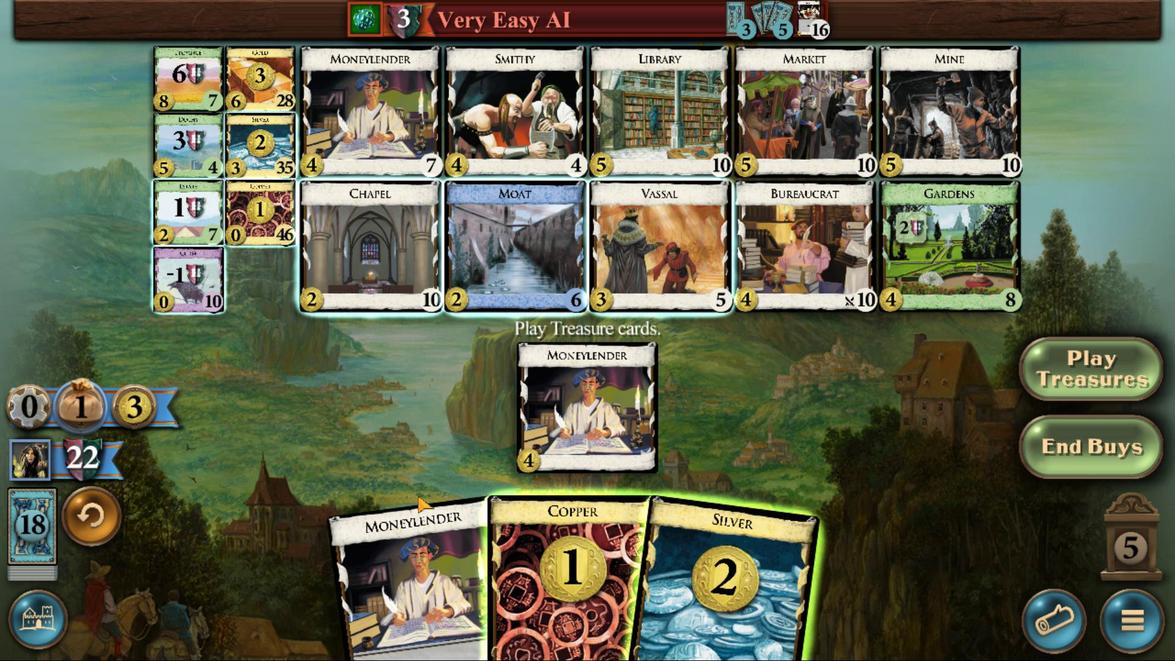 
Action: Mouse pressed left at (508, 415)
Screenshot: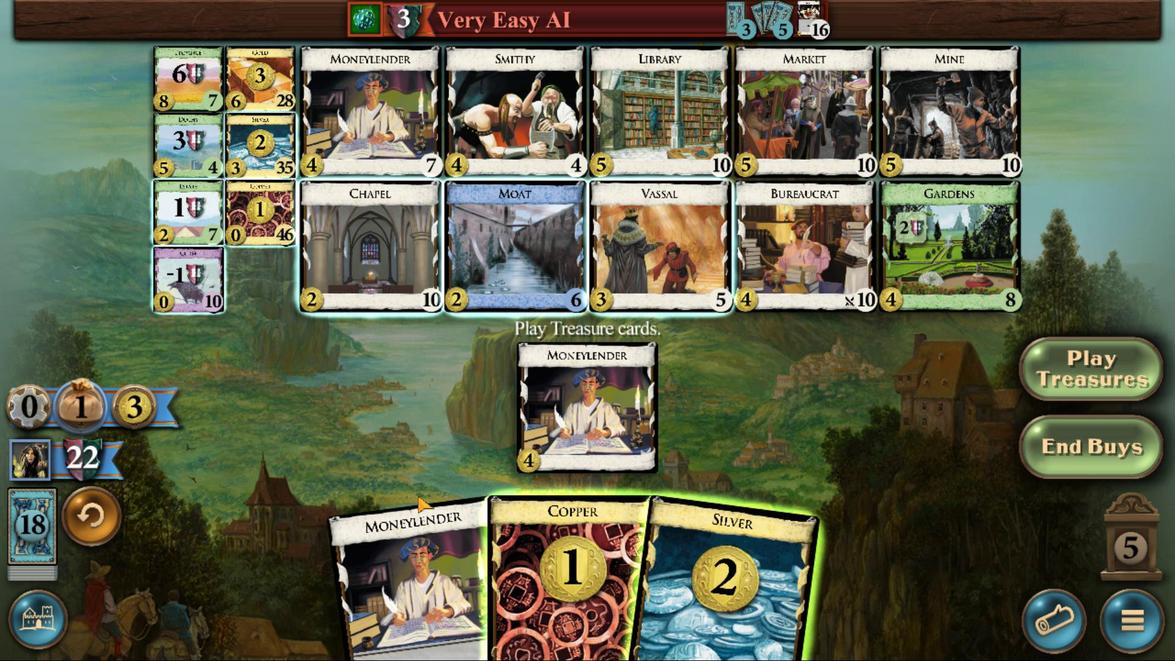 
Action: Mouse moved to (639, 418)
Screenshot: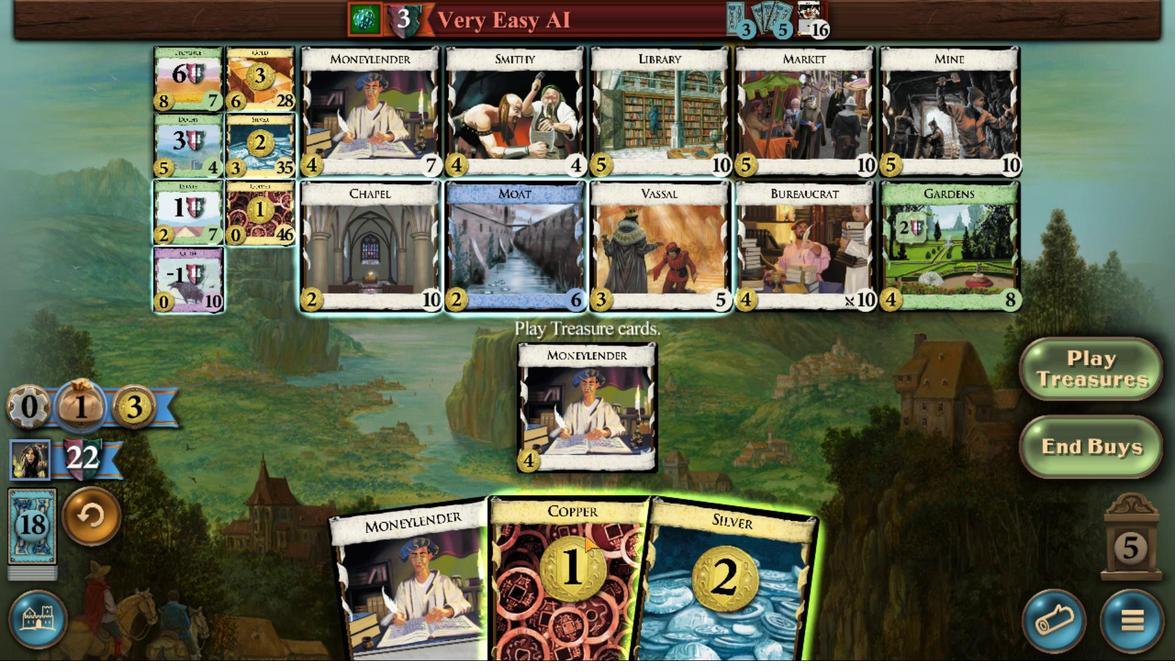 
Action: Mouse pressed left at (639, 418)
Screenshot: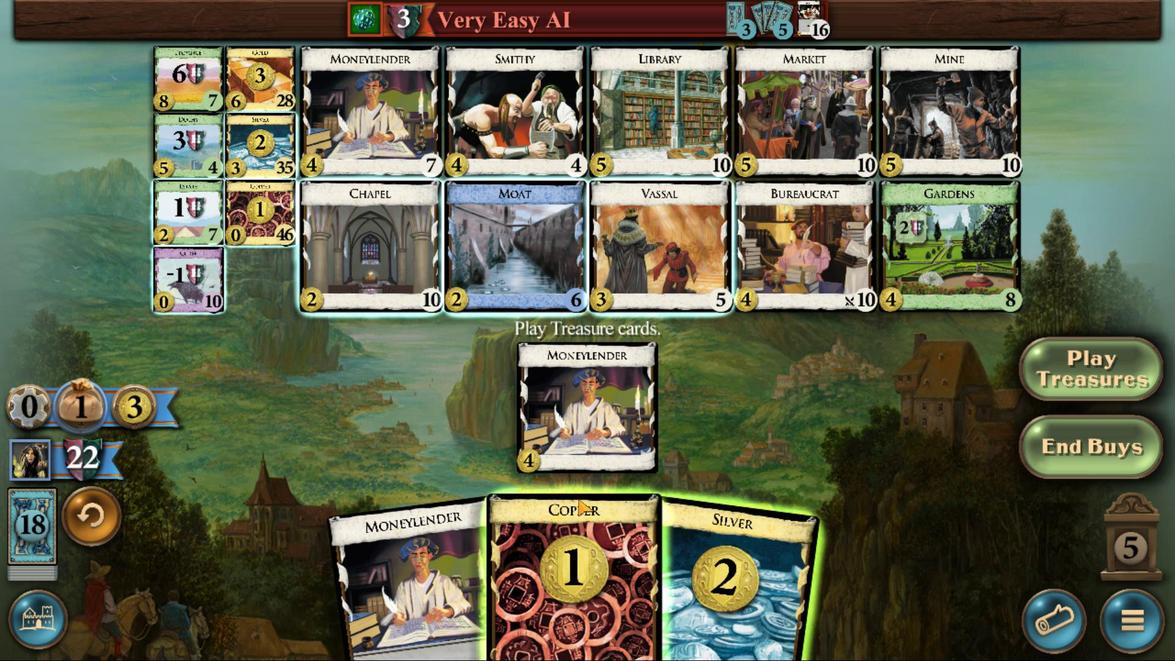 
Action: Mouse moved to (682, 444)
Screenshot: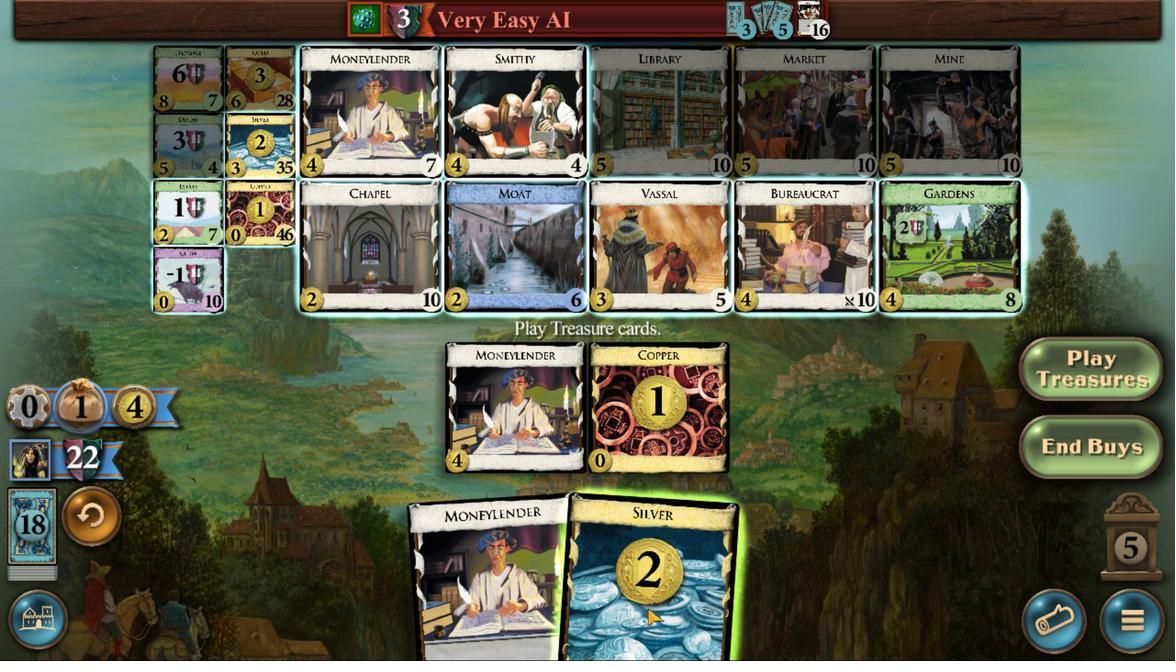 
Action: Mouse pressed left at (682, 444)
Screenshot: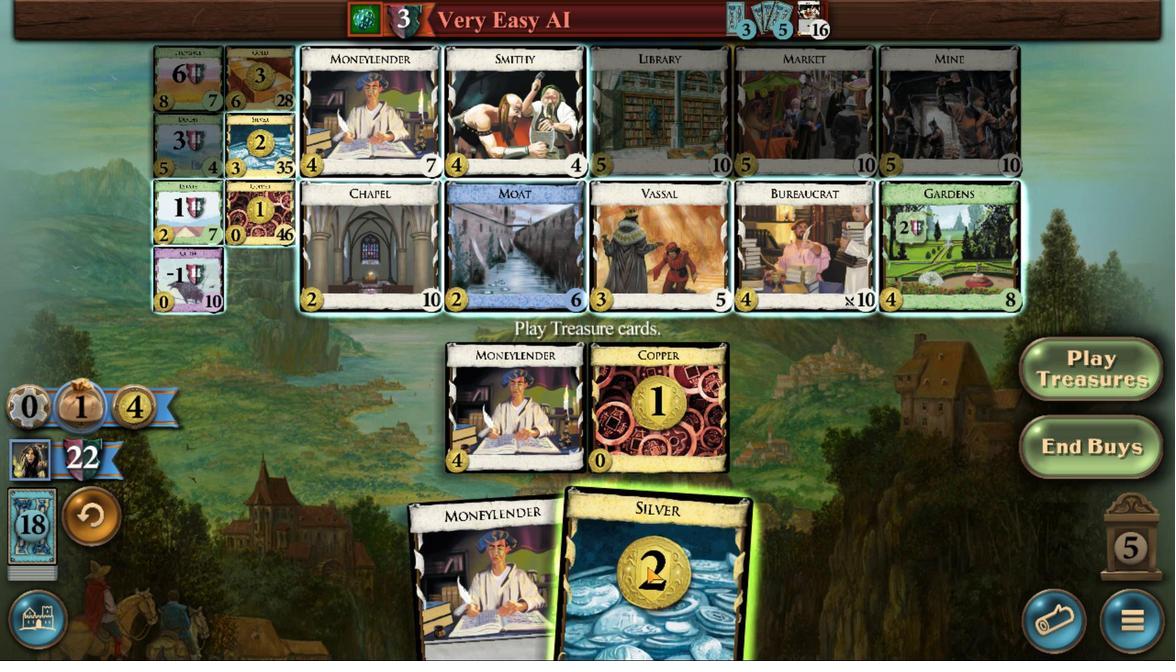 
Action: Mouse moved to (406, 248)
Screenshot: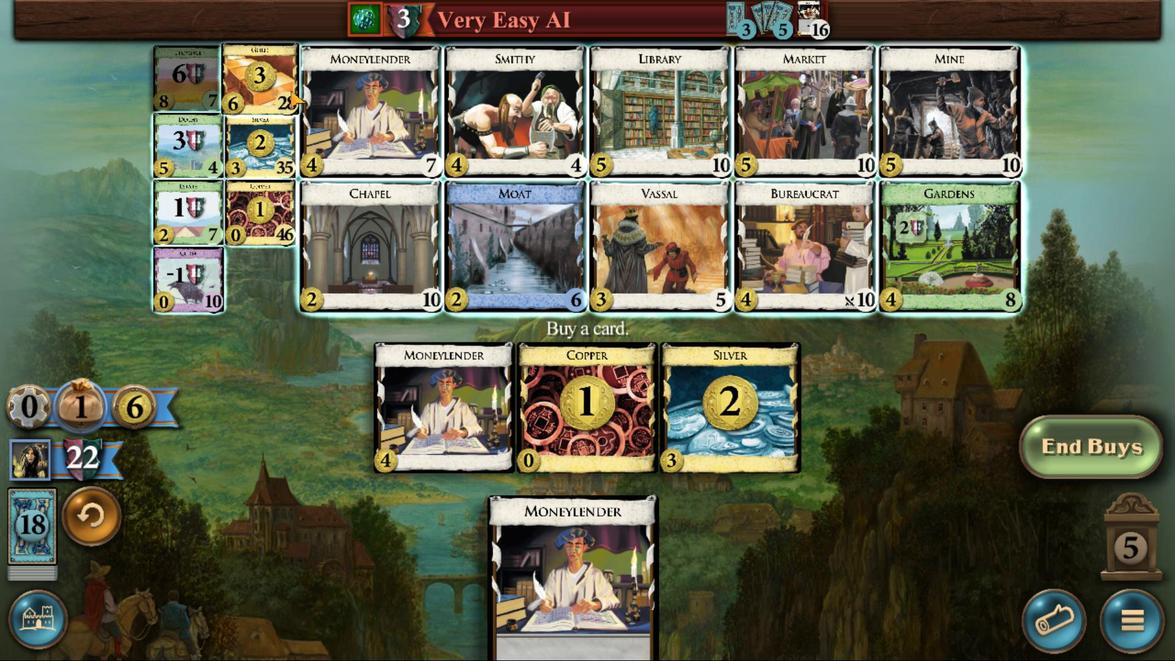 
Action: Mouse pressed left at (406, 248)
Screenshot: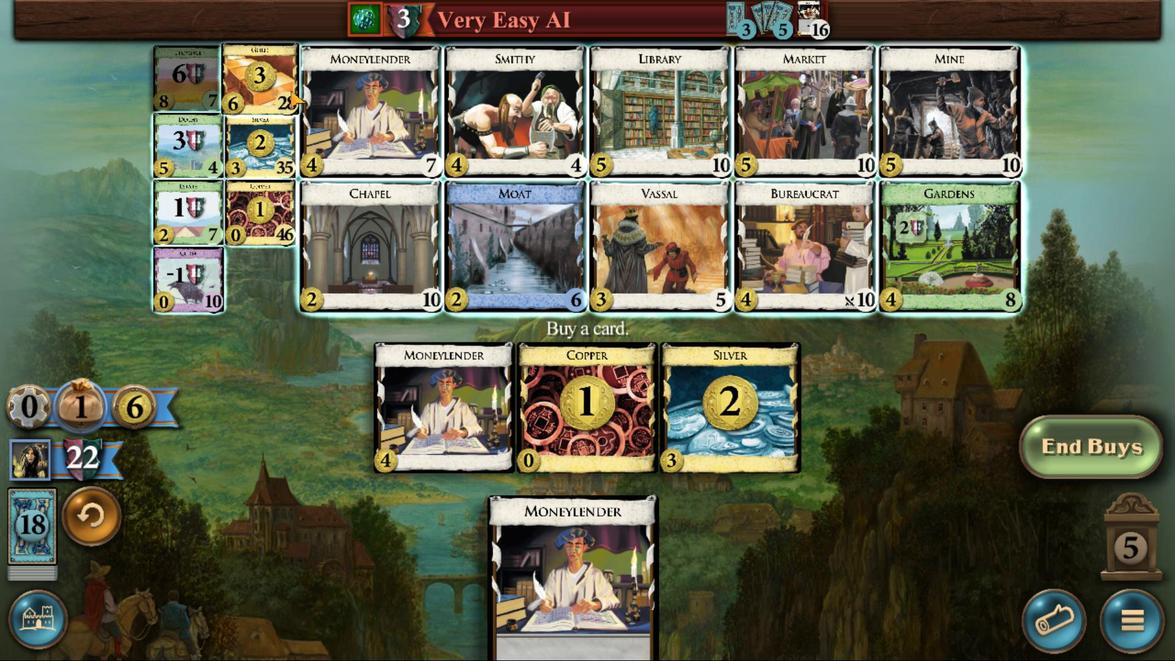 
Action: Mouse moved to (421, 438)
Screenshot: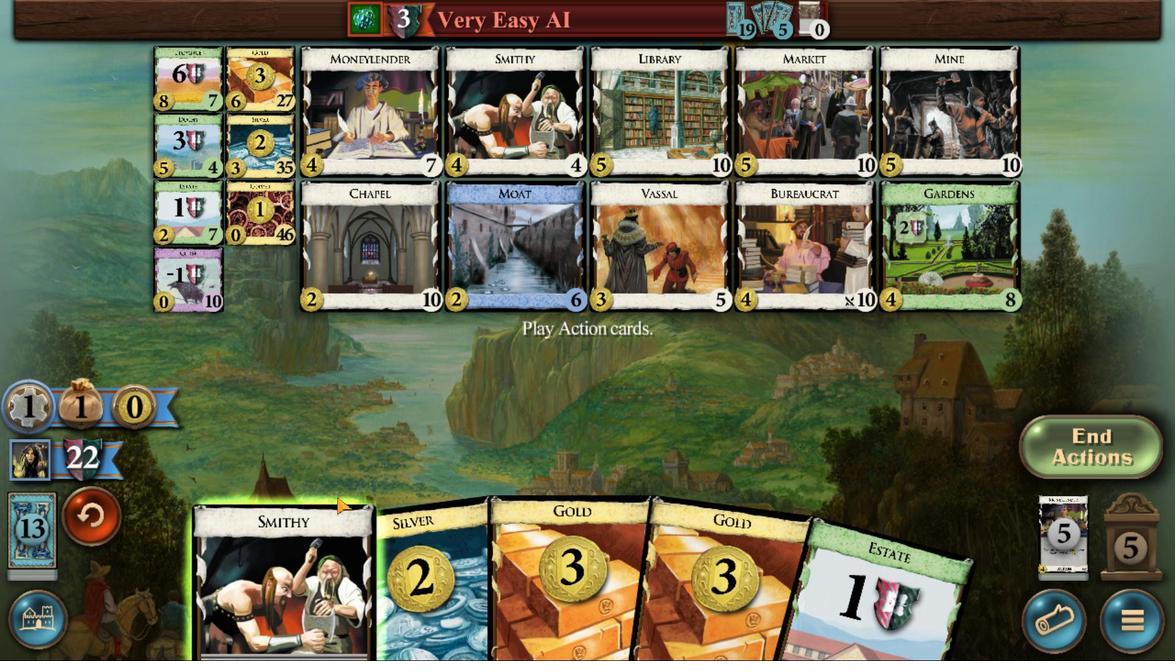 
Action: Mouse pressed left at (421, 438)
Screenshot: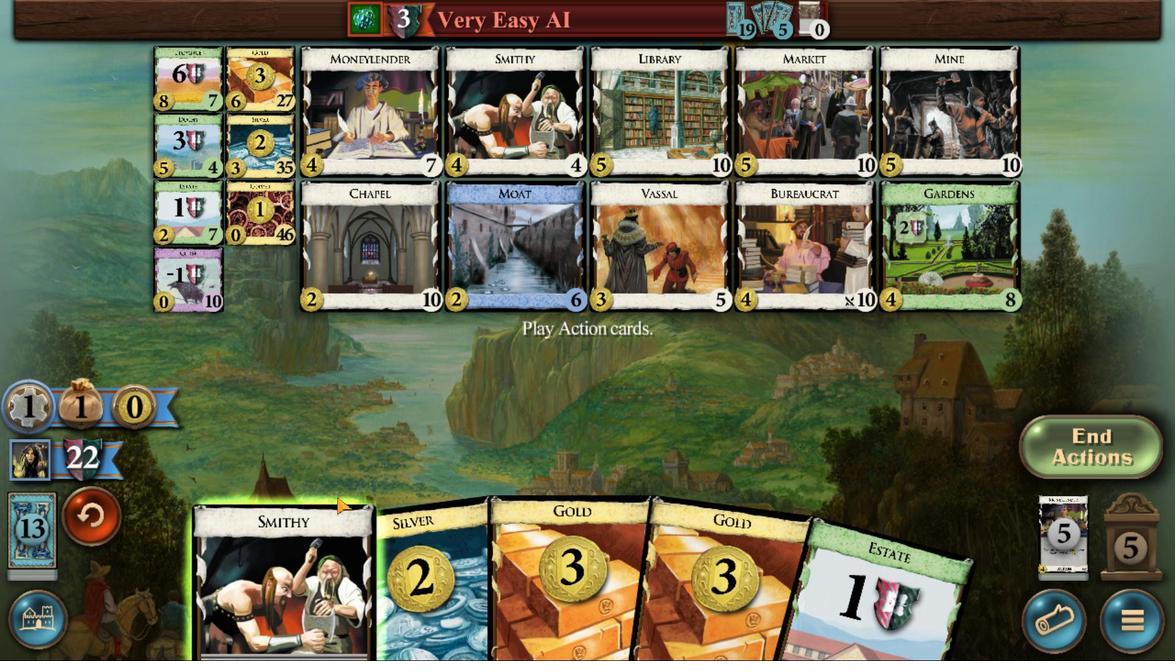
Action: Mouse moved to (620, 423)
Screenshot: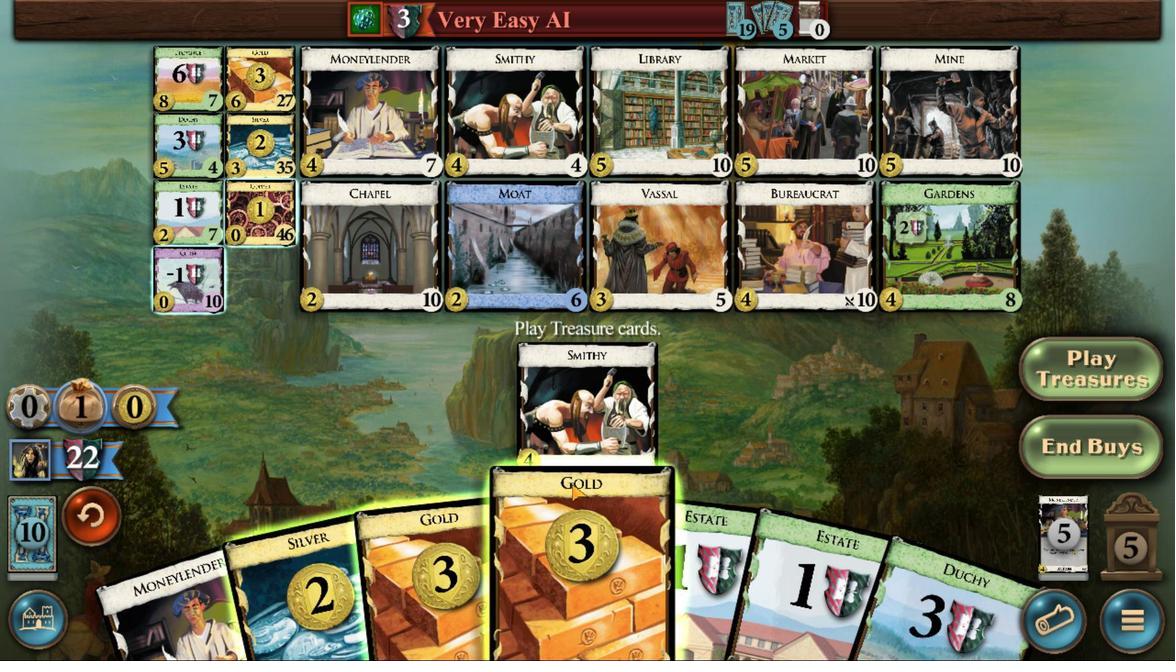 
Action: Mouse pressed left at (620, 423)
Screenshot: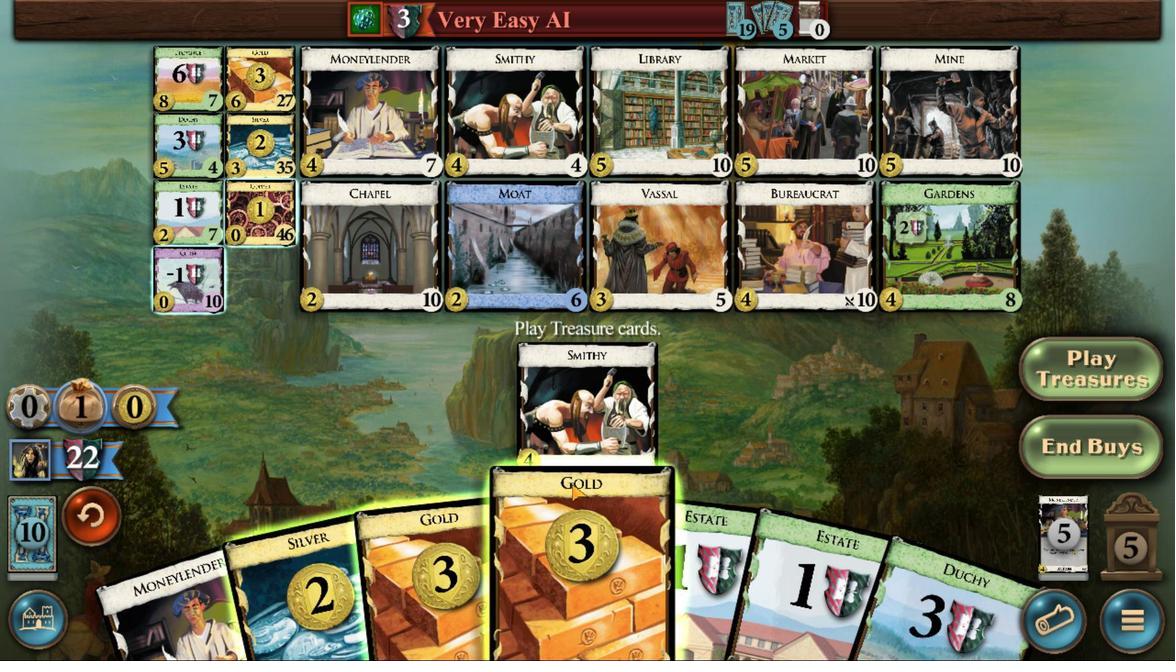 
Action: Mouse moved to (593, 402)
Screenshot: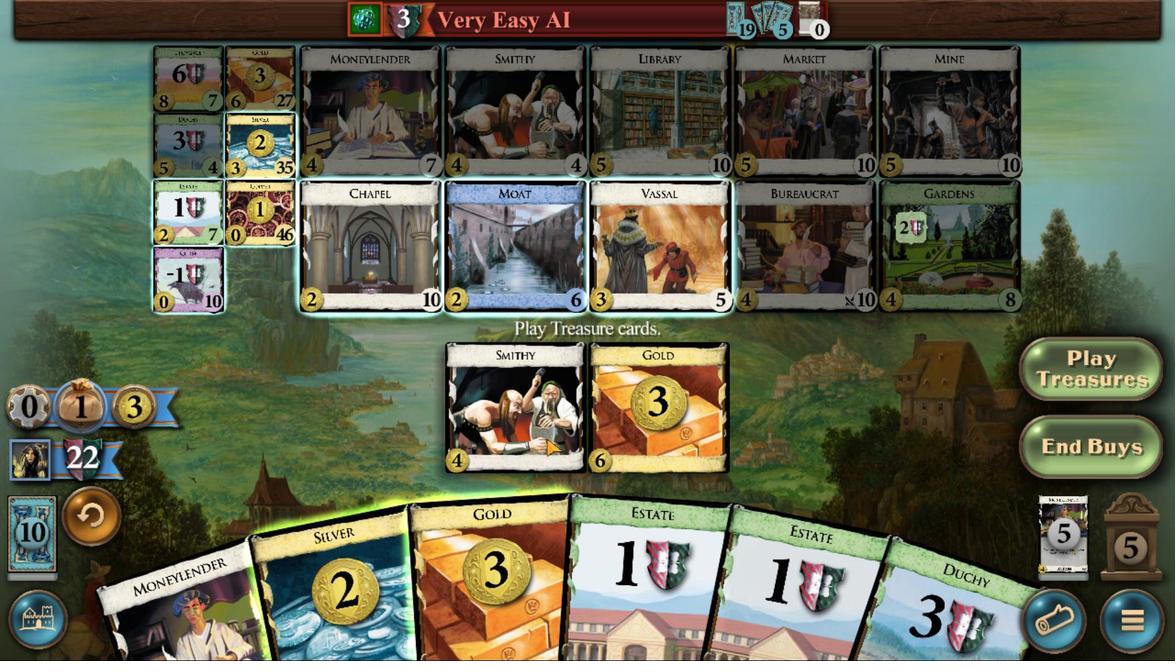 
Action: Mouse pressed left at (593, 402)
Screenshot: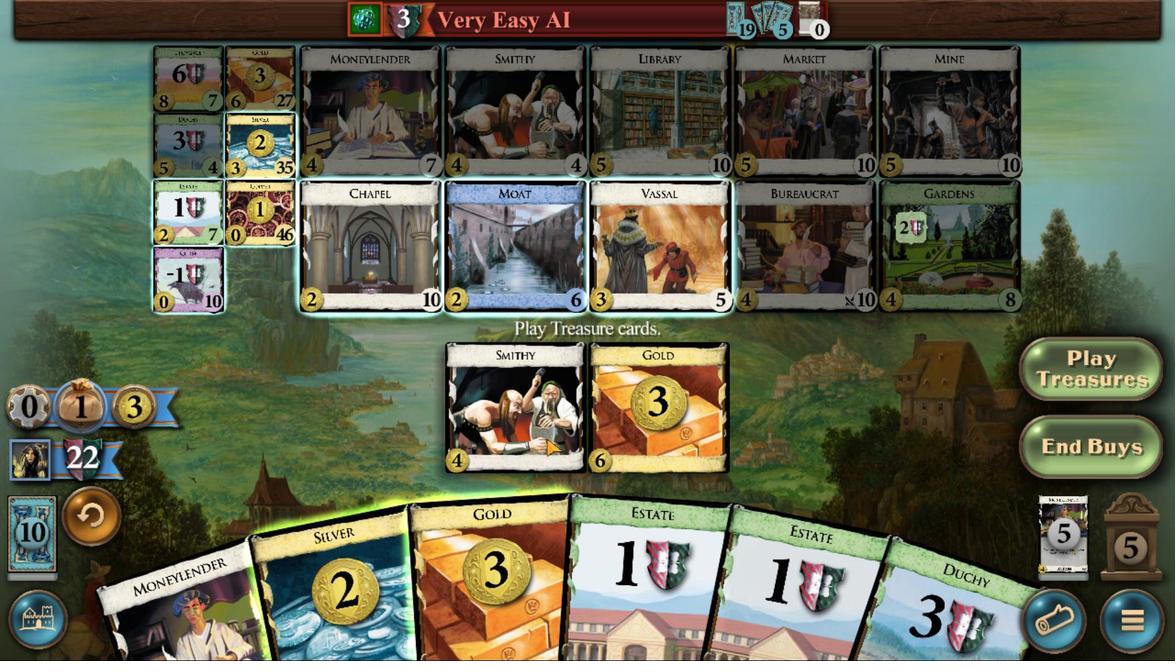 
Action: Mouse moved to (598, 423)
Screenshot: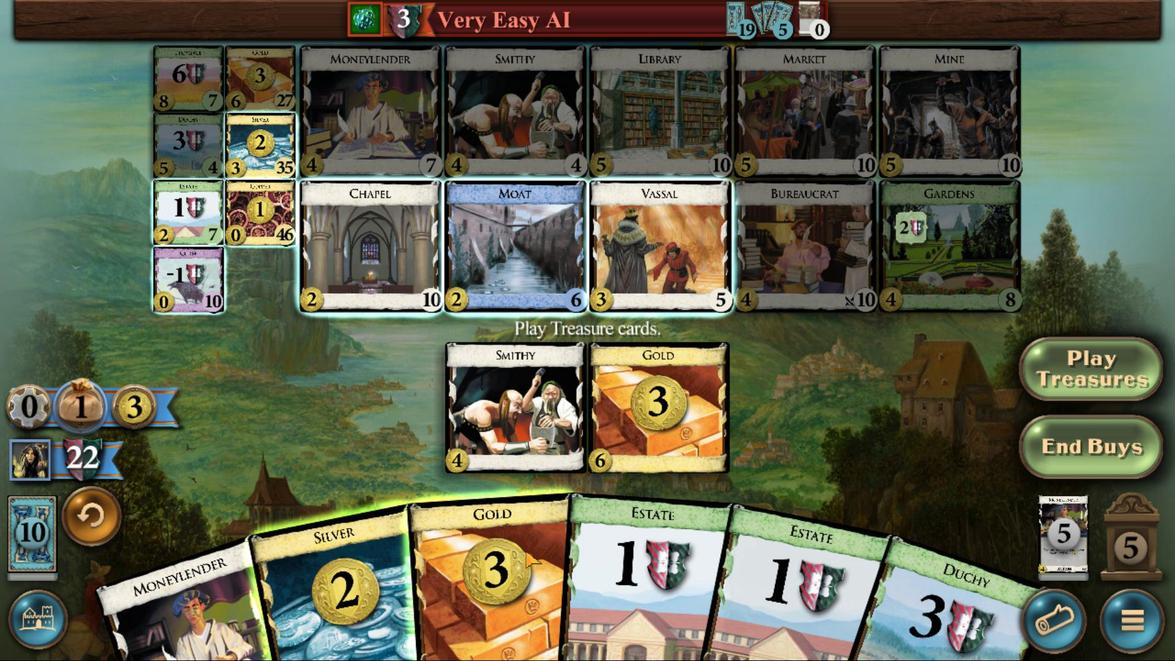 
Action: Mouse pressed left at (598, 423)
Screenshot: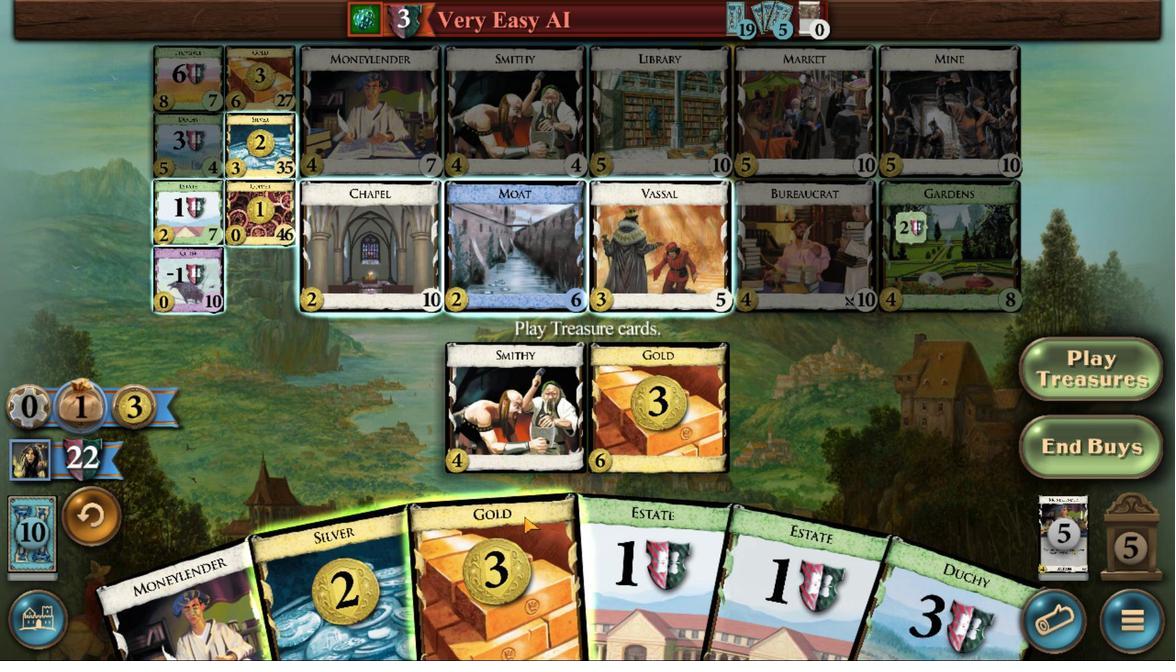 
Action: Mouse moved to (523, 417)
Screenshot: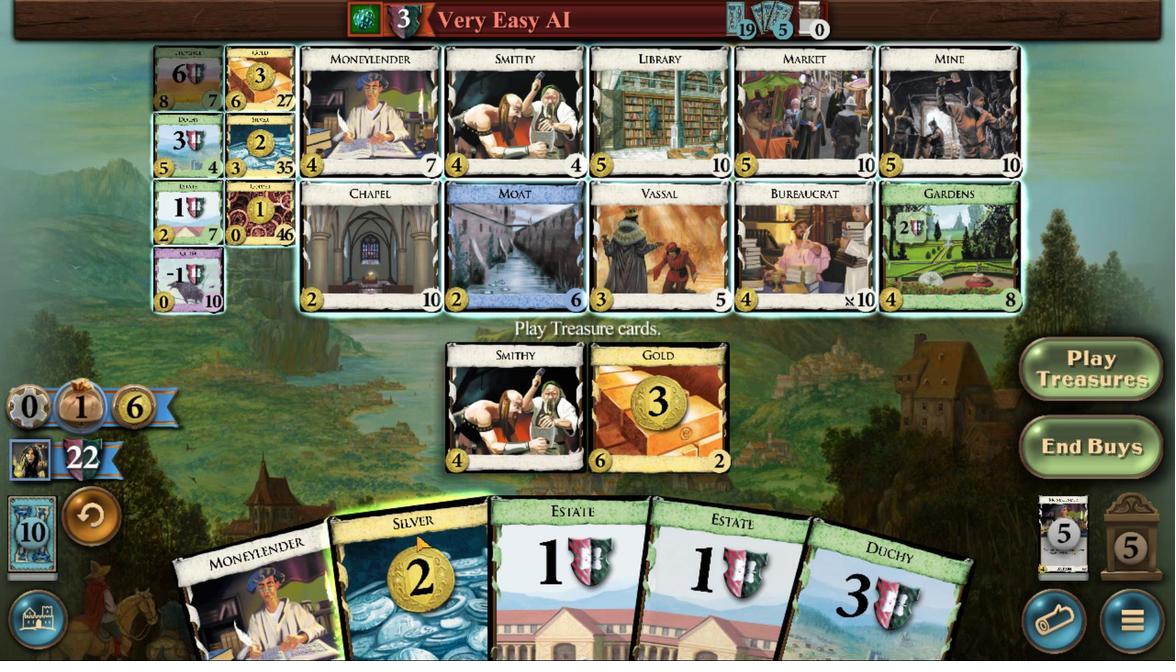 
Action: Mouse pressed left at (523, 417)
Screenshot: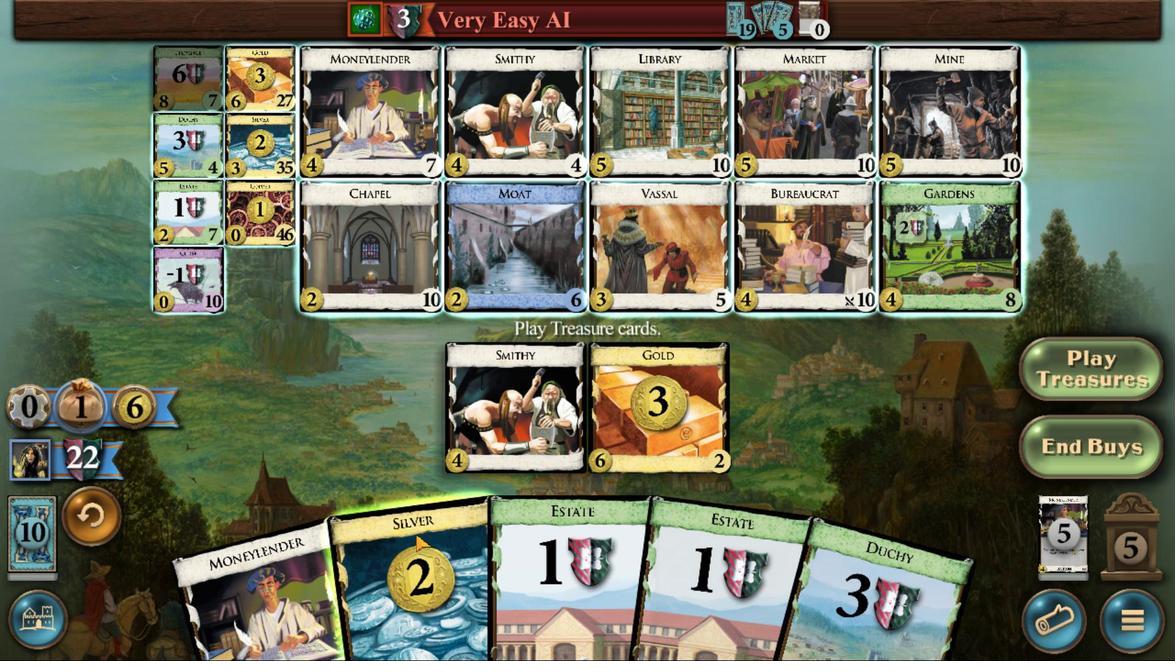 
Action: Mouse moved to (623, 365)
Screenshot: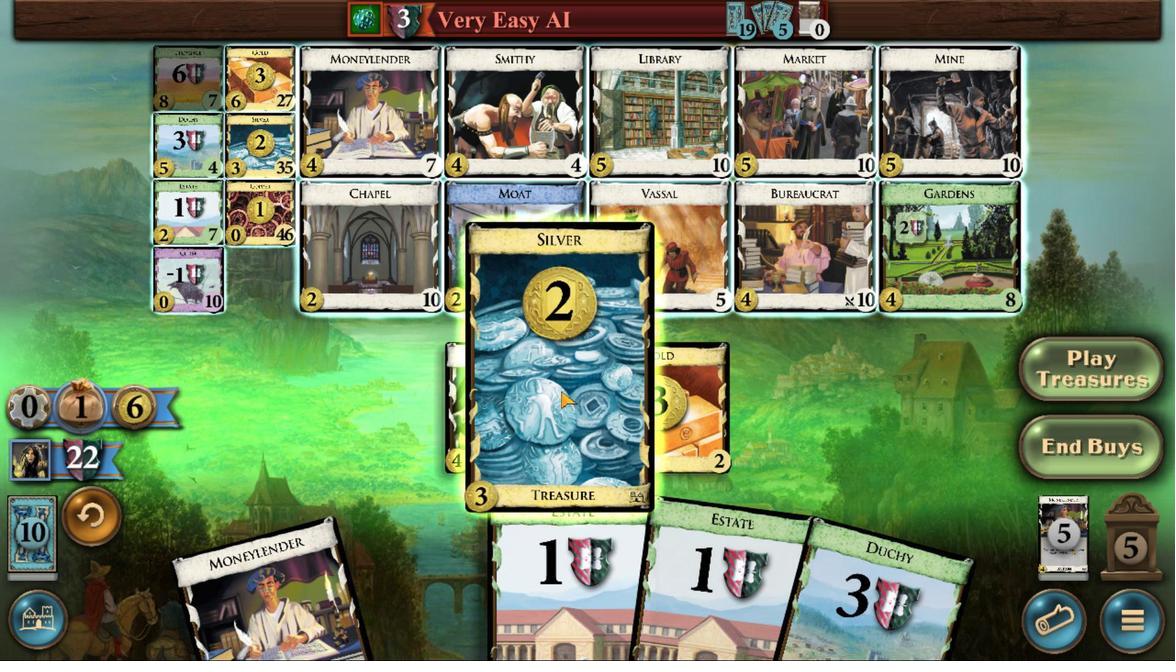 
Action: Mouse pressed left at (623, 365)
Screenshot: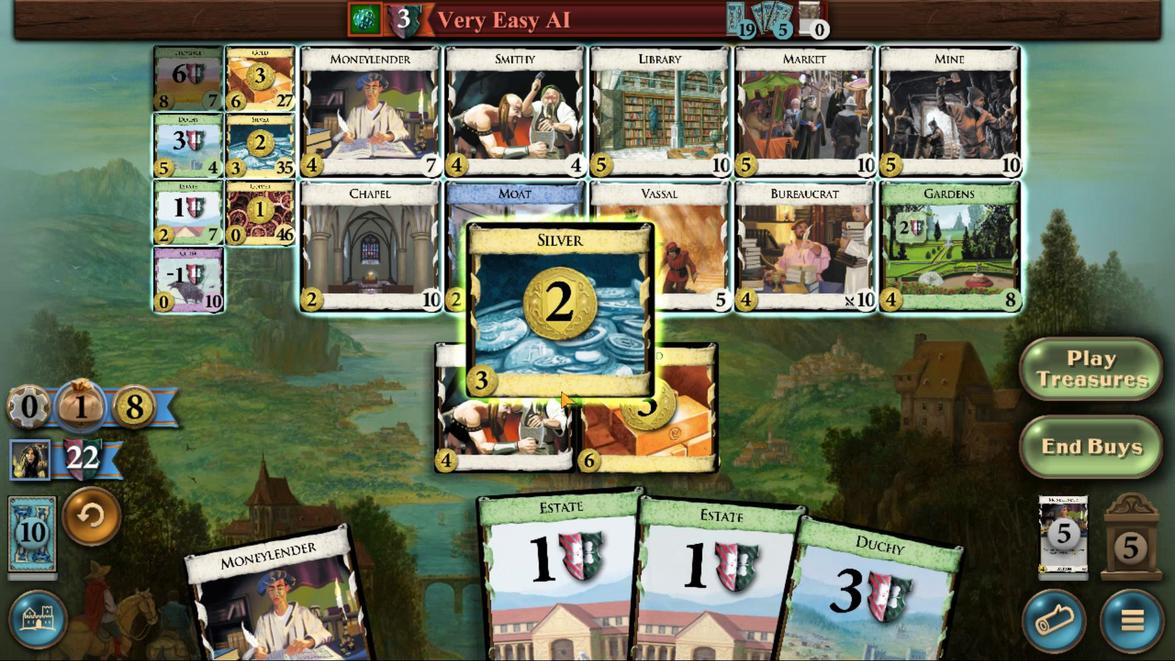 
Action: Mouse moved to (808, 388)
Screenshot: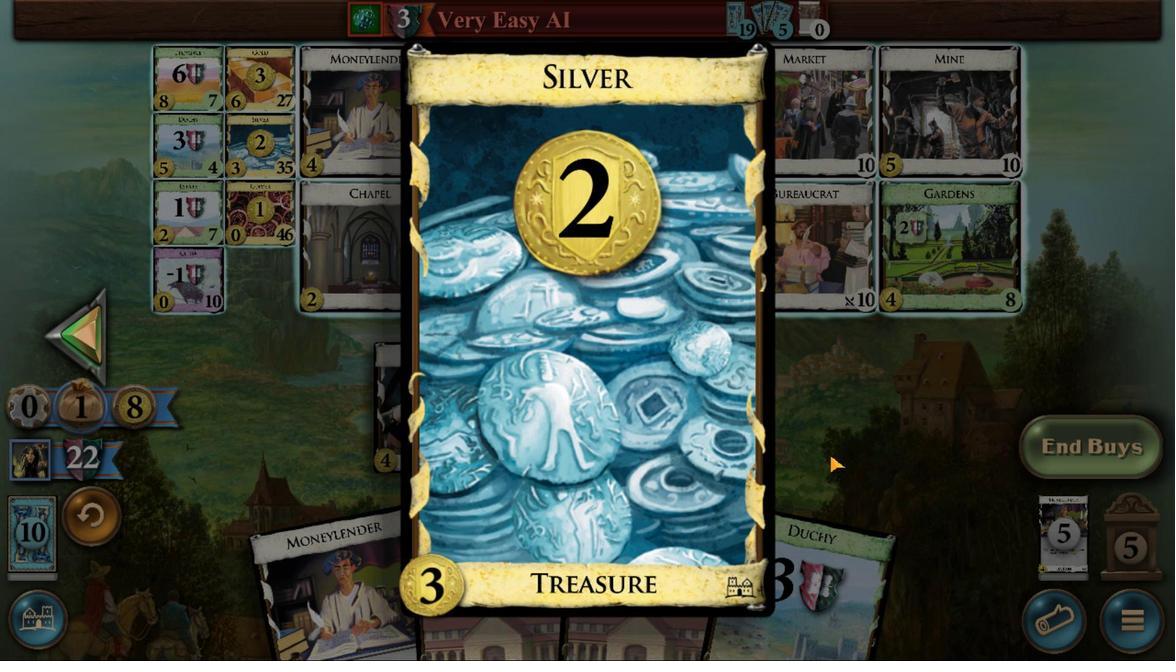 
Action: Mouse pressed left at (808, 388)
Screenshot: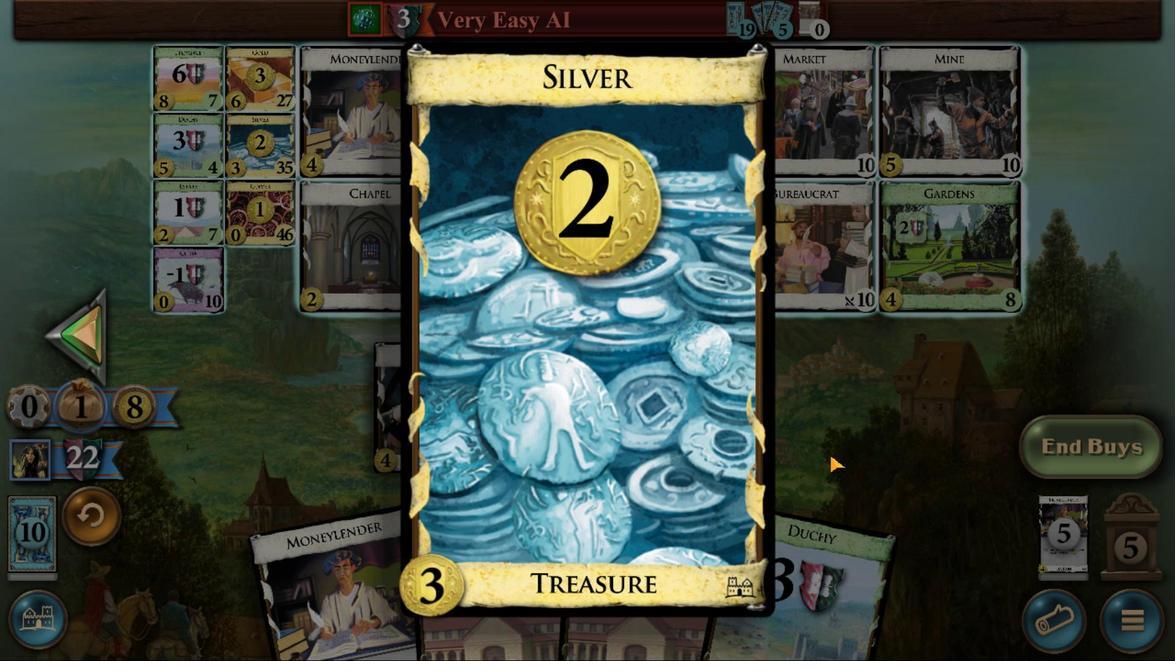 
Action: Mouse moved to (354, 250)
Screenshot: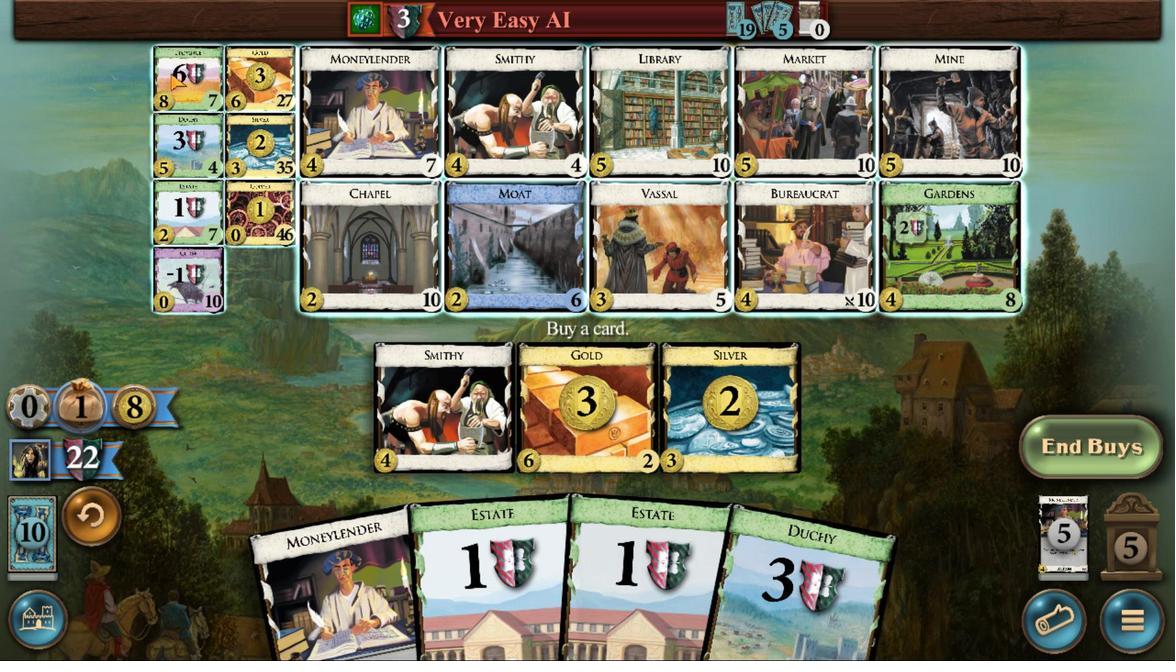 
Action: Mouse pressed left at (354, 250)
Screenshot: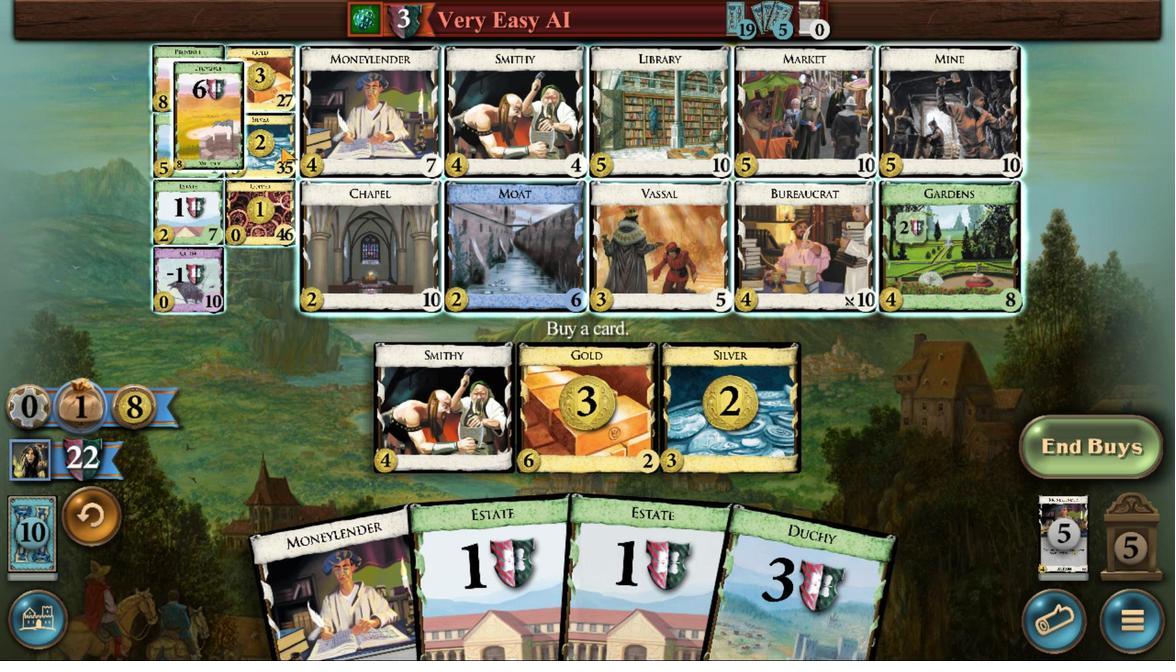 
Action: Mouse moved to (420, 296)
Screenshot: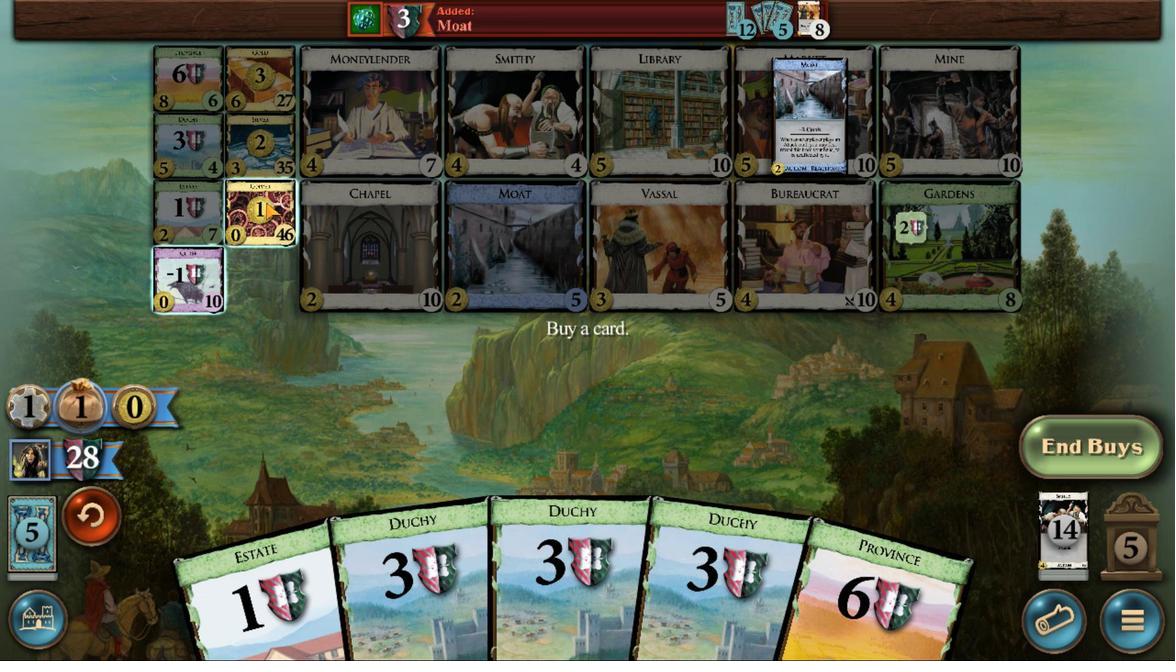 
Action: Mouse pressed left at (420, 296)
Screenshot: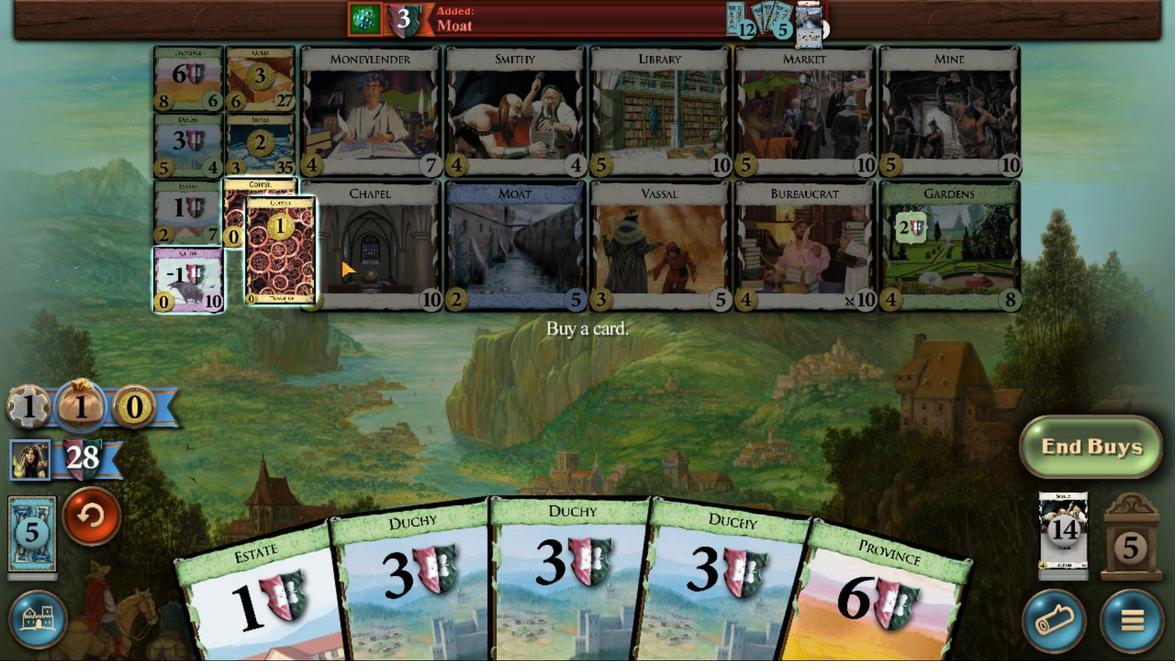 
Action: Mouse moved to (720, 424)
Screenshot: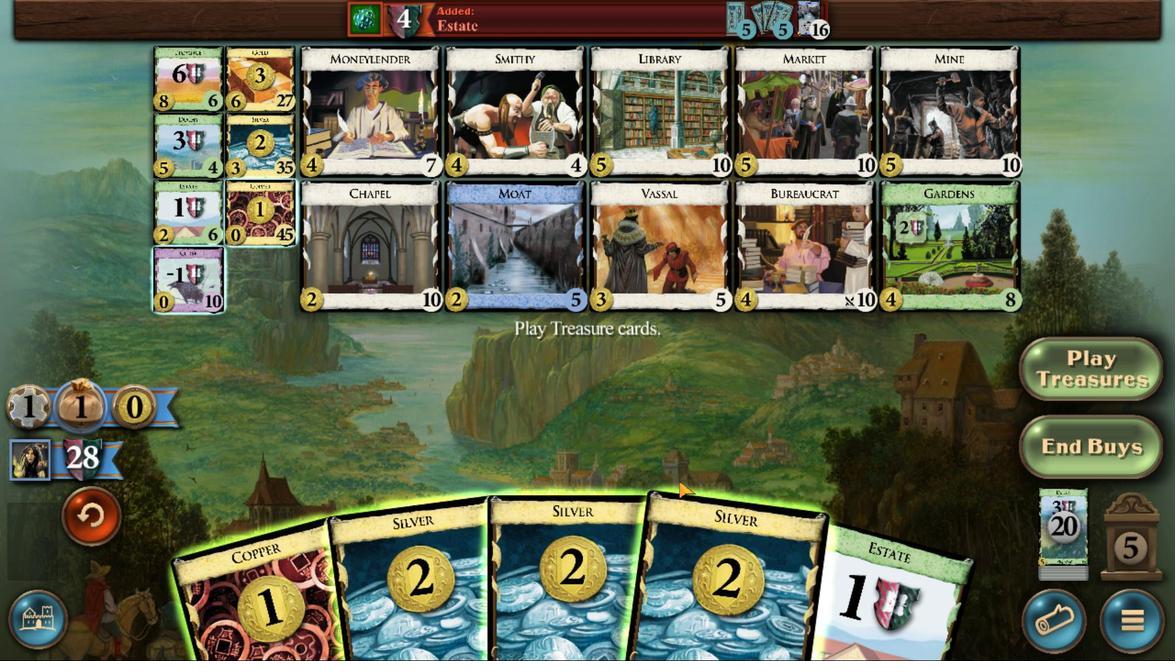 
Action: Mouse pressed left at (720, 424)
Screenshot: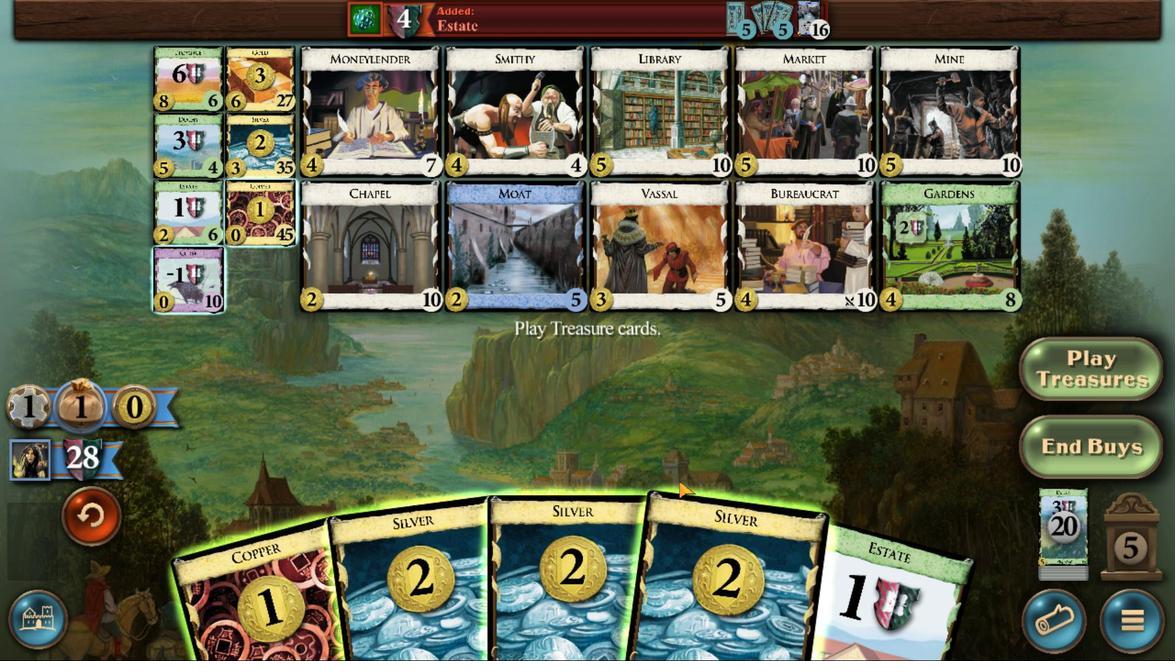 
Action: Mouse moved to (673, 419)
Screenshot: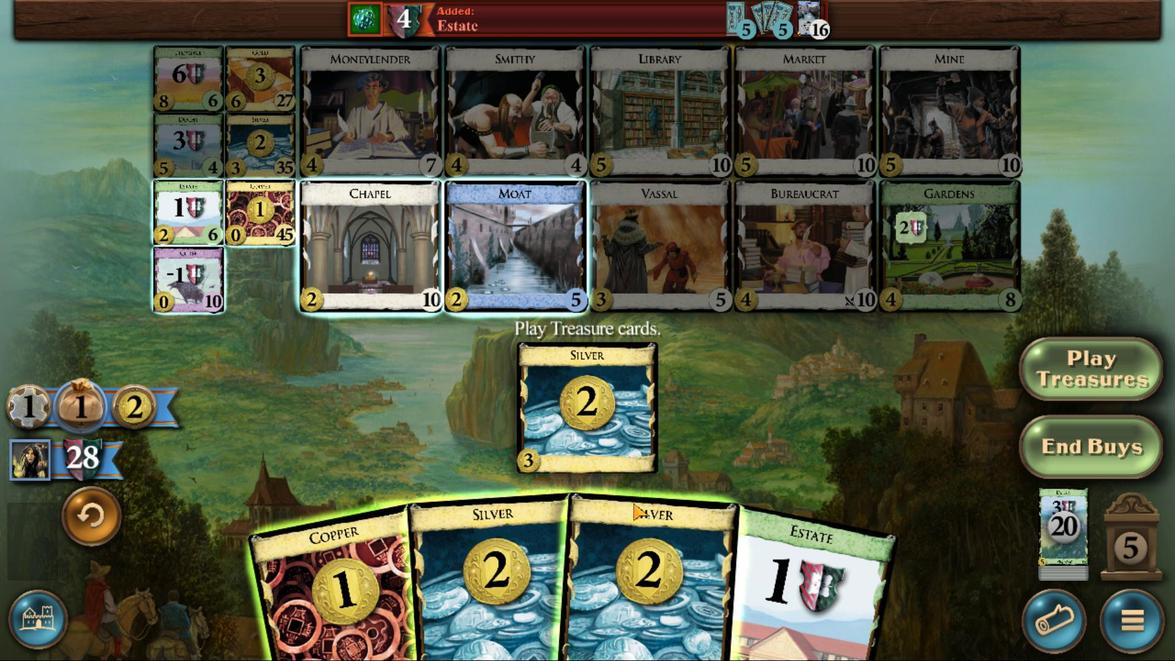 
Action: Mouse pressed left at (673, 419)
Screenshot: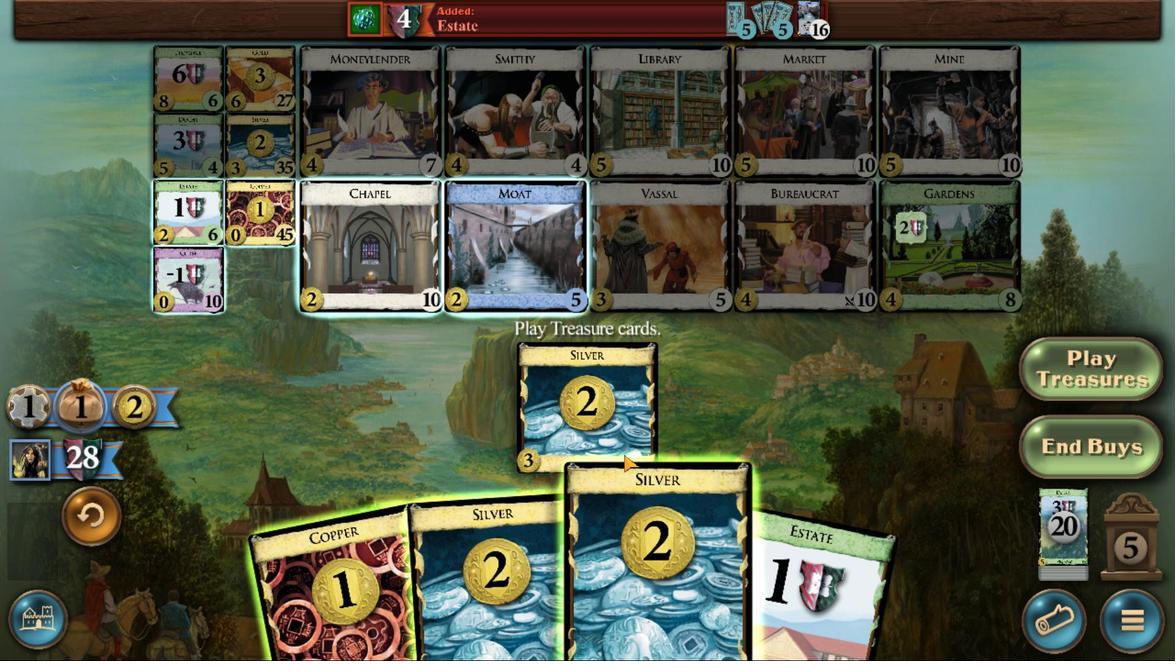 
Action: Mouse moved to (648, 369)
Screenshot: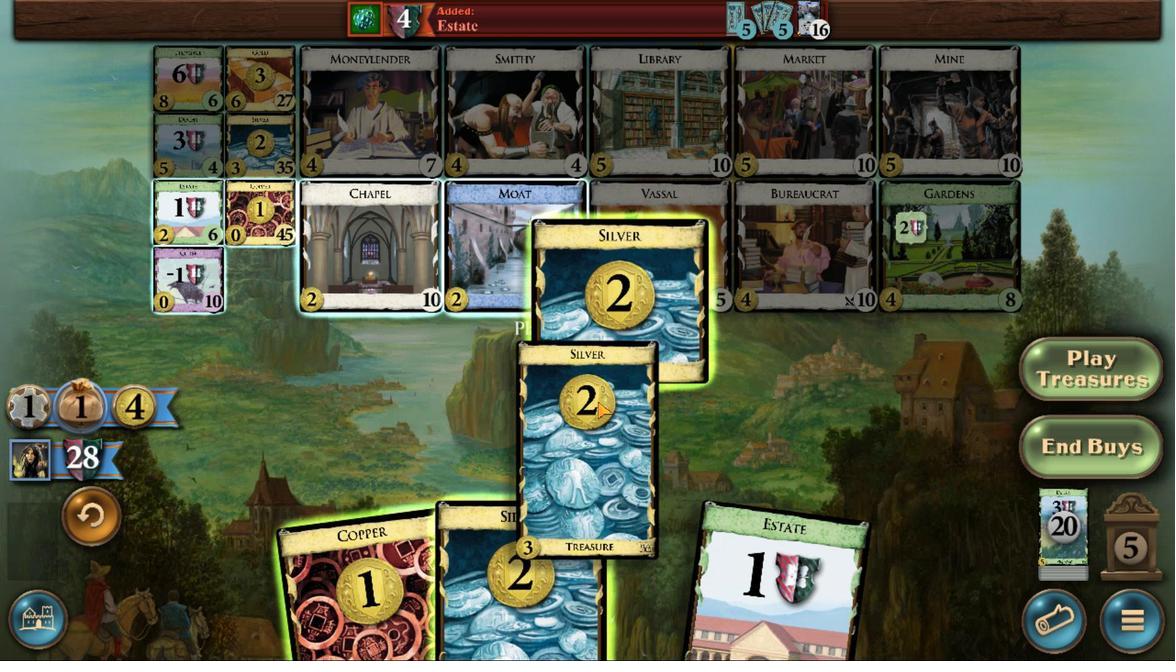 
Action: Mouse pressed left at (648, 369)
Screenshot: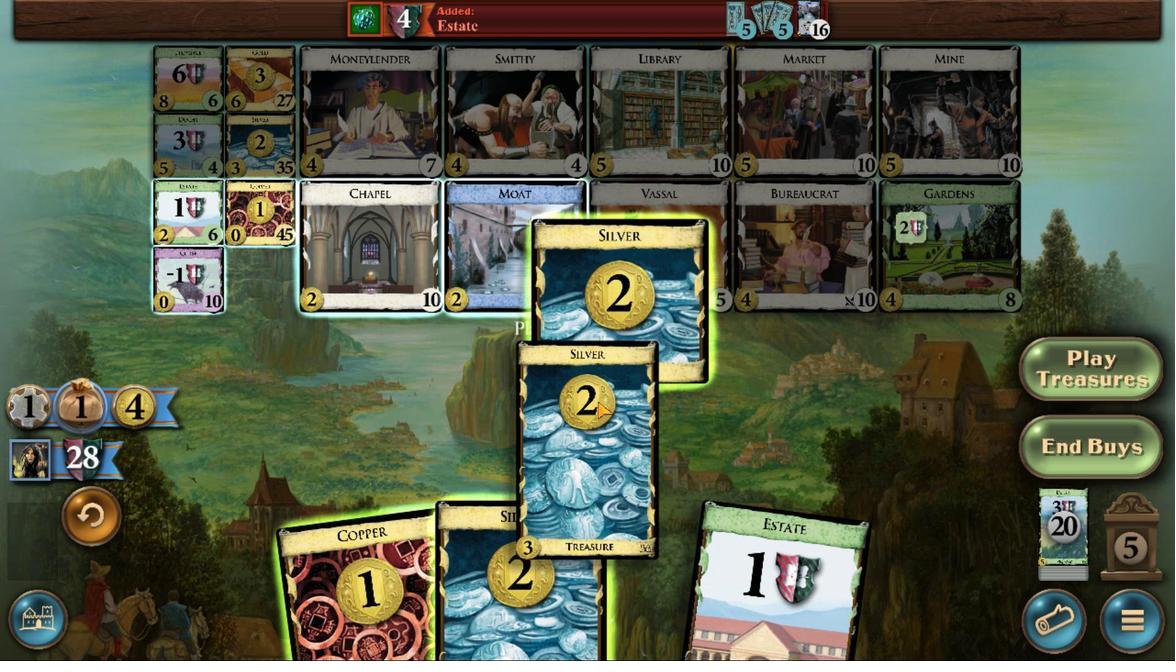 
Action: Mouse moved to (852, 386)
Screenshot: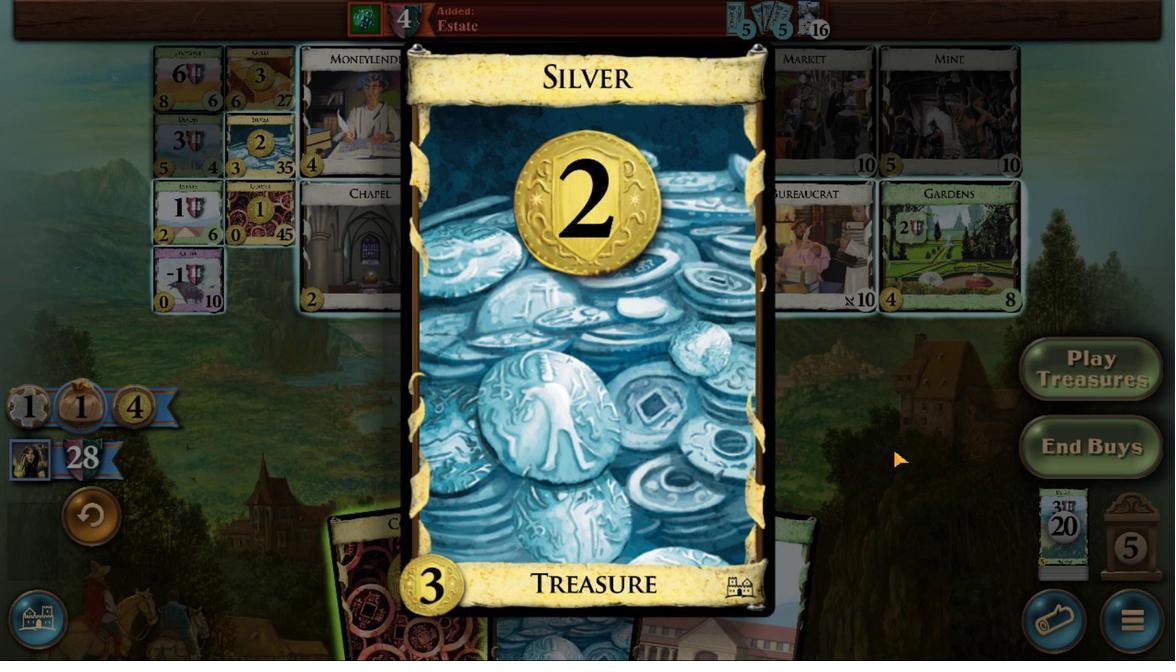 
Action: Mouse pressed left at (852, 386)
Screenshot: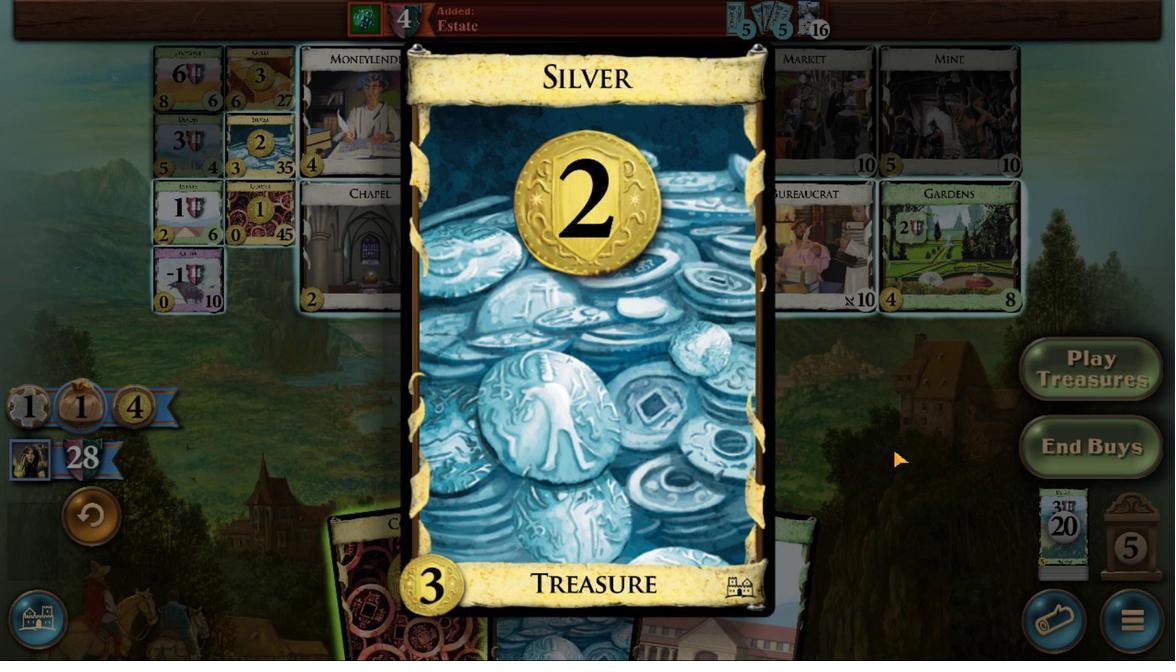 
Action: Mouse moved to (629, 421)
Screenshot: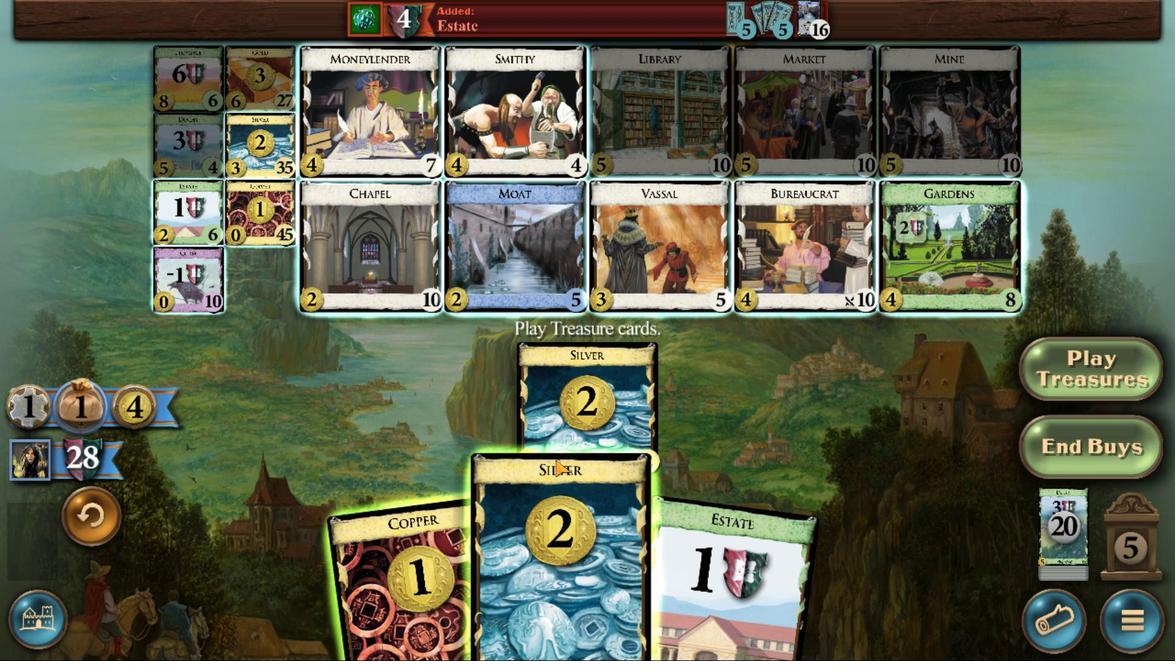 
Action: Mouse pressed left at (629, 421)
Screenshot: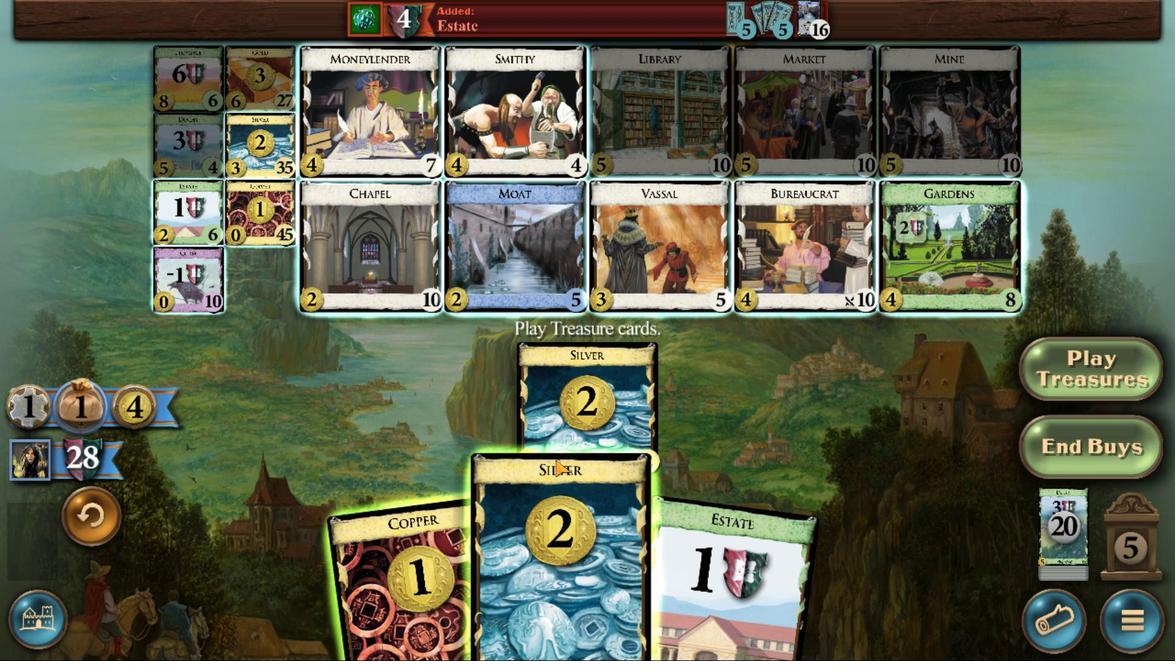 
Action: Mouse moved to (420, 252)
Screenshot: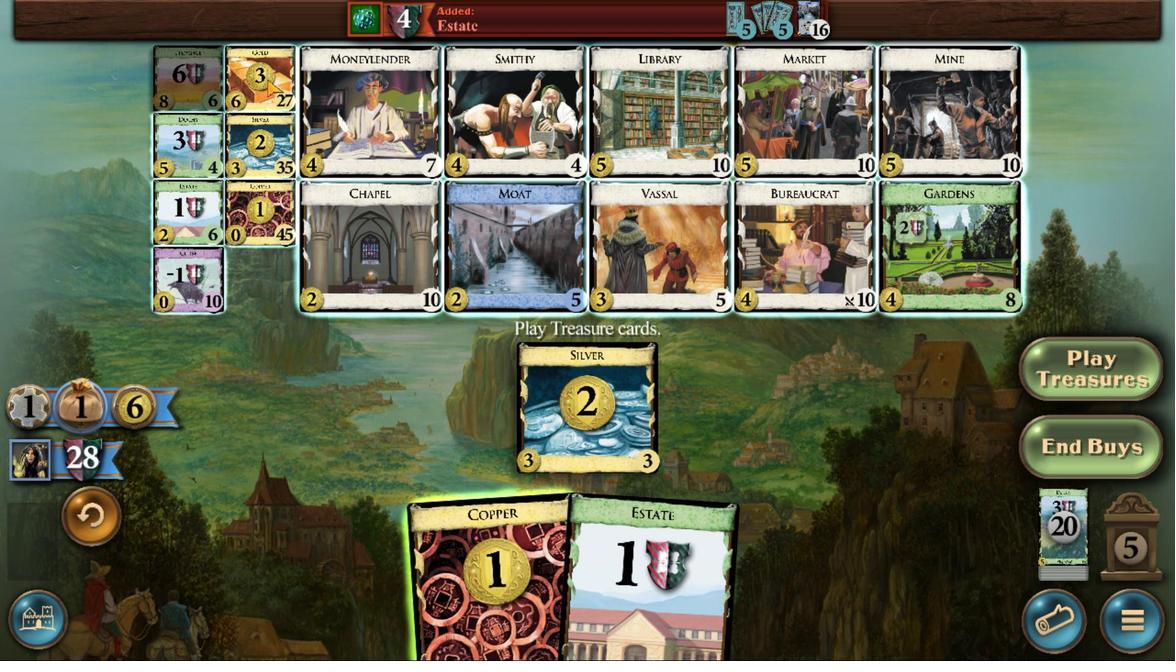
Action: Mouse pressed left at (420, 252)
Screenshot: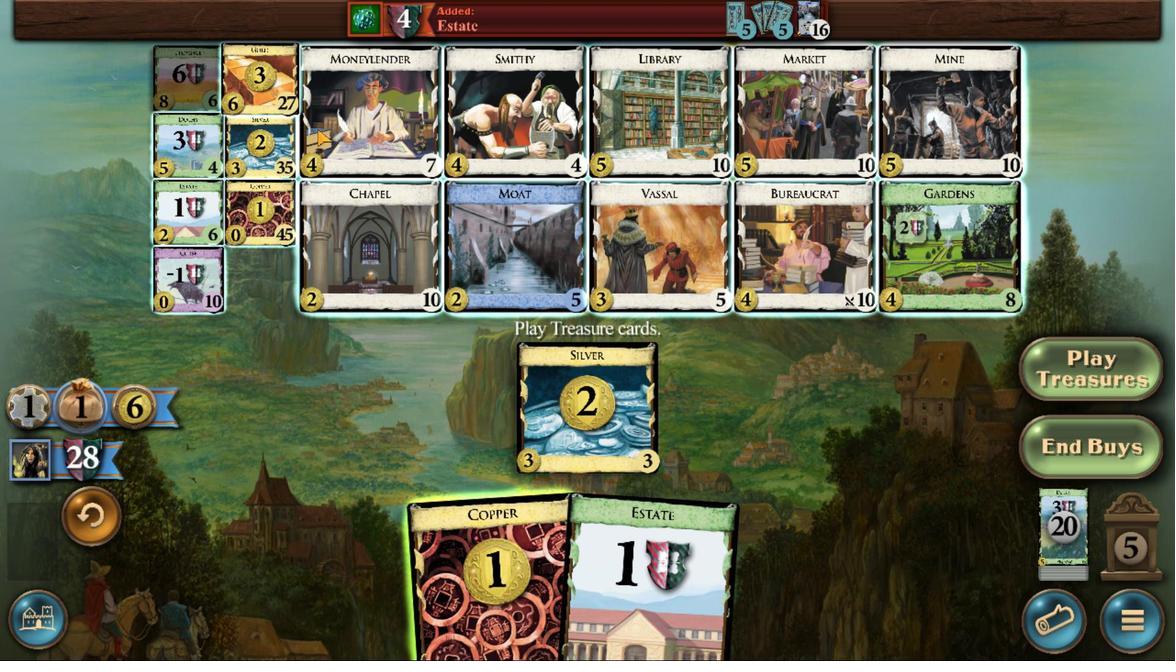 
Action: Mouse moved to (428, 426)
Screenshot: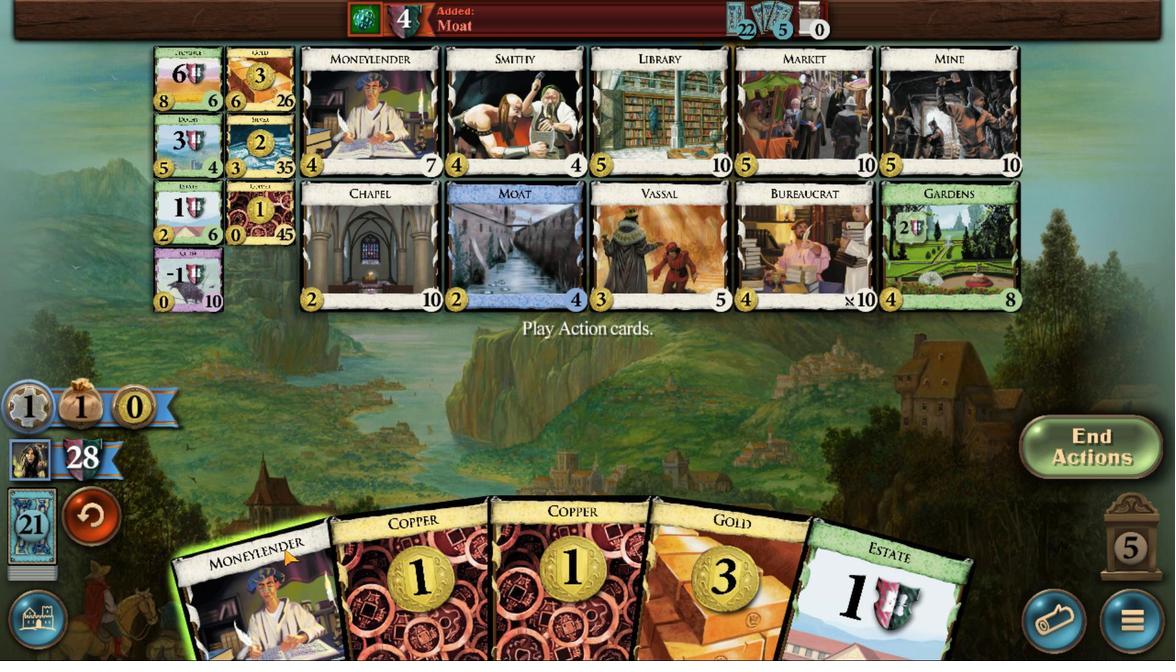 
Action: Mouse pressed left at (428, 426)
Screenshot: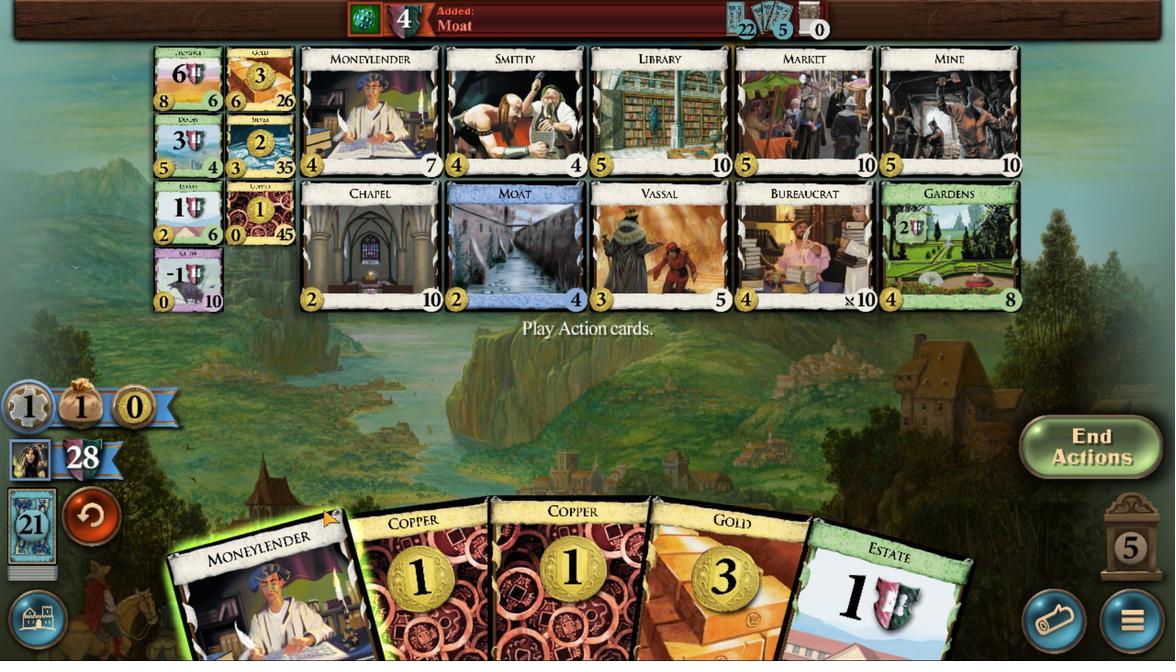 
Action: Mouse moved to (639, 426)
Screenshot: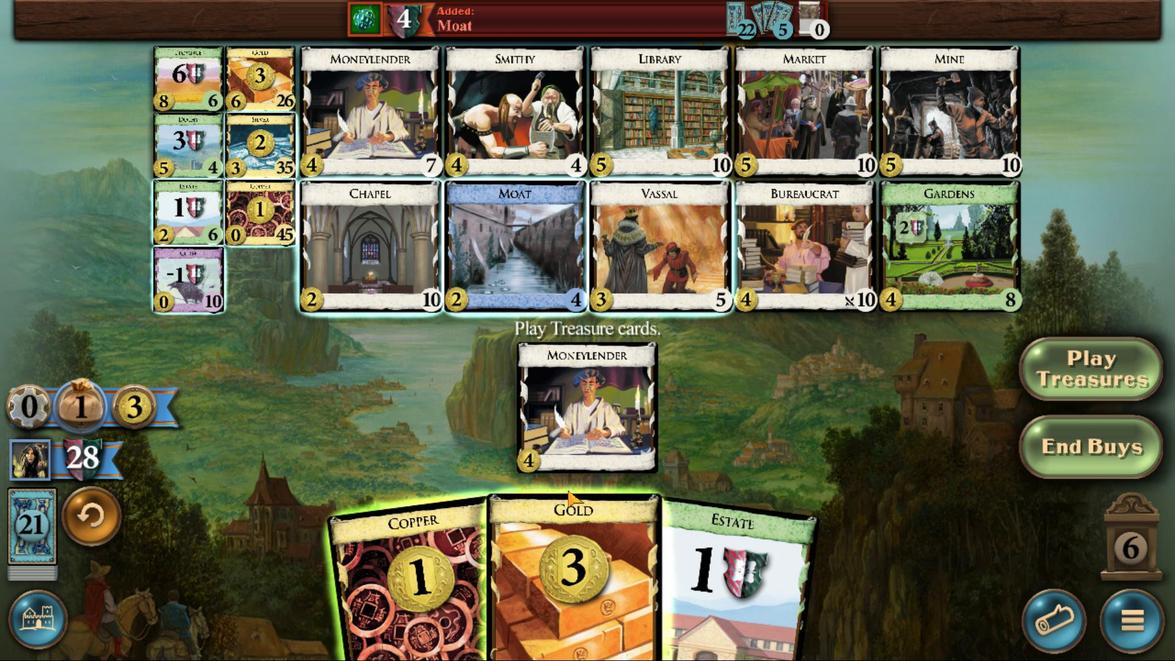 
Action: Mouse pressed left at (639, 426)
Screenshot: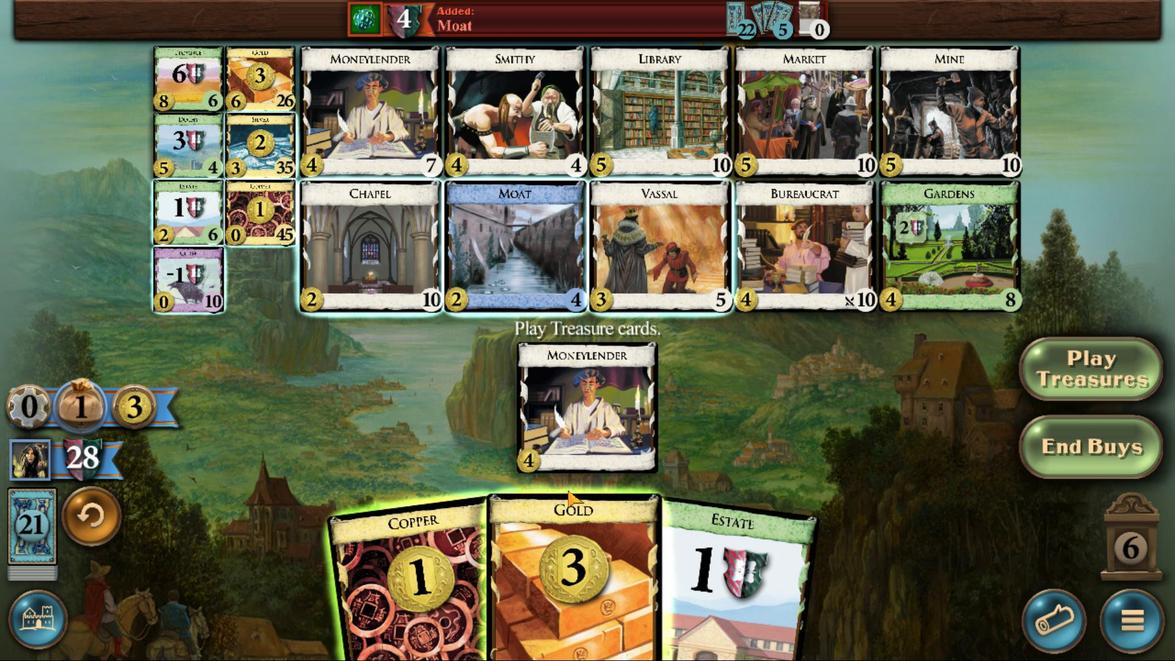 
Action: Mouse moved to (574, 417)
Screenshot: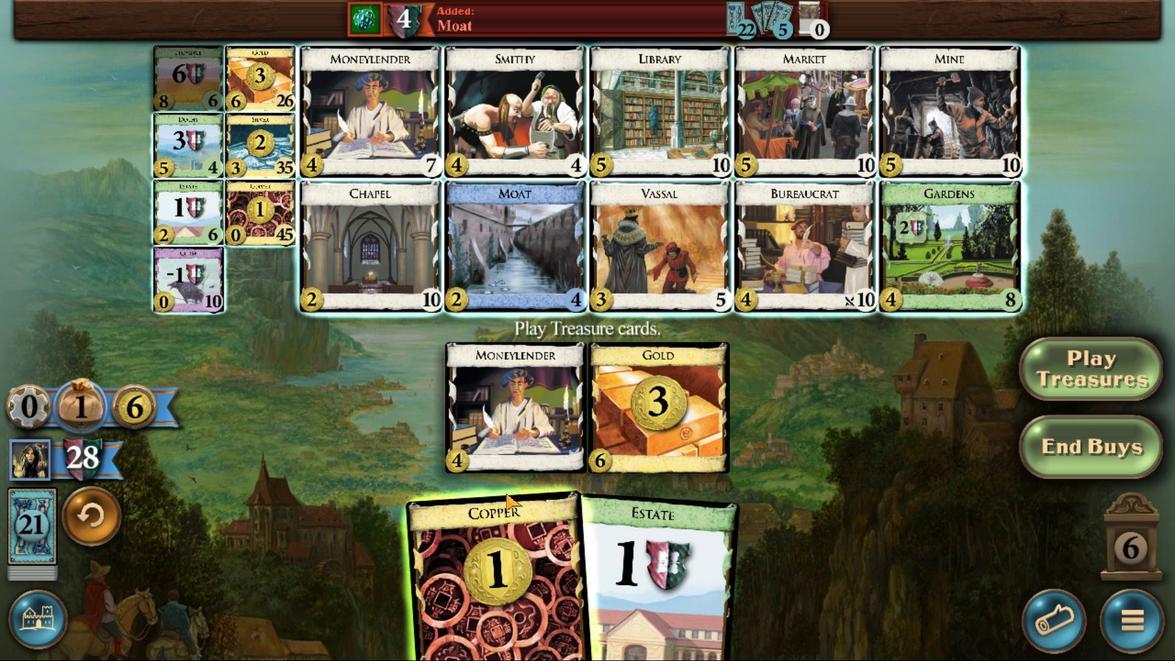 
Action: Mouse pressed left at (574, 417)
Screenshot: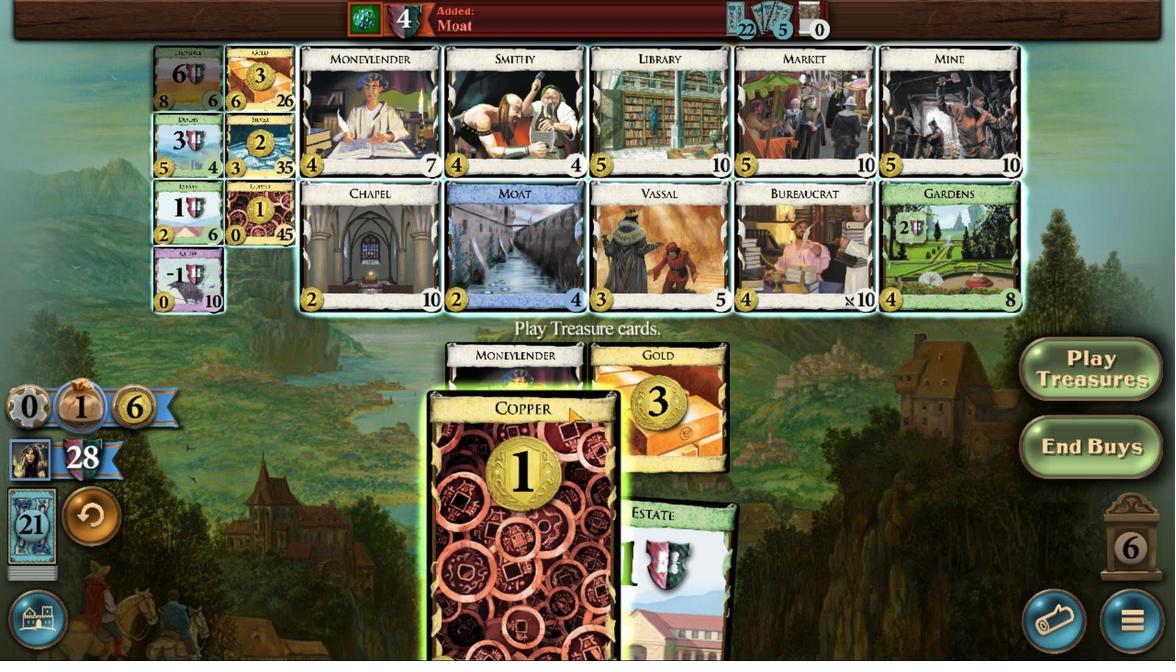 
Action: Mouse moved to (412, 249)
Screenshot: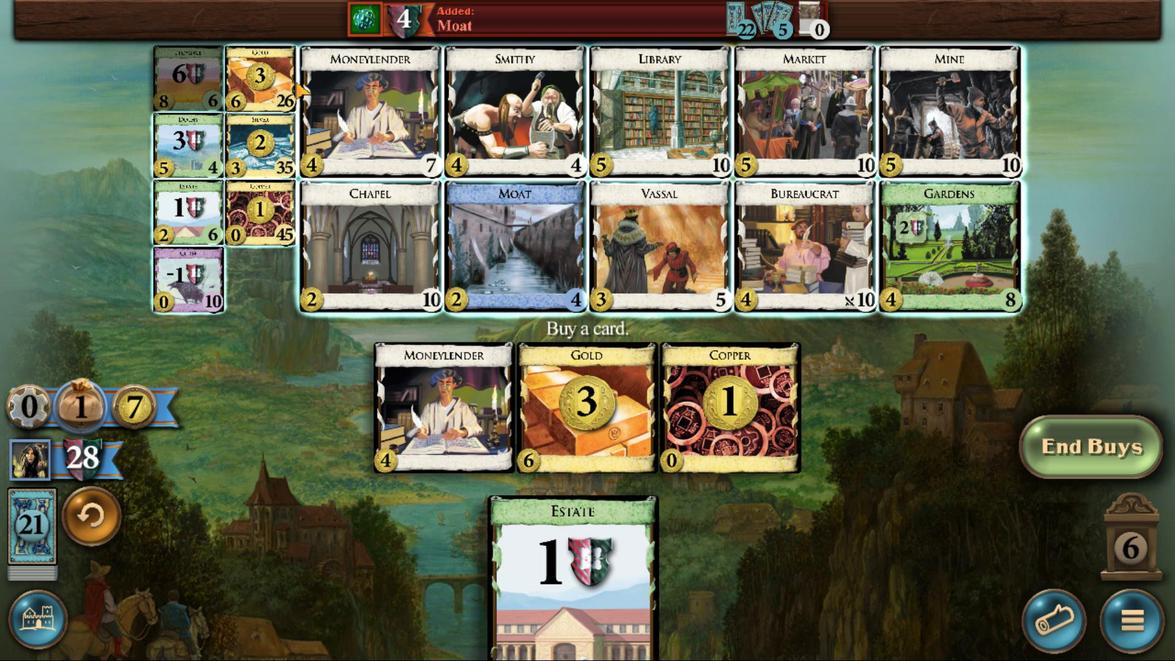 
Action: Mouse pressed left at (412, 249)
Screenshot: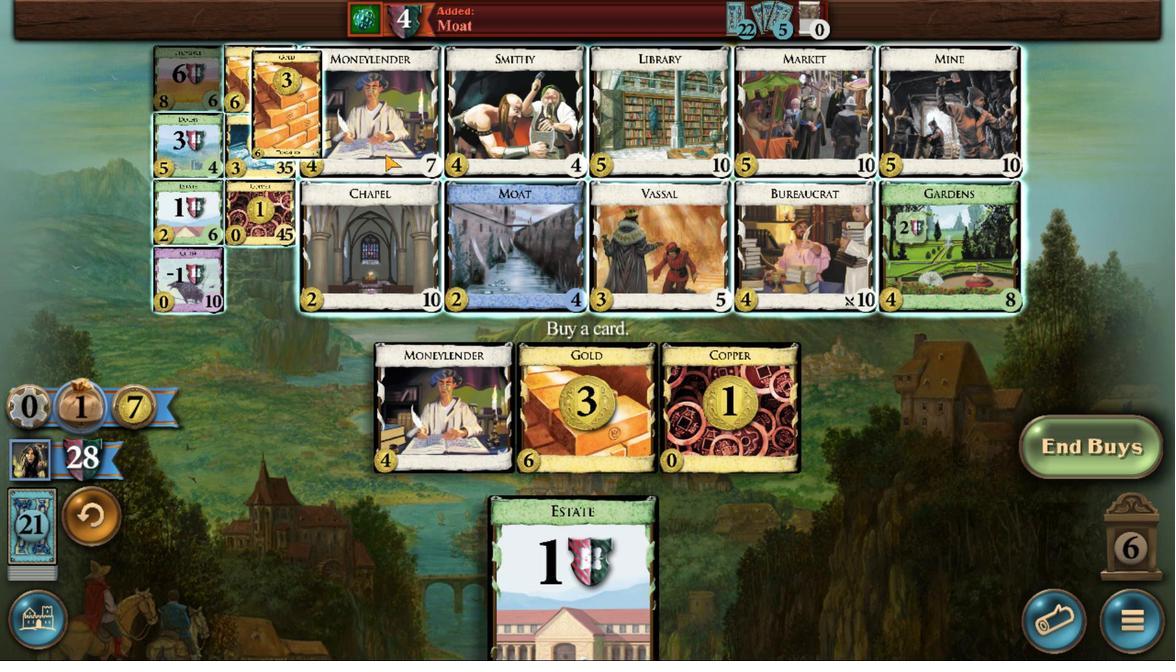 
Action: Mouse moved to (532, 423)
Screenshot: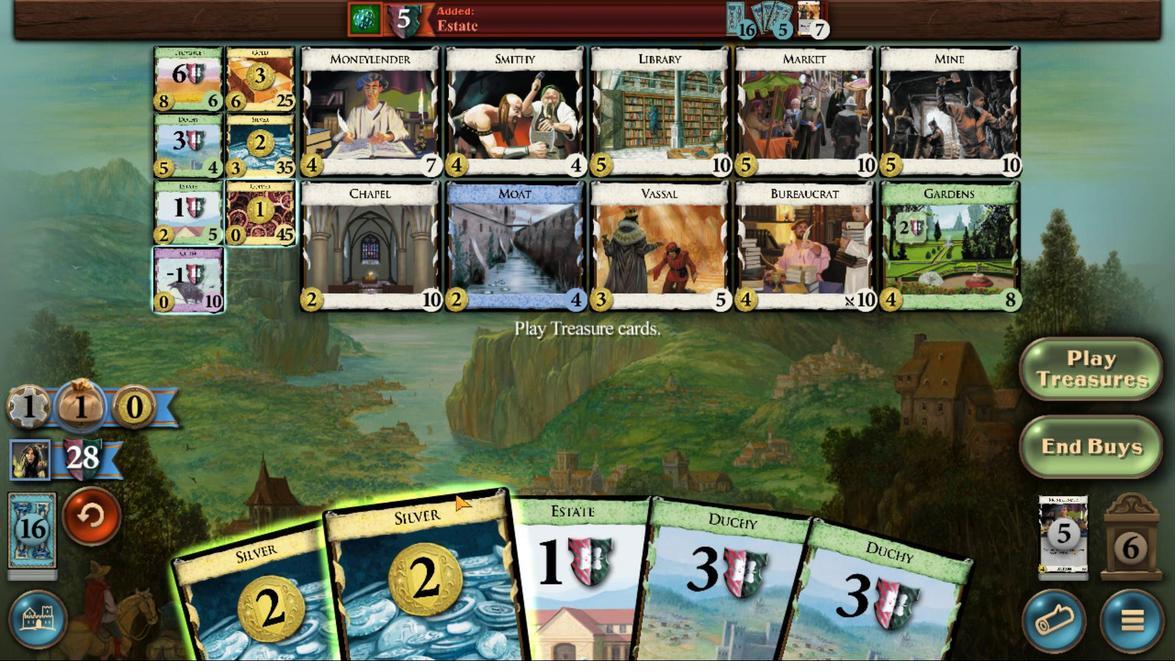 
Action: Mouse pressed left at (532, 423)
Screenshot: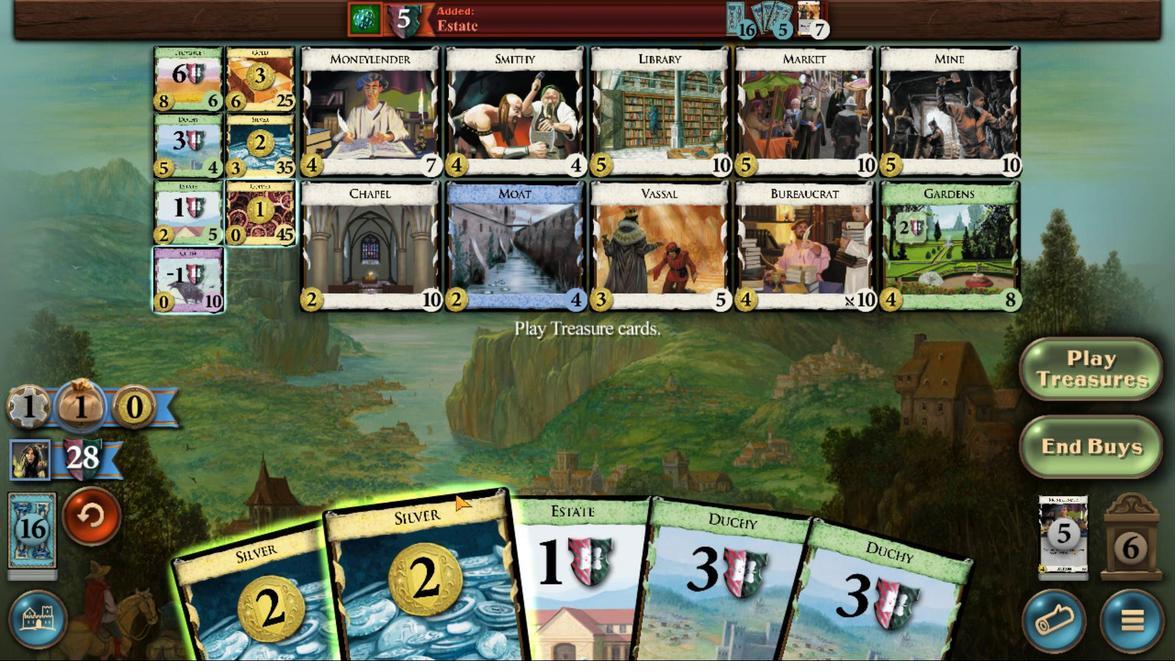 
Action: Mouse moved to (464, 441)
Screenshot: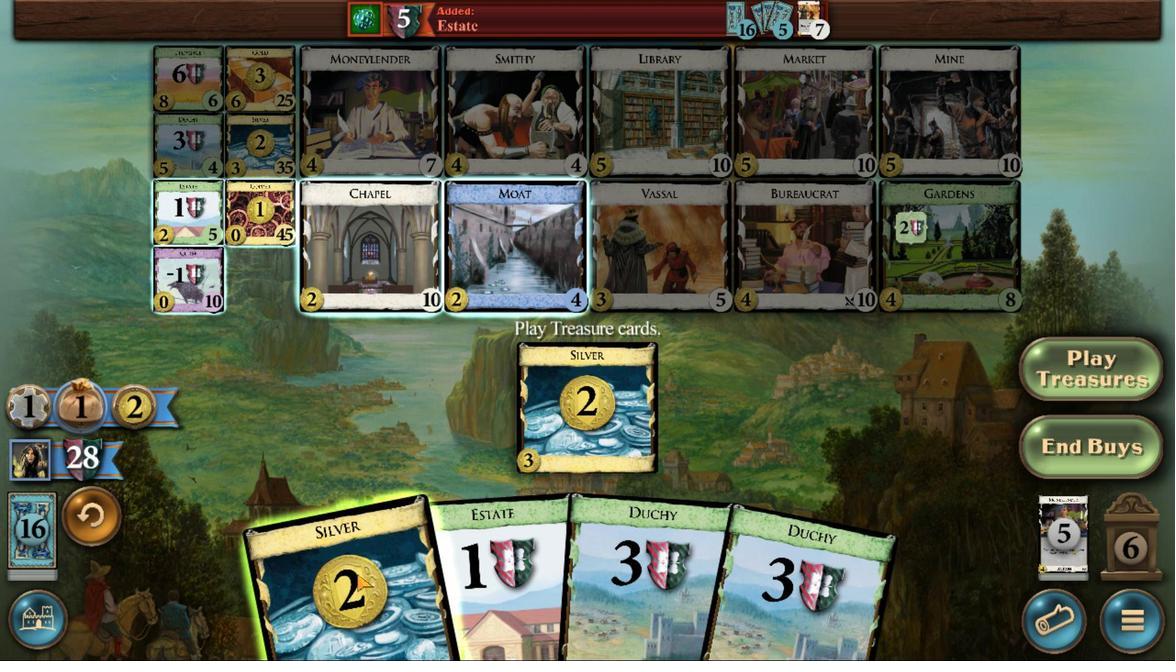 
Action: Mouse pressed left at (464, 441)
Screenshot: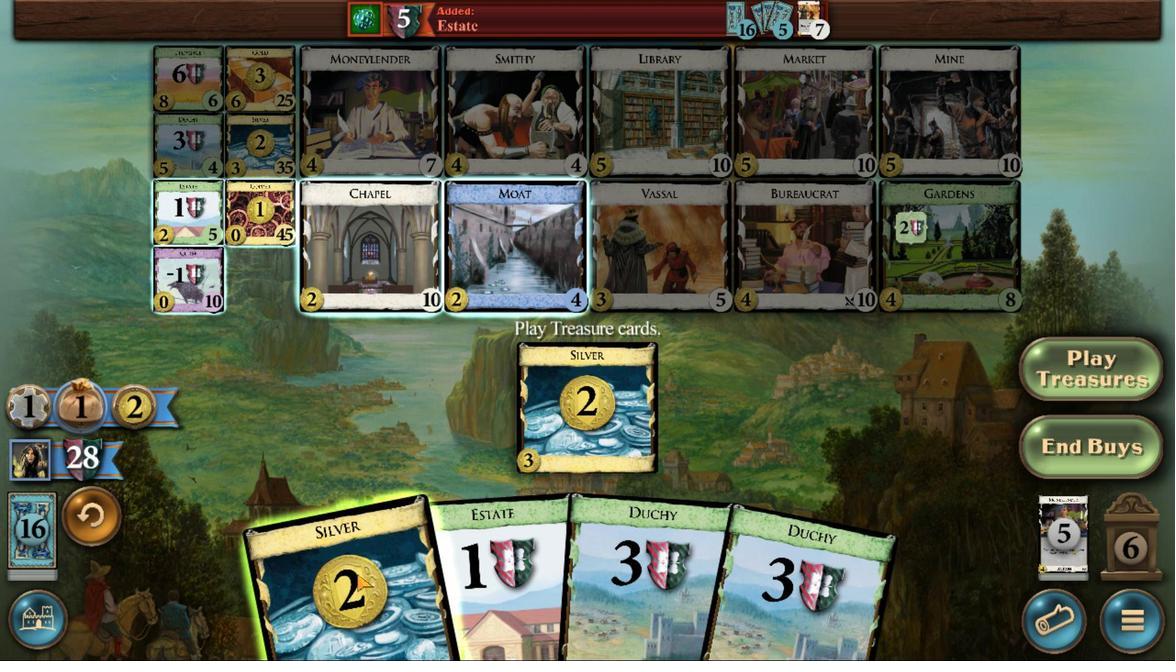 
Action: Mouse moved to (485, 257)
Screenshot: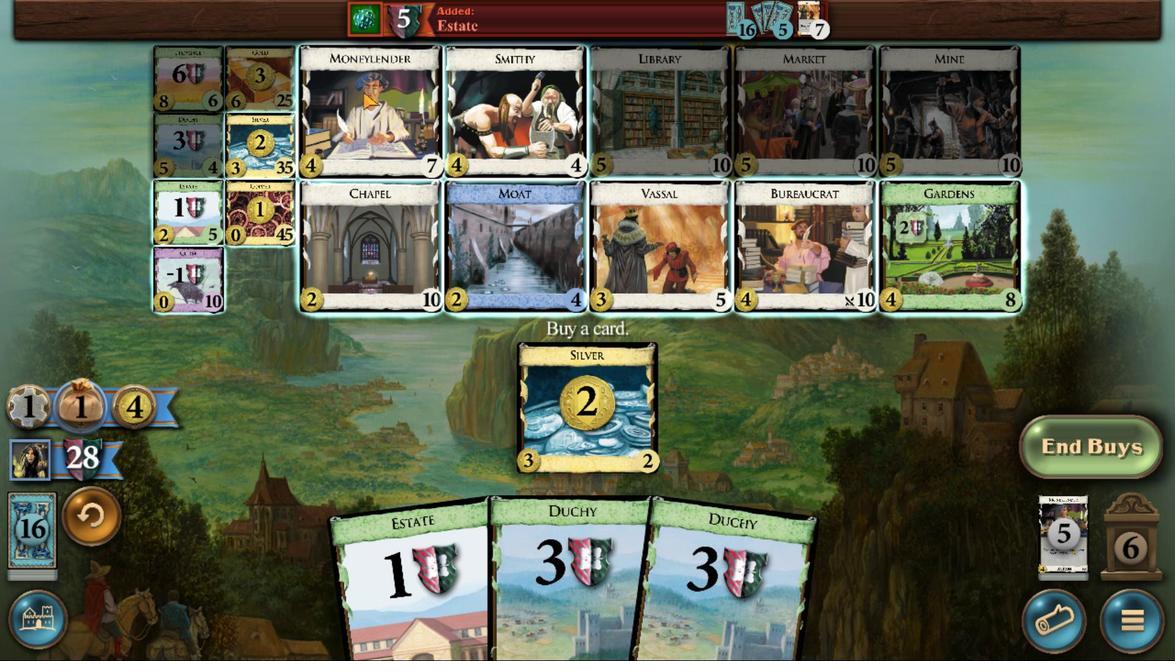 
Action: Mouse pressed left at (485, 257)
Screenshot: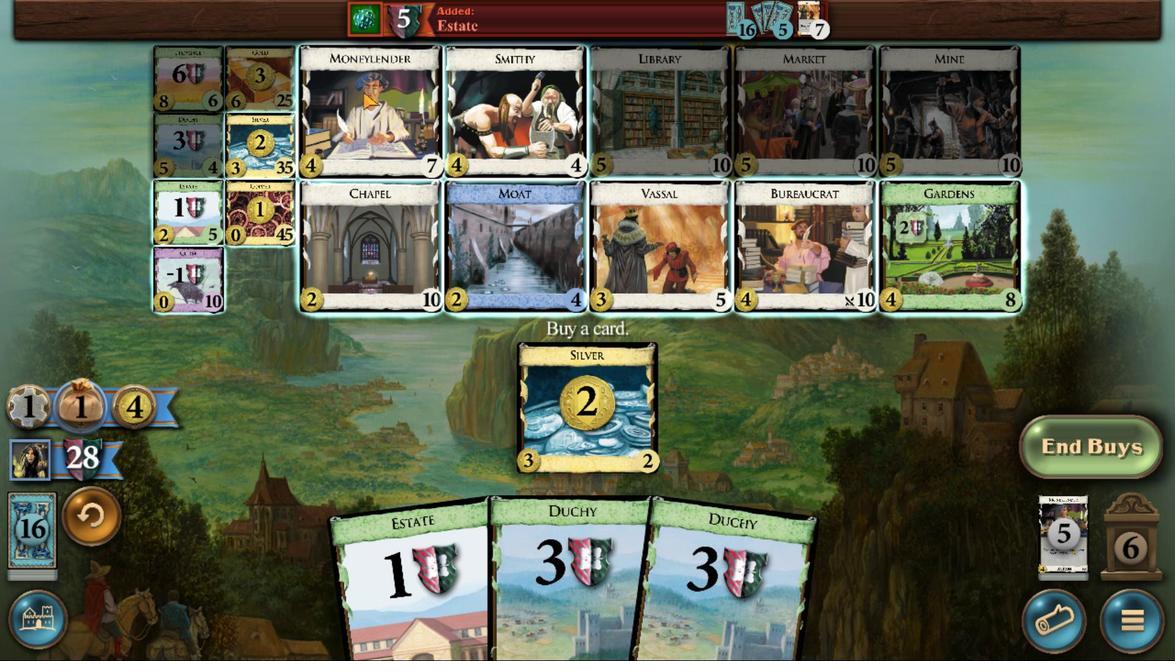 
Action: Mouse moved to (604, 420)
Screenshot: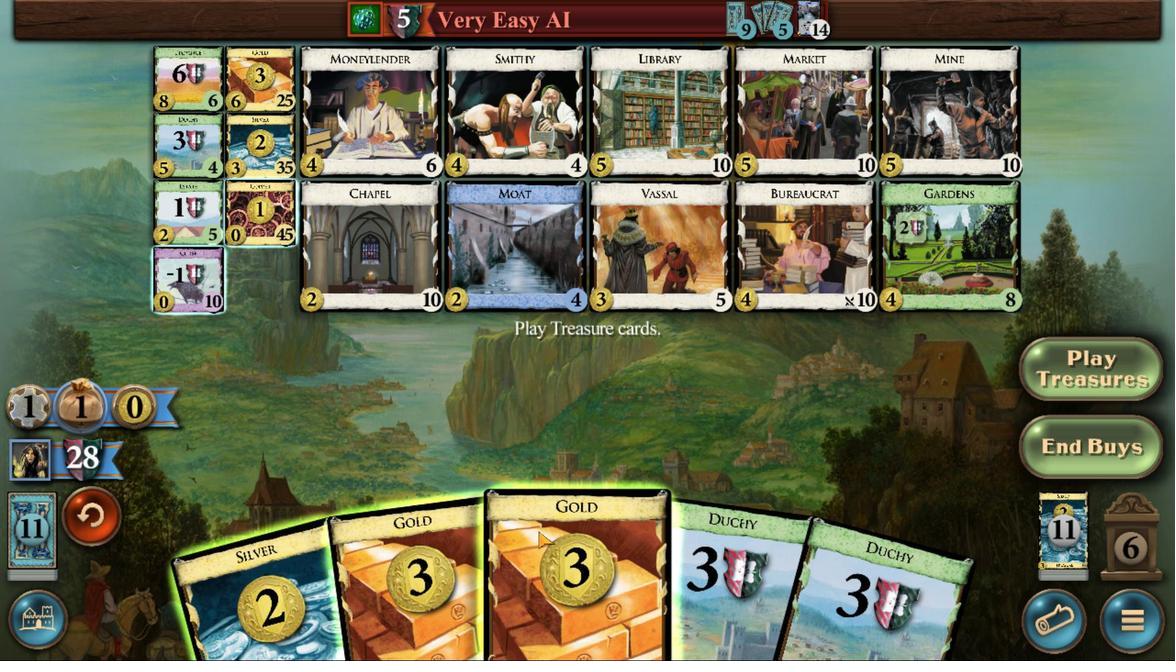 
Action: Mouse pressed left at (604, 420)
Screenshot: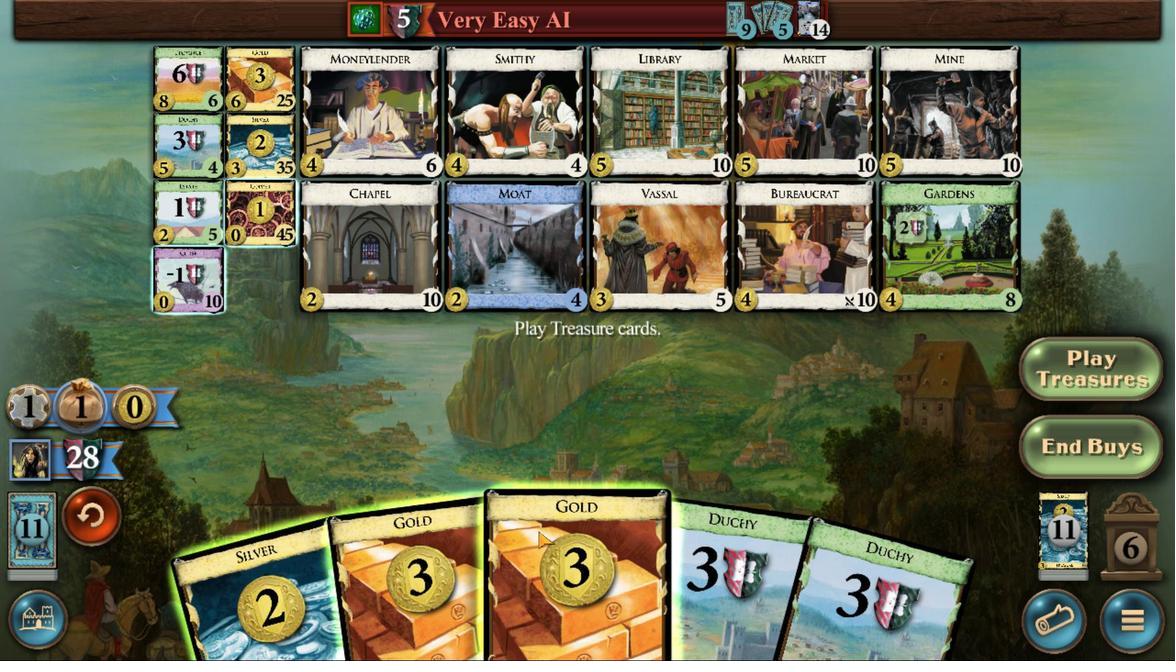 
Action: Mouse moved to (616, 380)
Screenshot: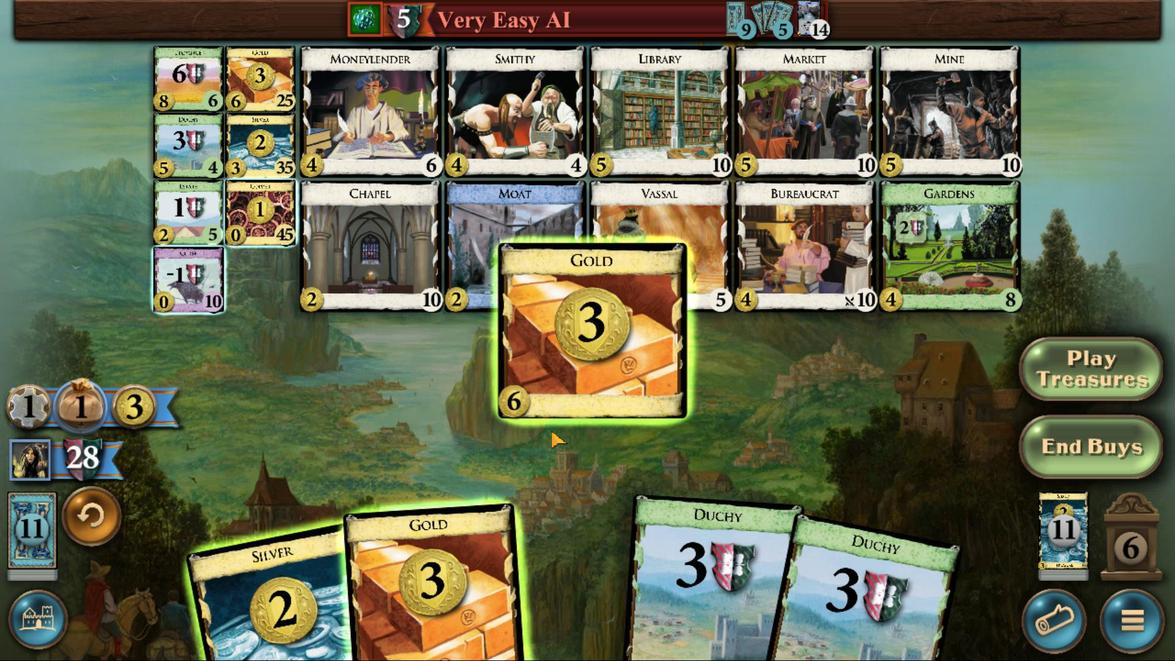 
Action: Mouse pressed left at (616, 380)
Screenshot: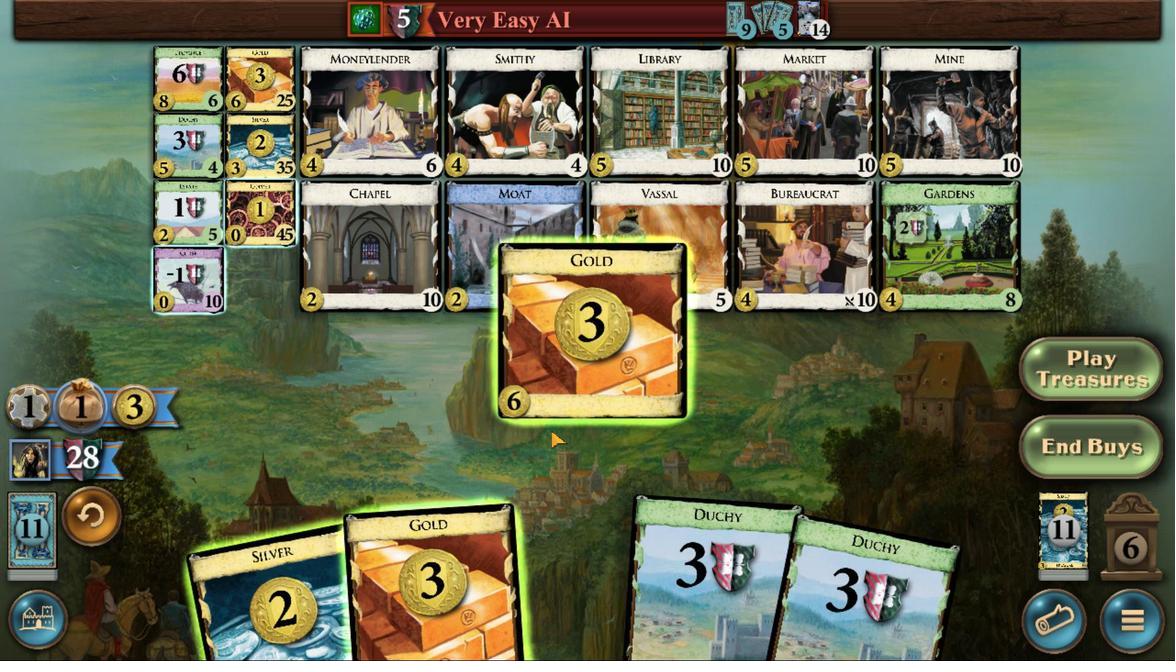 
Action: Mouse moved to (575, 416)
Screenshot: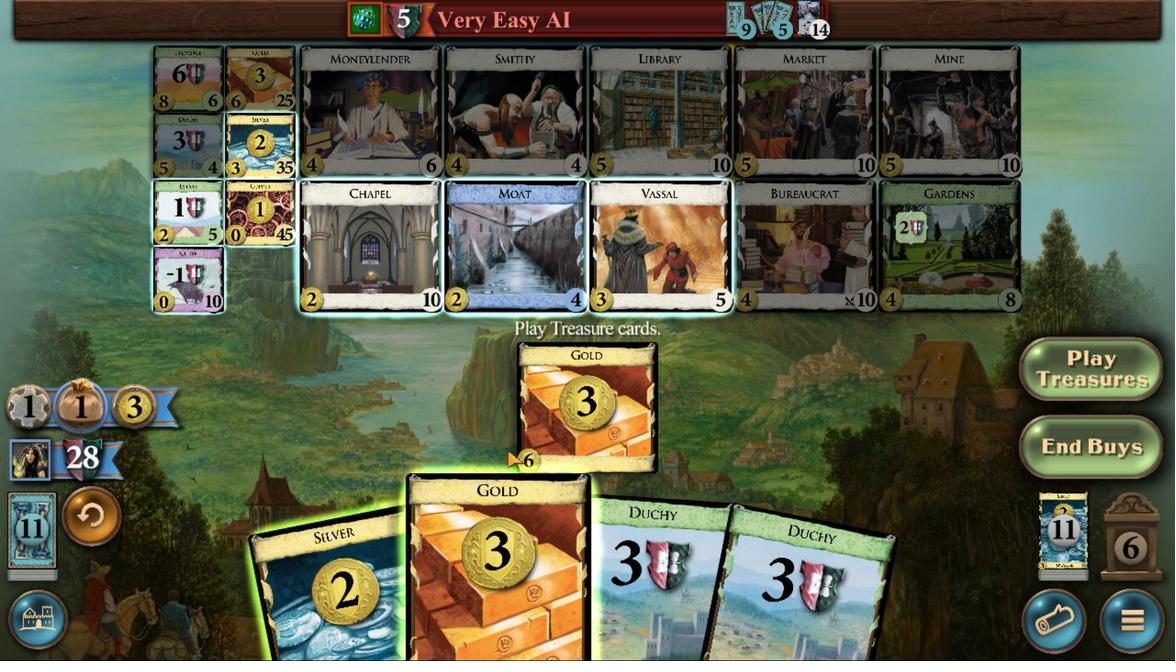
Action: Mouse pressed left at (575, 416)
Screenshot: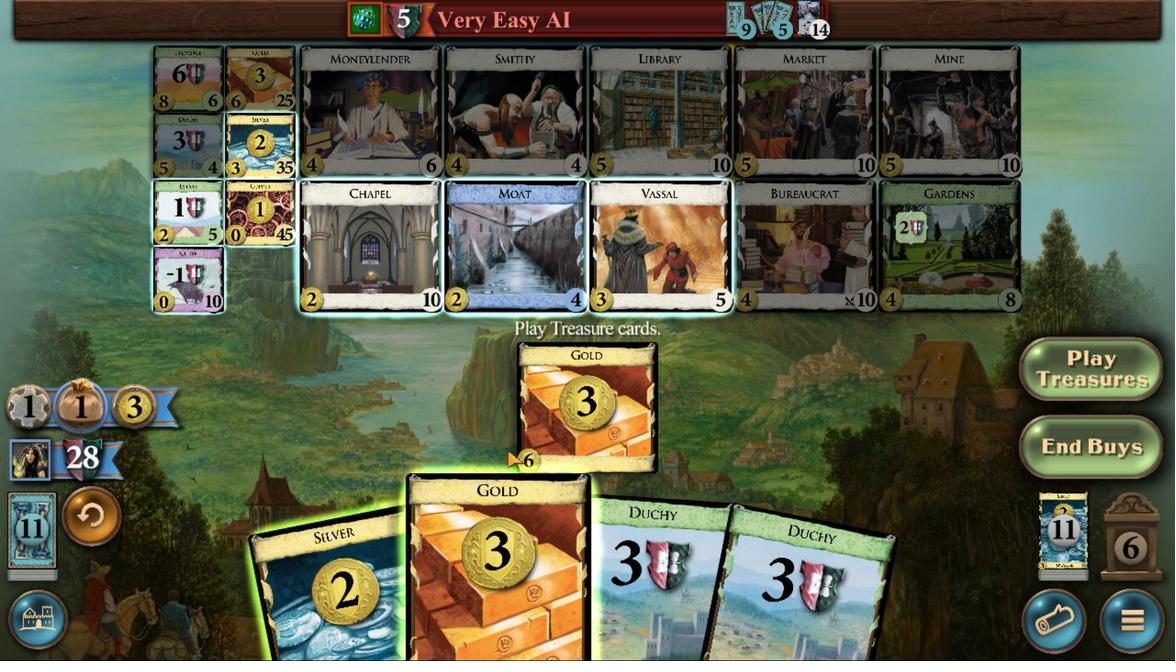 
Action: Mouse moved to (510, 413)
Screenshot: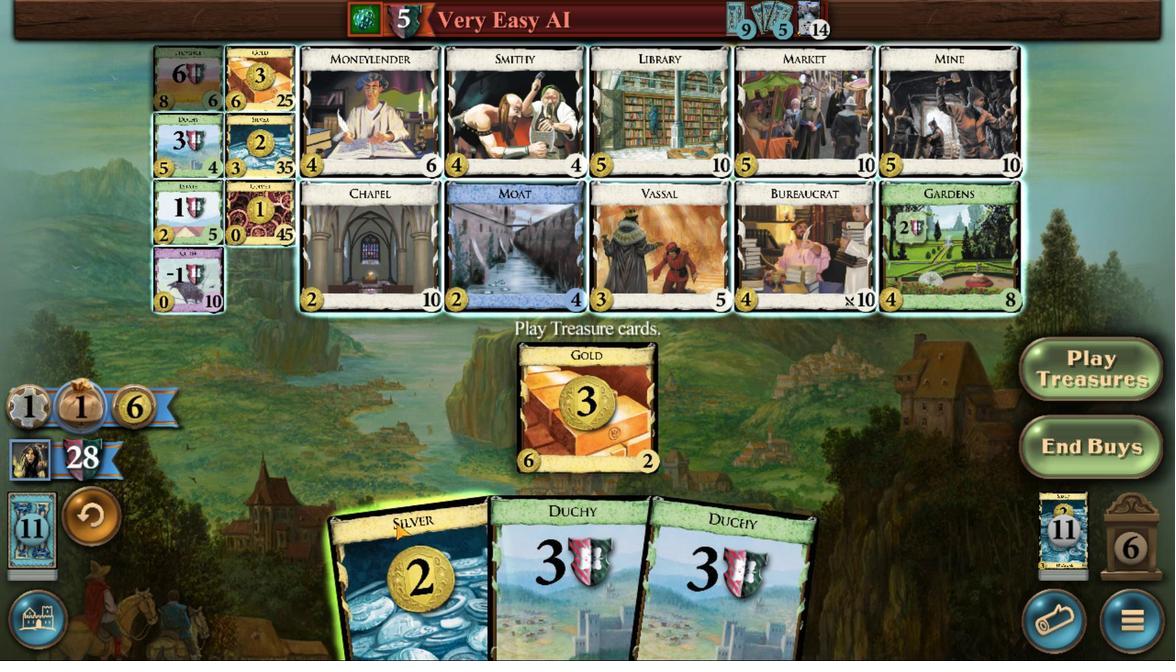 
Action: Mouse pressed left at (510, 413)
Screenshot: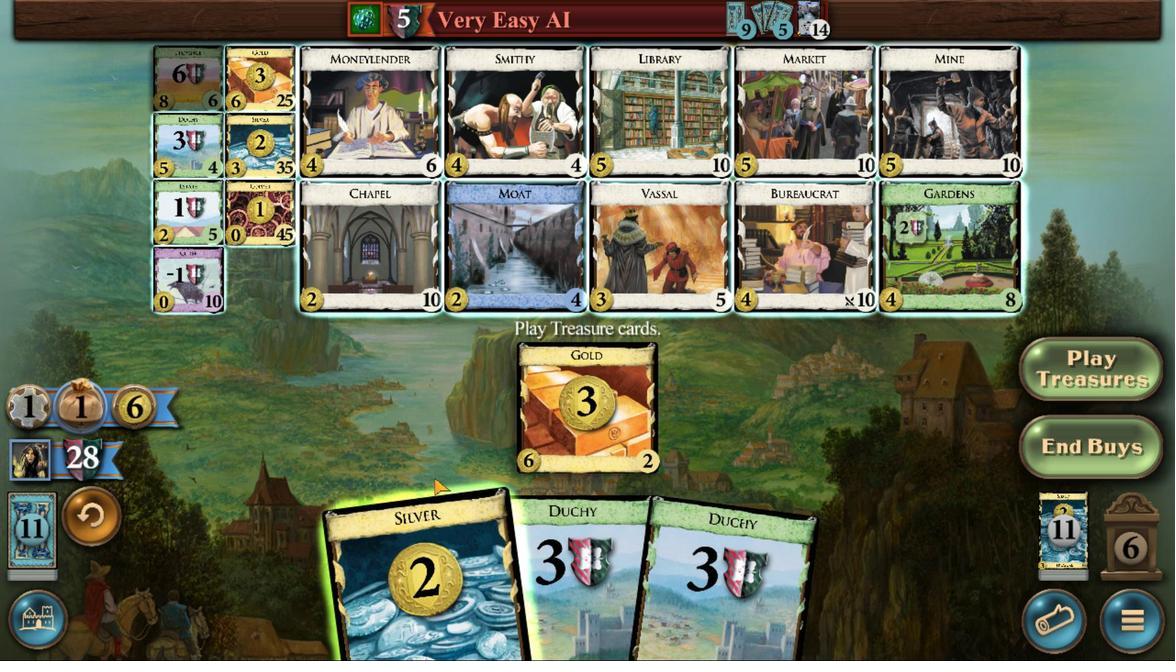 
Action: Mouse moved to (364, 247)
Screenshot: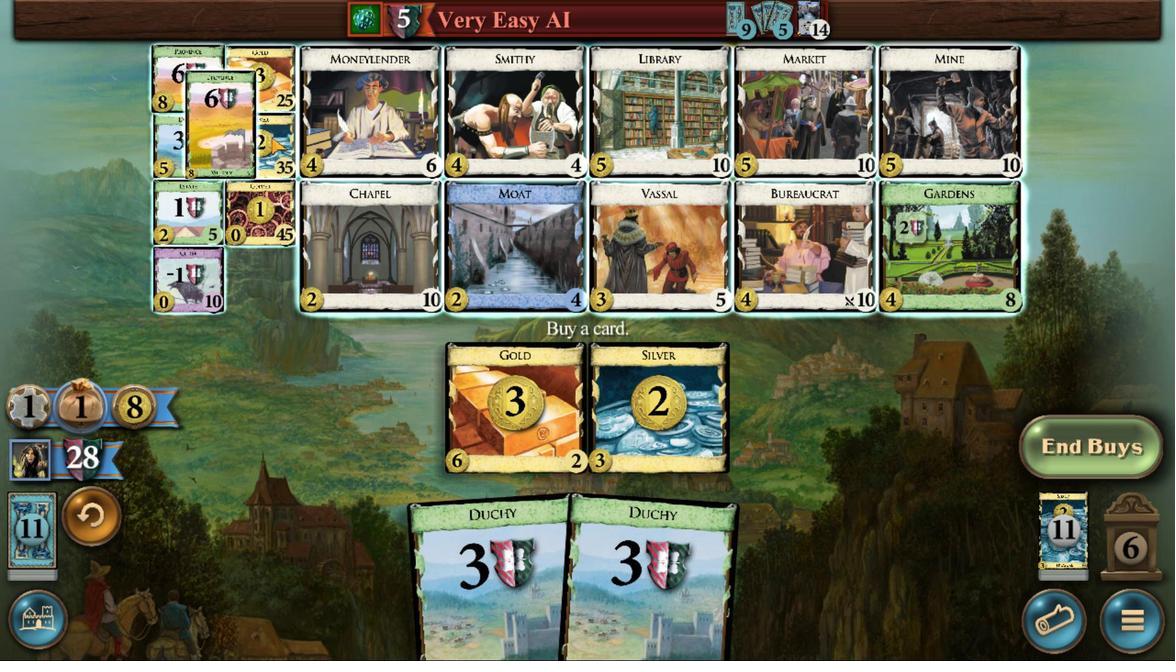 
Action: Mouse pressed left at (364, 247)
Screenshot: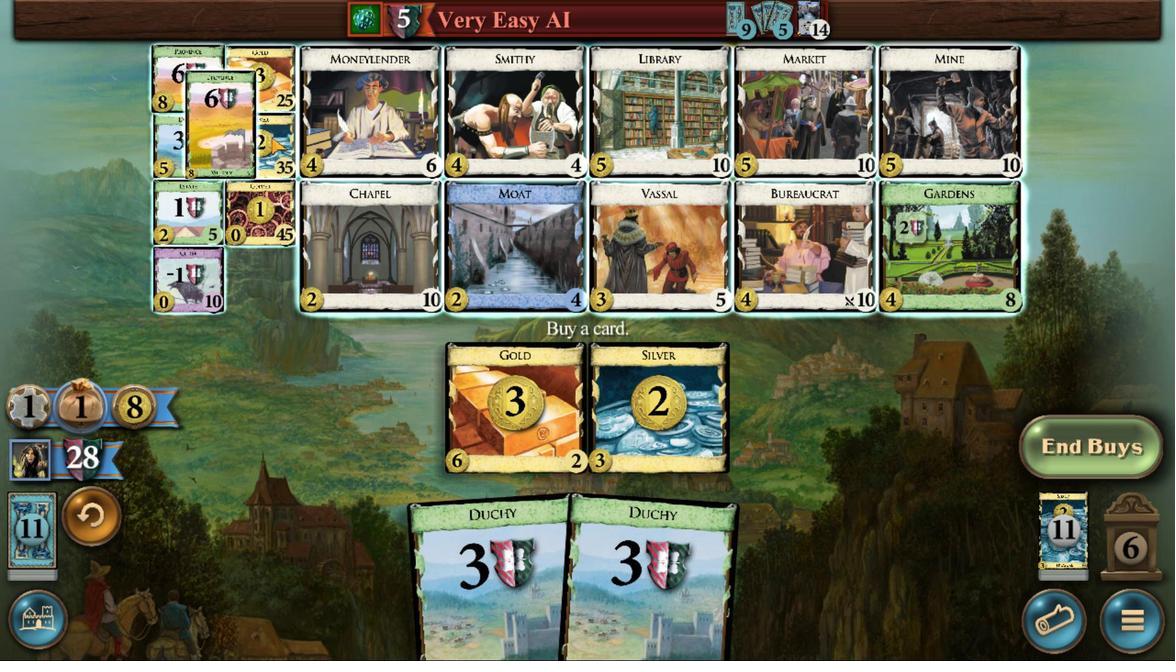 
Action: Mouse moved to (422, 433)
Screenshot: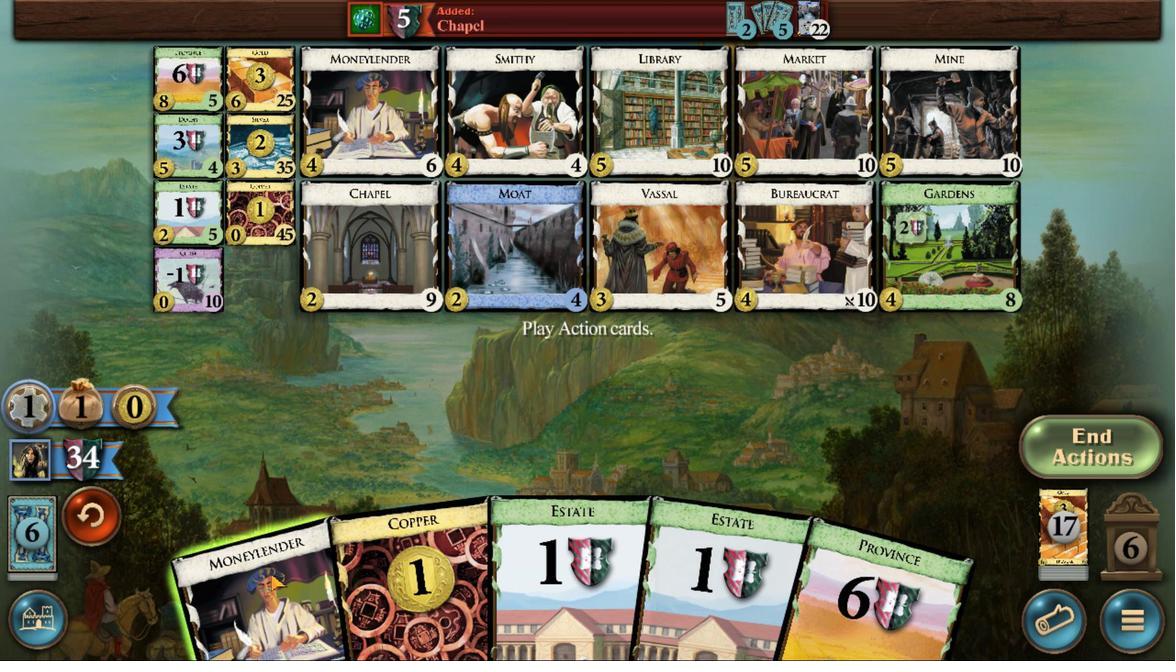 
Action: Mouse pressed left at (422, 433)
Screenshot: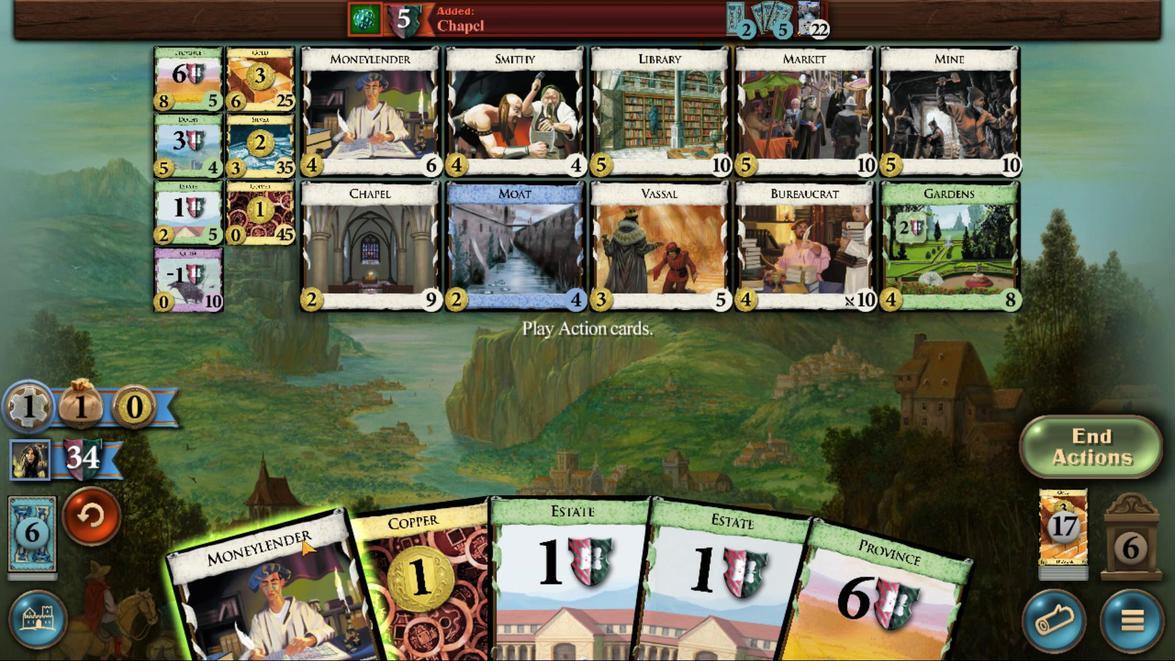 
Action: Mouse moved to (609, 364)
Screenshot: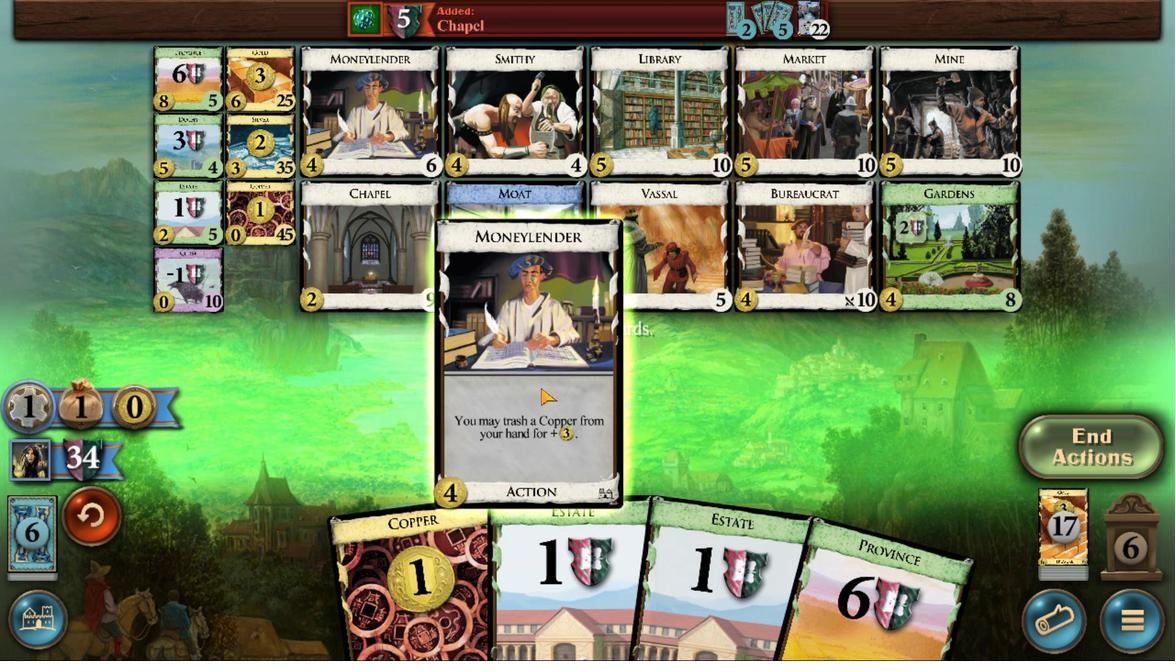
Action: Mouse pressed left at (609, 364)
Screenshot: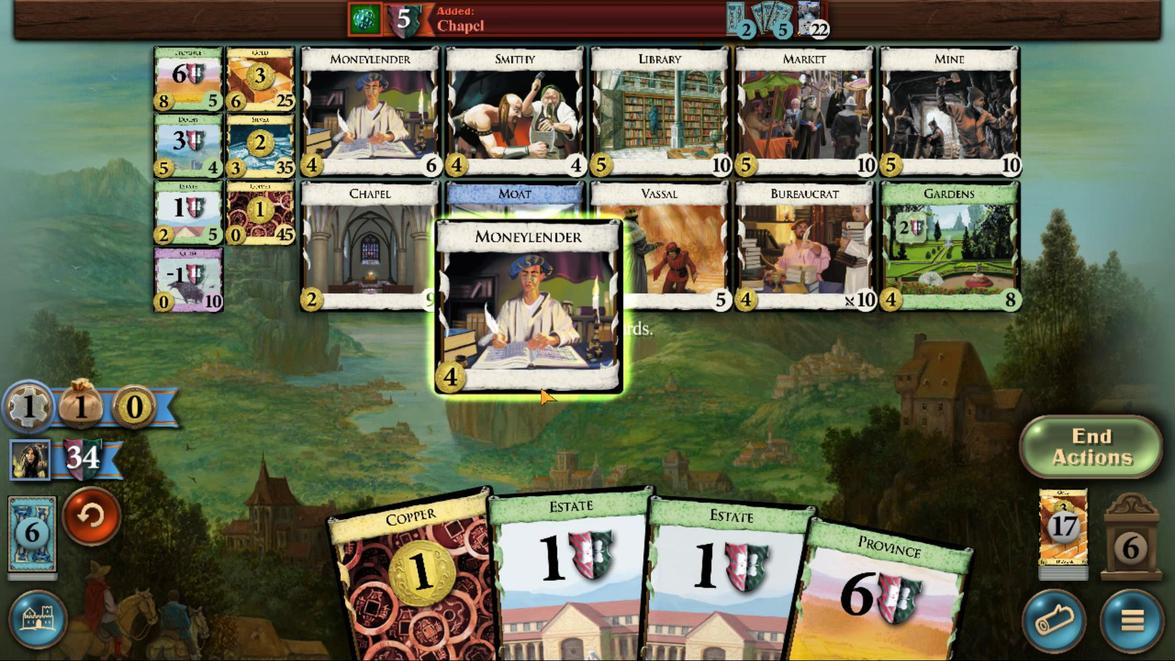 
Action: Mouse moved to (412, 266)
Screenshot: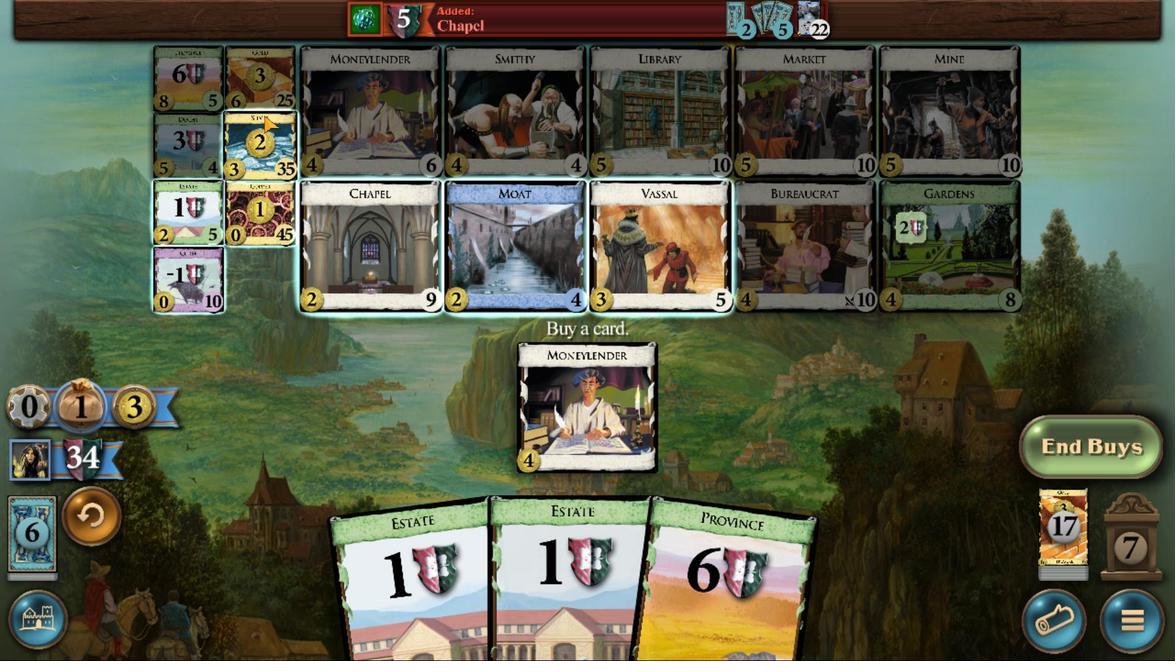 
Action: Mouse pressed left at (412, 266)
Screenshot: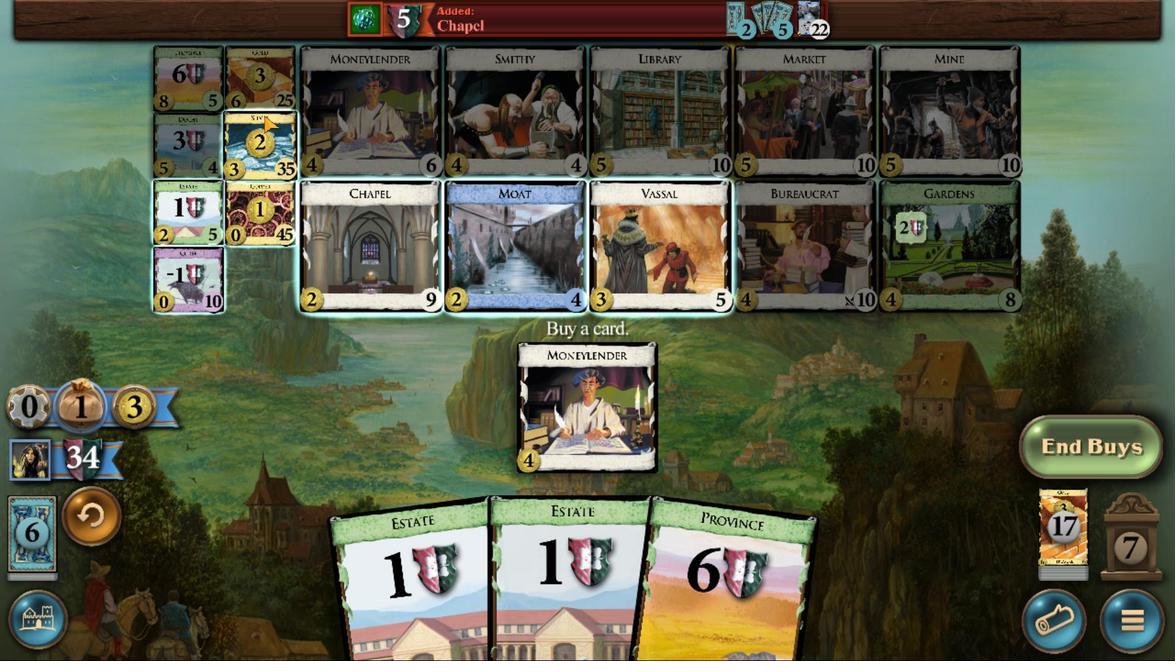 
Action: Mouse moved to (434, 437)
Screenshot: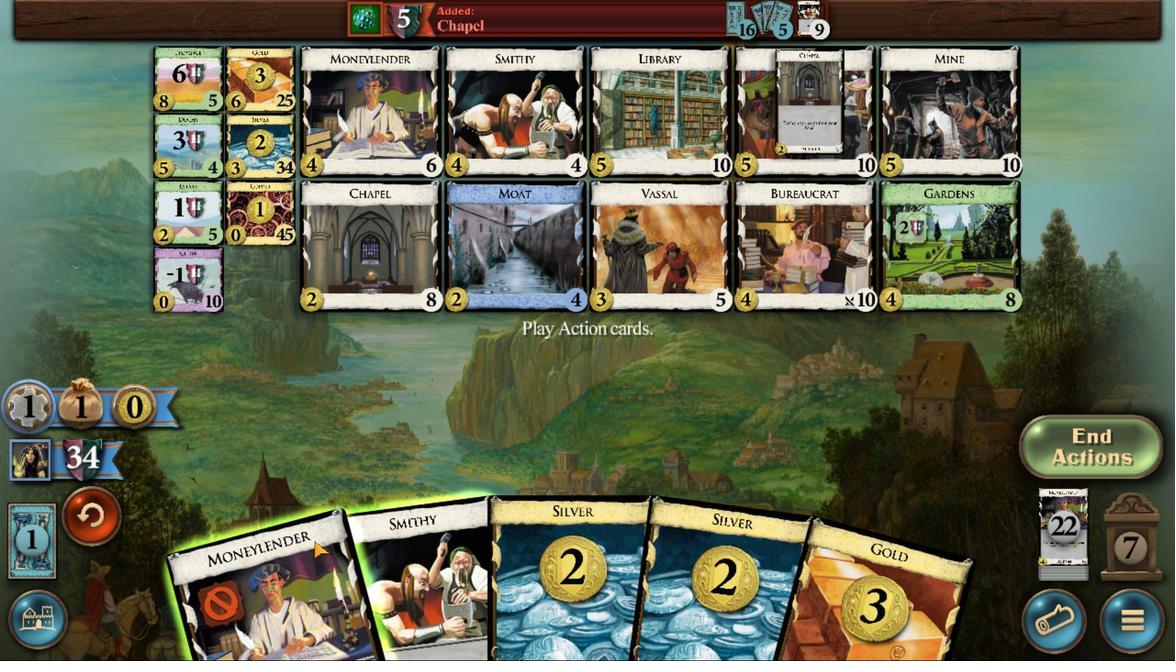 
Action: Mouse pressed left at (434, 437)
Screenshot: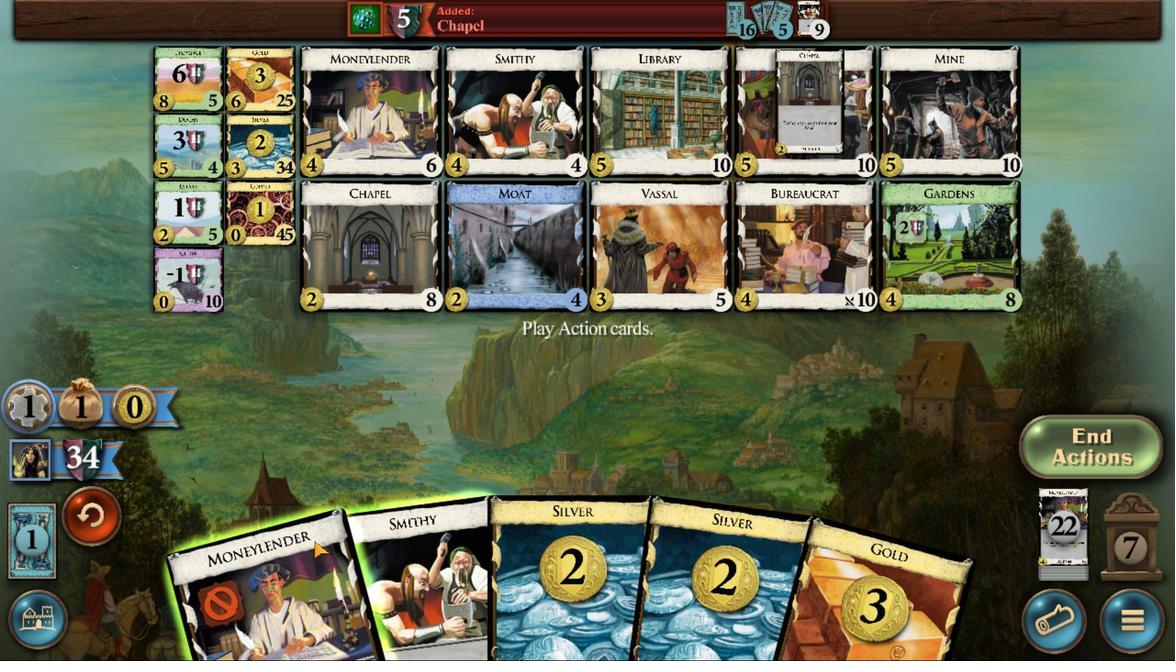 
Action: Mouse moved to (596, 435)
Screenshot: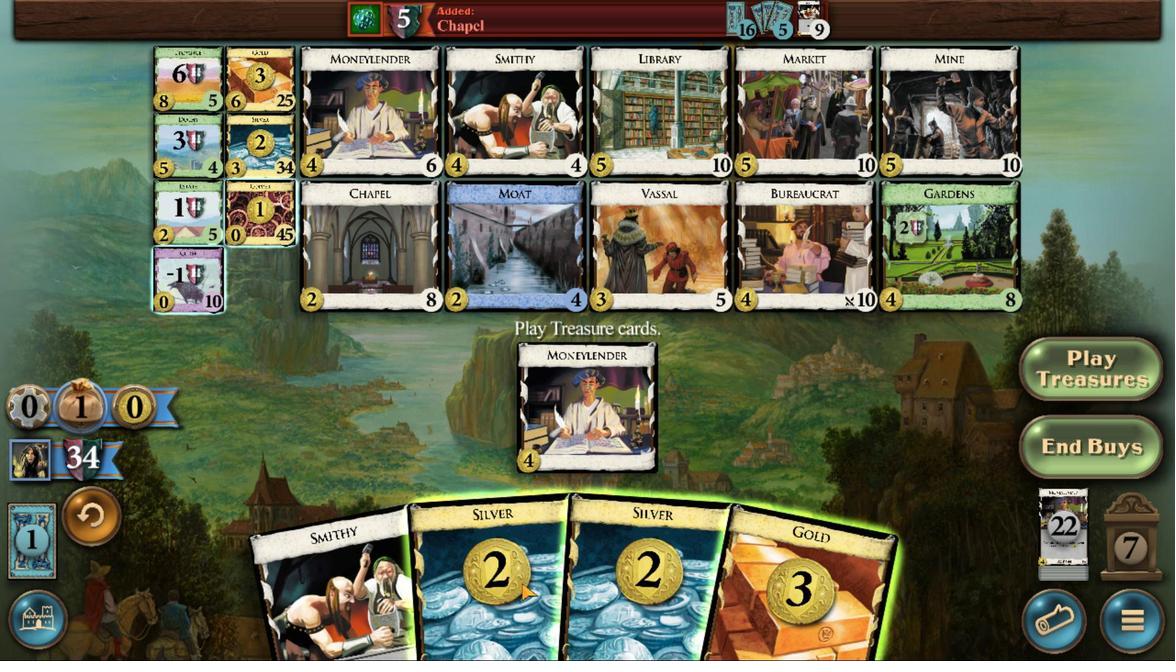 
Action: Mouse pressed left at (596, 435)
Screenshot: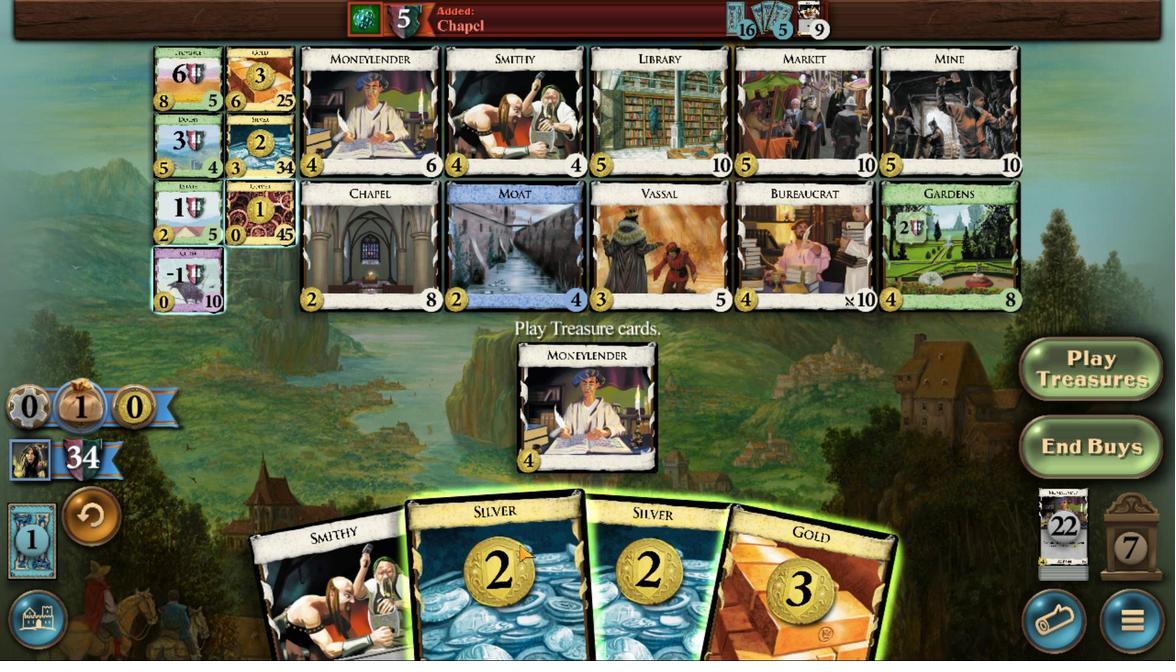 
Action: Mouse moved to (616, 431)
Screenshot: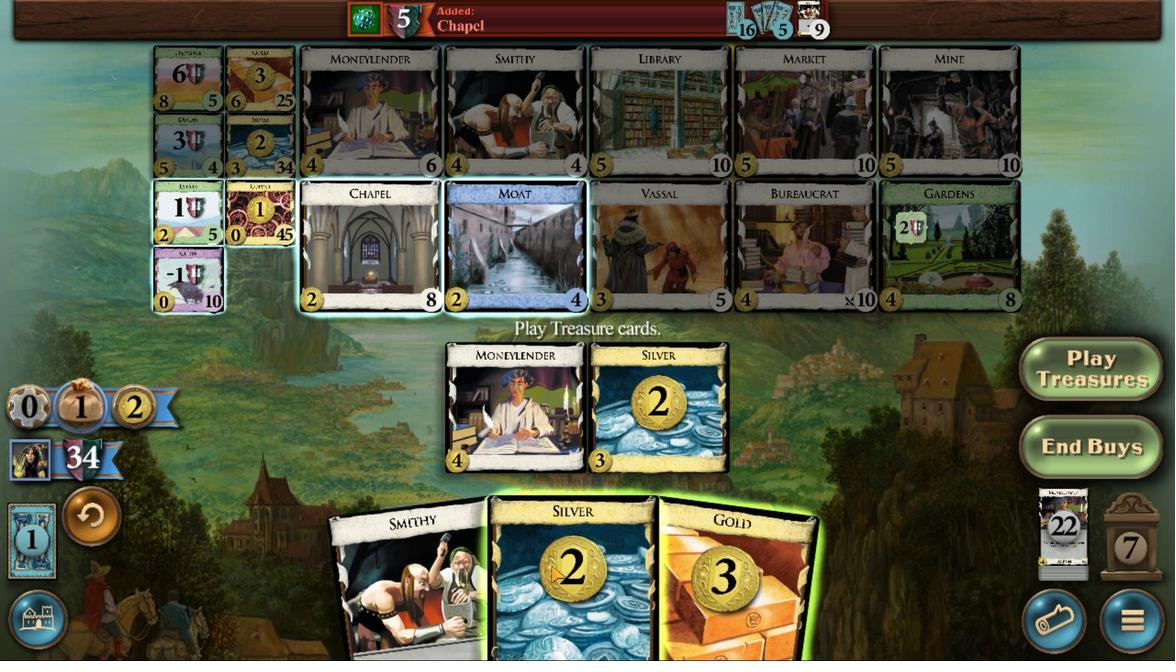 
Action: Mouse pressed left at (616, 431)
Screenshot: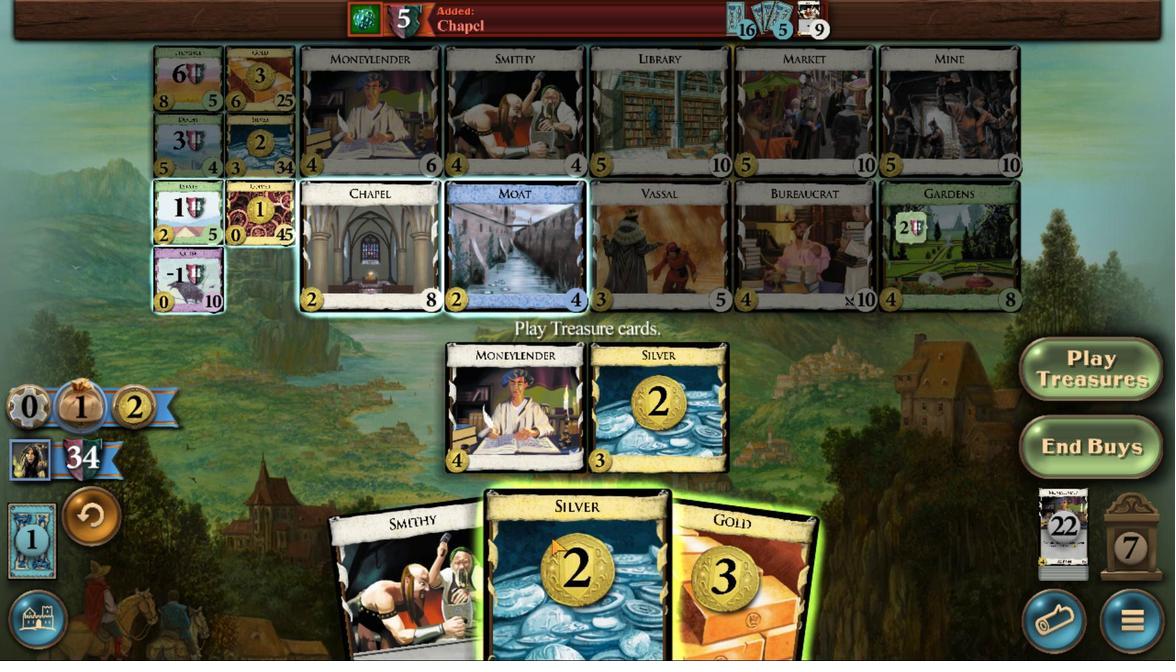 
Action: Mouse moved to (675, 424)
Screenshot: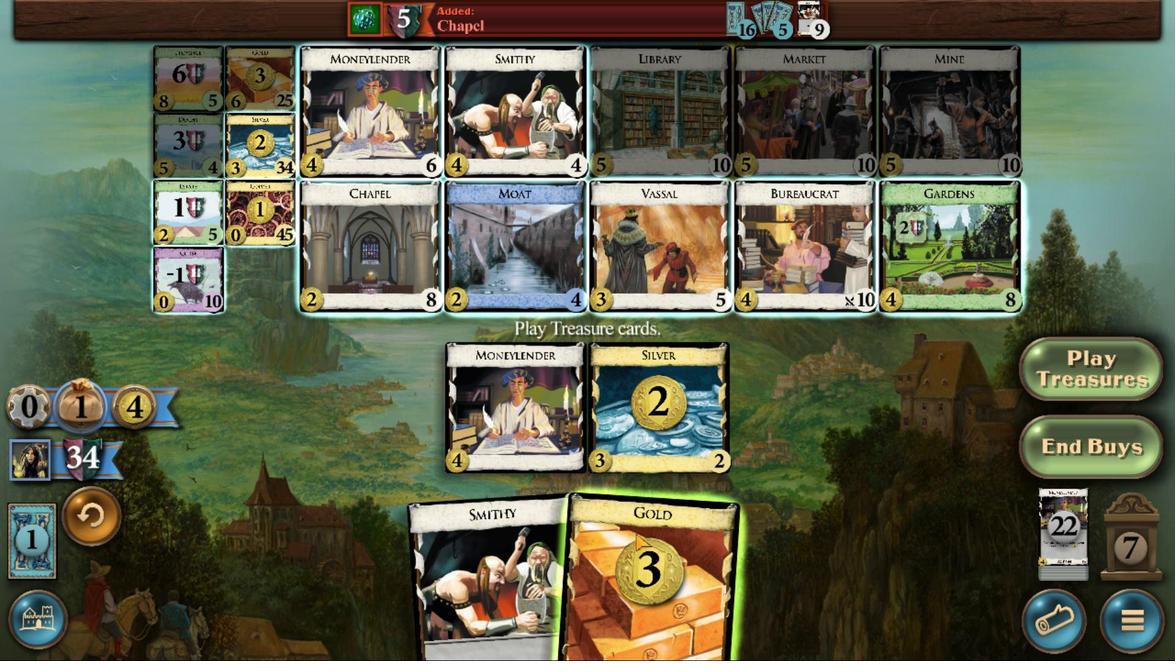 
Action: Mouse pressed left at (675, 424)
Screenshot: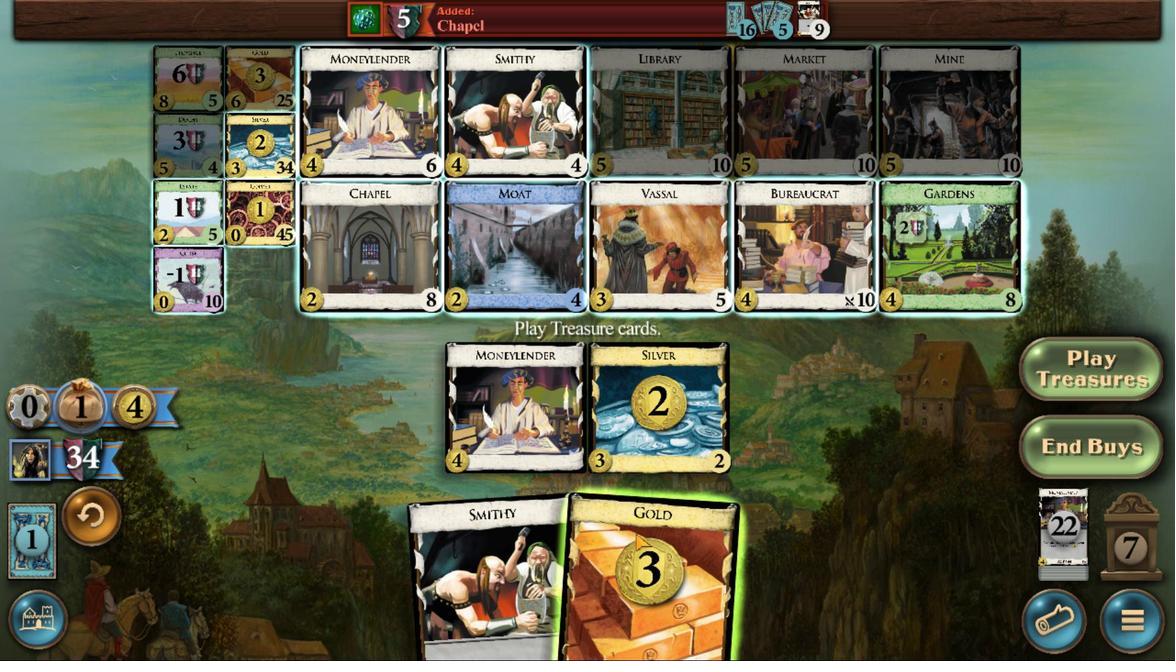 
Action: Mouse moved to (422, 255)
Screenshot: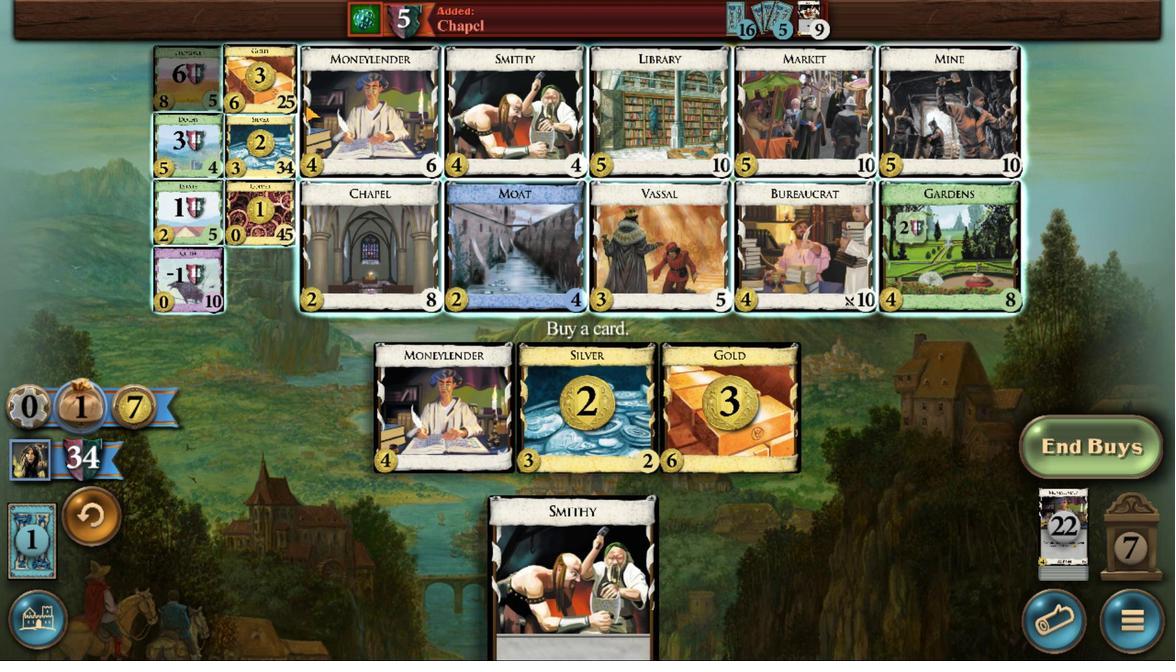 
Action: Mouse pressed left at (422, 255)
Screenshot: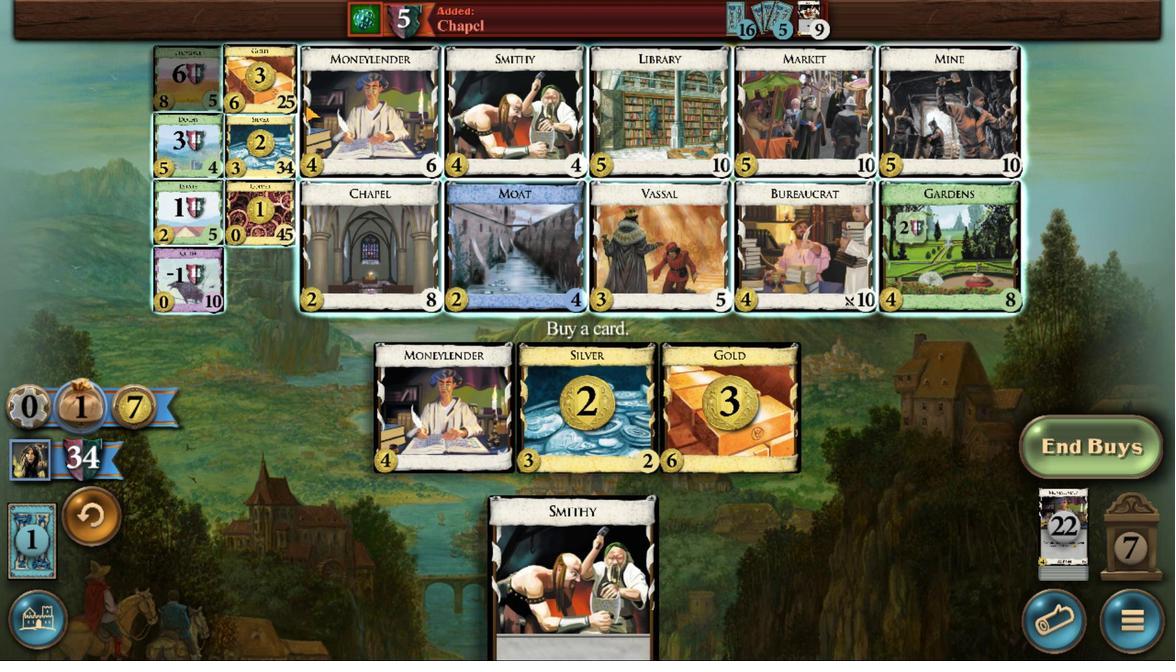 
Action: Mouse moved to (536, 415)
Screenshot: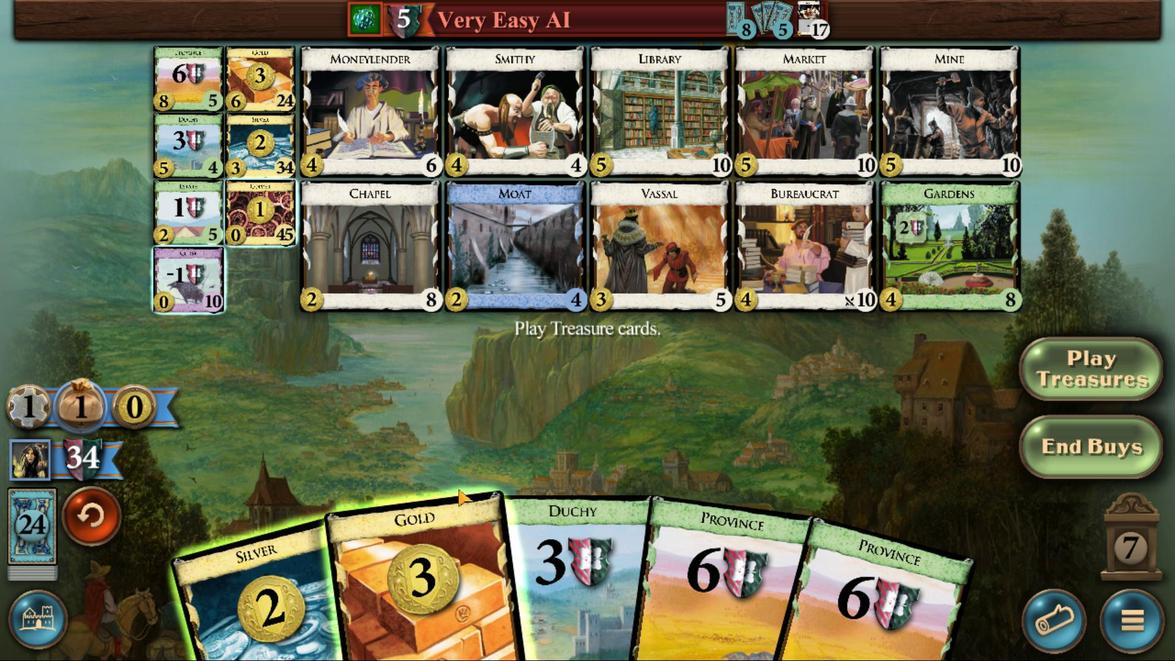 
Action: Mouse pressed left at (536, 415)
Screenshot: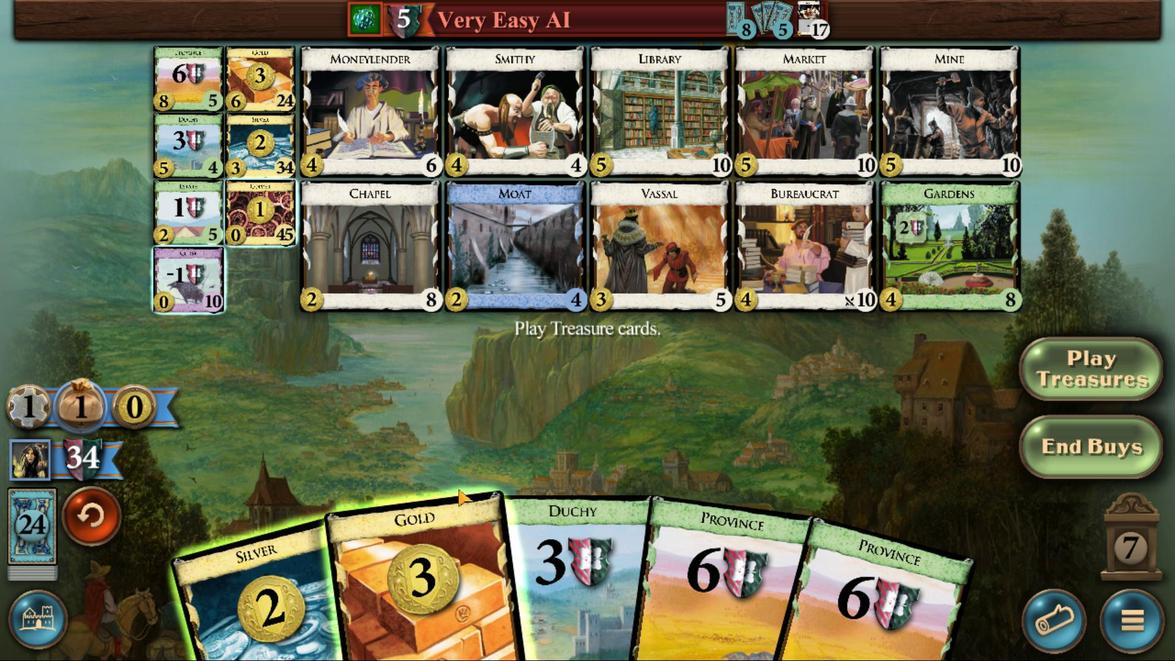 
Action: Mouse moved to (475, 424)
Screenshot: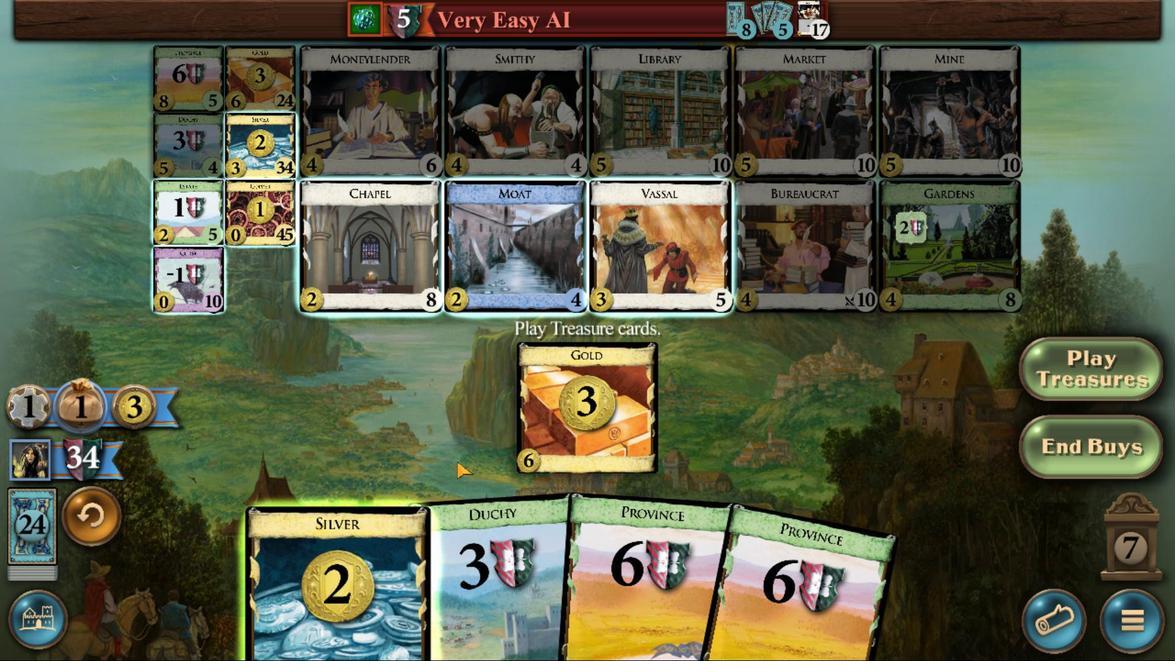 
Action: Mouse pressed left at (475, 424)
